 Task: Look for Waterfront Cabins in Lake Tahoe with Fireplace.
Action: Key pressed <Key.caps_lock>L<Key.caps_lock>ake<Key.space><Key.caps_lock>T<Key.caps_lock>ahoe
Screenshot: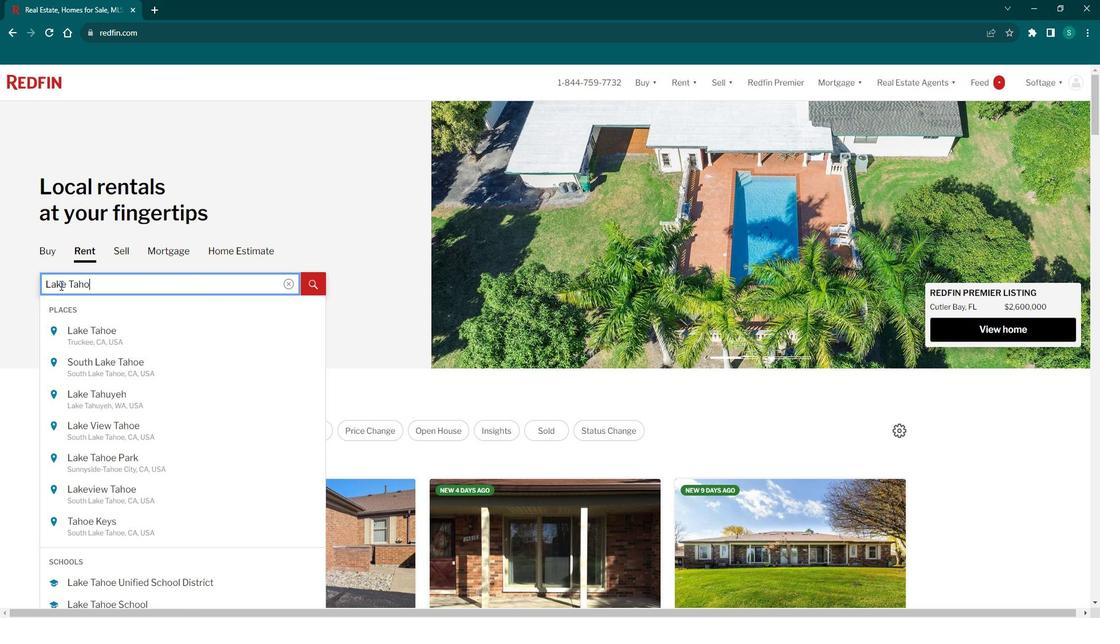 
Action: Mouse moved to (96, 344)
Screenshot: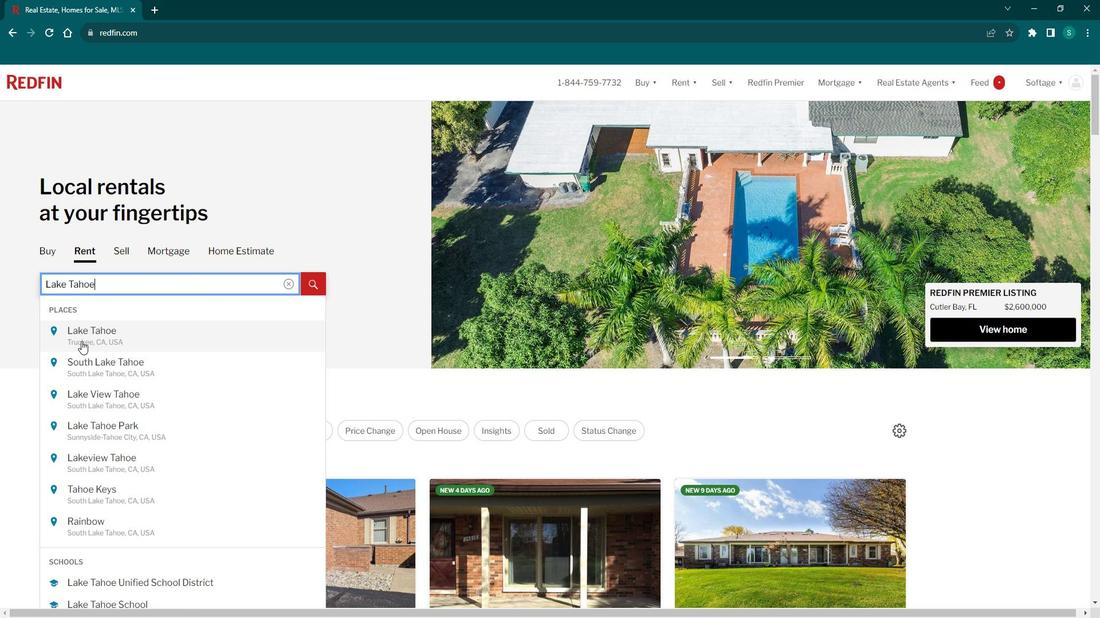 
Action: Mouse pressed left at (96, 344)
Screenshot: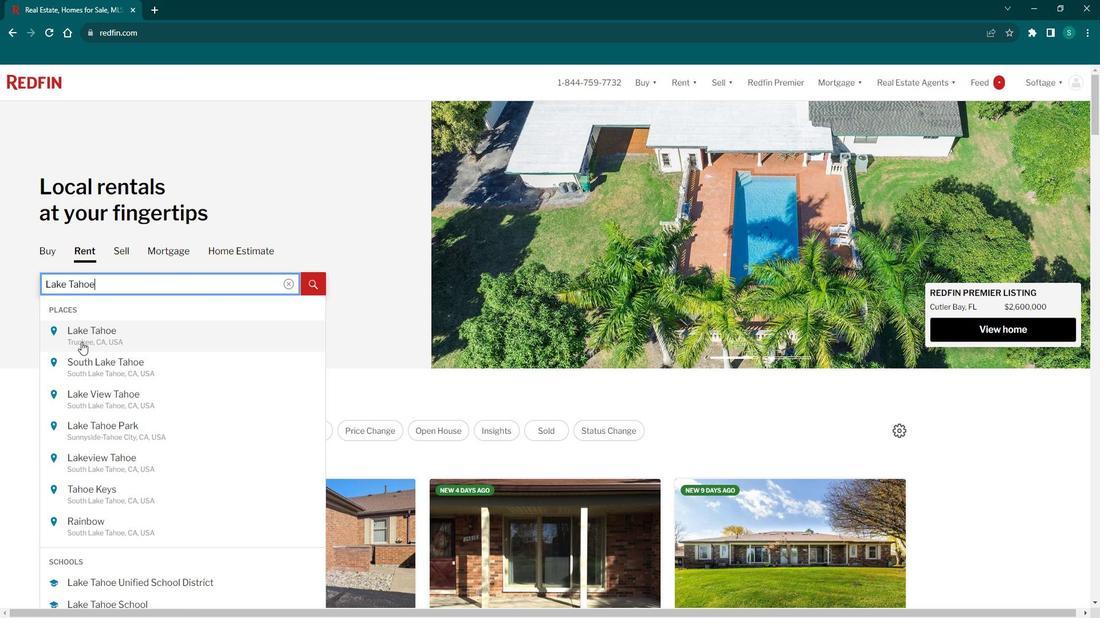 
Action: Mouse moved to (1003, 156)
Screenshot: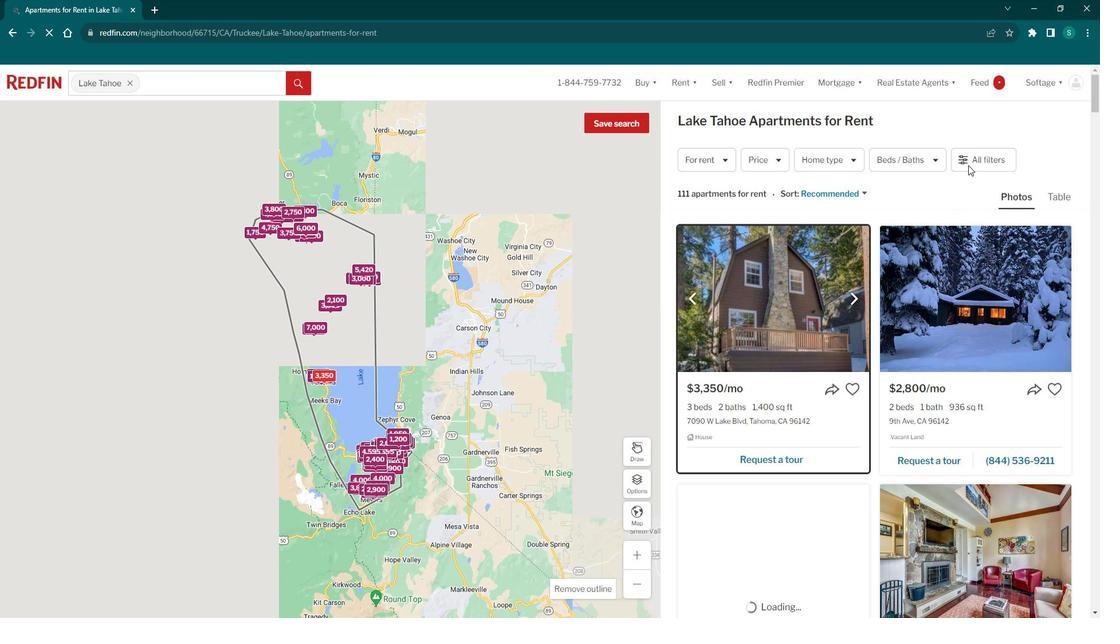 
Action: Mouse pressed left at (1003, 156)
Screenshot: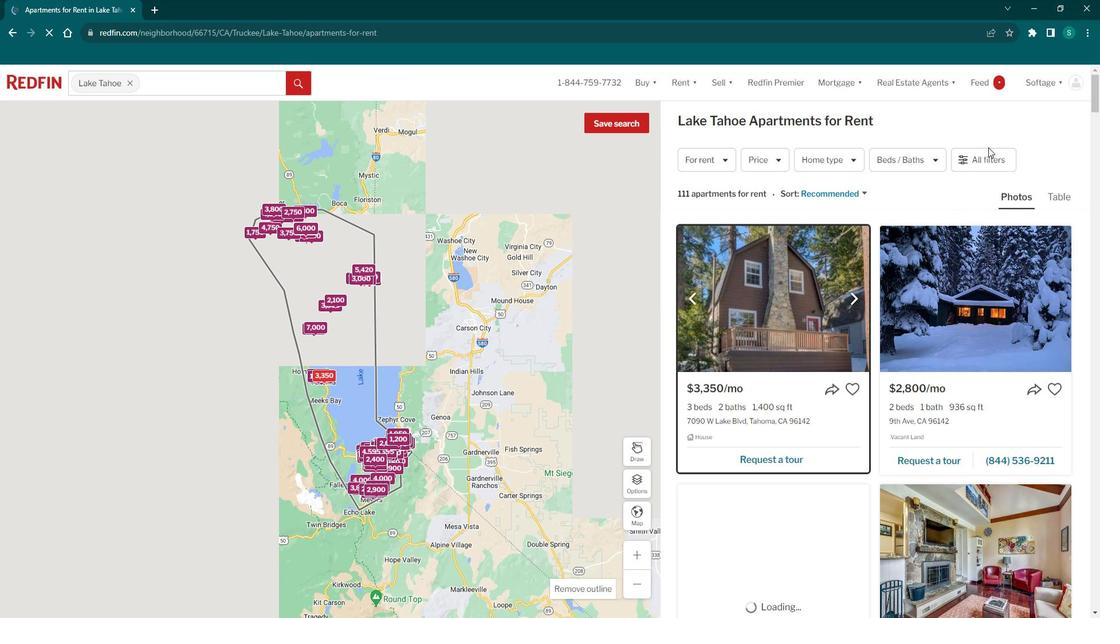 
Action: Mouse moved to (996, 164)
Screenshot: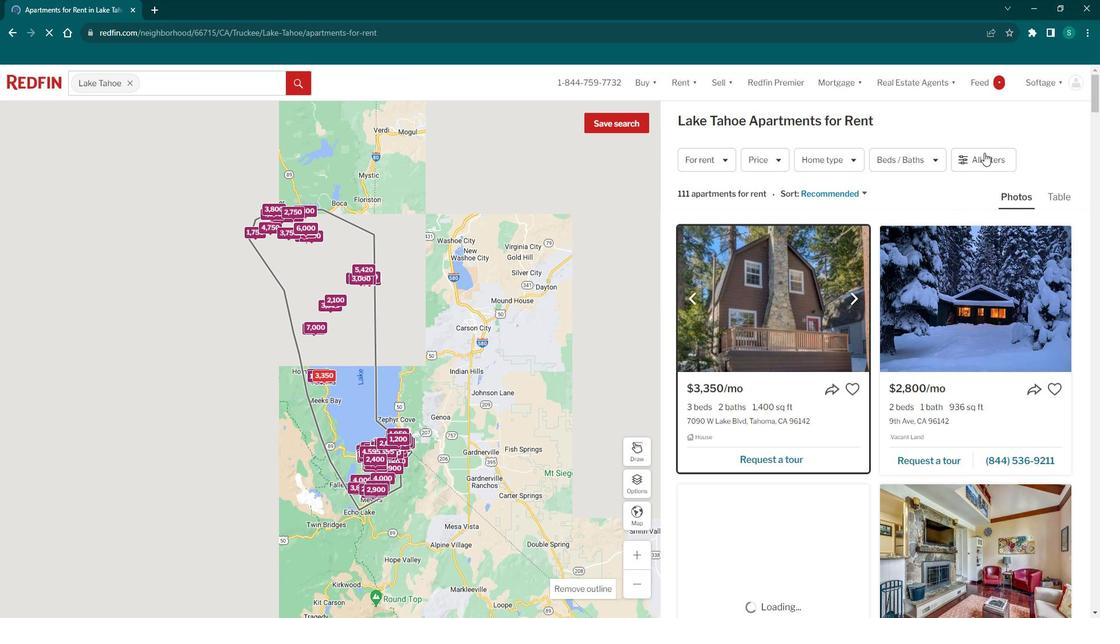 
Action: Mouse pressed left at (996, 164)
Screenshot: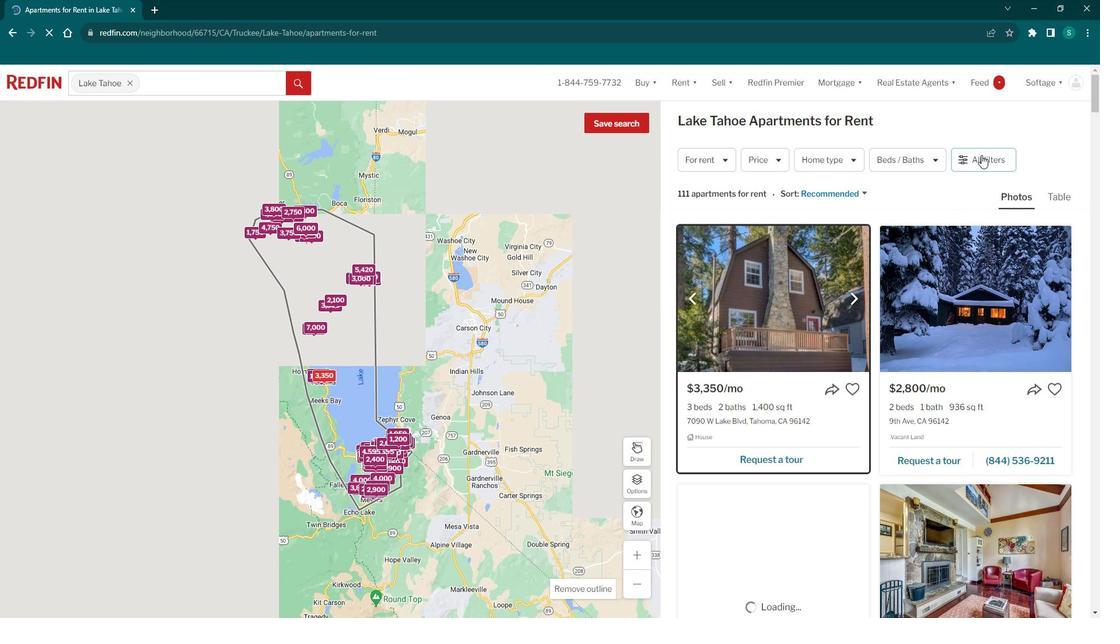 
Action: Mouse moved to (995, 169)
Screenshot: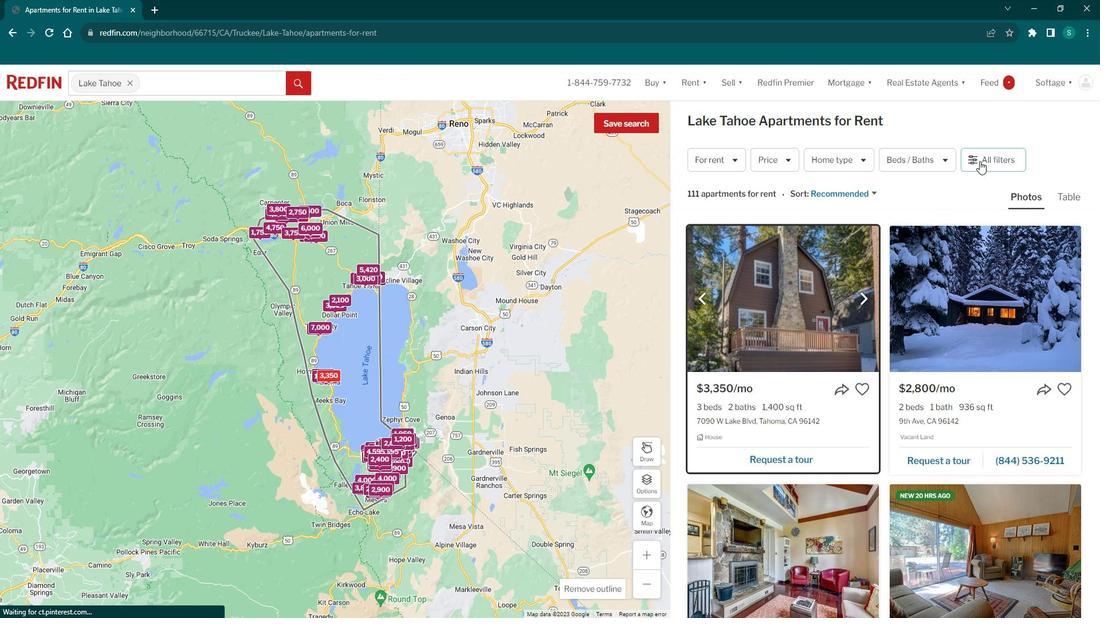 
Action: Mouse pressed left at (995, 169)
Screenshot: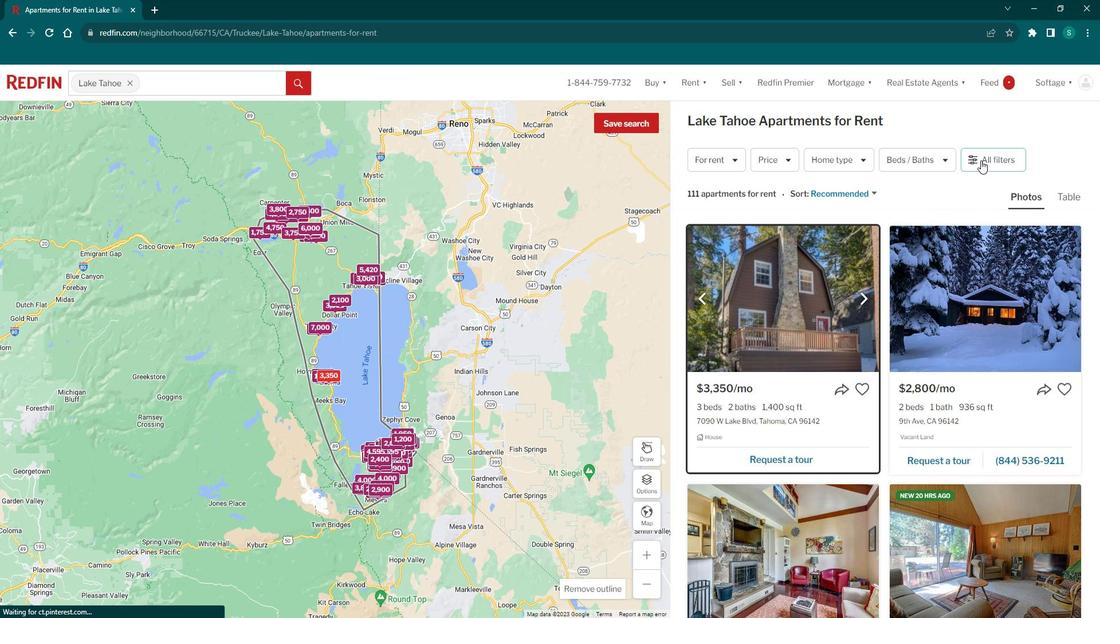 
Action: Mouse moved to (827, 379)
Screenshot: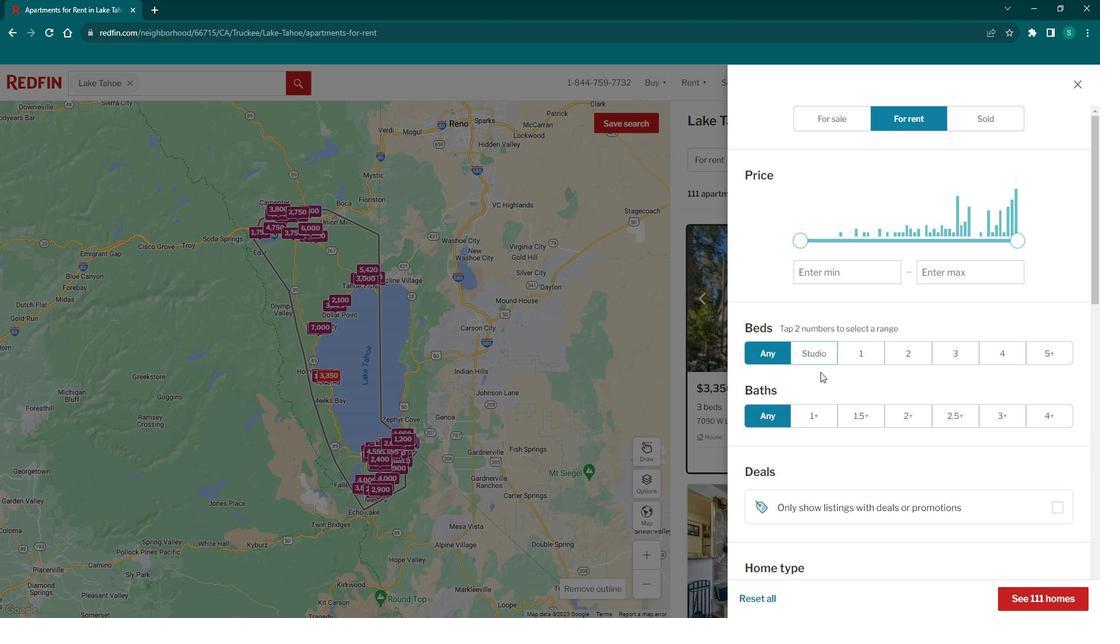 
Action: Mouse scrolled (827, 379) with delta (0, 0)
Screenshot: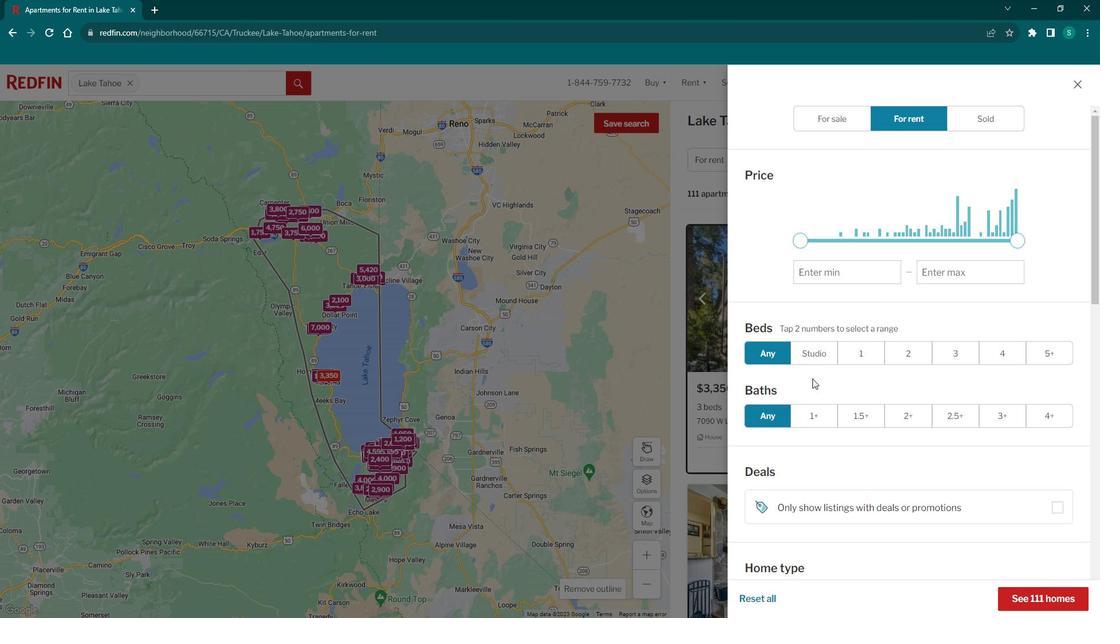 
Action: Mouse scrolled (827, 379) with delta (0, 0)
Screenshot: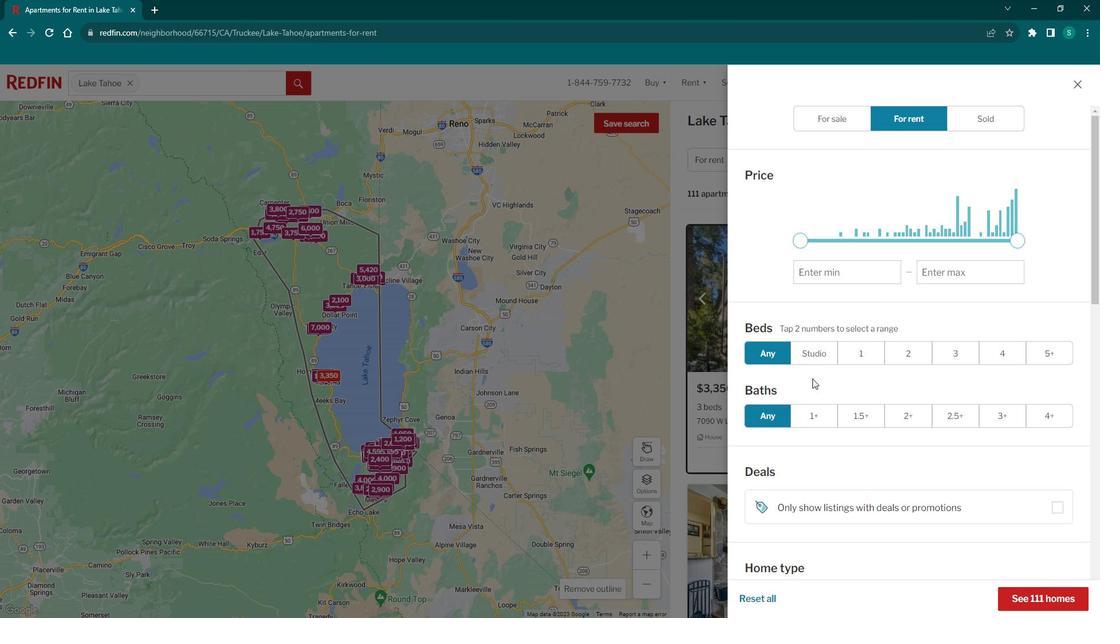 
Action: Mouse scrolled (827, 379) with delta (0, 0)
Screenshot: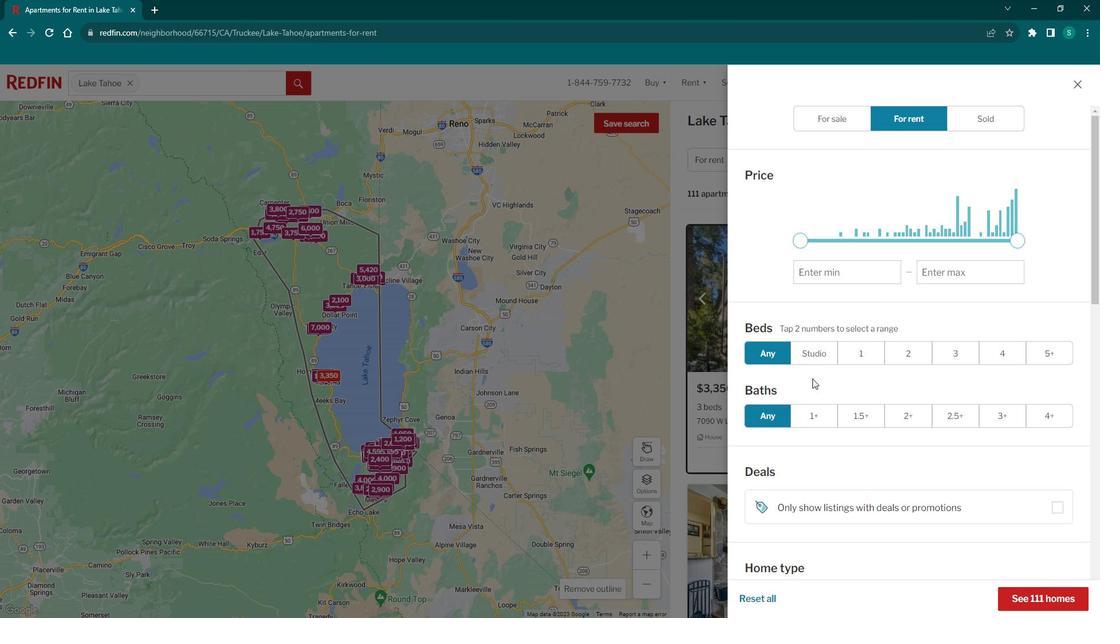 
Action: Mouse moved to (962, 426)
Screenshot: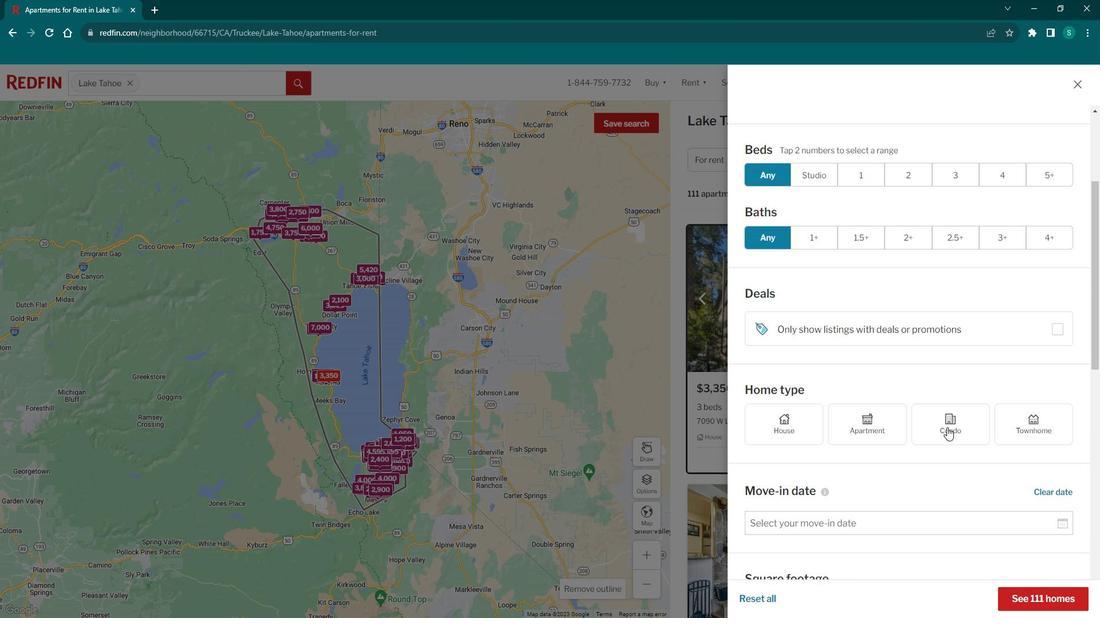
Action: Mouse pressed left at (962, 426)
Screenshot: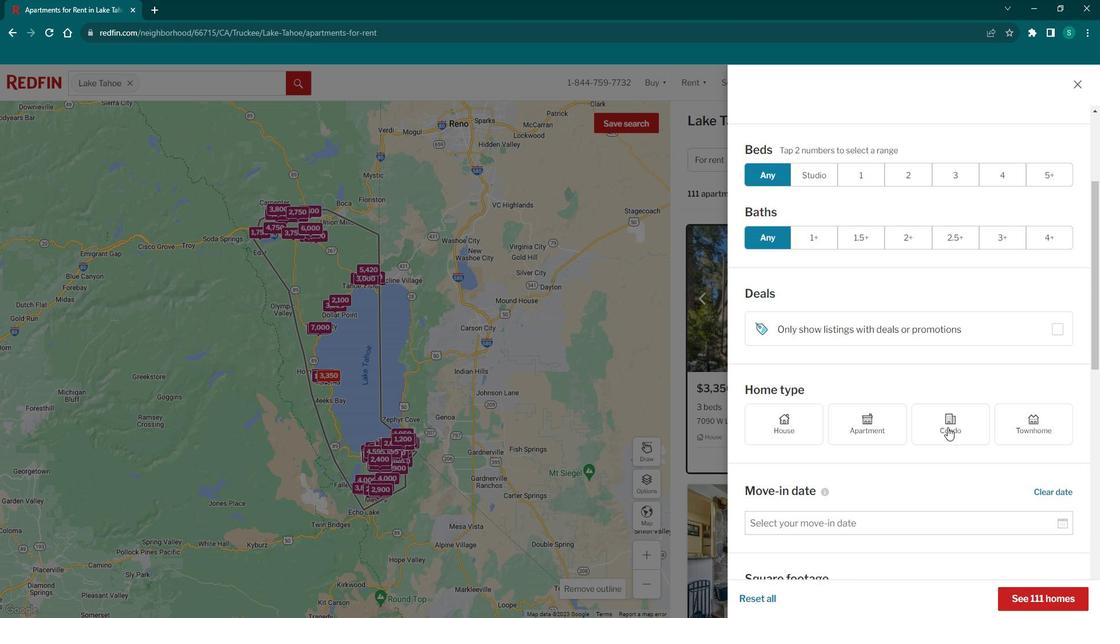 
Action: Mouse moved to (1026, 593)
Screenshot: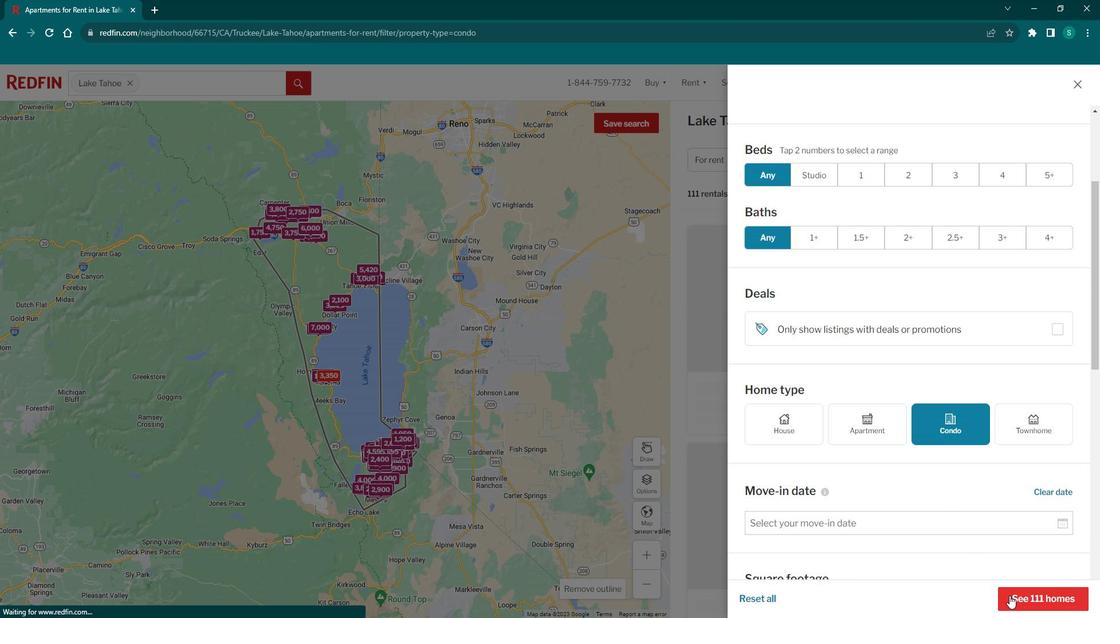 
Action: Mouse pressed left at (1026, 593)
Screenshot: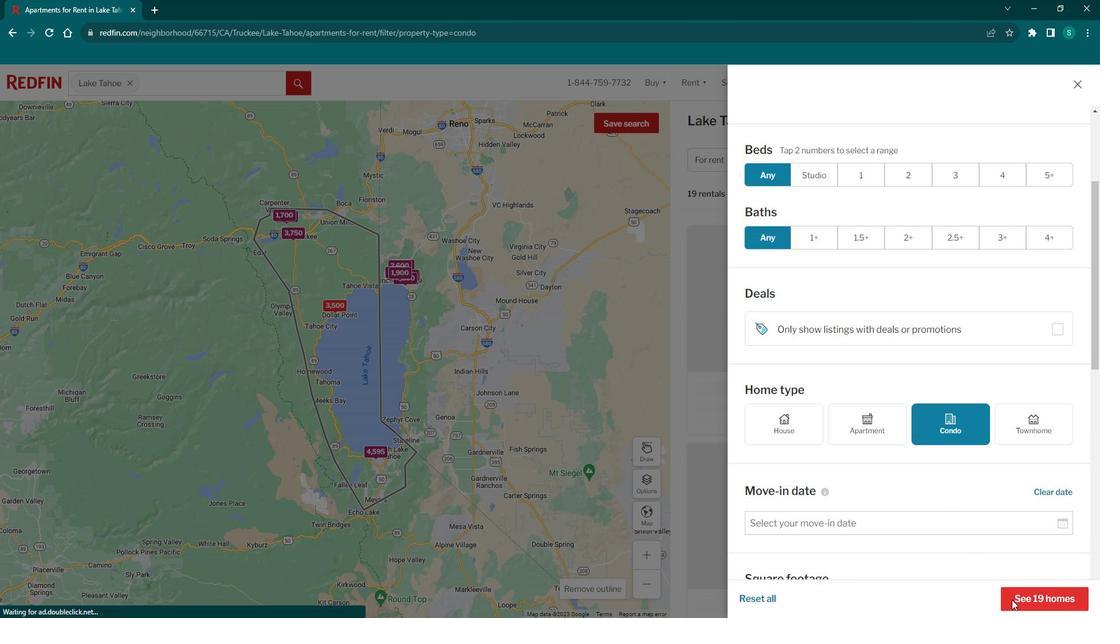 
Action: Mouse moved to (748, 361)
Screenshot: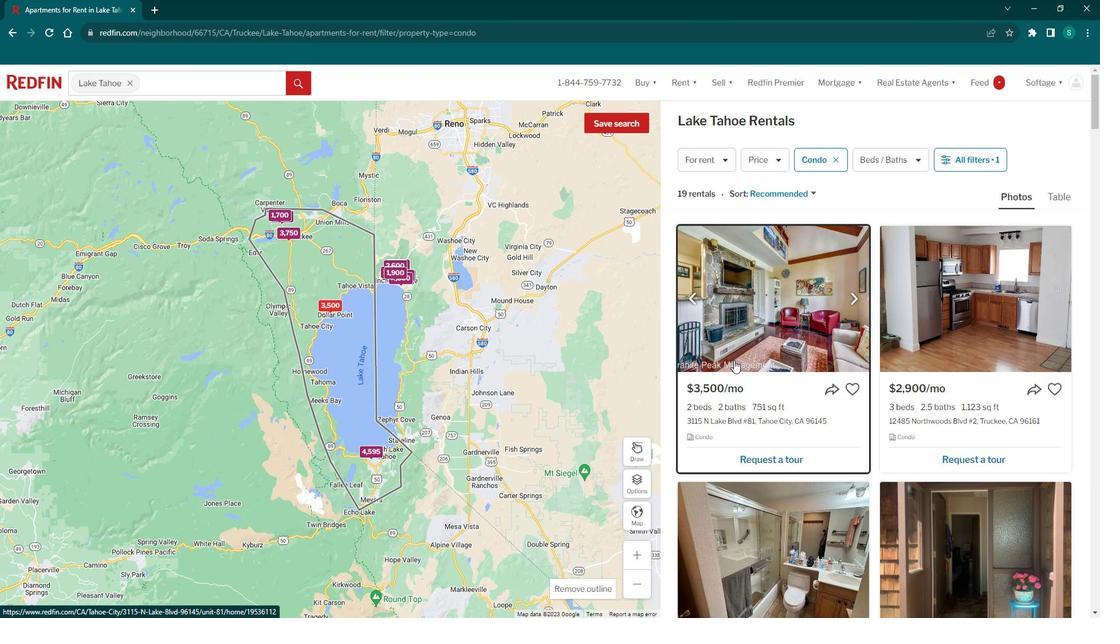 
Action: Mouse scrolled (748, 360) with delta (0, 0)
Screenshot: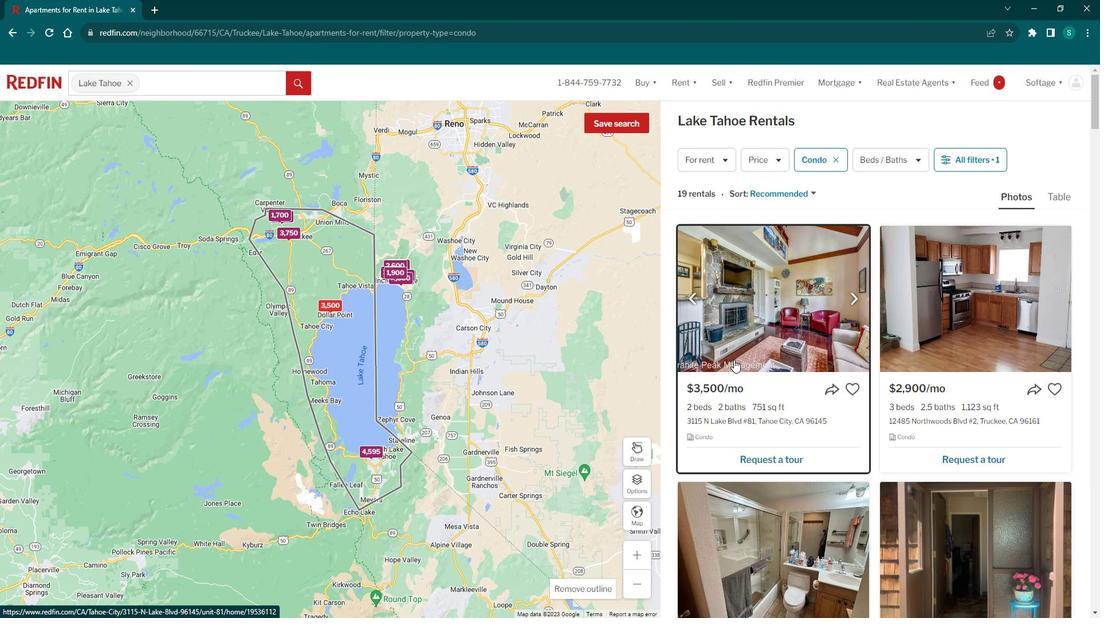 
Action: Mouse scrolled (748, 360) with delta (0, 0)
Screenshot: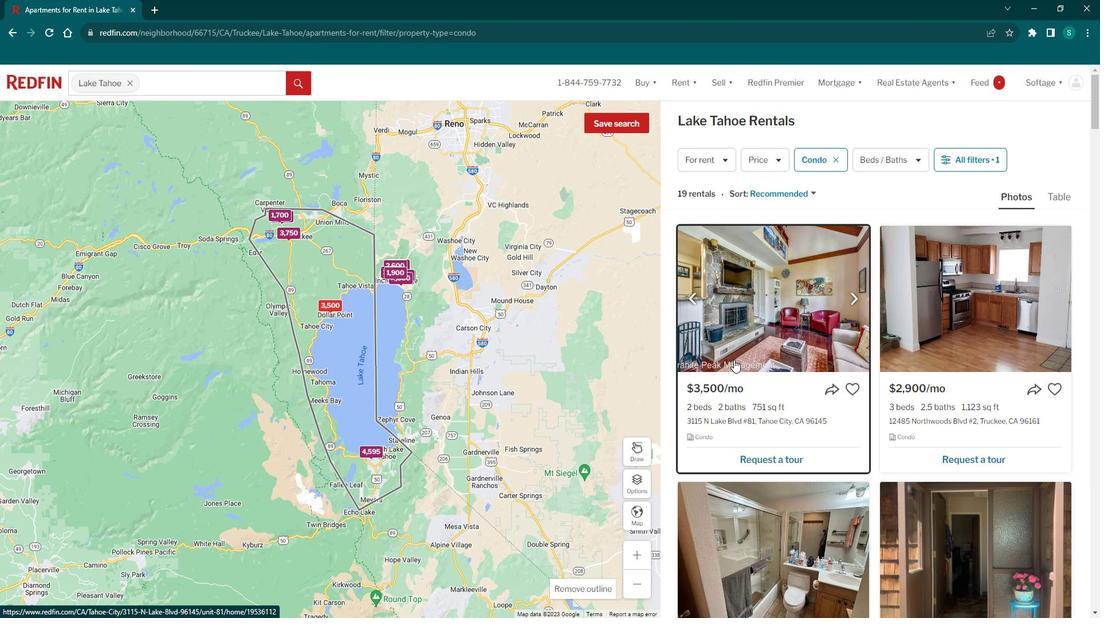 
Action: Mouse scrolled (748, 360) with delta (0, 0)
Screenshot: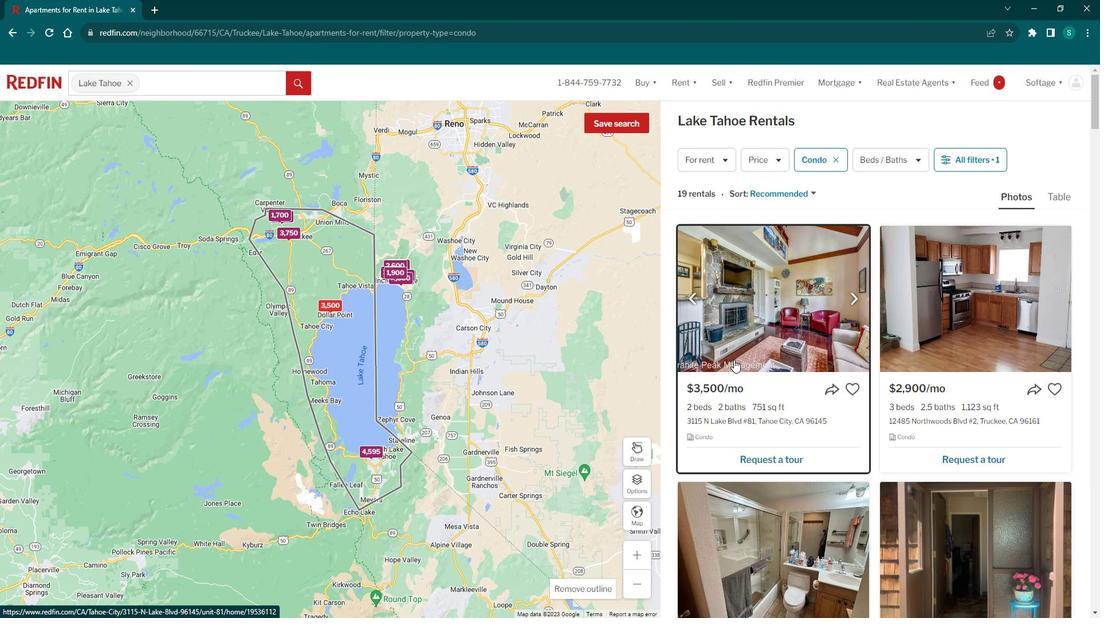 
Action: Mouse scrolled (748, 360) with delta (0, 0)
Screenshot: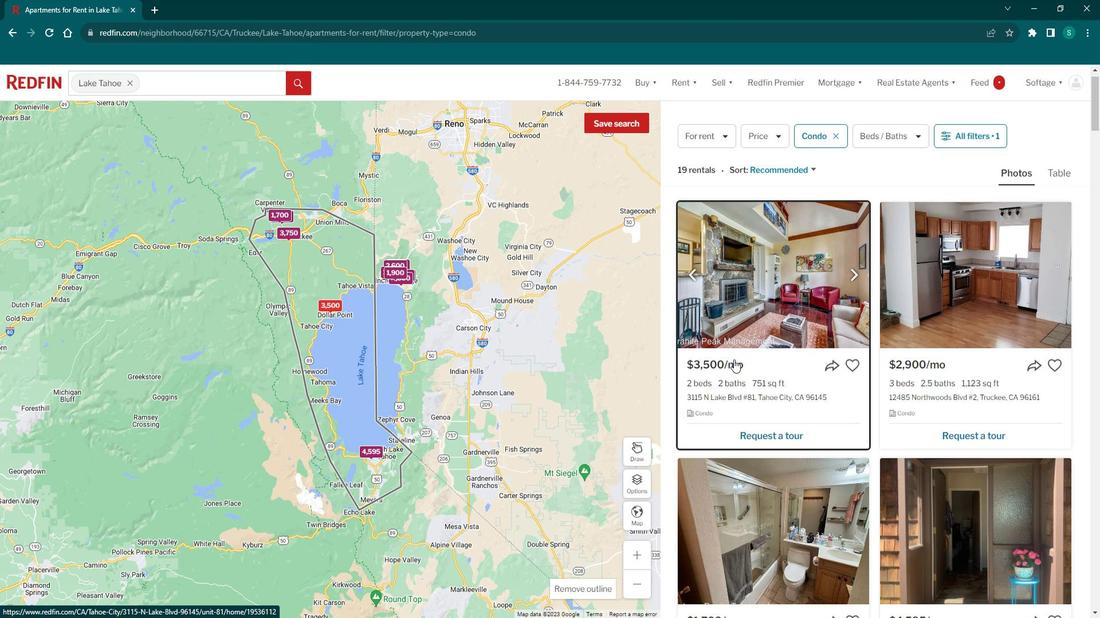 
Action: Mouse moved to (754, 348)
Screenshot: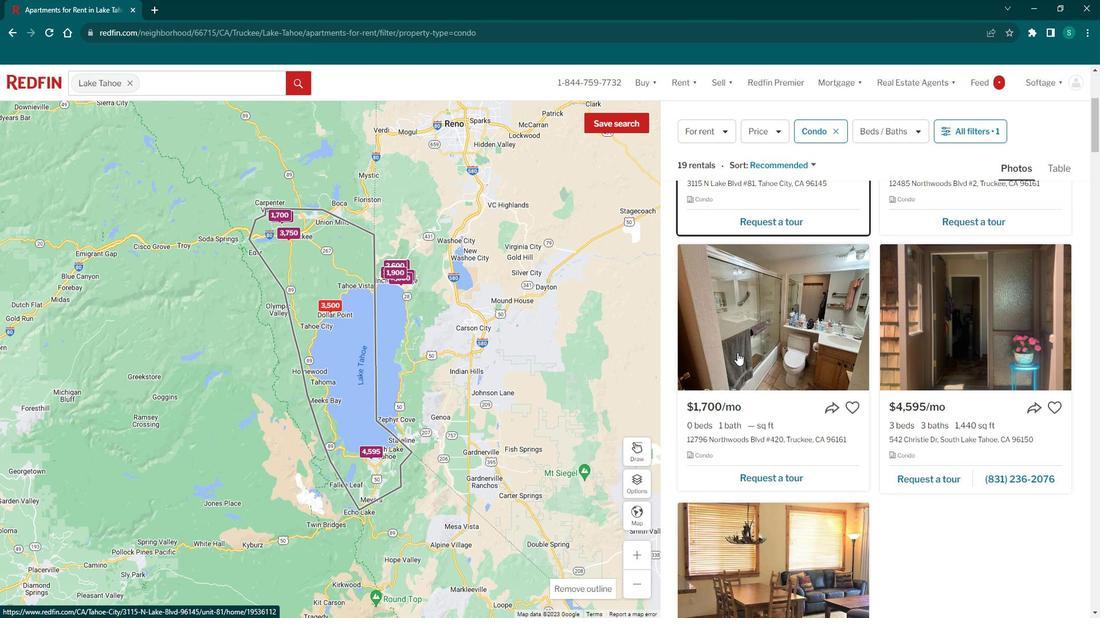 
Action: Mouse scrolled (754, 349) with delta (0, 0)
Screenshot: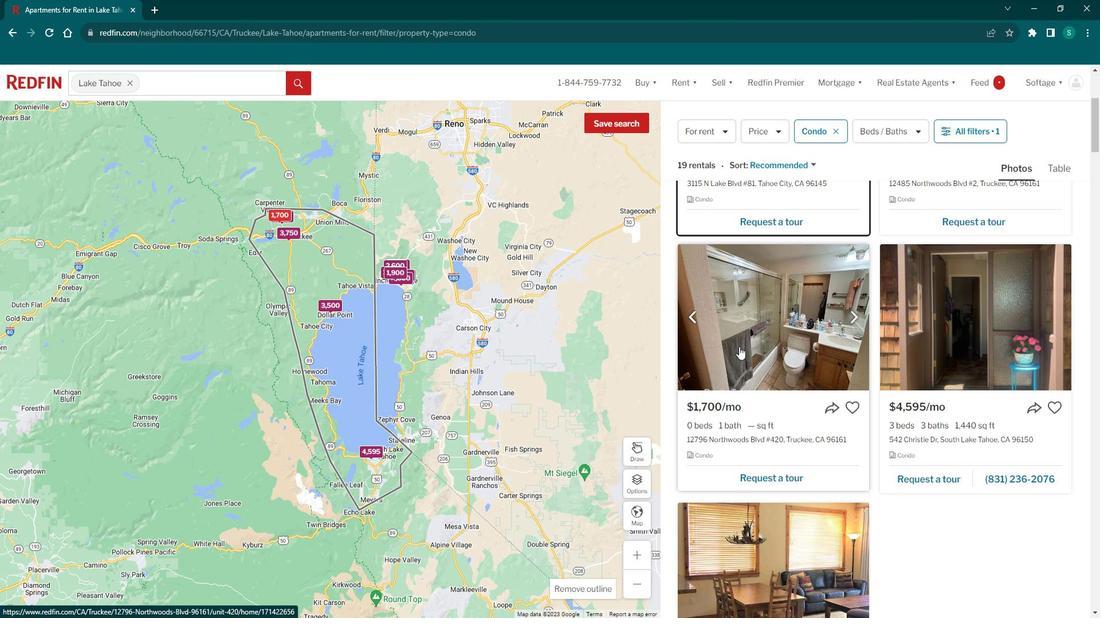 
Action: Mouse scrolled (754, 349) with delta (0, 0)
Screenshot: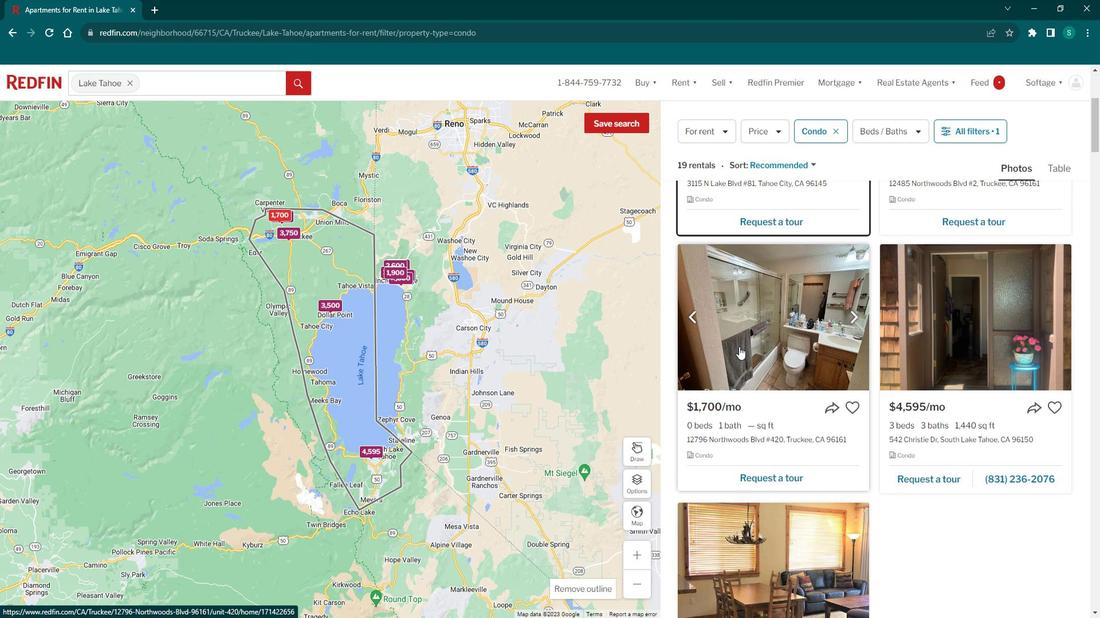 
Action: Mouse moved to (774, 288)
Screenshot: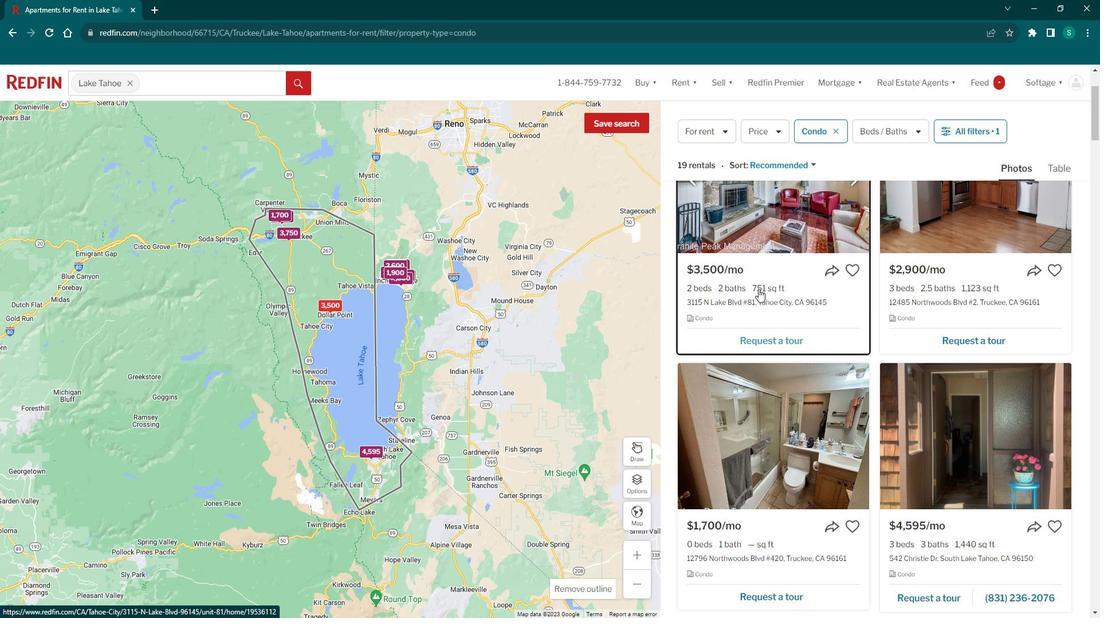 
Action: Mouse pressed left at (774, 288)
Screenshot: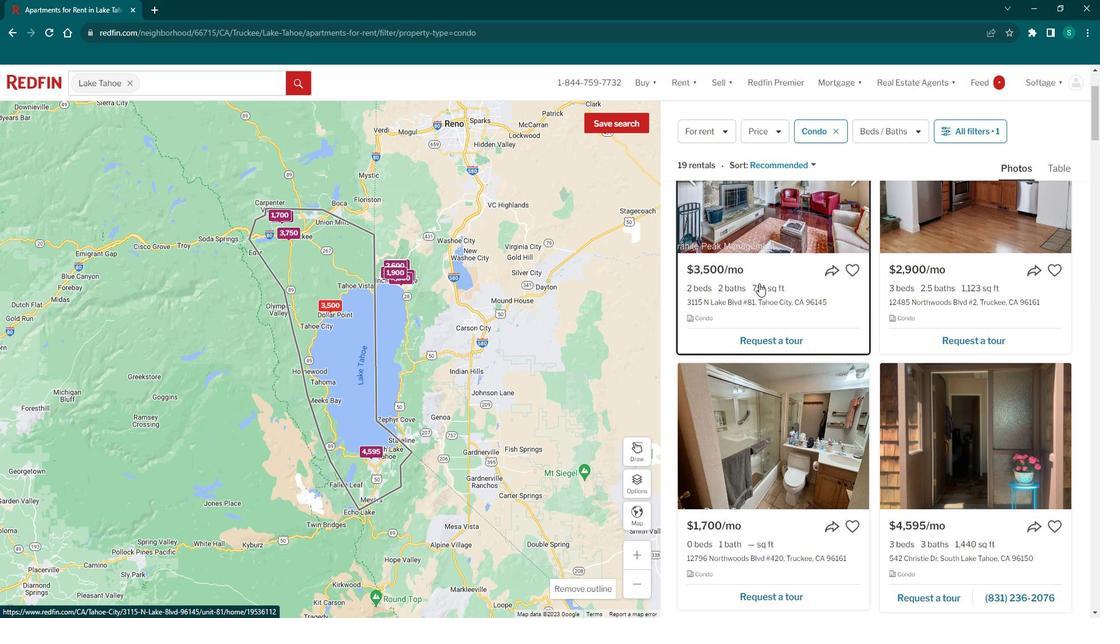 
Action: Mouse moved to (345, 386)
Screenshot: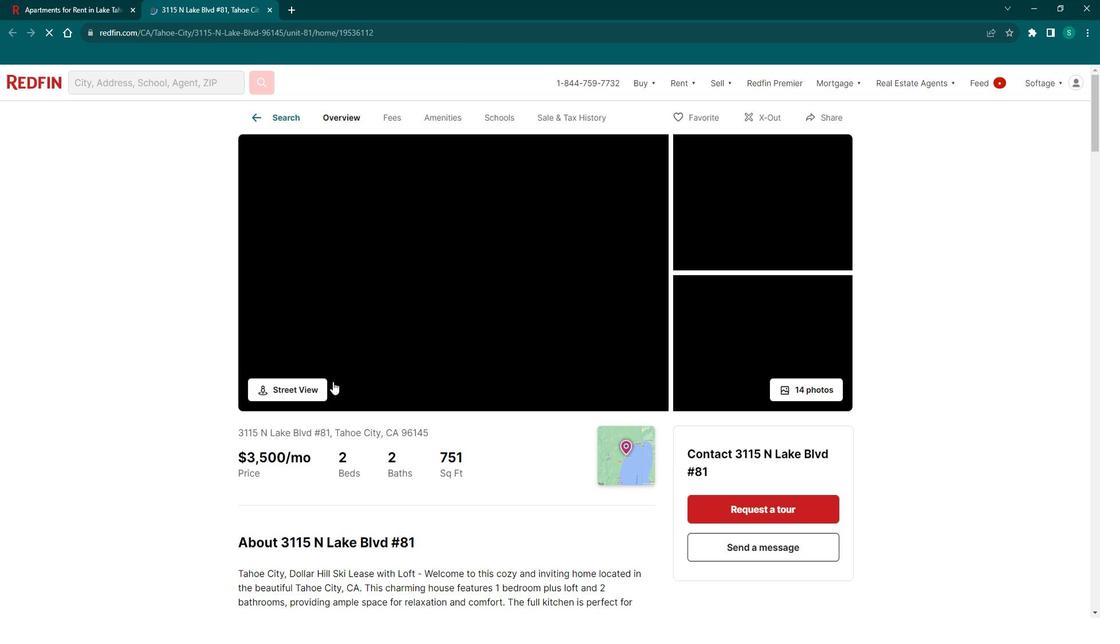
Action: Mouse scrolled (345, 385) with delta (0, 0)
Screenshot: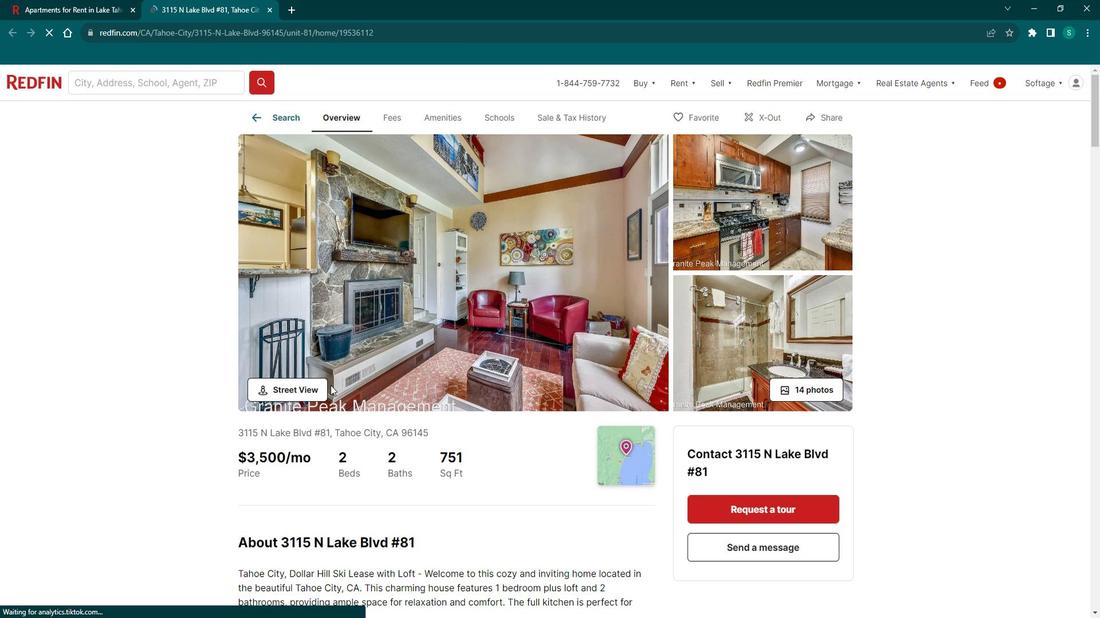 
Action: Mouse scrolled (345, 385) with delta (0, 0)
Screenshot: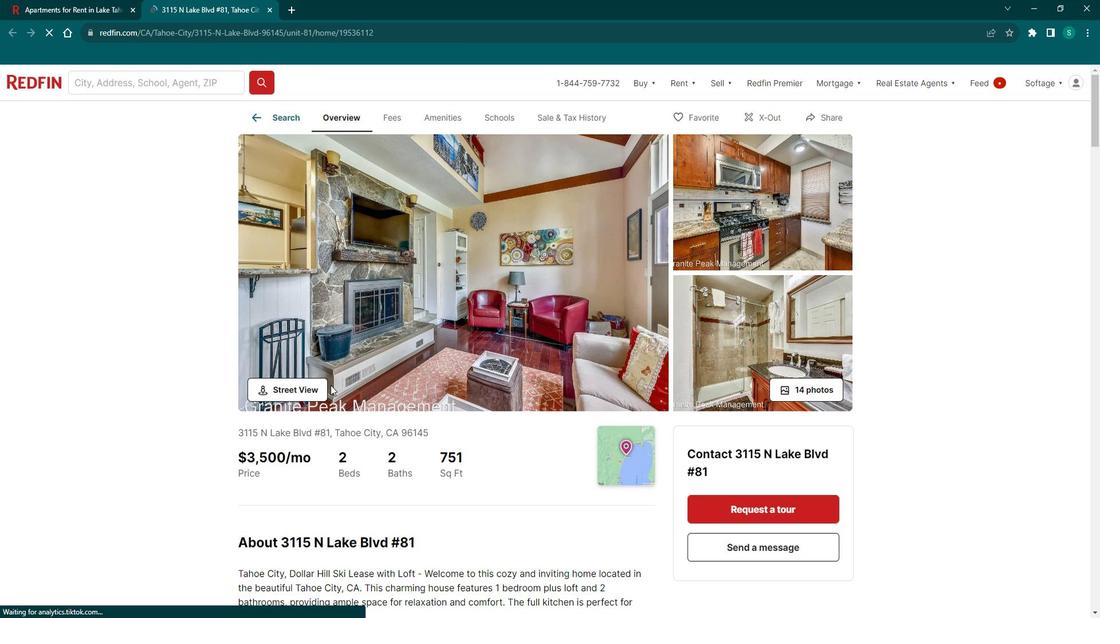 
Action: Mouse scrolled (345, 385) with delta (0, 0)
Screenshot: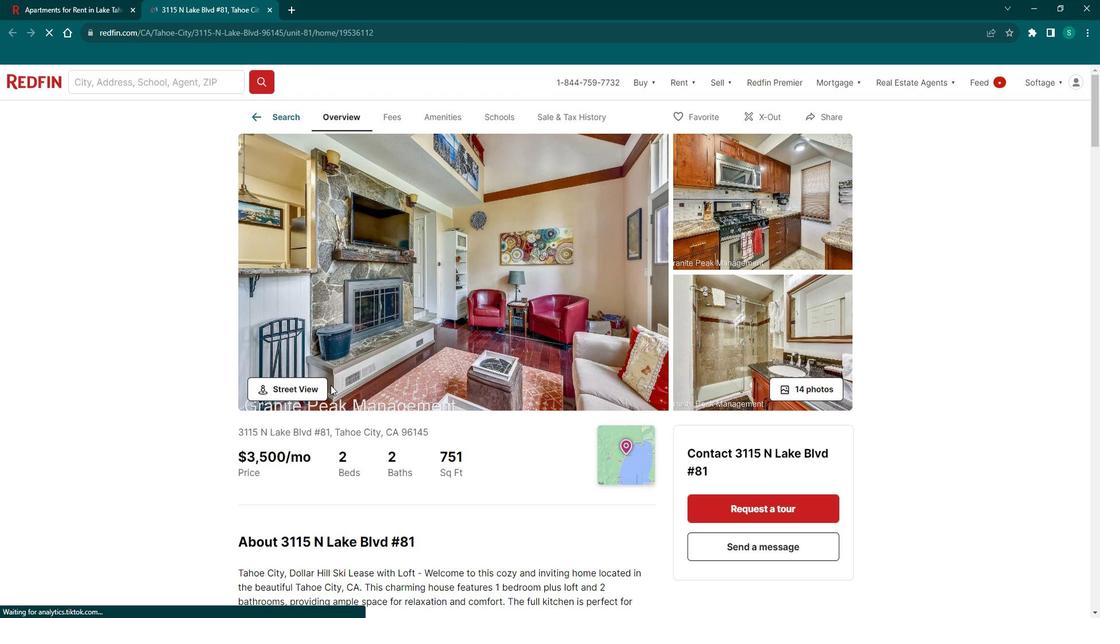 
Action: Mouse scrolled (345, 385) with delta (0, 0)
Screenshot: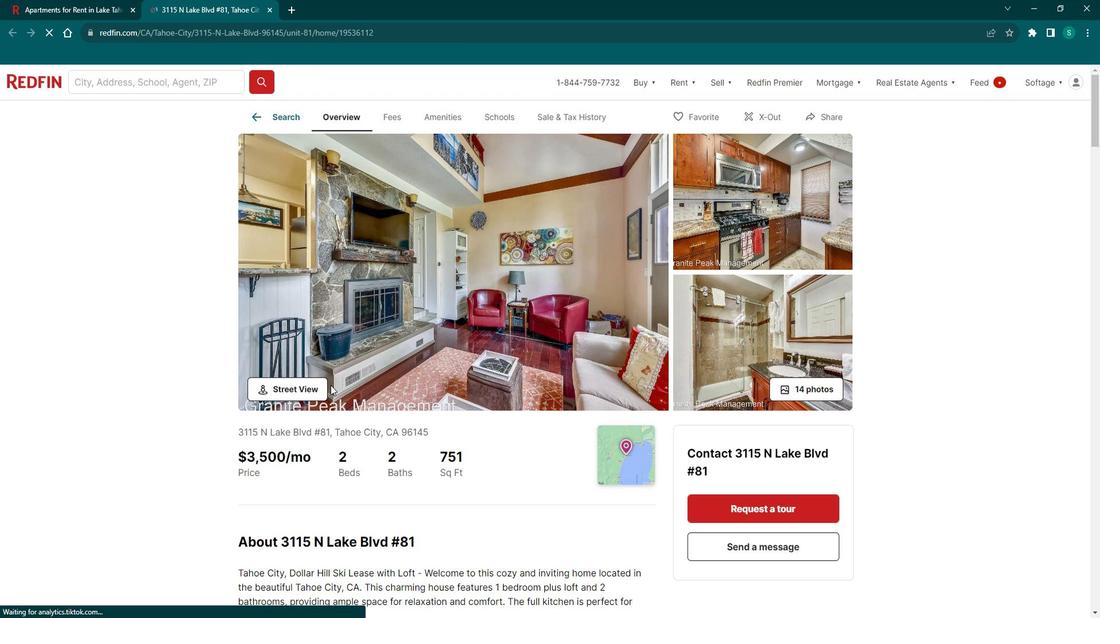 
Action: Mouse scrolled (345, 385) with delta (0, 0)
Screenshot: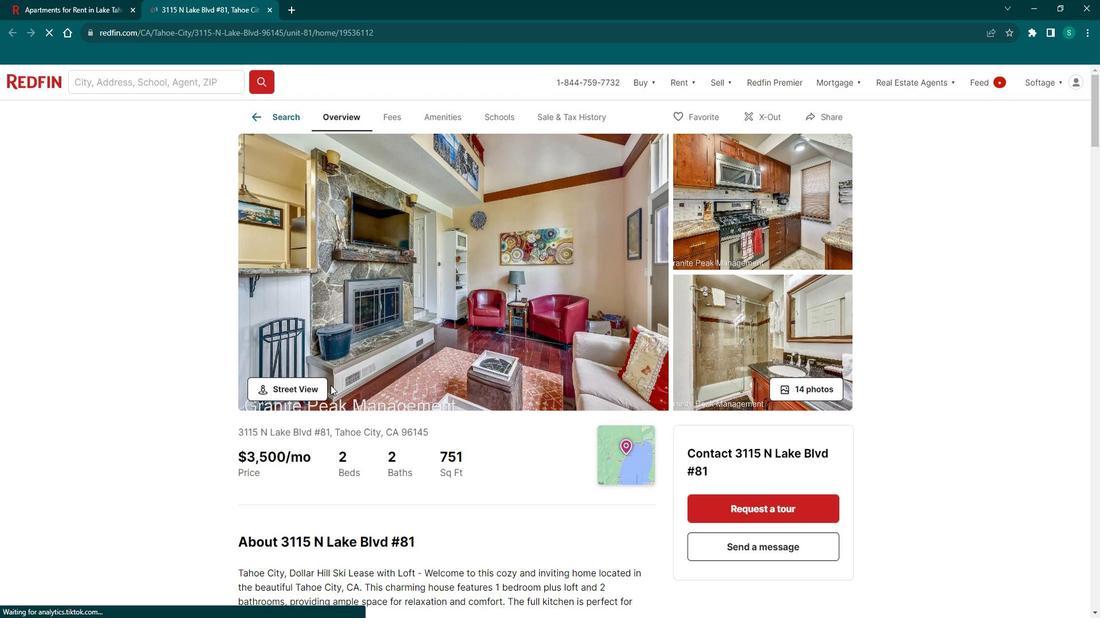 
Action: Mouse scrolled (345, 386) with delta (0, 0)
Screenshot: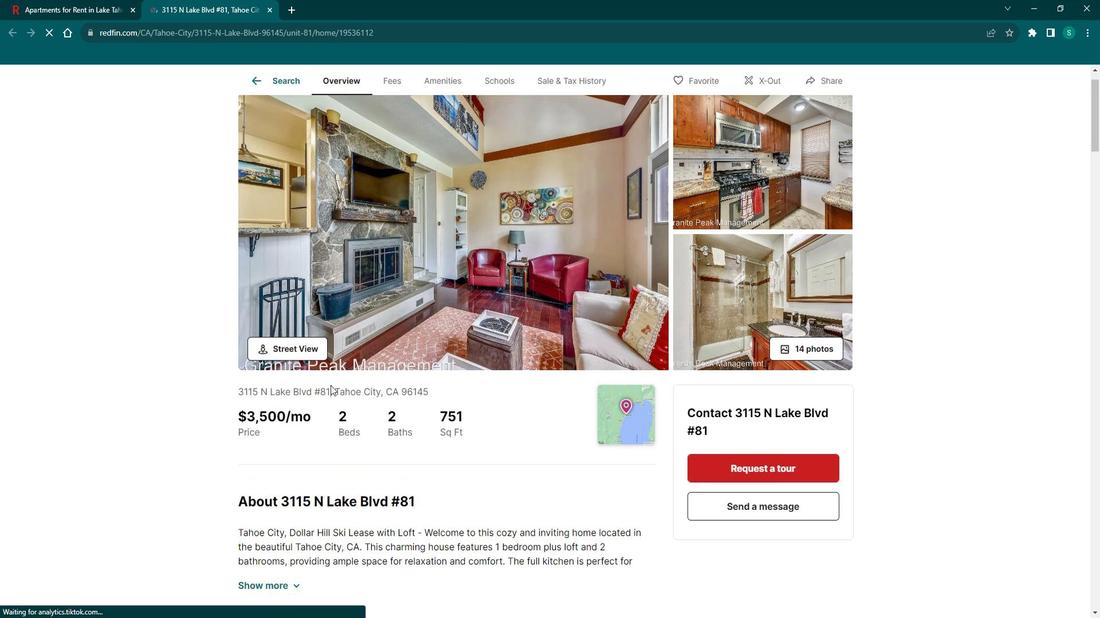
Action: Mouse moved to (281, 384)
Screenshot: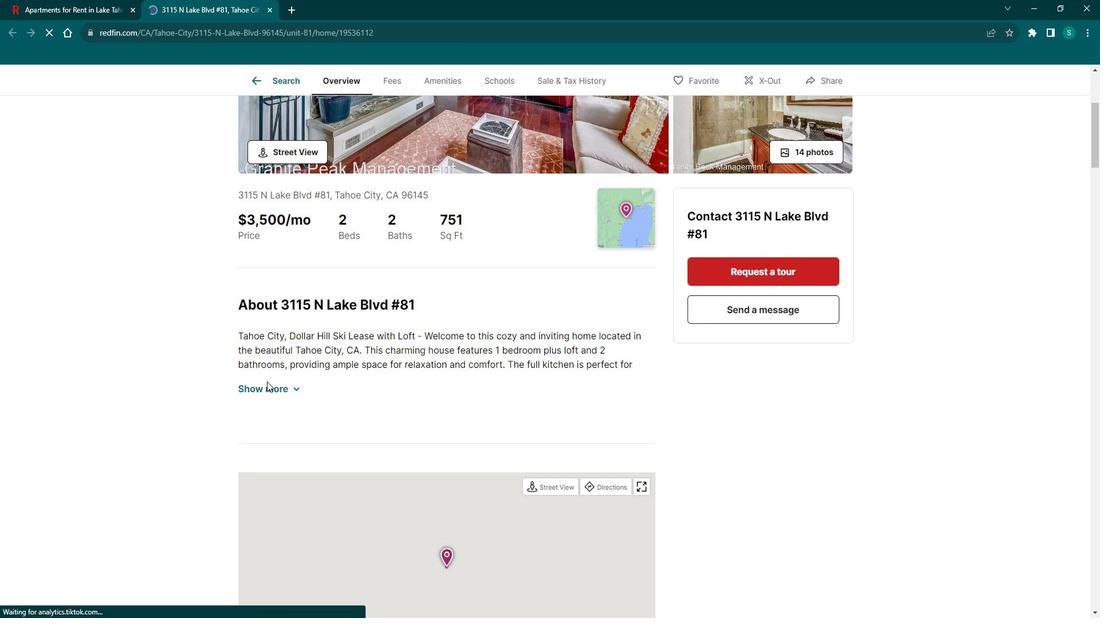 
Action: Mouse pressed left at (281, 384)
Screenshot: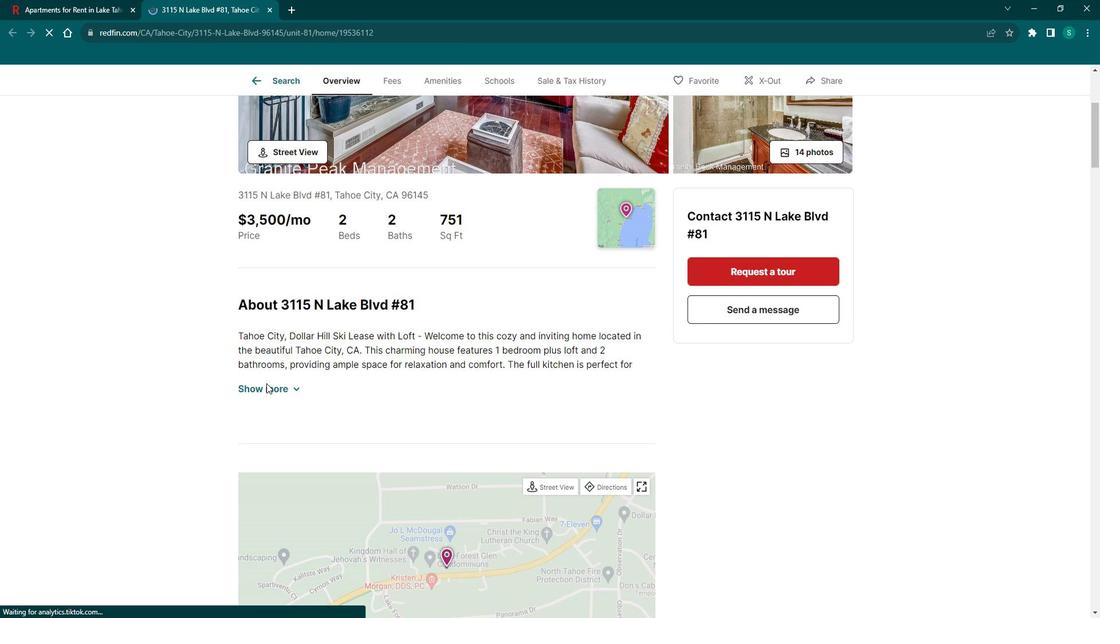 
Action: Mouse moved to (281, 385)
Screenshot: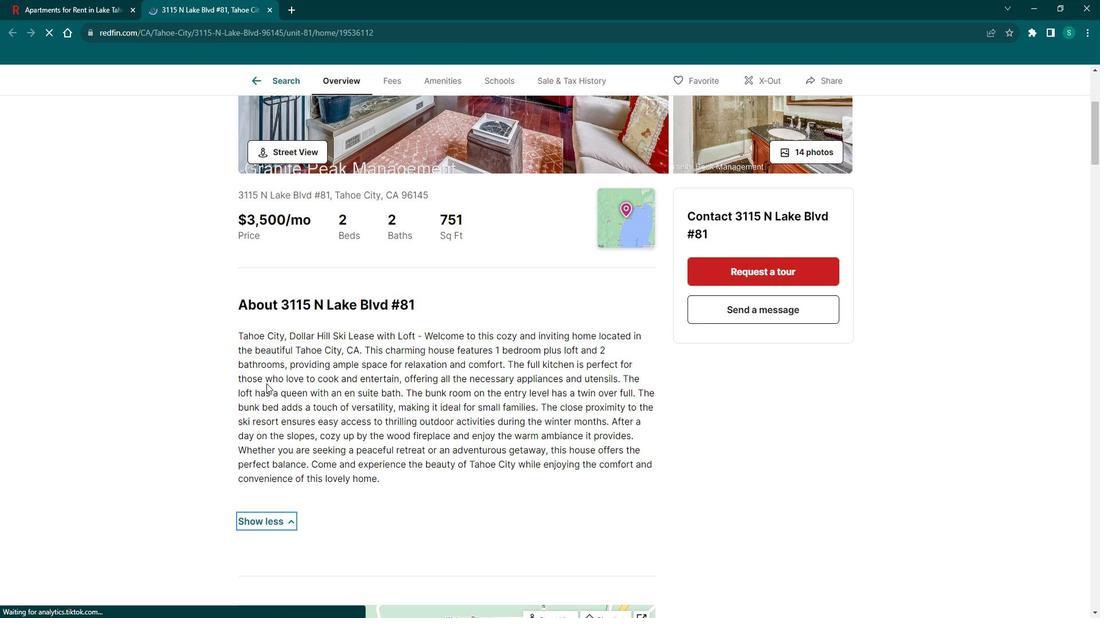 
Action: Mouse scrolled (281, 384) with delta (0, 0)
Screenshot: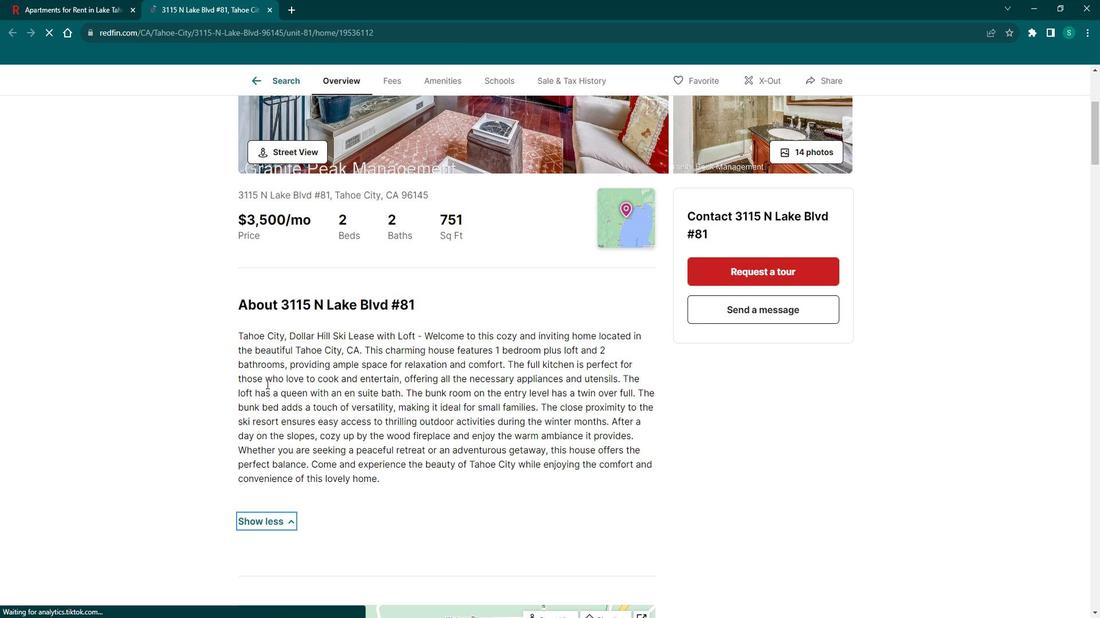 
Action: Mouse scrolled (281, 384) with delta (0, 0)
Screenshot: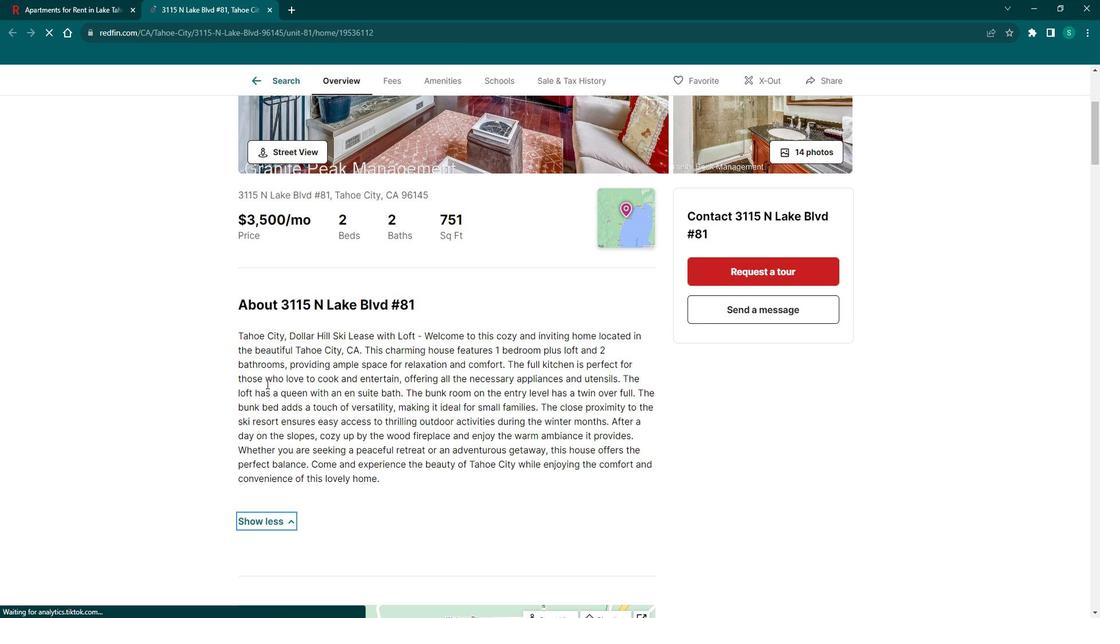 
Action: Mouse scrolled (281, 384) with delta (0, 0)
Screenshot: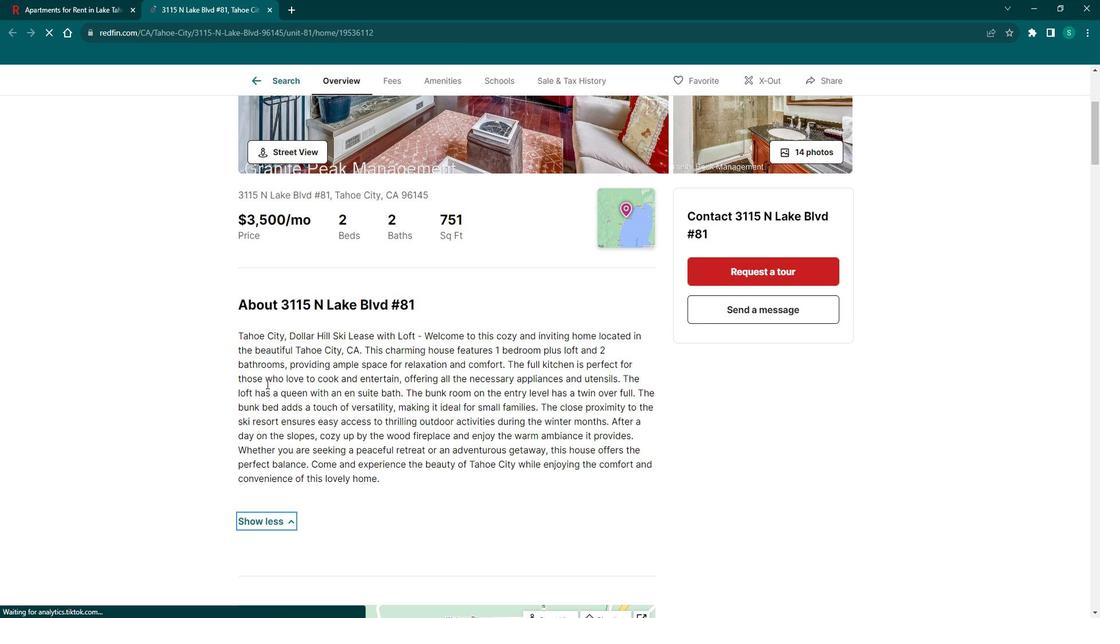 
Action: Mouse scrolled (281, 384) with delta (0, 0)
Screenshot: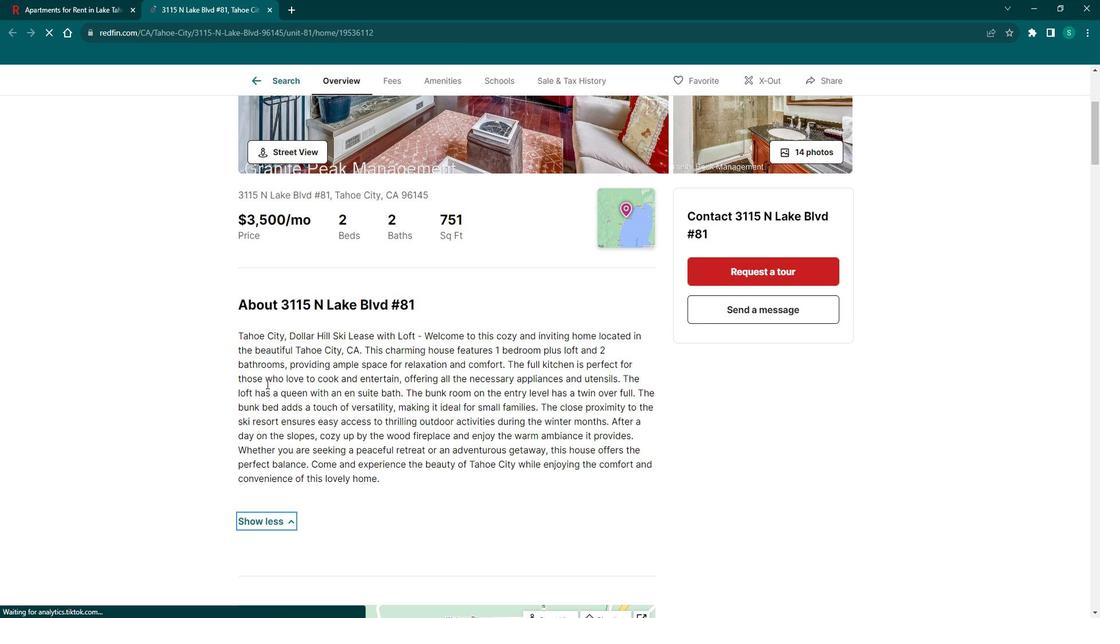 
Action: Mouse scrolled (281, 384) with delta (0, 0)
Screenshot: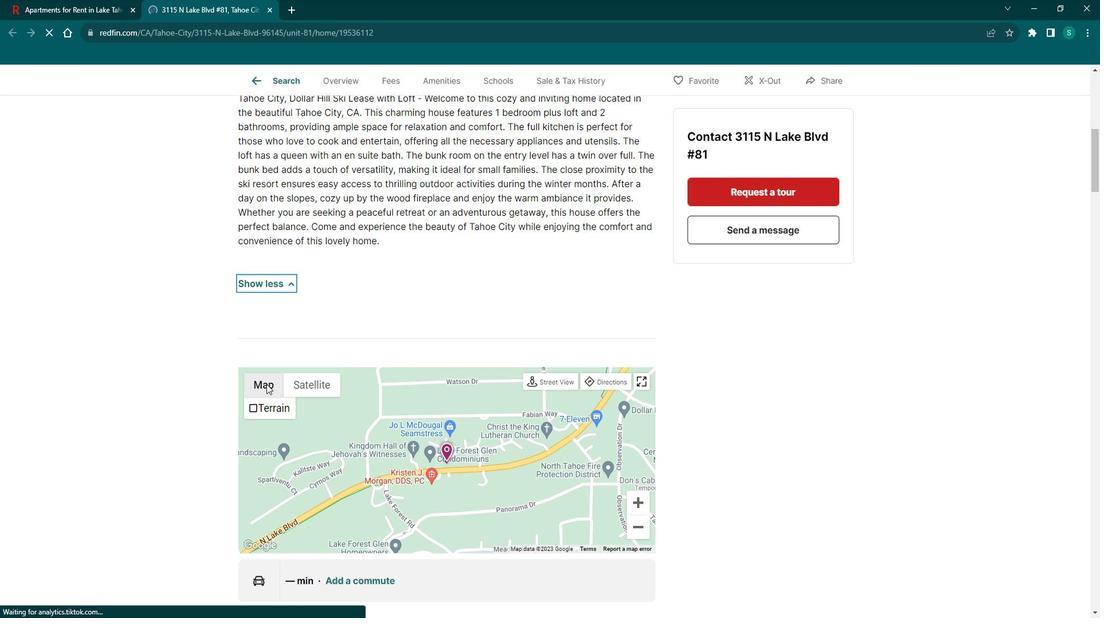 
Action: Mouse scrolled (281, 384) with delta (0, 0)
Screenshot: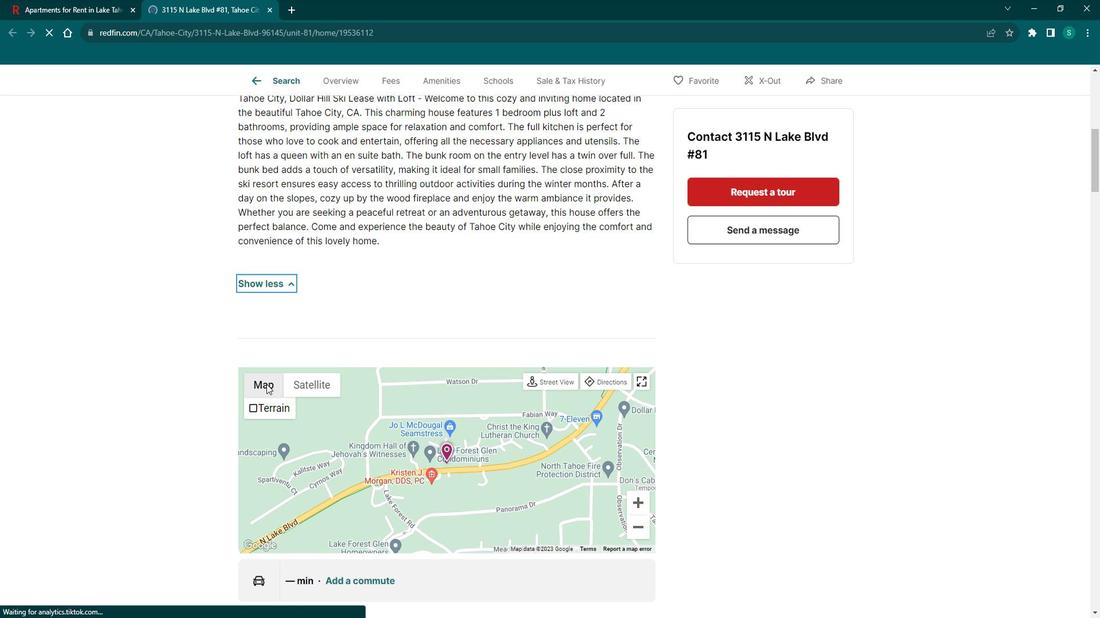
Action: Mouse scrolled (281, 384) with delta (0, 0)
Screenshot: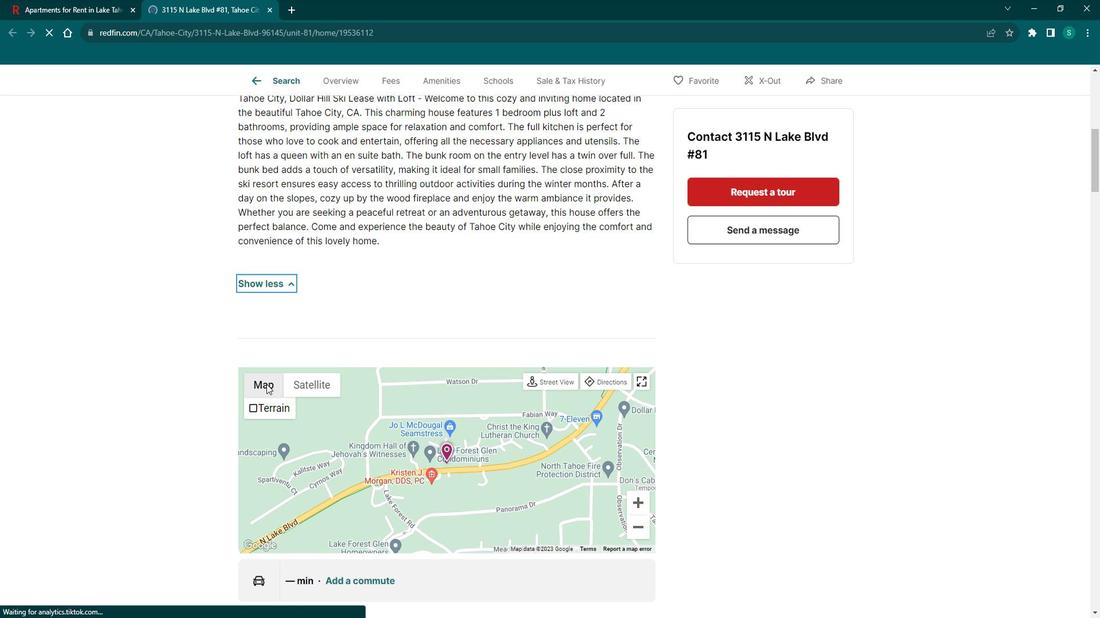 
Action: Mouse scrolled (281, 384) with delta (0, 0)
Screenshot: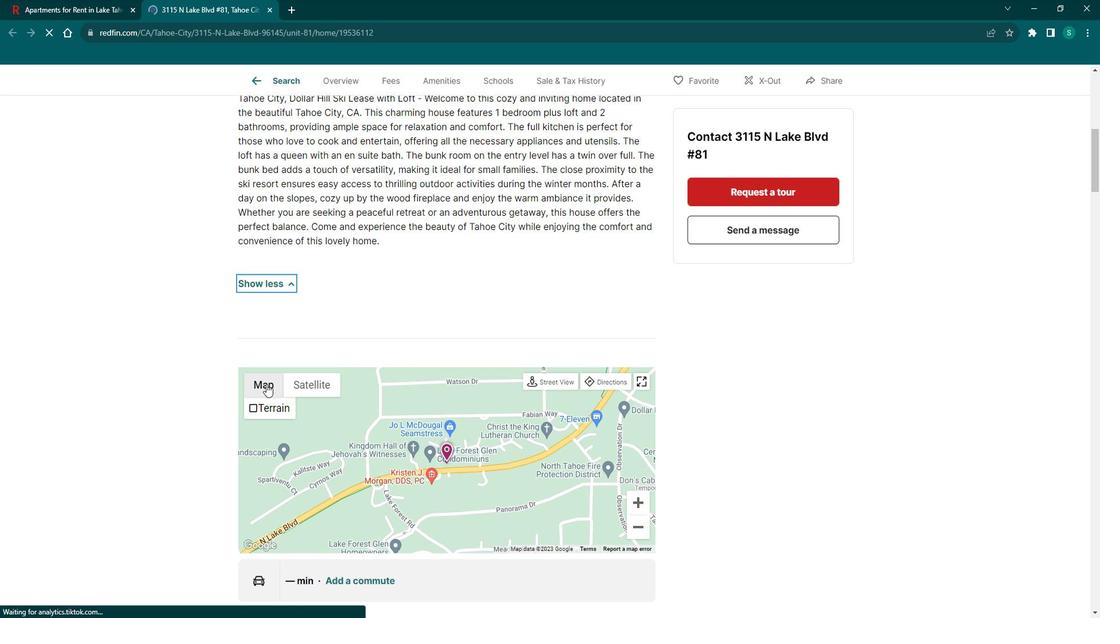 
Action: Mouse scrolled (281, 384) with delta (0, 0)
Screenshot: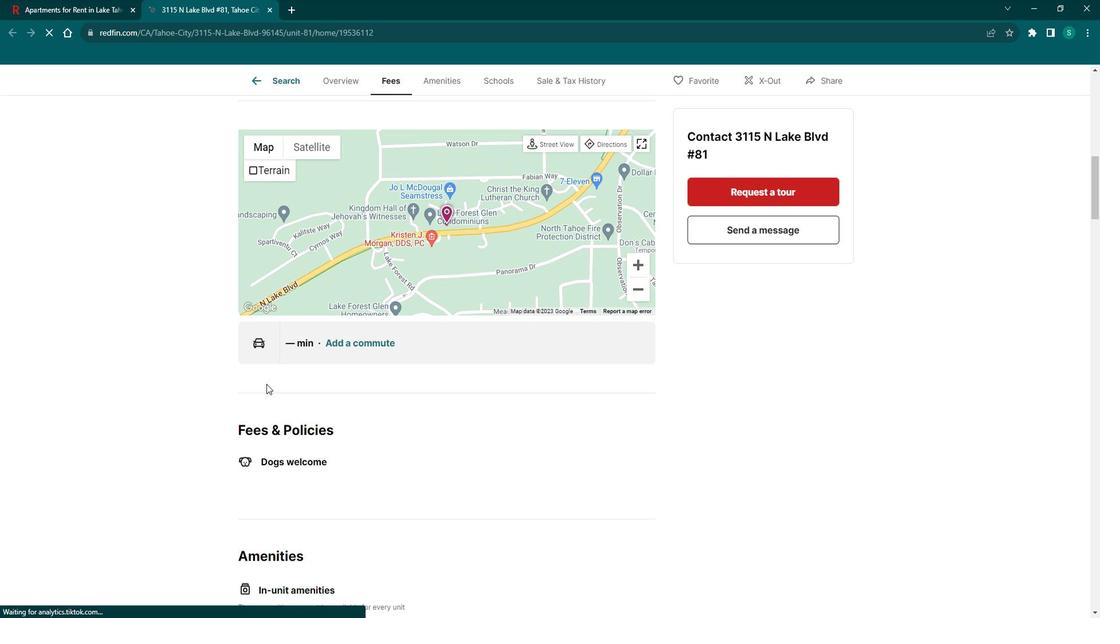 
Action: Mouse scrolled (281, 384) with delta (0, 0)
Screenshot: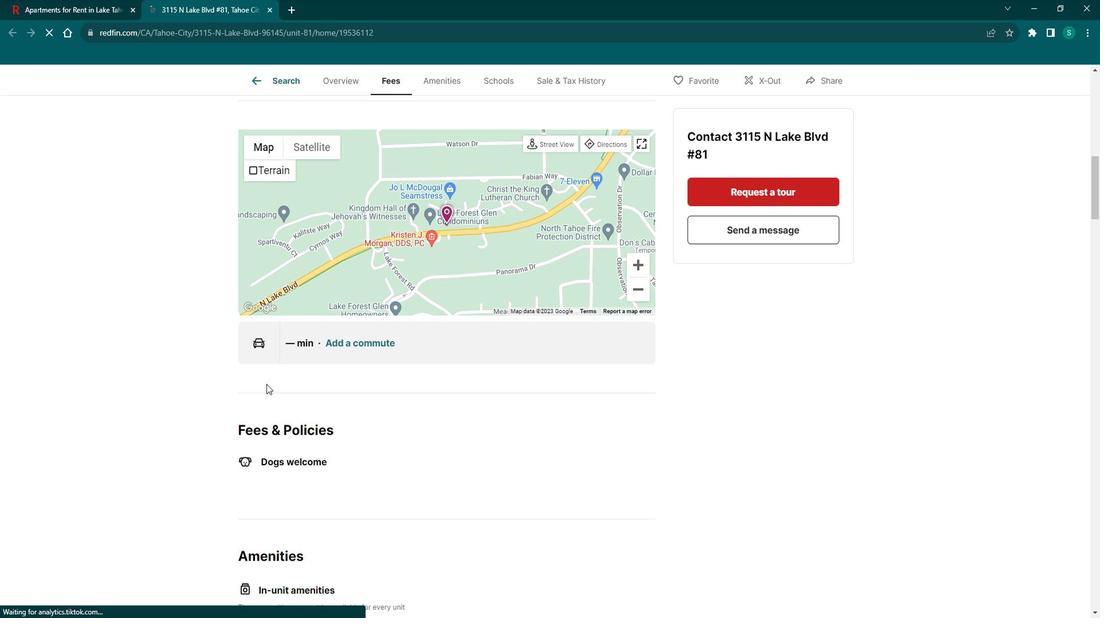 
Action: Mouse scrolled (281, 384) with delta (0, 0)
Screenshot: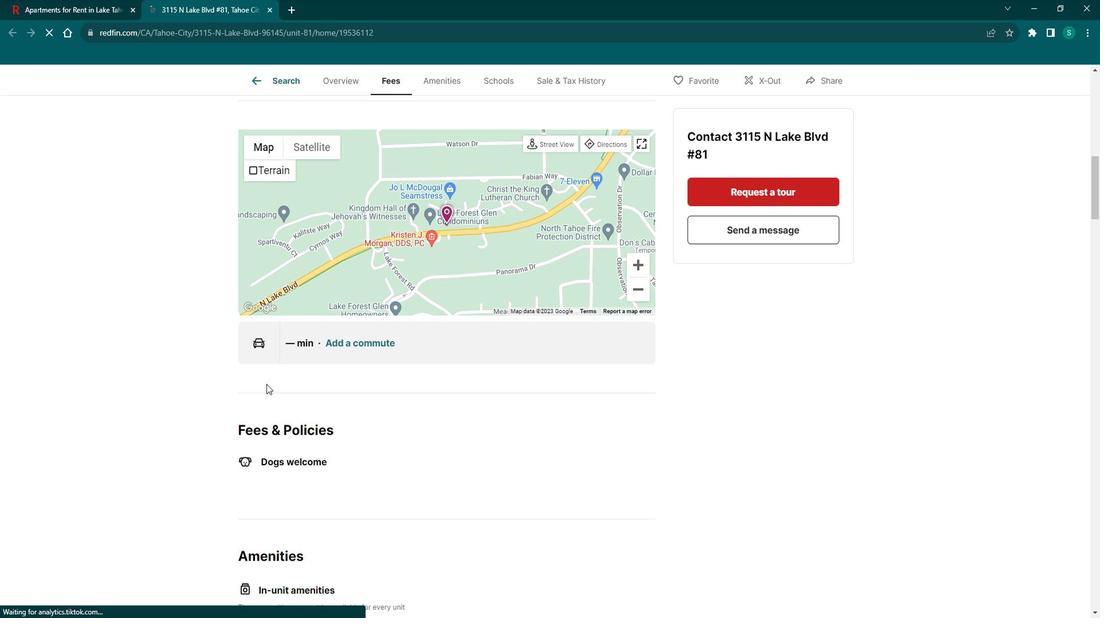 
Action: Mouse scrolled (281, 384) with delta (0, 0)
Screenshot: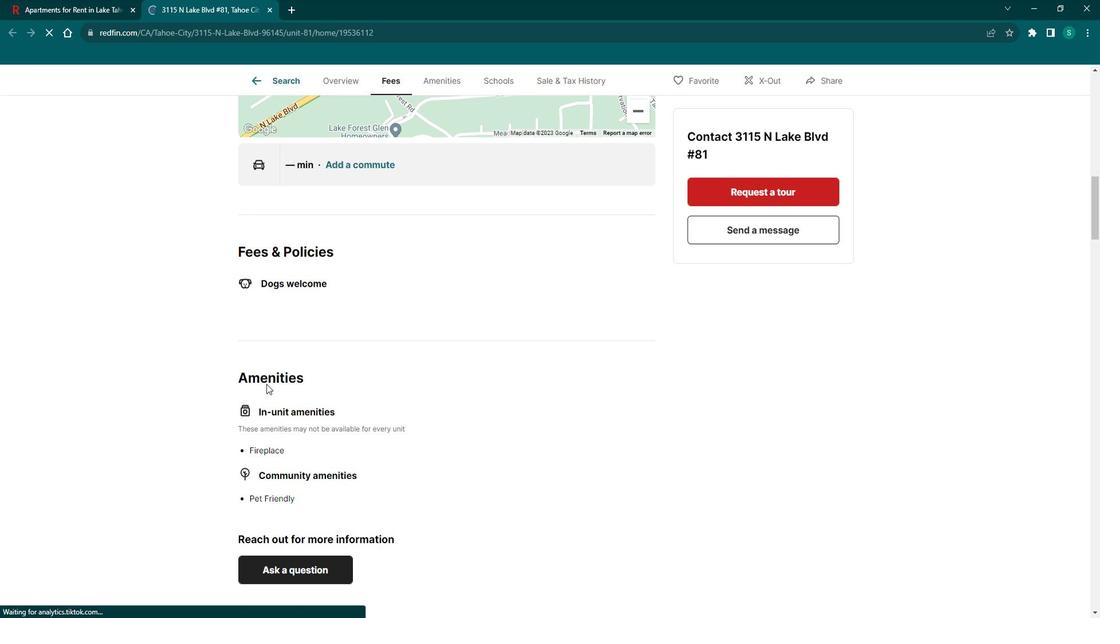 
Action: Mouse scrolled (281, 384) with delta (0, 0)
Screenshot: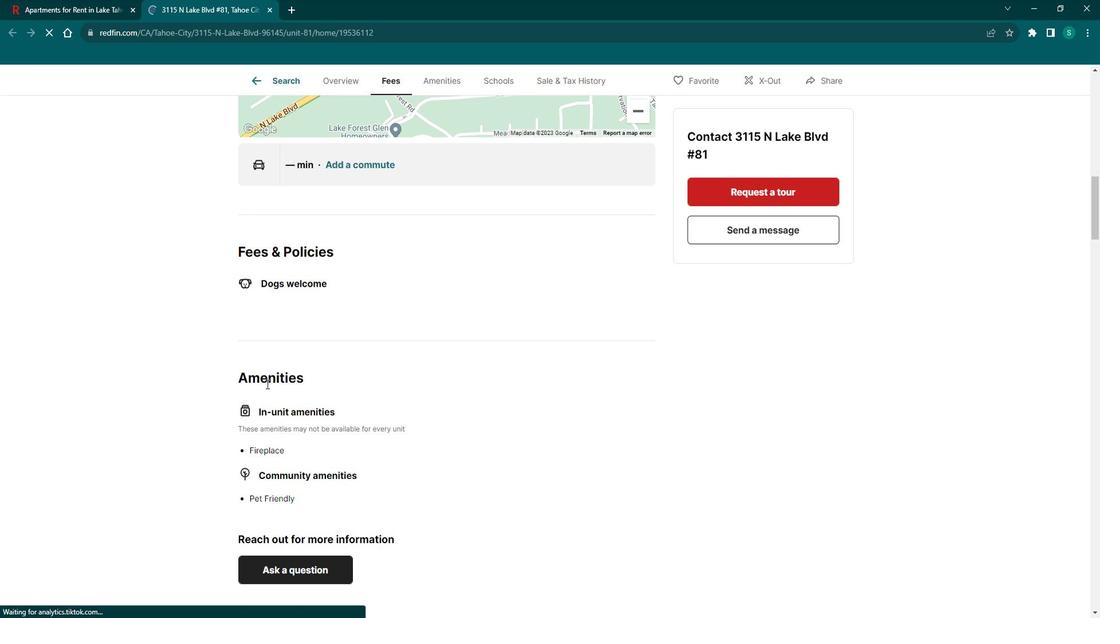 
Action: Mouse scrolled (281, 384) with delta (0, 0)
Screenshot: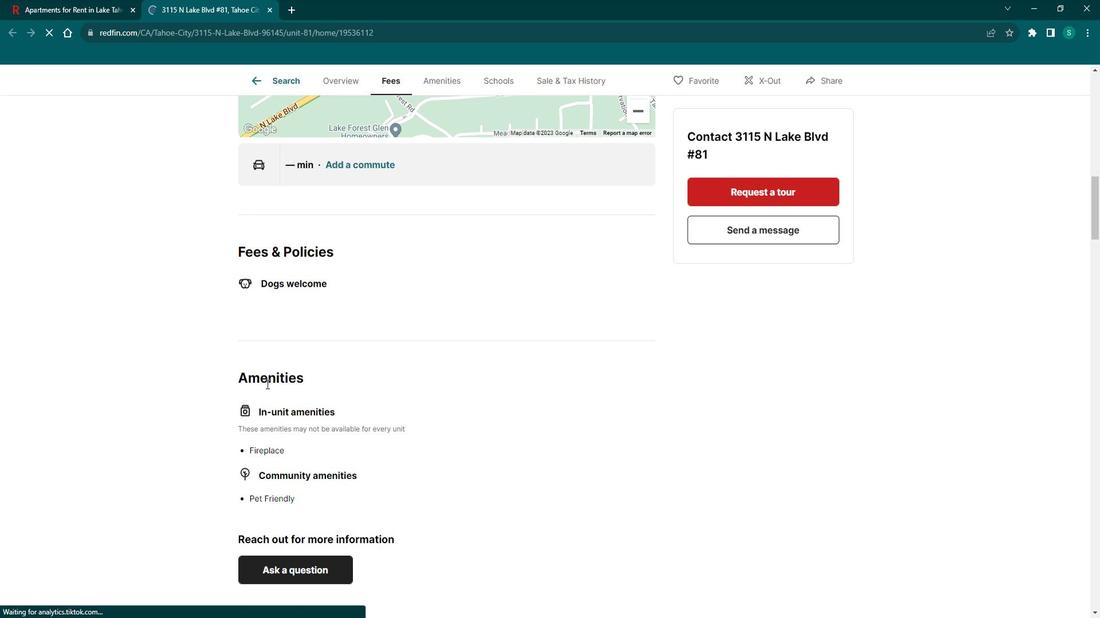 
Action: Mouse scrolled (281, 384) with delta (0, 0)
Screenshot: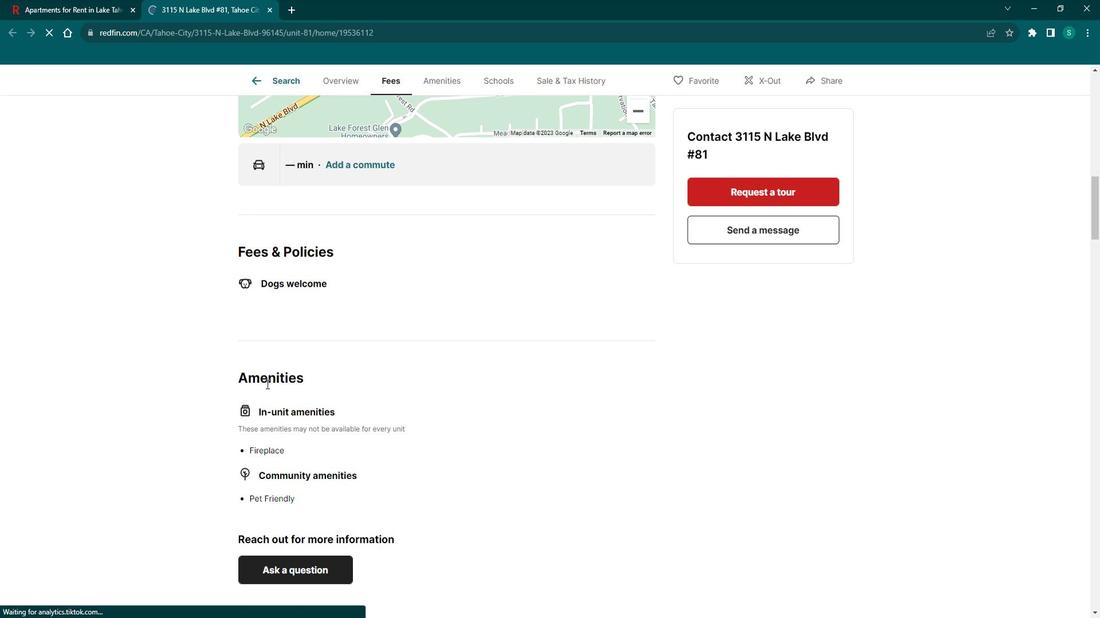 
Action: Mouse scrolled (281, 384) with delta (0, 0)
Screenshot: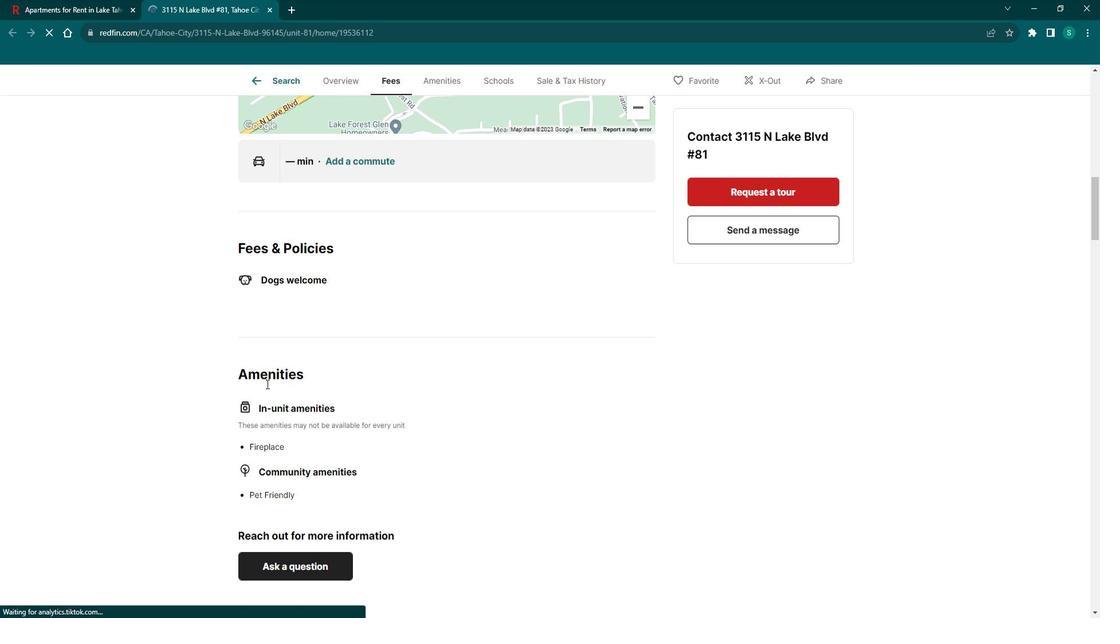 
Action: Mouse scrolled (281, 384) with delta (0, 0)
Screenshot: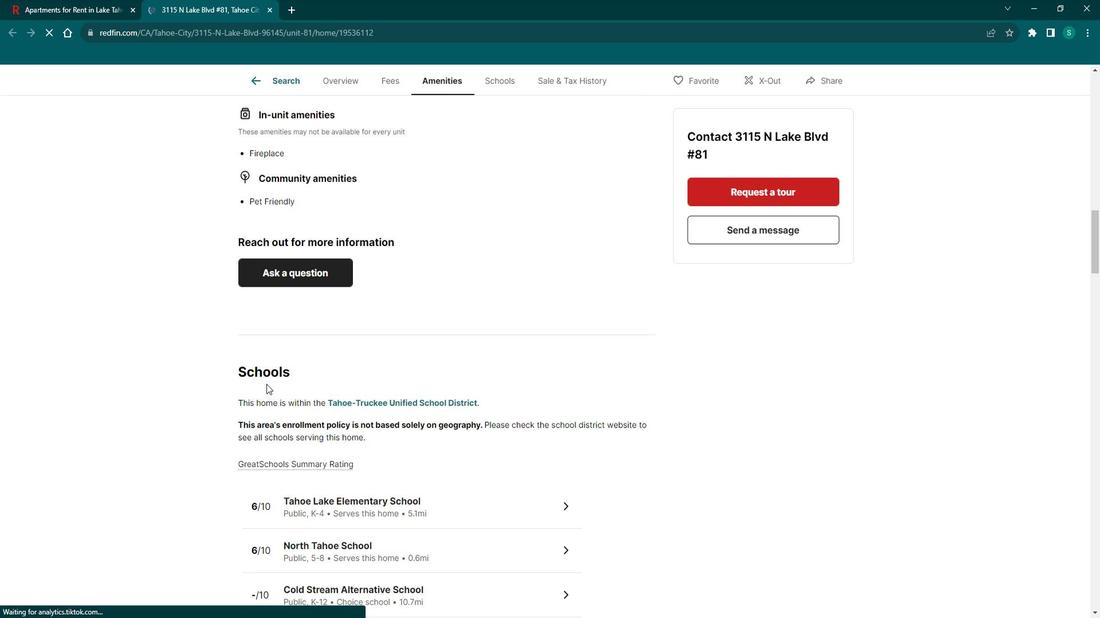 
Action: Mouse scrolled (281, 384) with delta (0, 0)
Screenshot: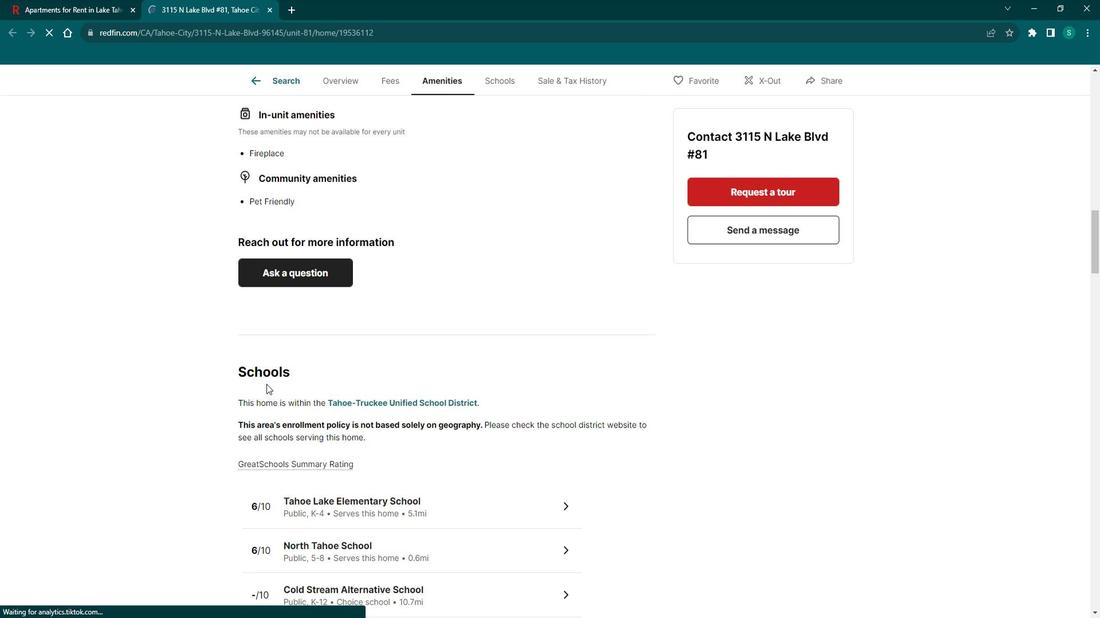 
Action: Mouse scrolled (281, 384) with delta (0, 0)
Screenshot: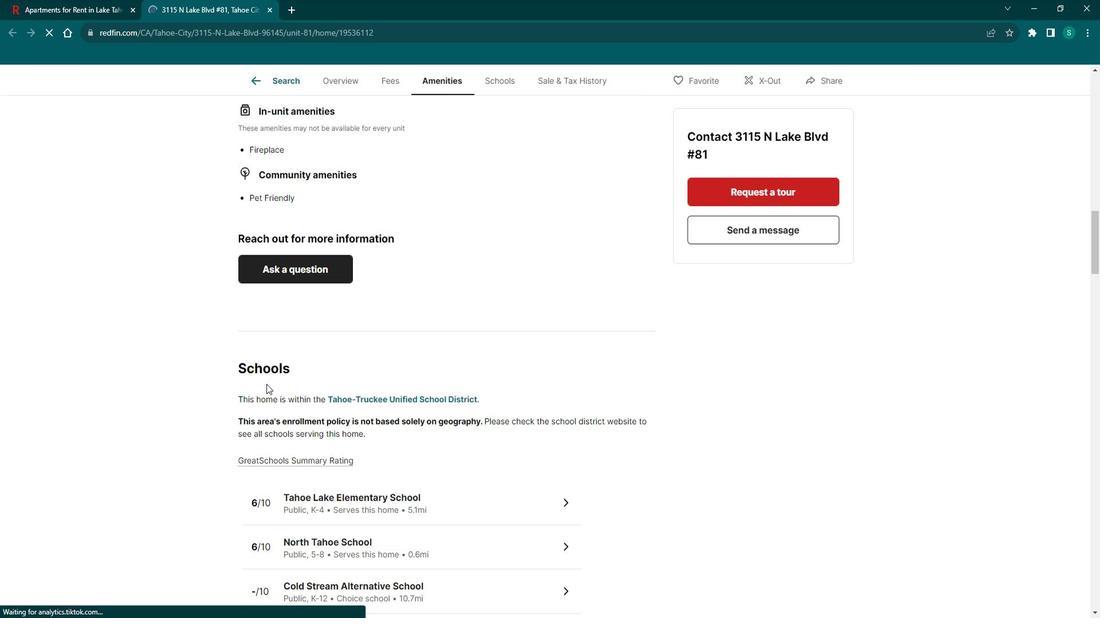 
Action: Mouse scrolled (281, 384) with delta (0, 0)
Screenshot: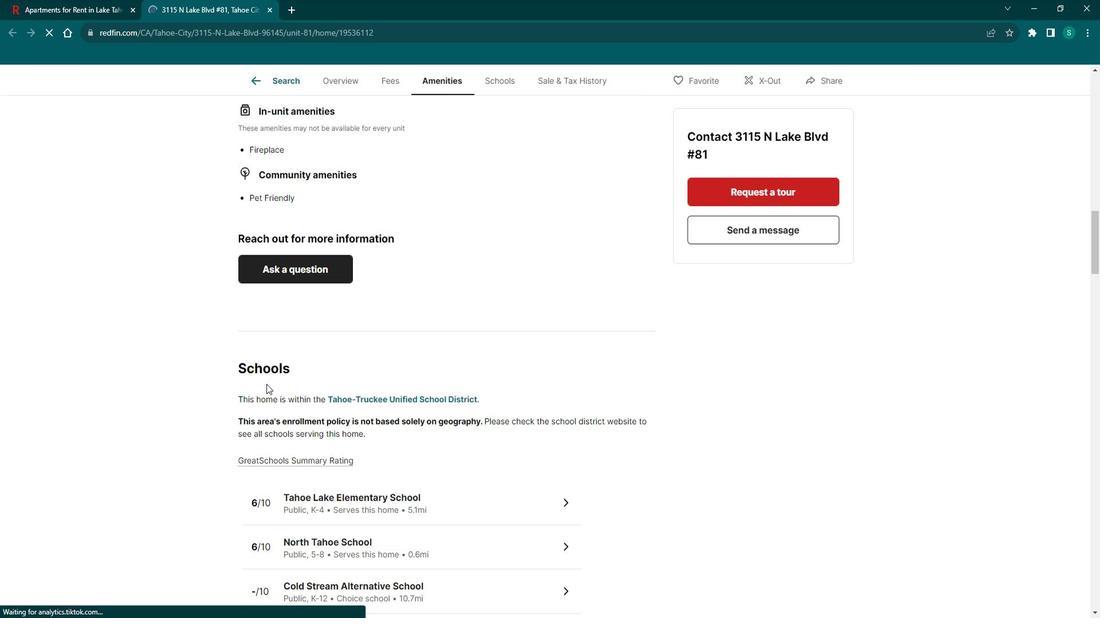 
Action: Mouse scrolled (281, 384) with delta (0, 0)
Screenshot: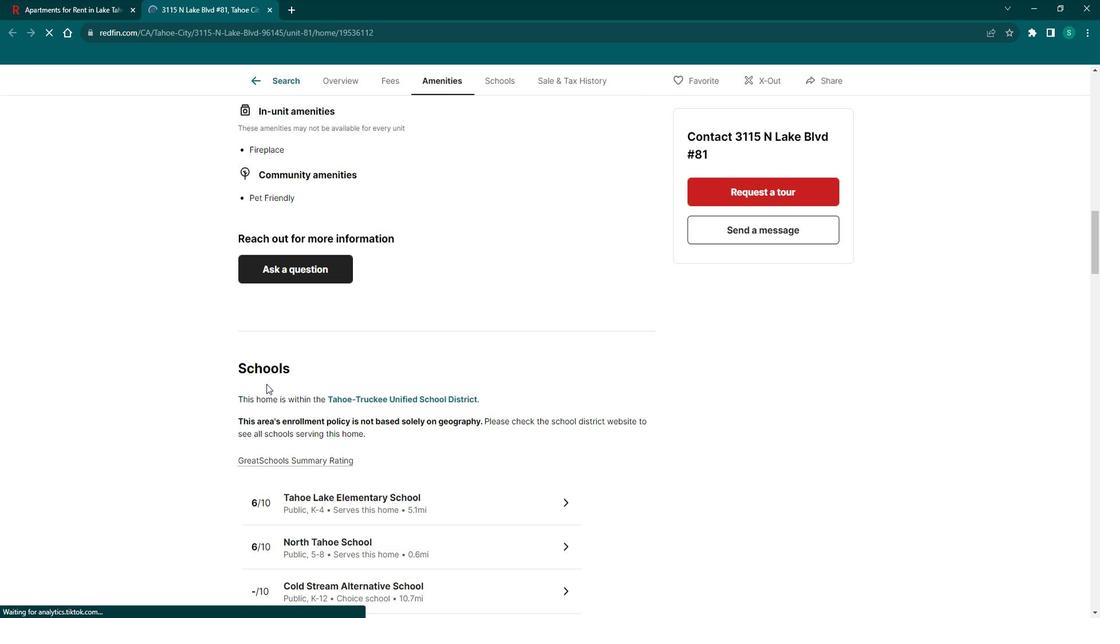 
Action: Mouse scrolled (281, 384) with delta (0, 0)
Screenshot: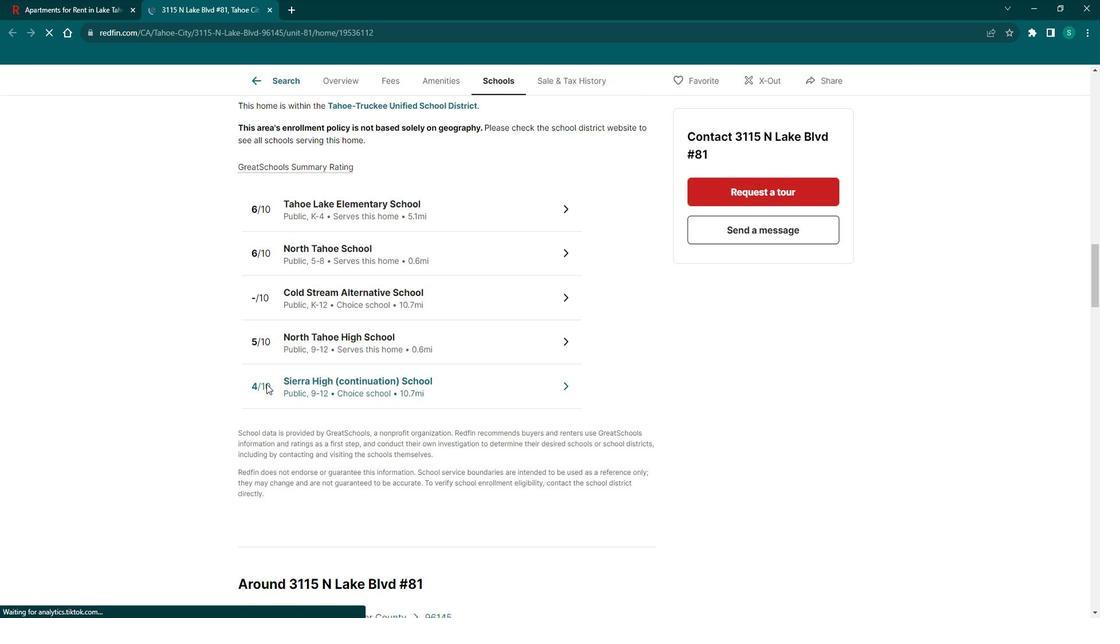 
Action: Mouse scrolled (281, 384) with delta (0, 0)
Screenshot: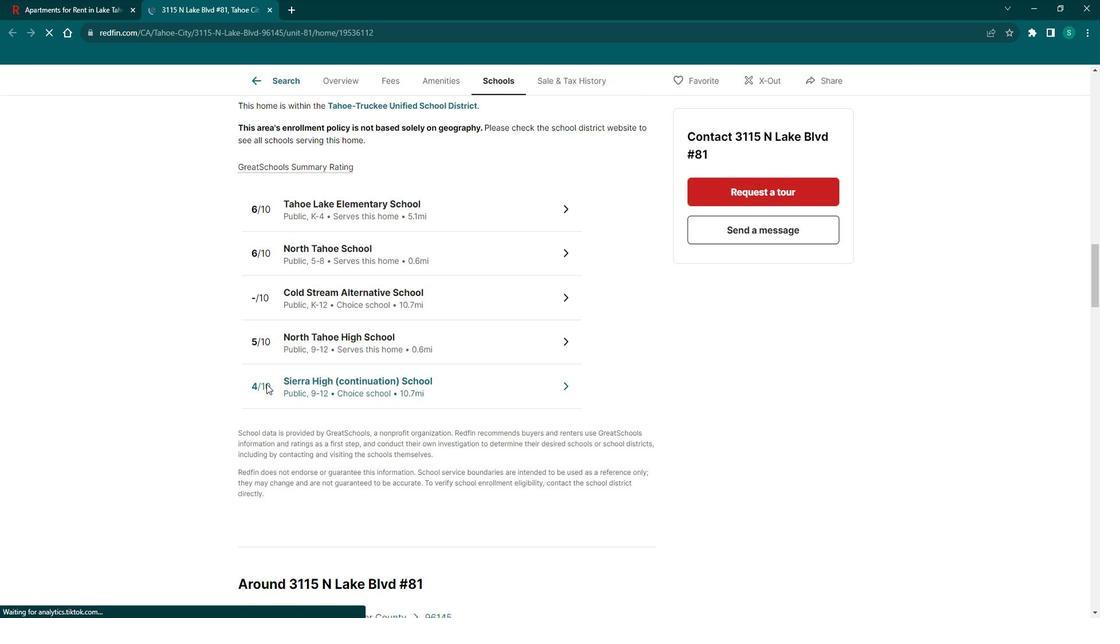 
Action: Mouse scrolled (281, 384) with delta (0, 0)
Screenshot: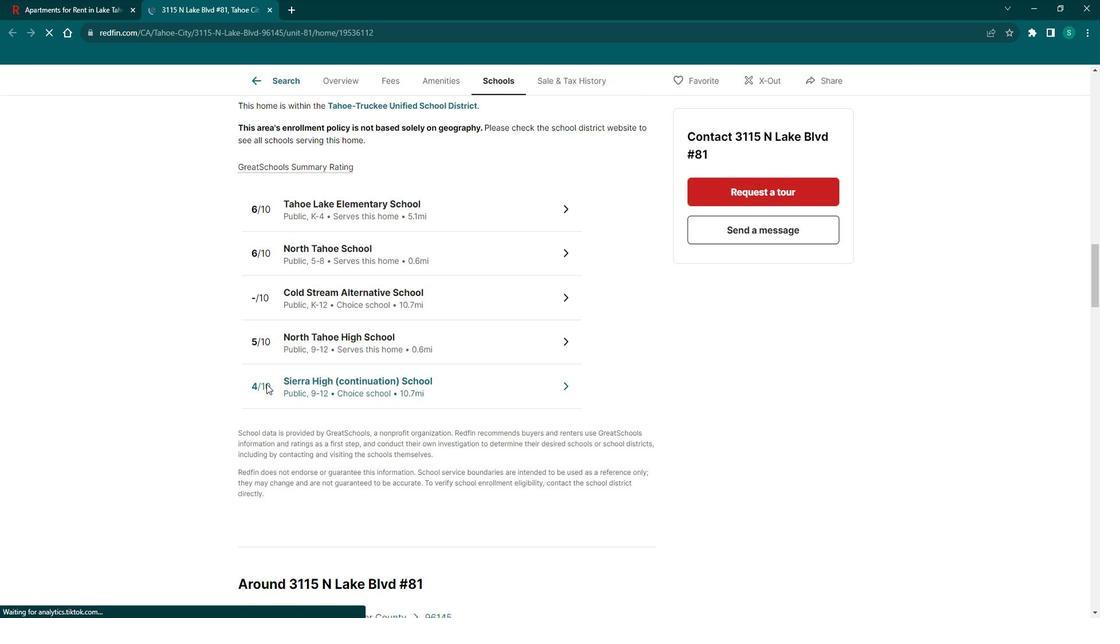 
Action: Mouse scrolled (281, 384) with delta (0, 0)
Screenshot: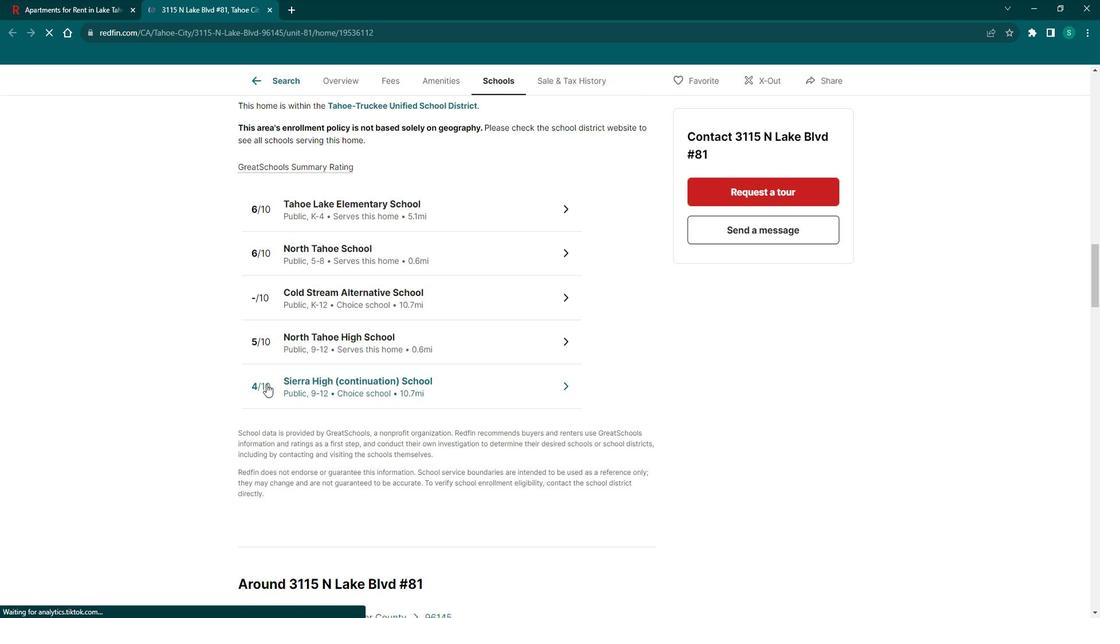 
Action: Mouse scrolled (281, 384) with delta (0, 0)
Screenshot: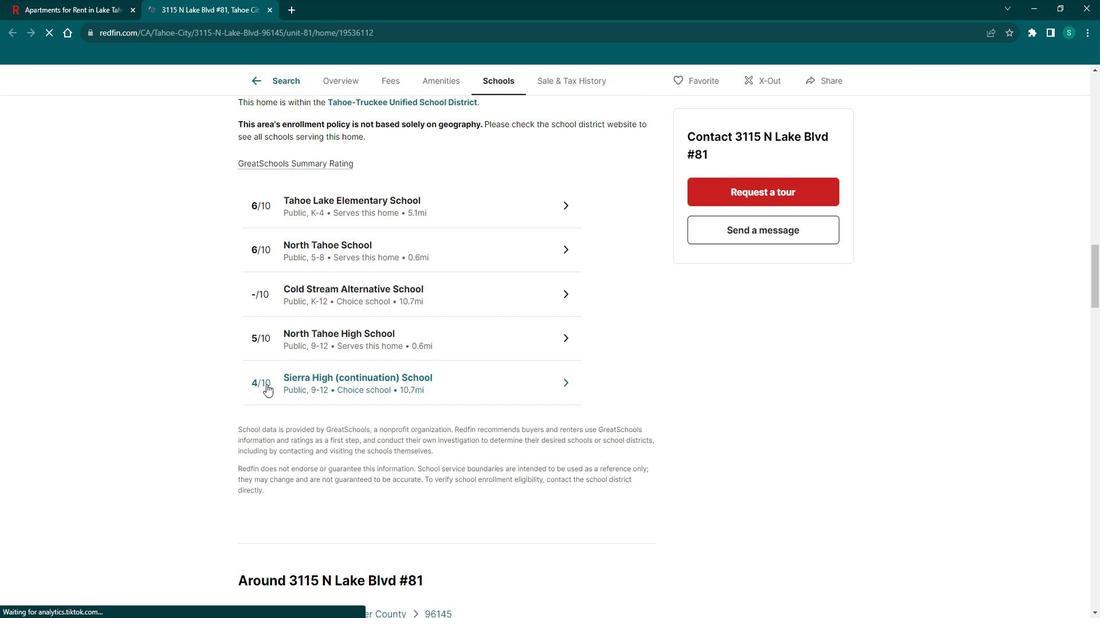 
Action: Mouse scrolled (281, 384) with delta (0, 0)
Screenshot: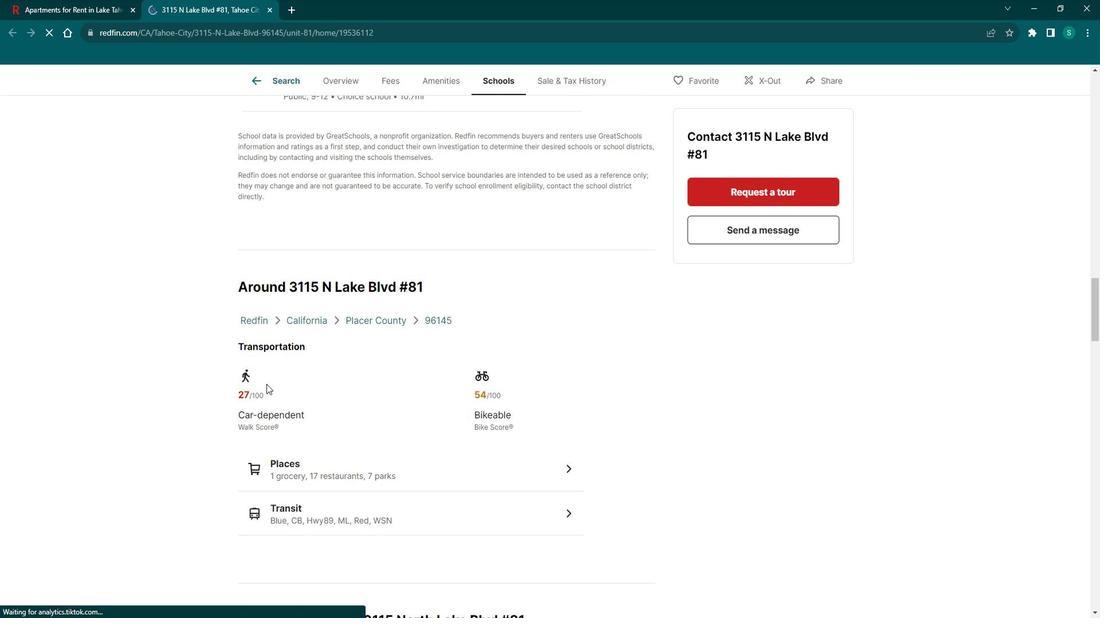 
Action: Mouse scrolled (281, 384) with delta (0, 0)
Screenshot: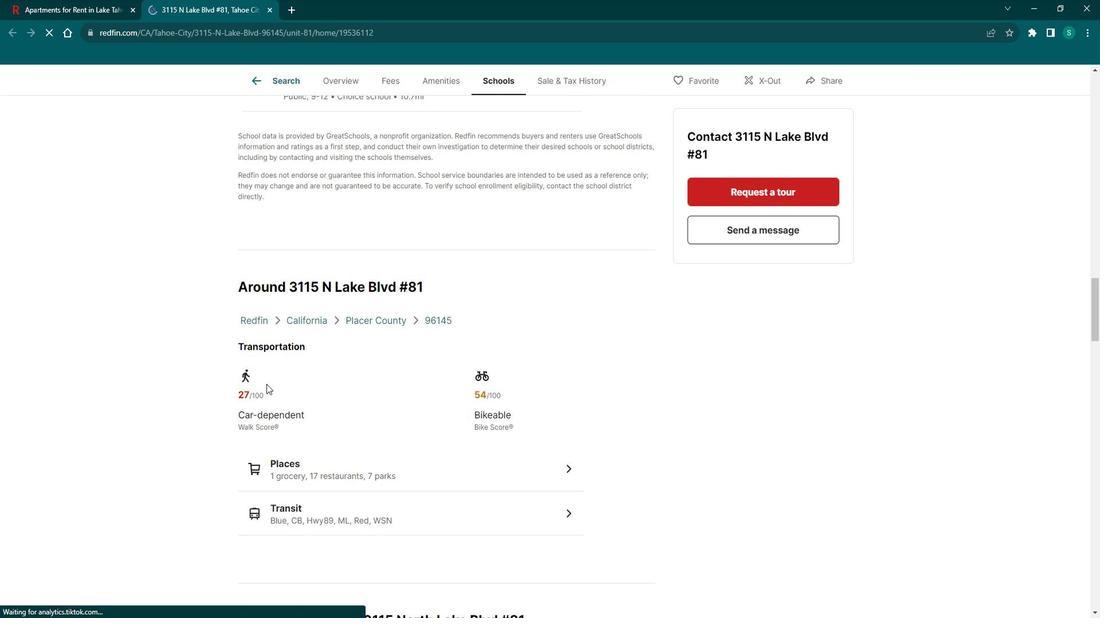 
Action: Mouse scrolled (281, 384) with delta (0, 0)
Screenshot: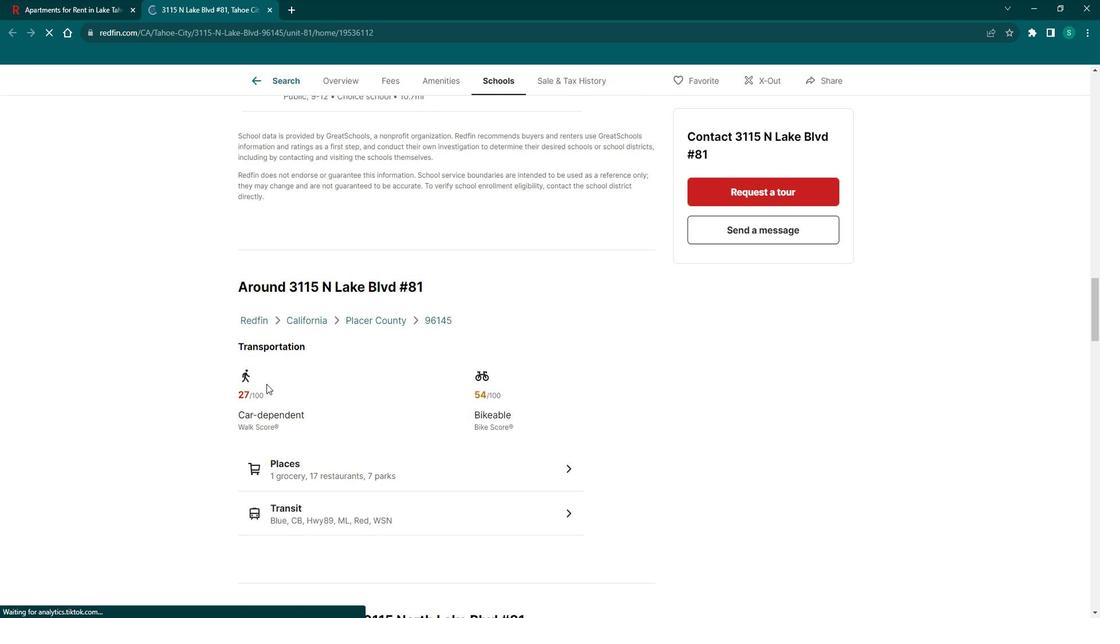 
Action: Mouse scrolled (281, 384) with delta (0, 0)
Screenshot: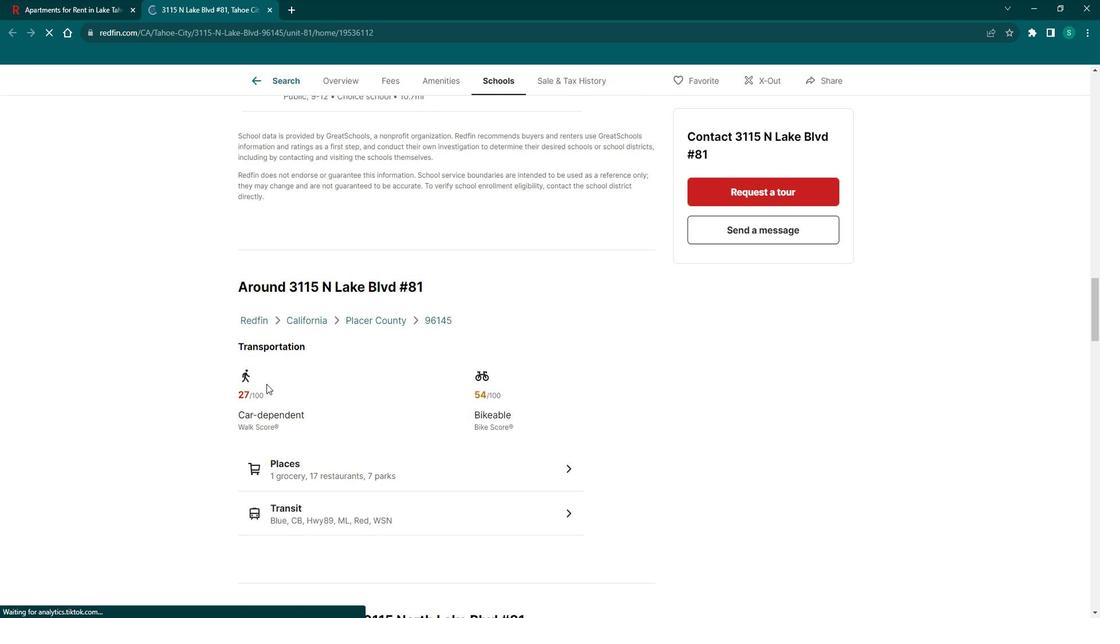 
Action: Mouse scrolled (281, 384) with delta (0, 0)
Screenshot: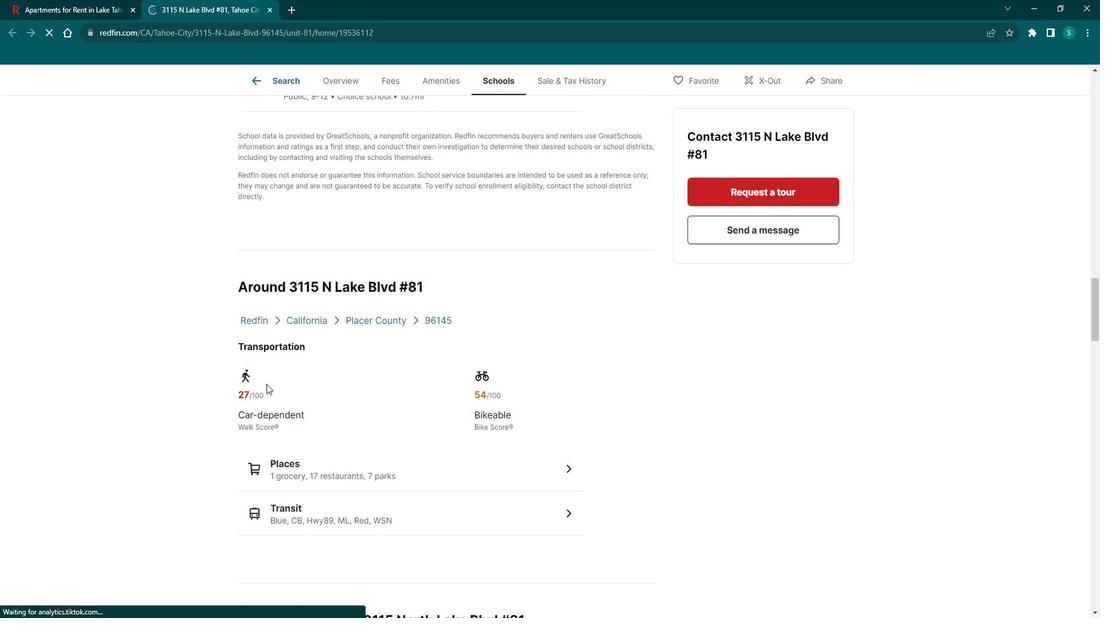
Action: Mouse moved to (281, 385)
Screenshot: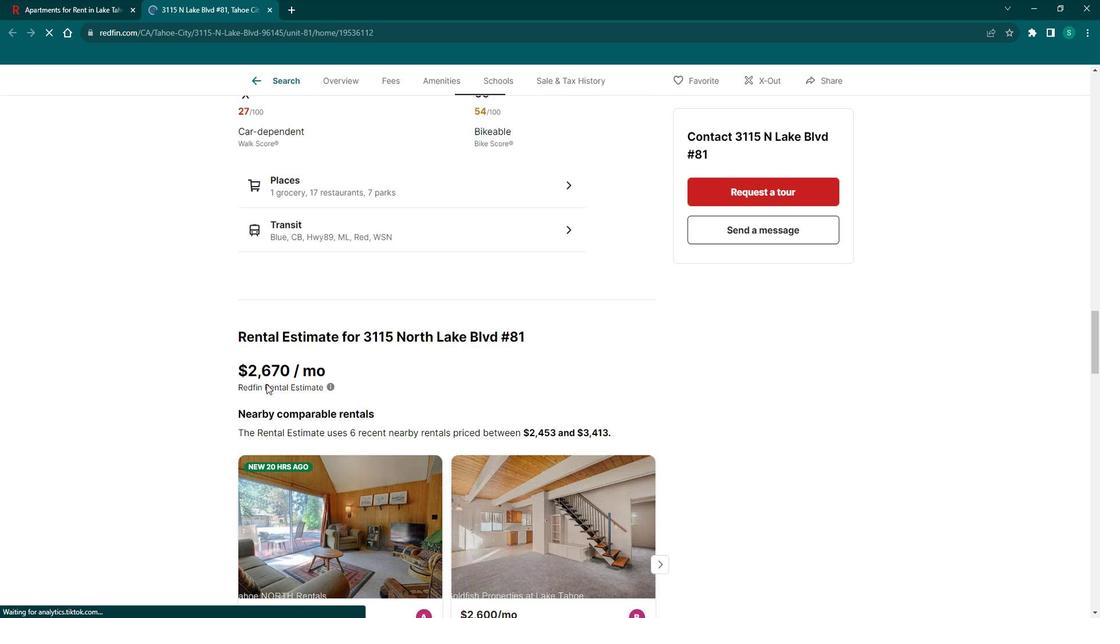 
Action: Mouse scrolled (281, 384) with delta (0, 0)
Screenshot: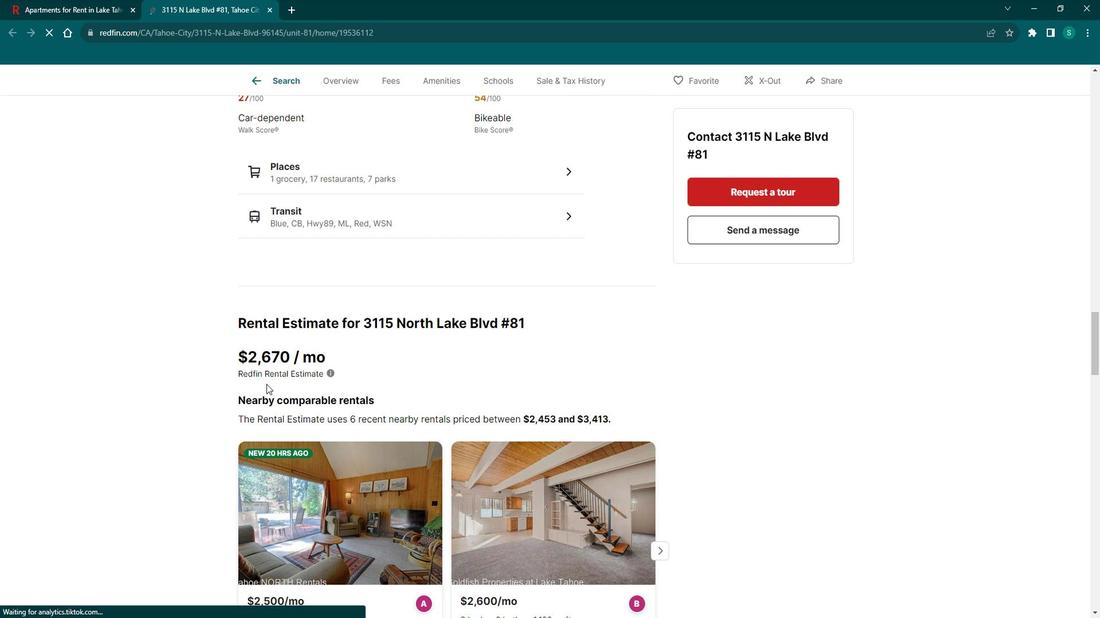 
Action: Mouse scrolled (281, 384) with delta (0, 0)
Screenshot: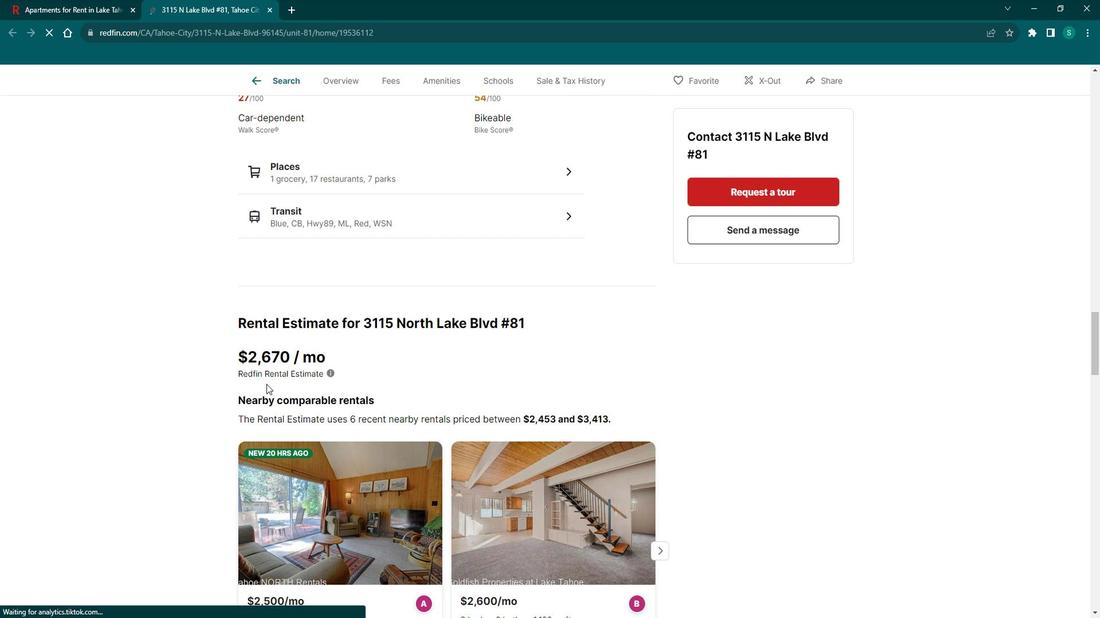 
Action: Mouse scrolled (281, 384) with delta (0, 0)
Screenshot: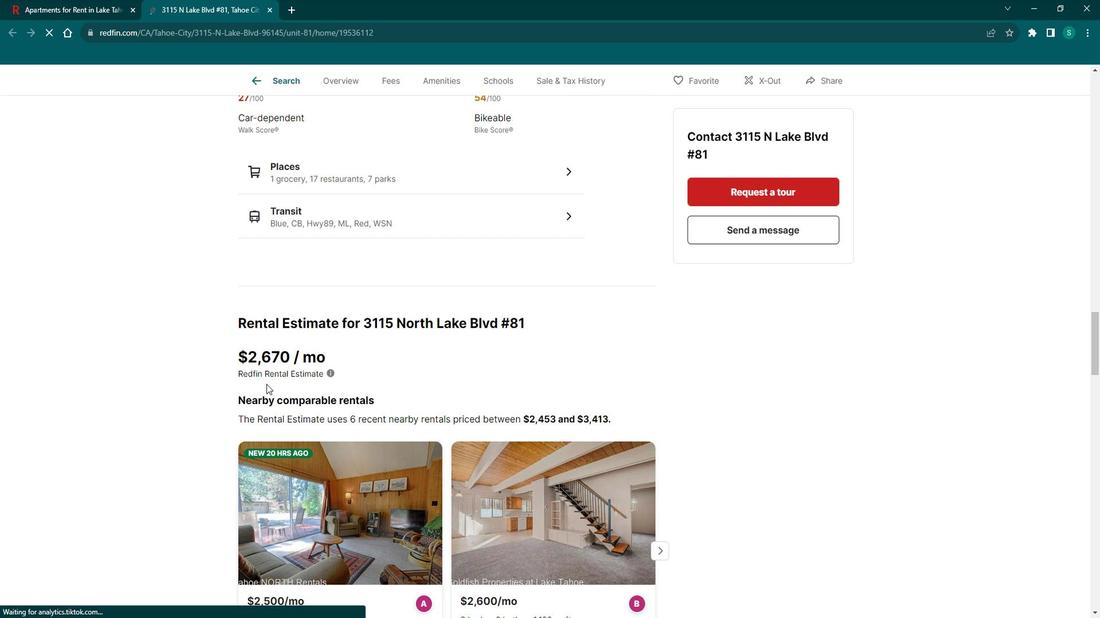 
Action: Mouse scrolled (281, 384) with delta (0, 0)
Screenshot: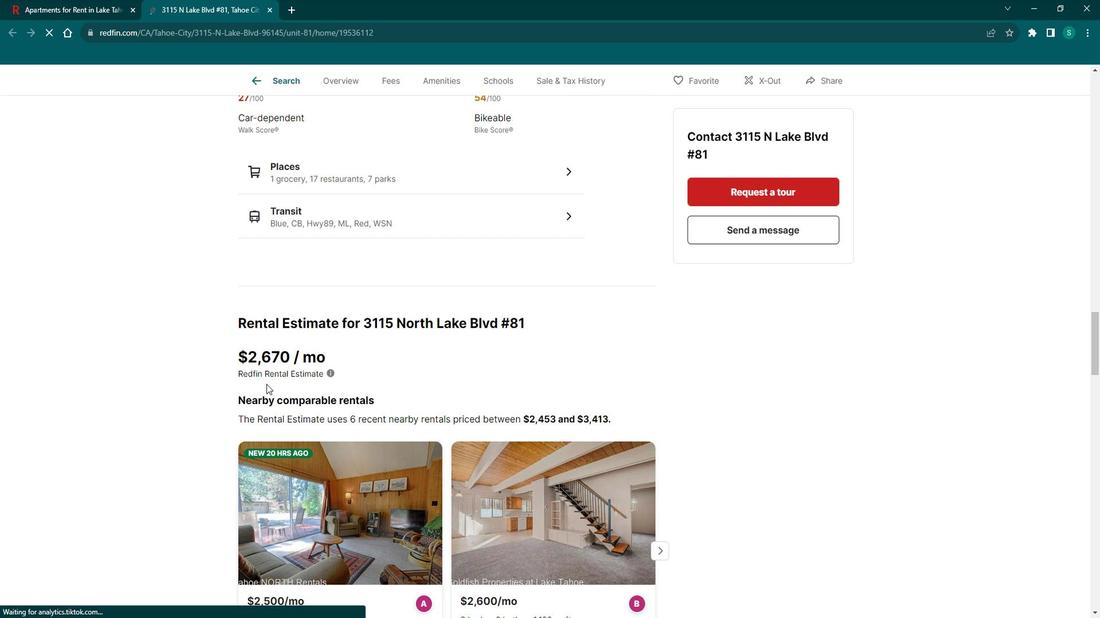 
Action: Mouse moved to (238, 178)
Screenshot: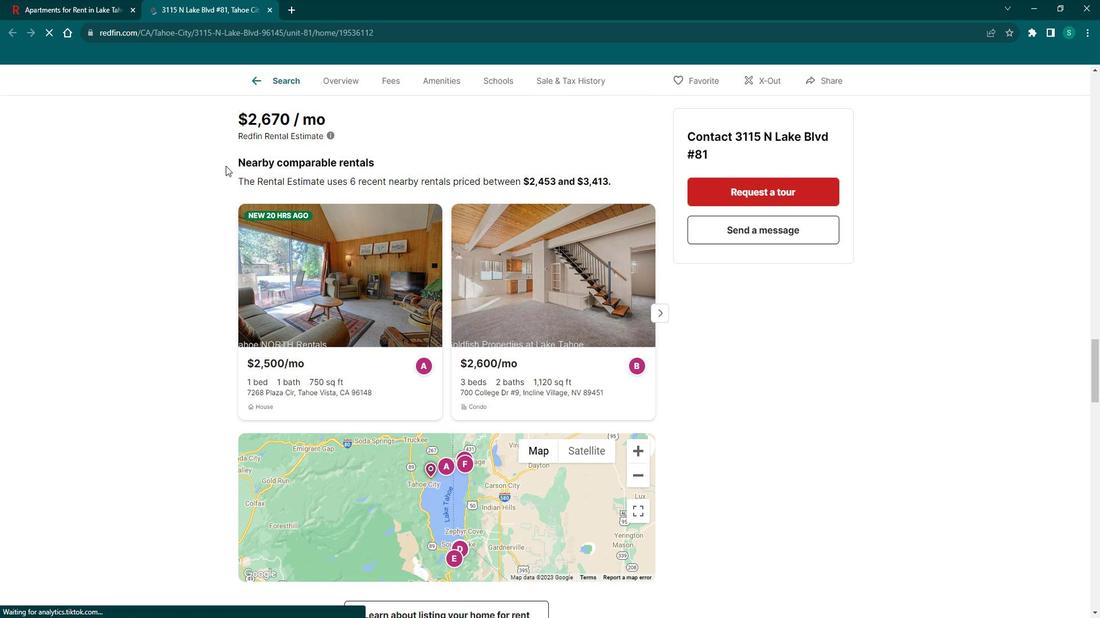 
Action: Mouse scrolled (238, 177) with delta (0, 0)
Screenshot: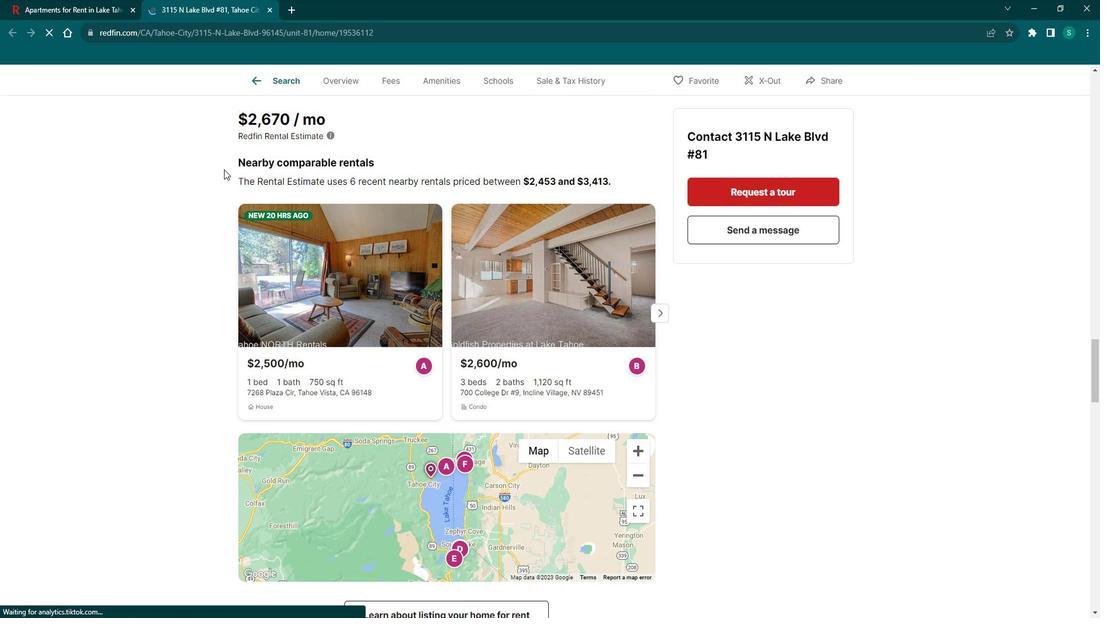 
Action: Mouse scrolled (238, 177) with delta (0, 0)
Screenshot: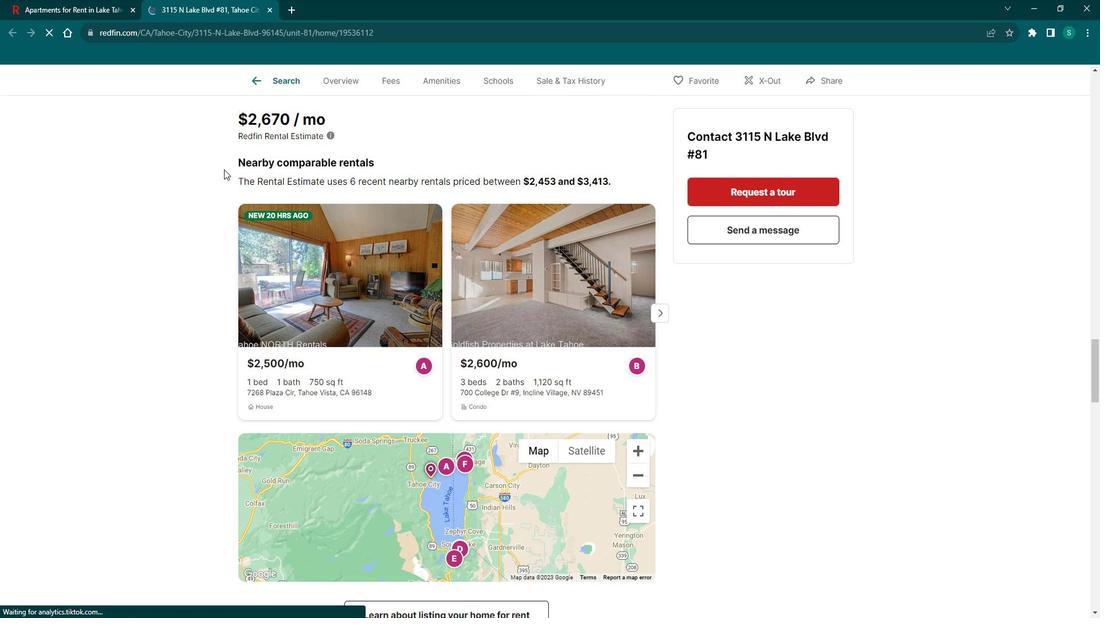 
Action: Mouse scrolled (238, 177) with delta (0, 0)
Screenshot: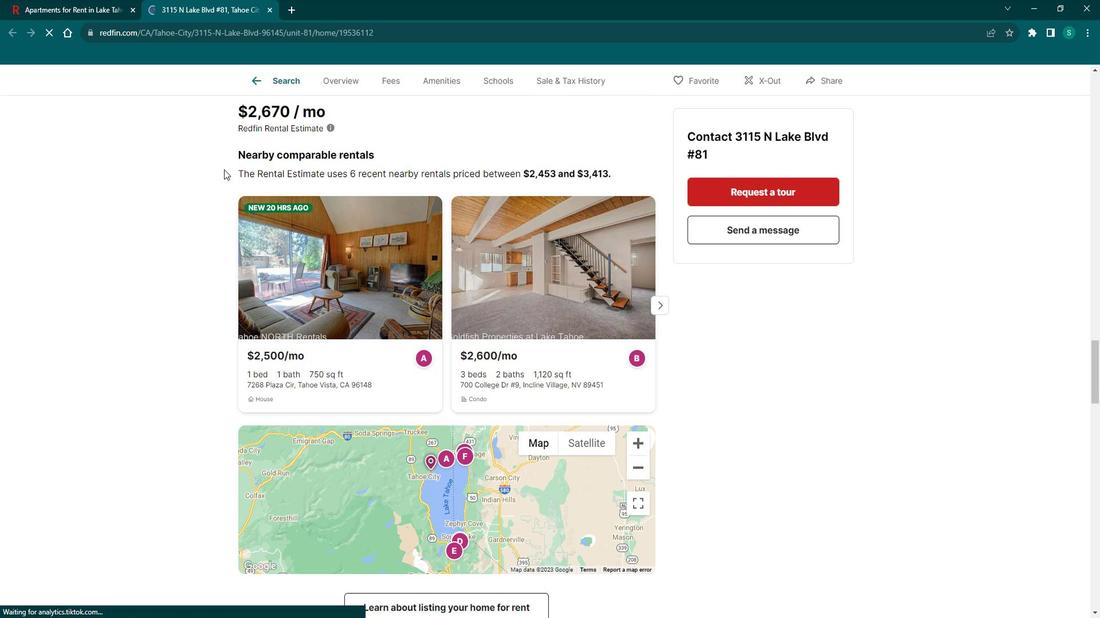 
Action: Mouse moved to (239, 177)
Screenshot: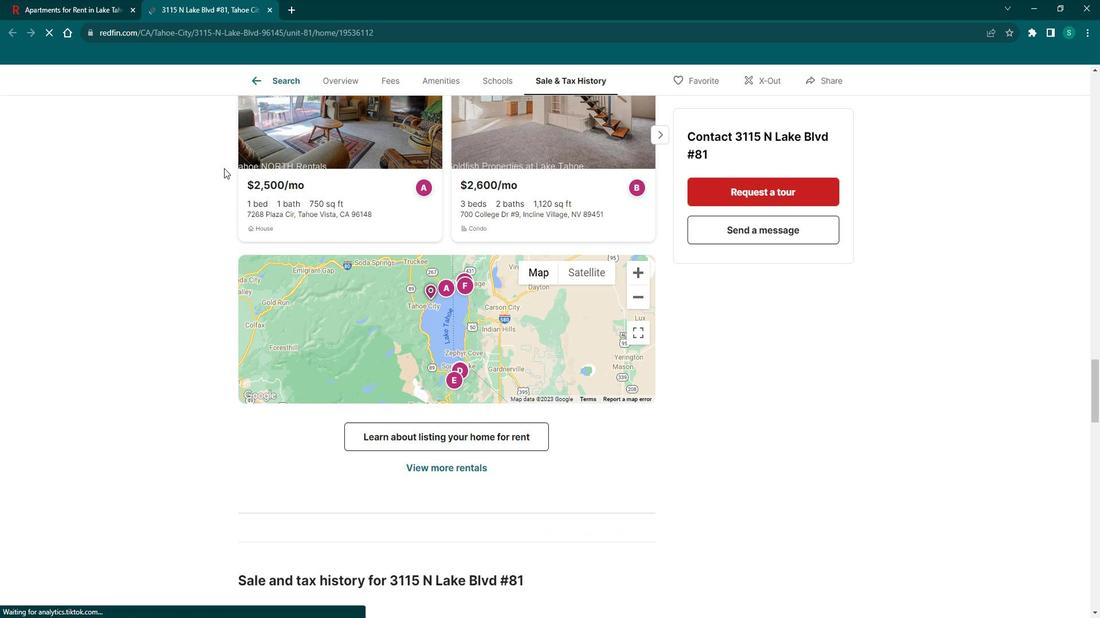 
Action: Mouse scrolled (239, 176) with delta (0, 0)
Screenshot: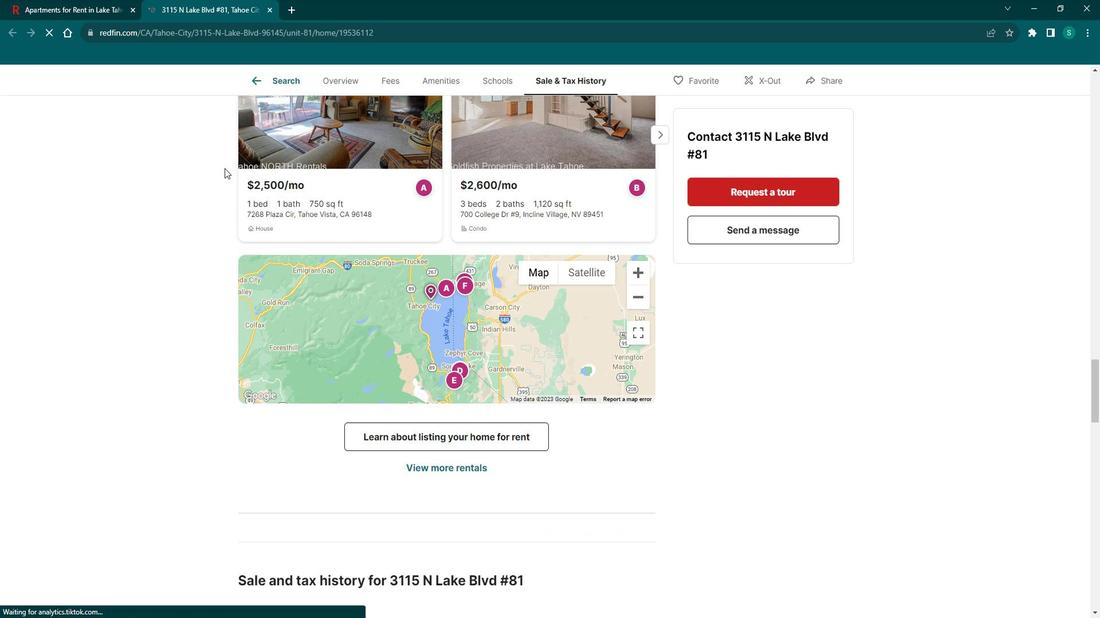 
Action: Mouse scrolled (239, 176) with delta (0, 0)
Screenshot: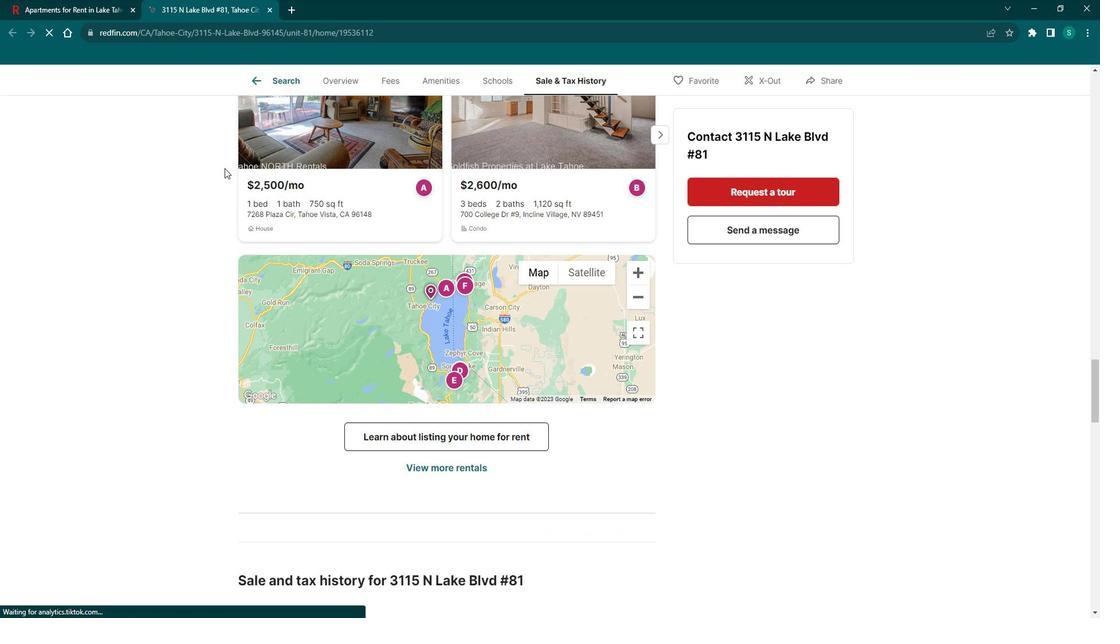 
Action: Mouse scrolled (239, 176) with delta (0, 0)
Screenshot: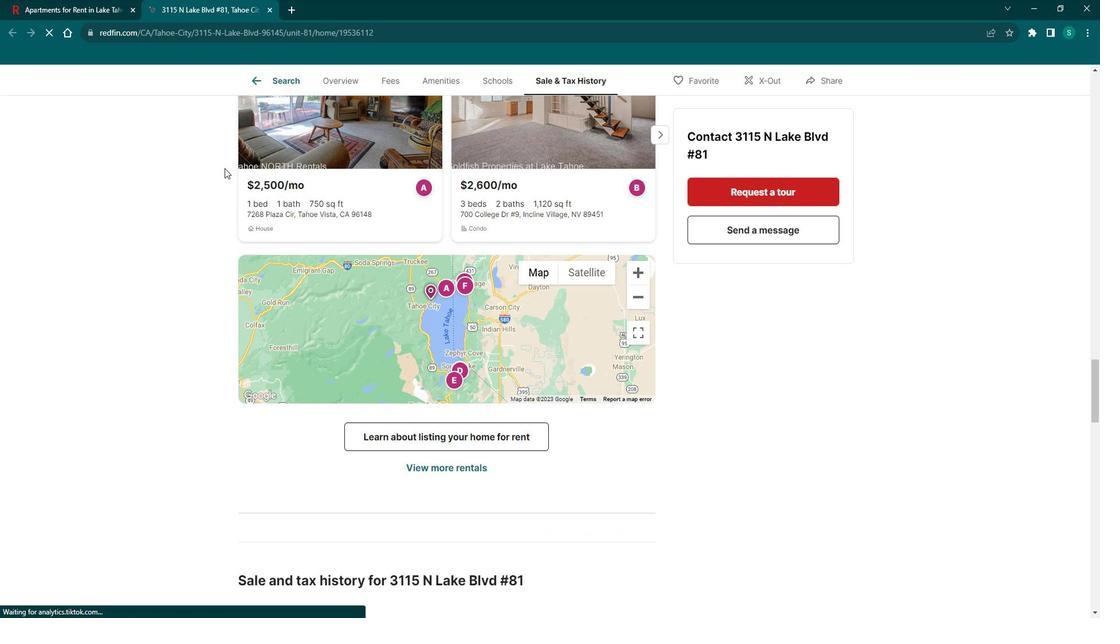 
Action: Mouse scrolled (239, 176) with delta (0, 0)
Screenshot: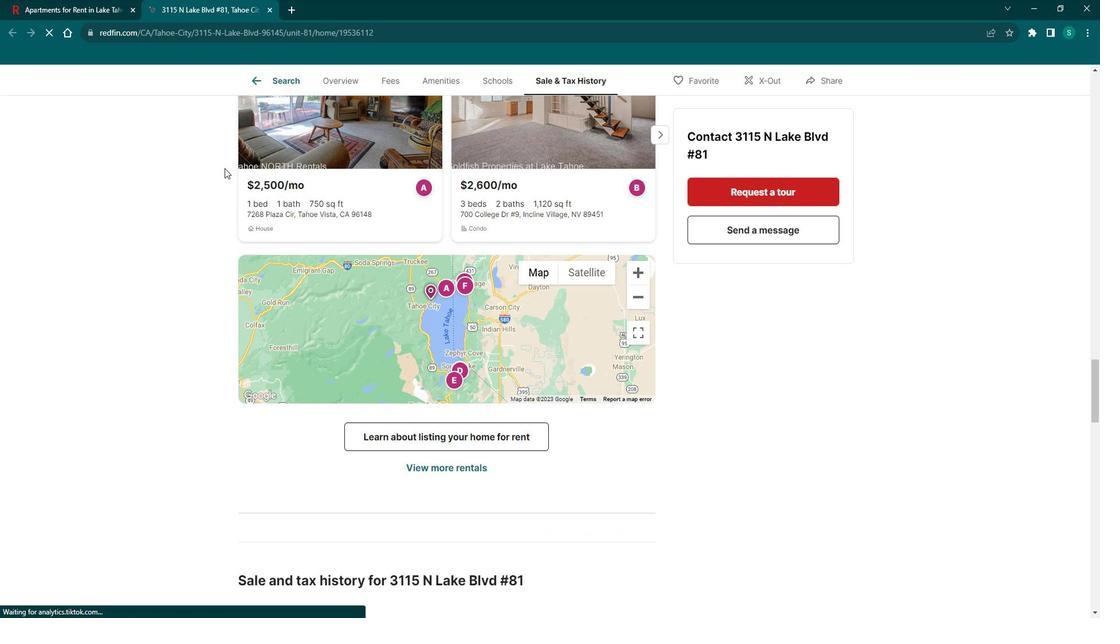 
Action: Mouse scrolled (239, 176) with delta (0, 0)
Screenshot: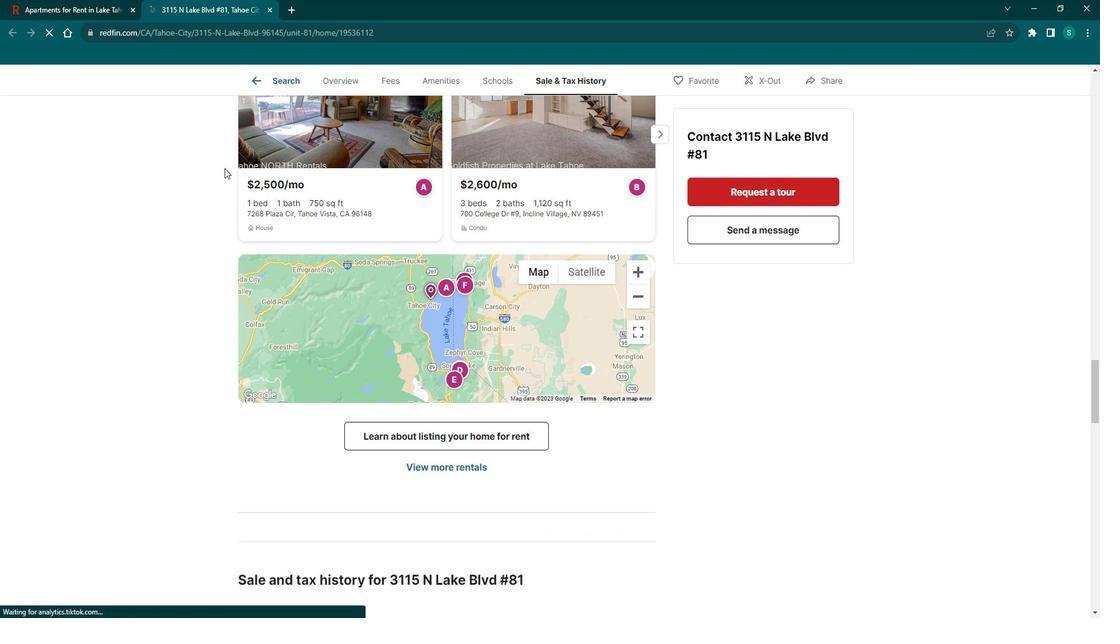 
Action: Mouse scrolled (239, 176) with delta (0, 0)
Screenshot: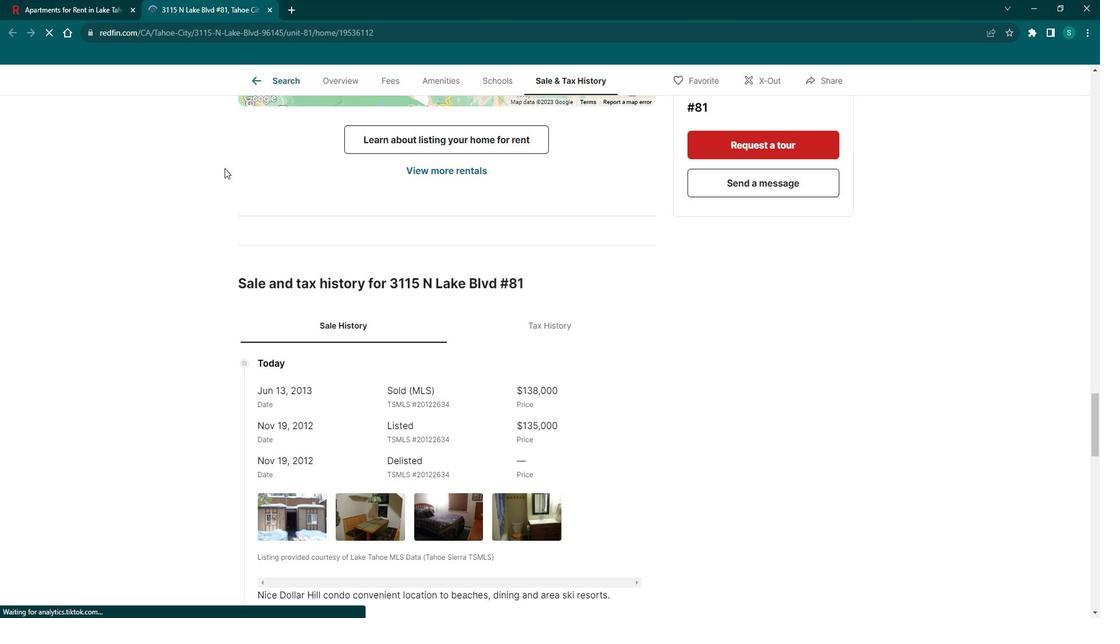 
Action: Mouse scrolled (239, 176) with delta (0, 0)
Screenshot: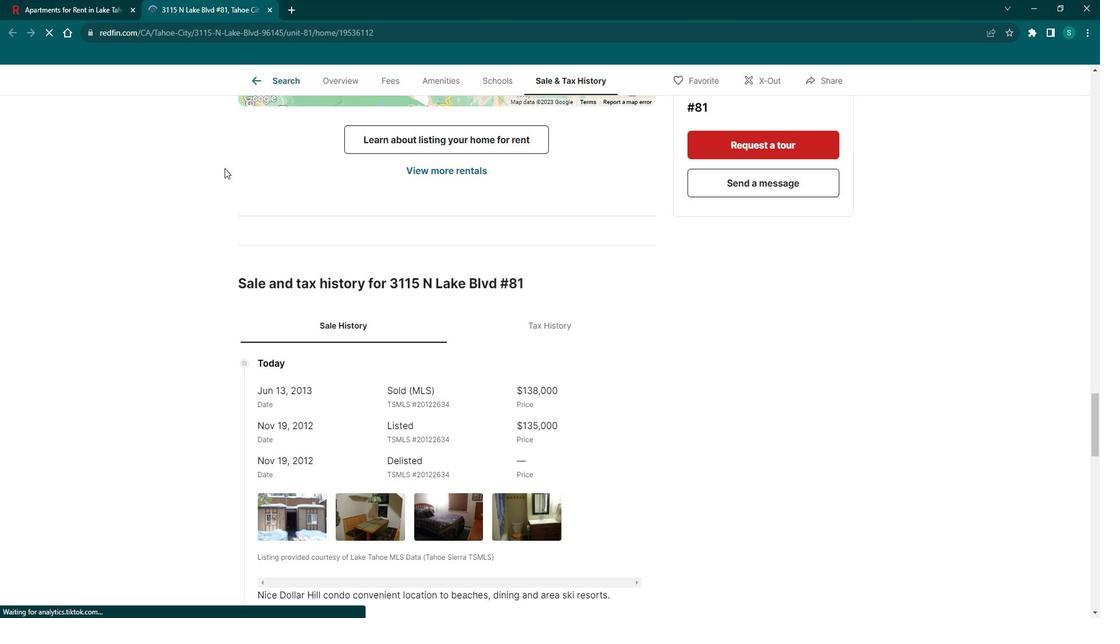
Action: Mouse scrolled (239, 176) with delta (0, 0)
Screenshot: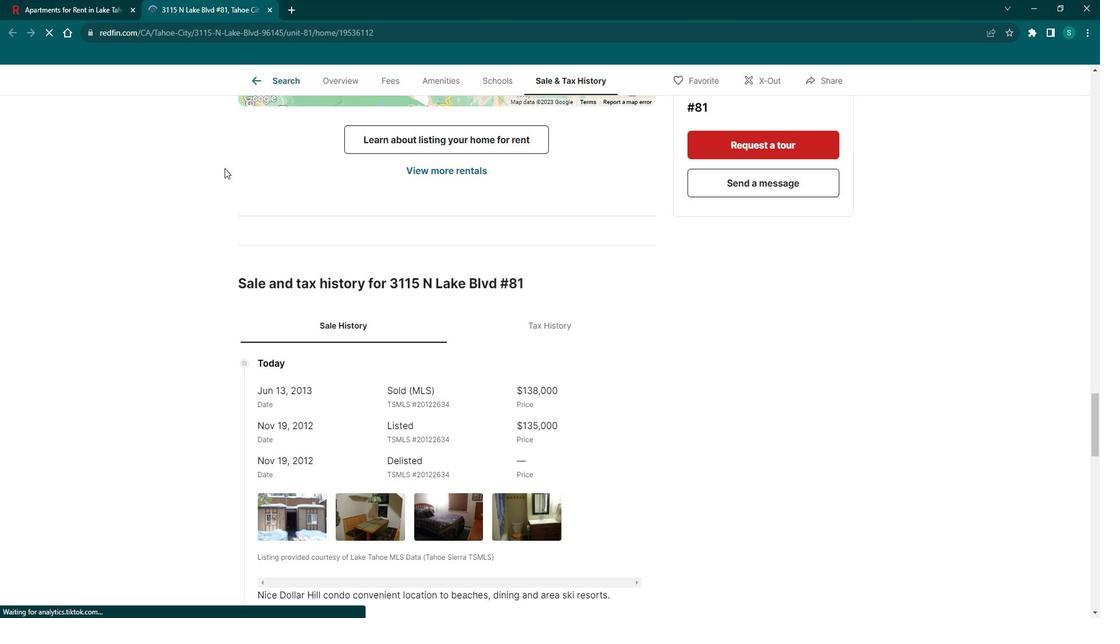 
Action: Mouse scrolled (239, 176) with delta (0, 0)
Screenshot: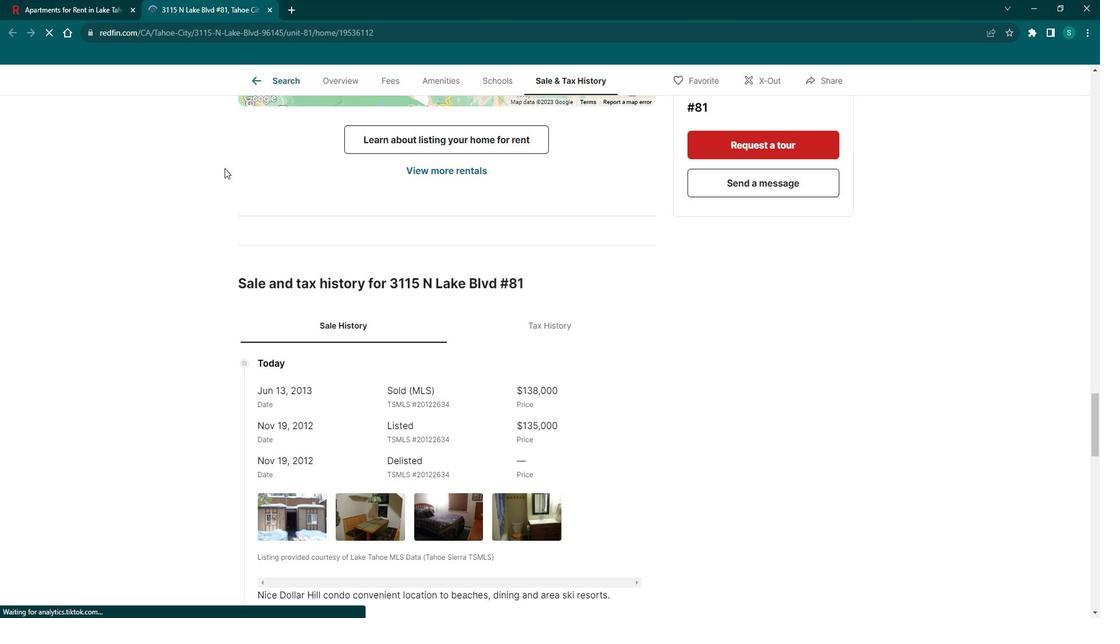 
Action: Mouse scrolled (239, 176) with delta (0, 0)
Screenshot: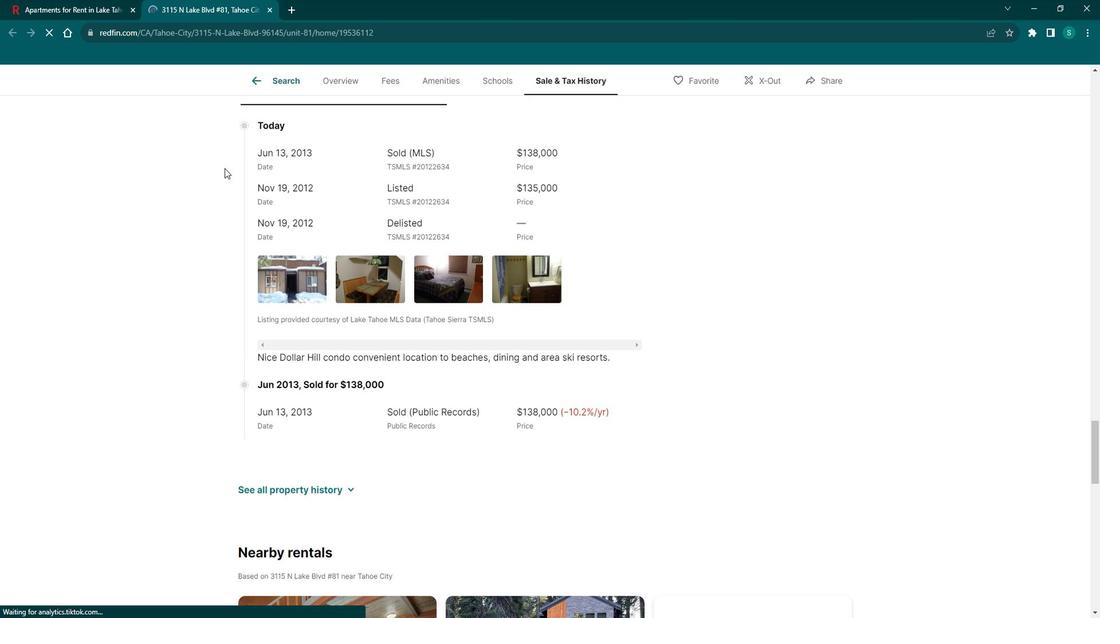 
Action: Mouse scrolled (239, 176) with delta (0, 0)
Screenshot: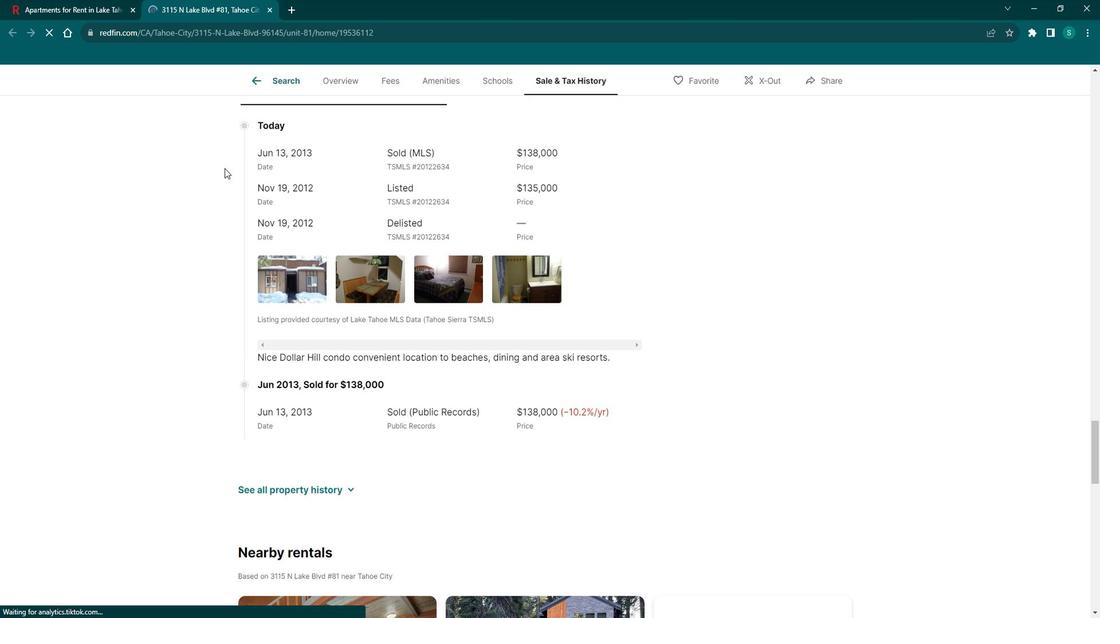
Action: Mouse scrolled (239, 176) with delta (0, 0)
Screenshot: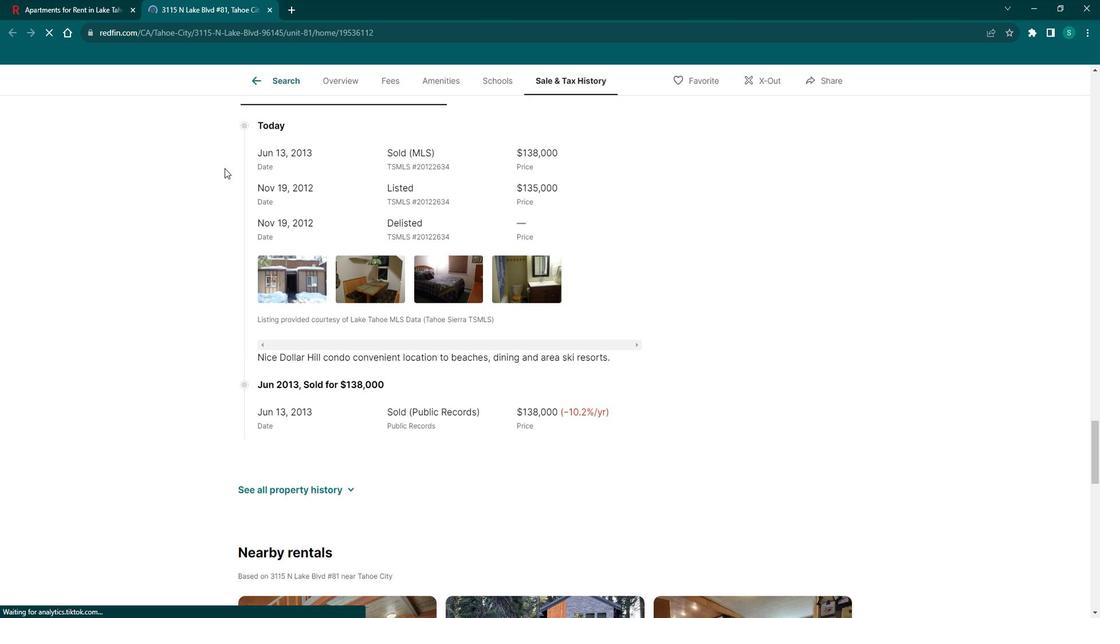
Action: Mouse scrolled (239, 176) with delta (0, 0)
Screenshot: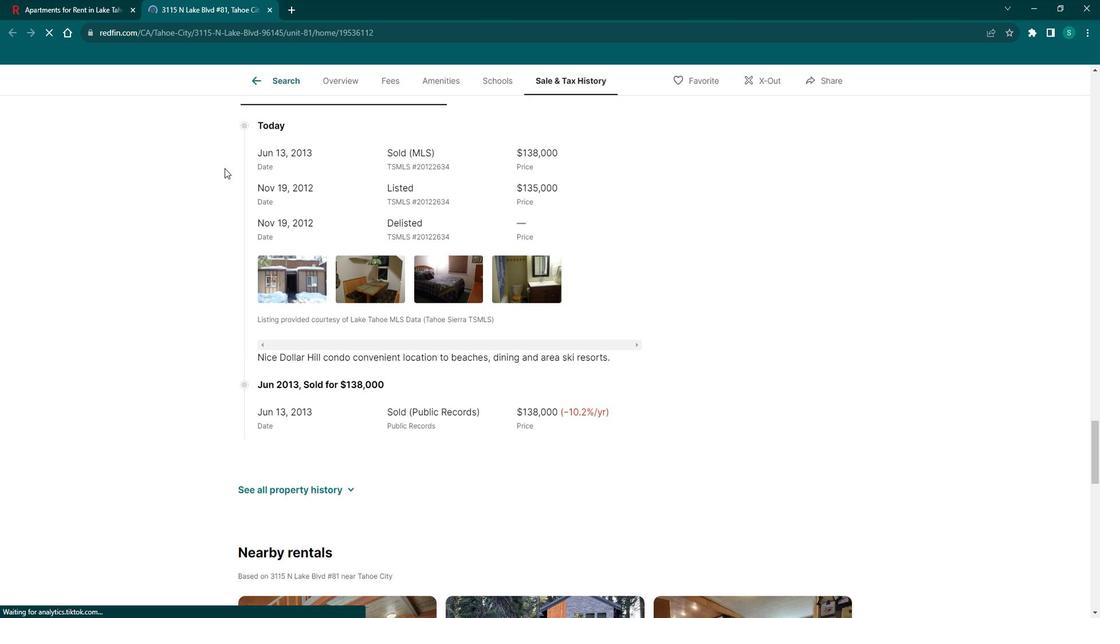 
Action: Mouse scrolled (239, 176) with delta (0, 0)
Screenshot: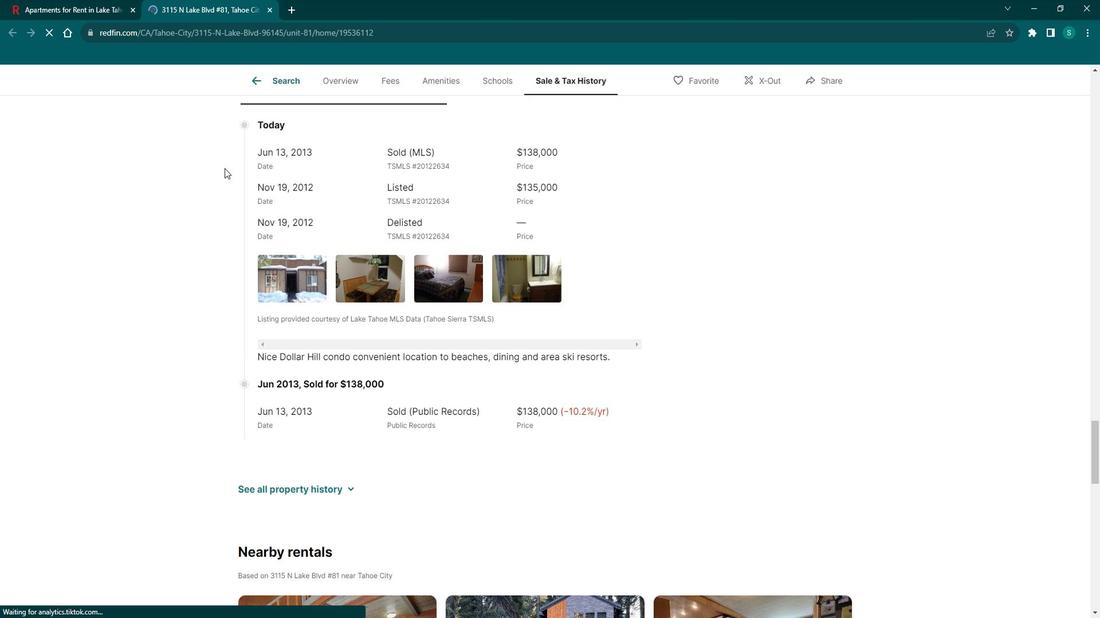 
Action: Mouse scrolled (239, 176) with delta (0, 0)
Screenshot: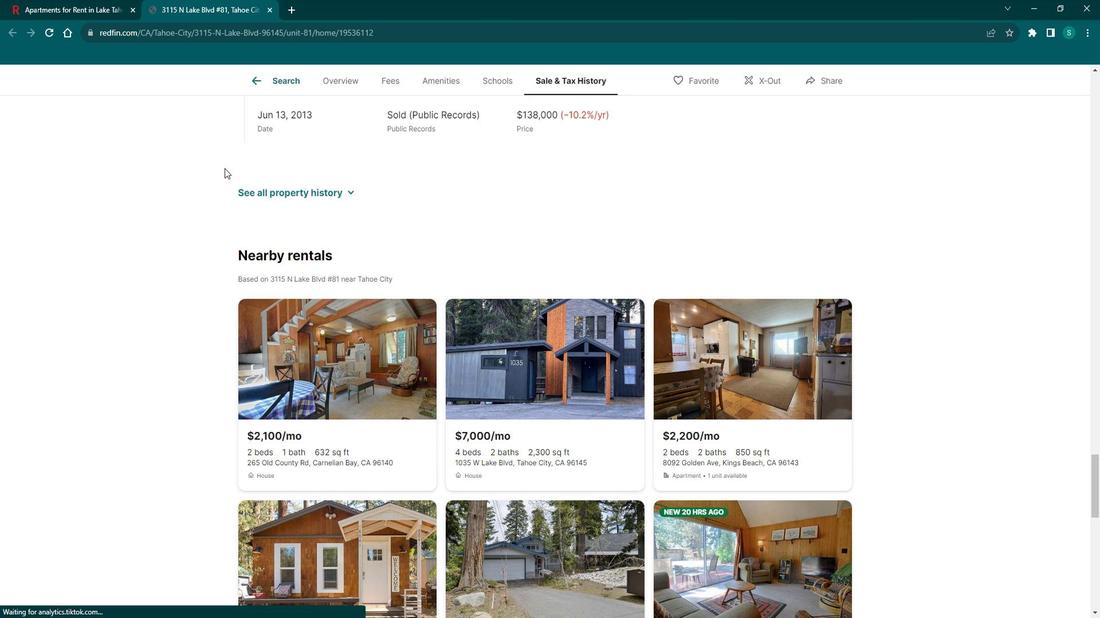 
Action: Mouse scrolled (239, 176) with delta (0, 0)
Screenshot: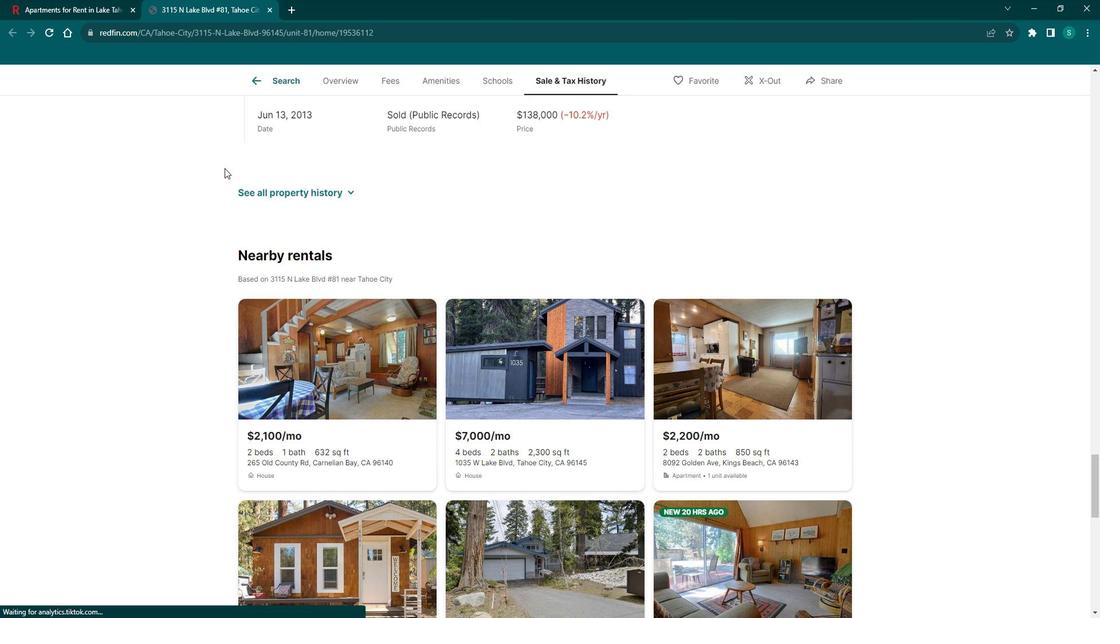 
Action: Mouse scrolled (239, 176) with delta (0, 0)
Screenshot: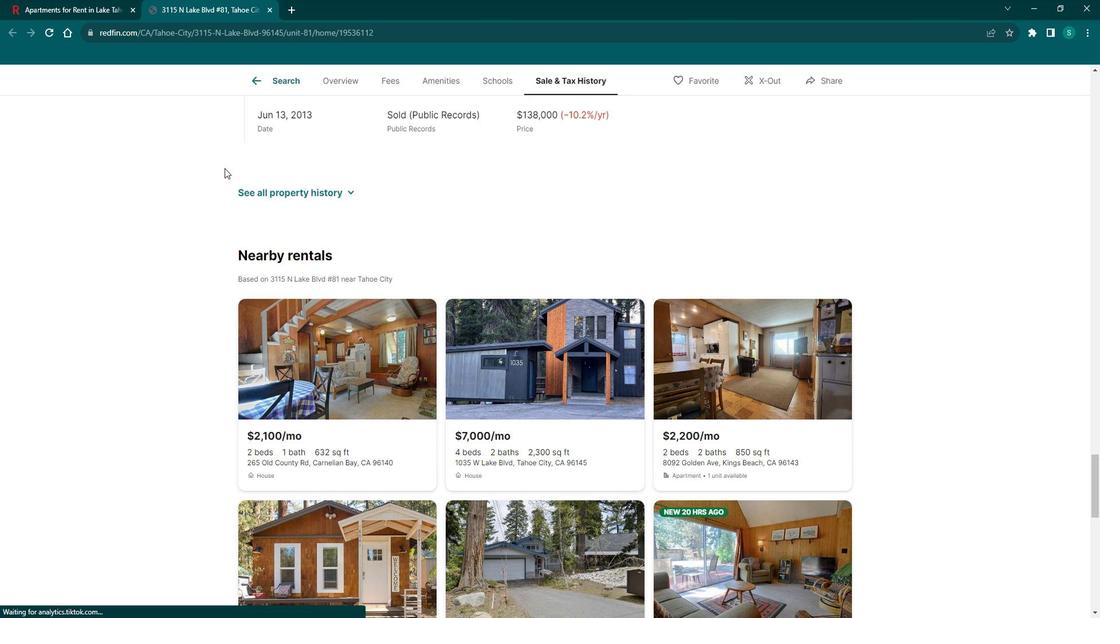 
Action: Mouse scrolled (239, 176) with delta (0, 0)
Screenshot: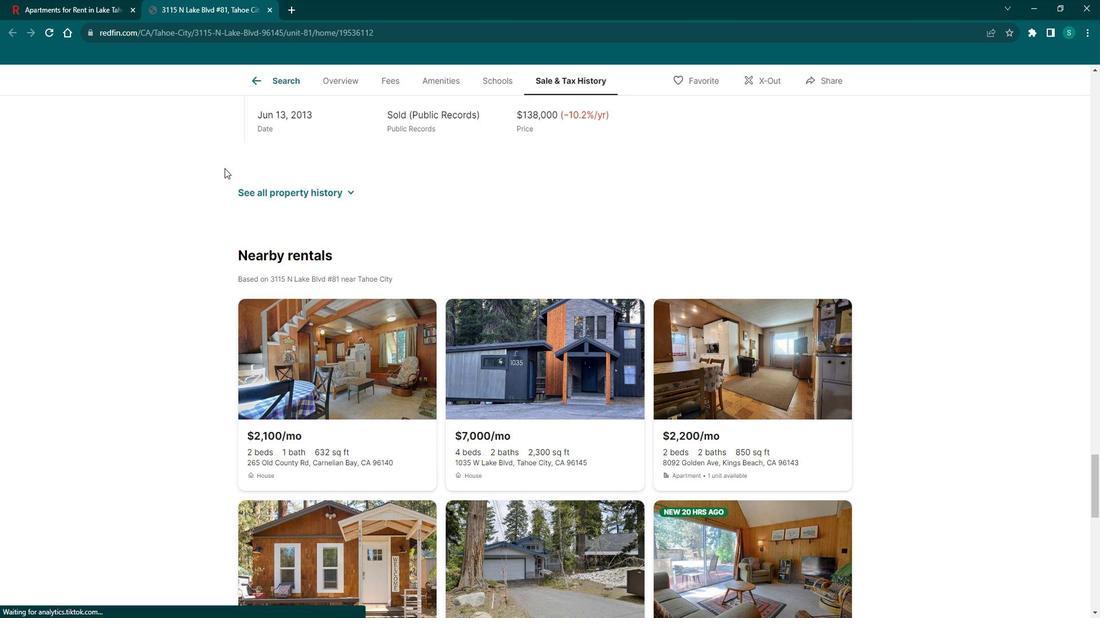 
Action: Mouse moved to (297, 90)
Screenshot: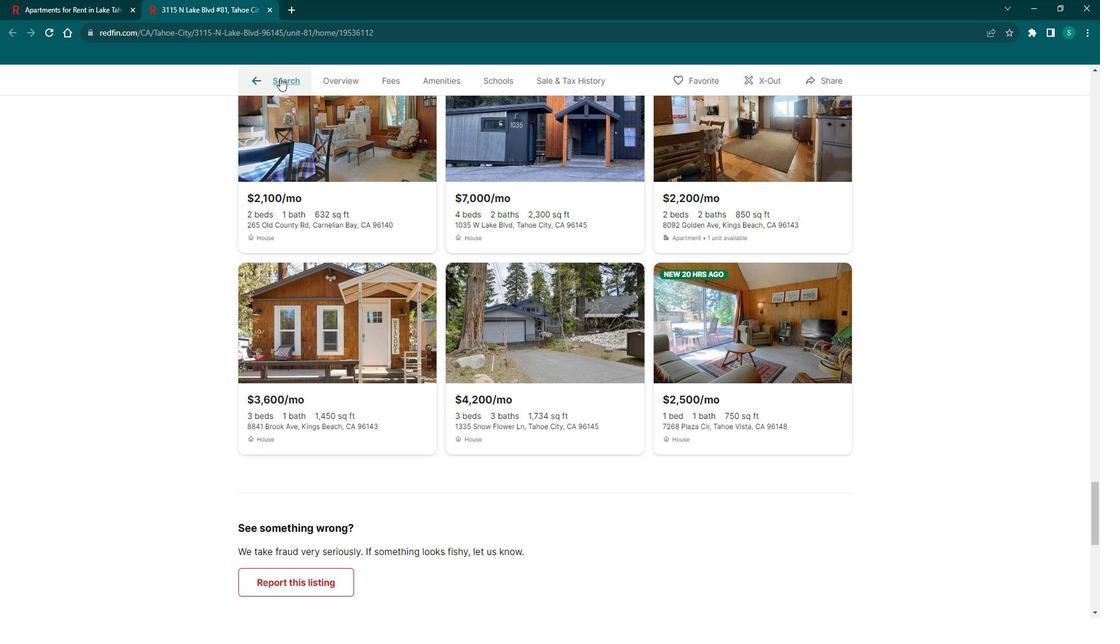 
Action: Mouse pressed left at (297, 90)
Screenshot: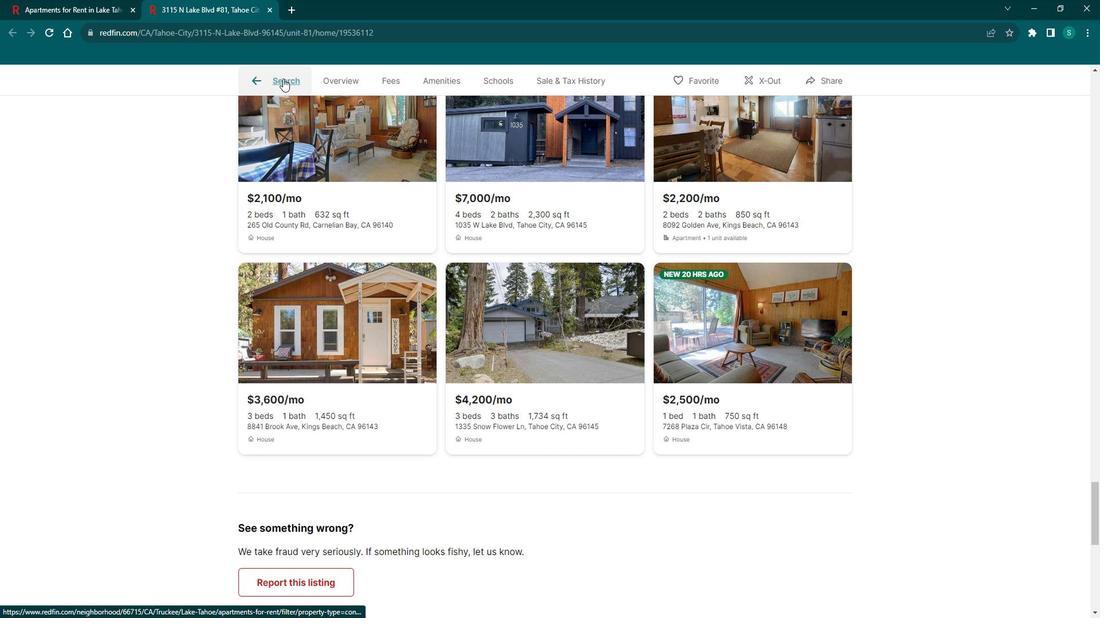 
Action: Mouse moved to (831, 373)
Screenshot: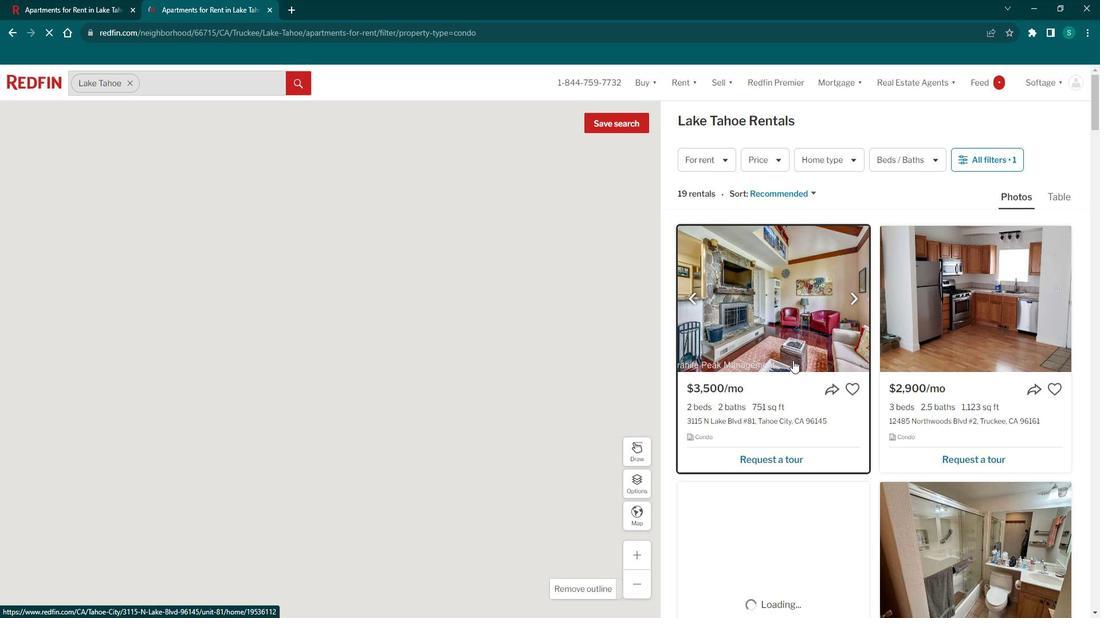 
Action: Mouse scrolled (831, 372) with delta (0, 0)
Screenshot: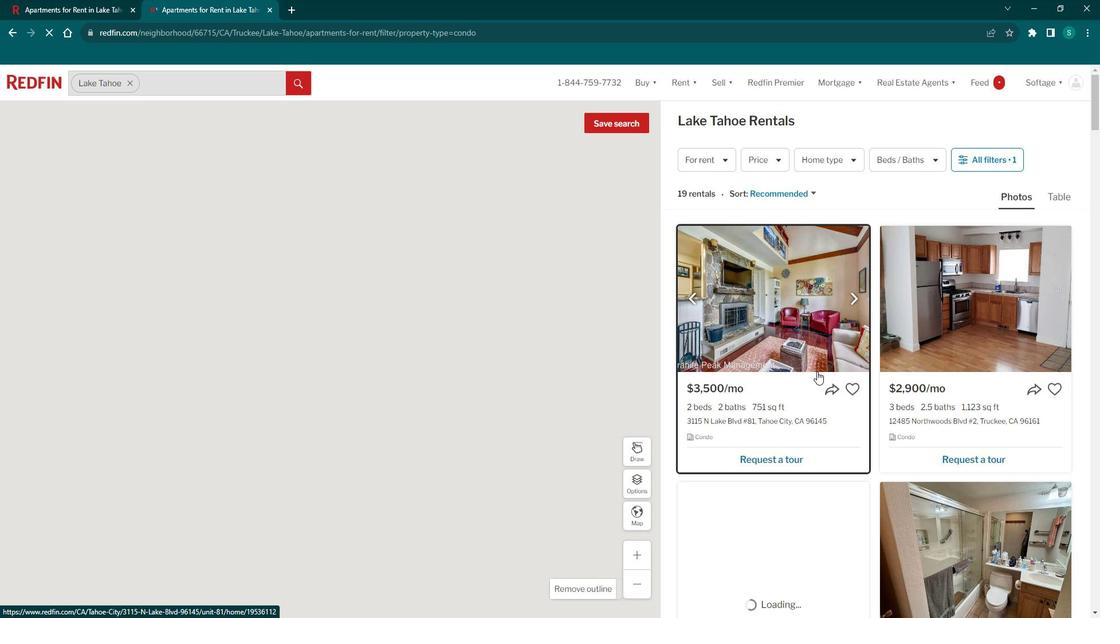 
Action: Mouse scrolled (831, 372) with delta (0, 0)
Screenshot: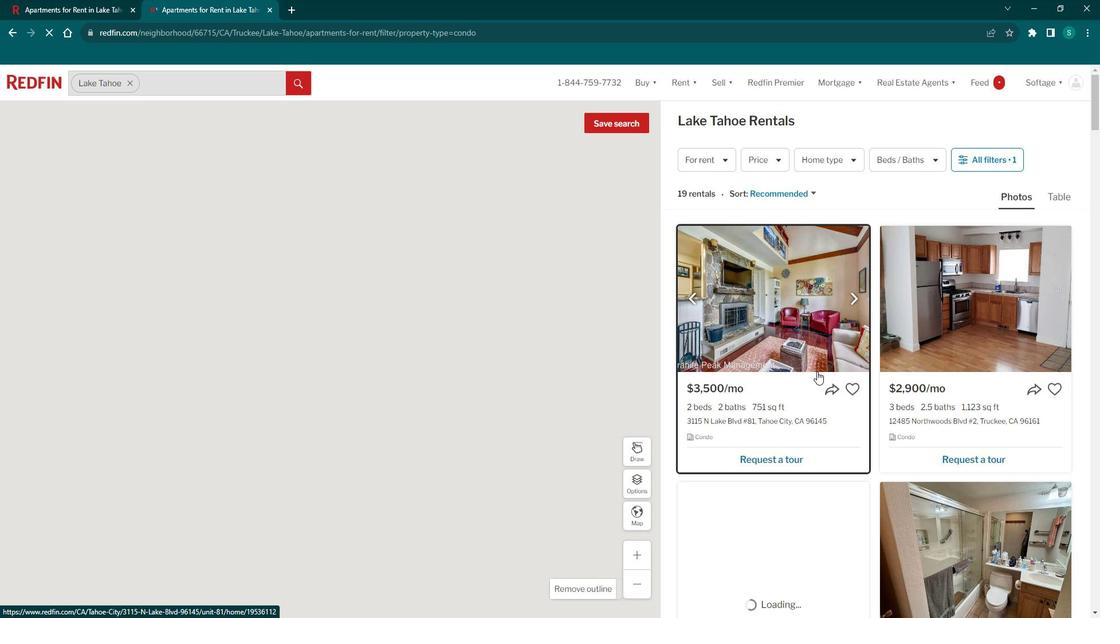 
Action: Mouse scrolled (831, 372) with delta (0, 0)
Screenshot: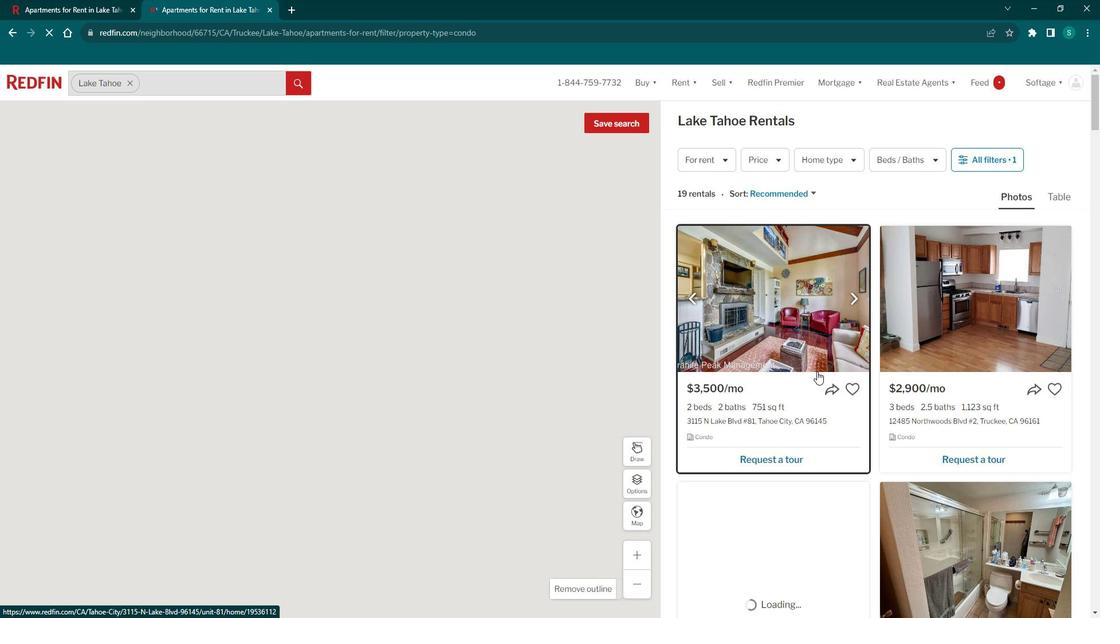 
Action: Mouse scrolled (831, 372) with delta (0, 0)
Screenshot: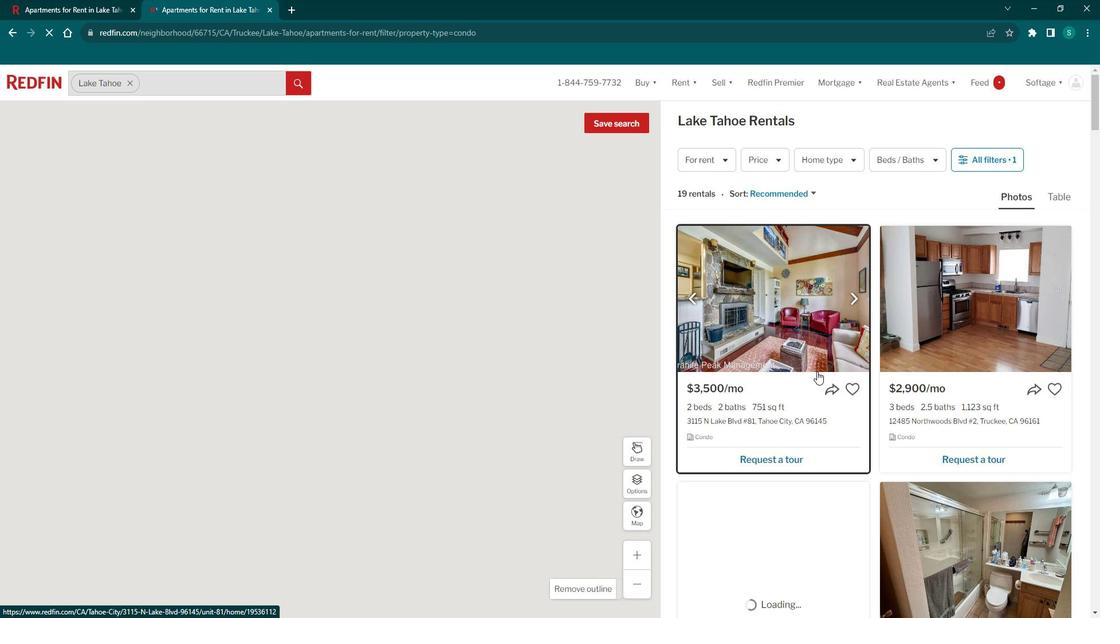 
Action: Mouse scrolled (831, 372) with delta (0, 0)
Screenshot: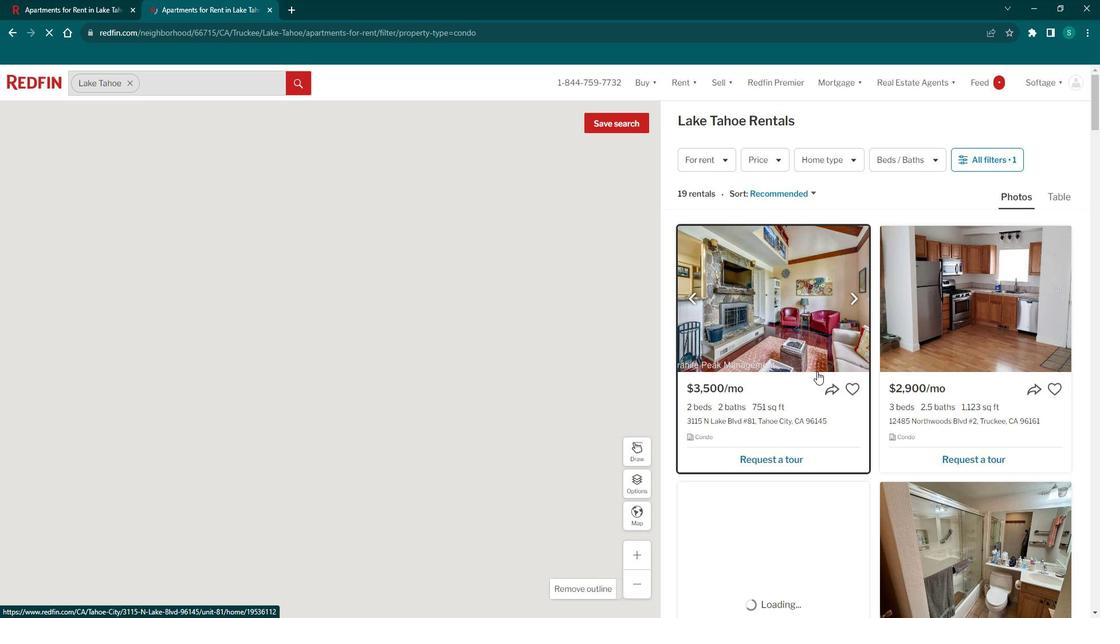 
Action: Mouse scrolled (831, 372) with delta (0, 0)
Screenshot: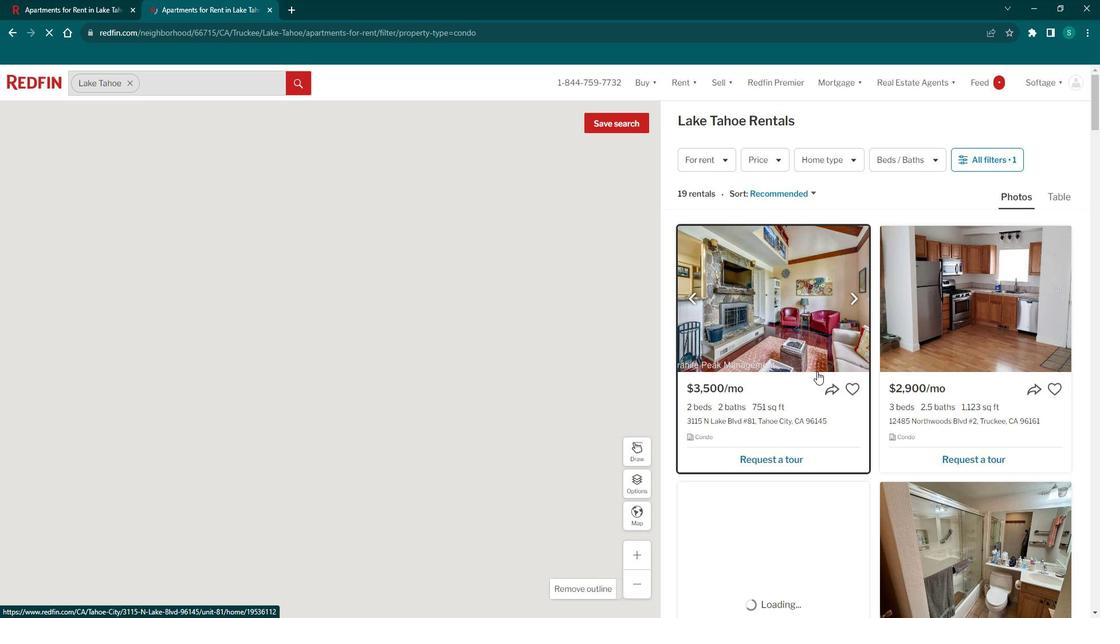 
Action: Mouse moved to (763, 406)
Screenshot: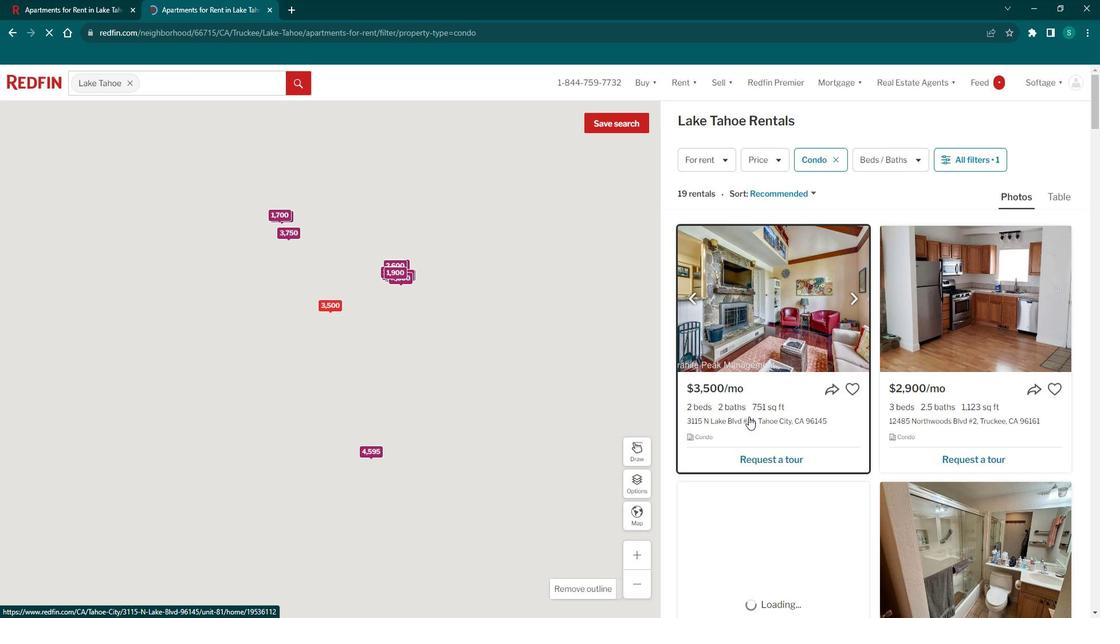 
Action: Mouse scrolled (763, 406) with delta (0, 0)
Screenshot: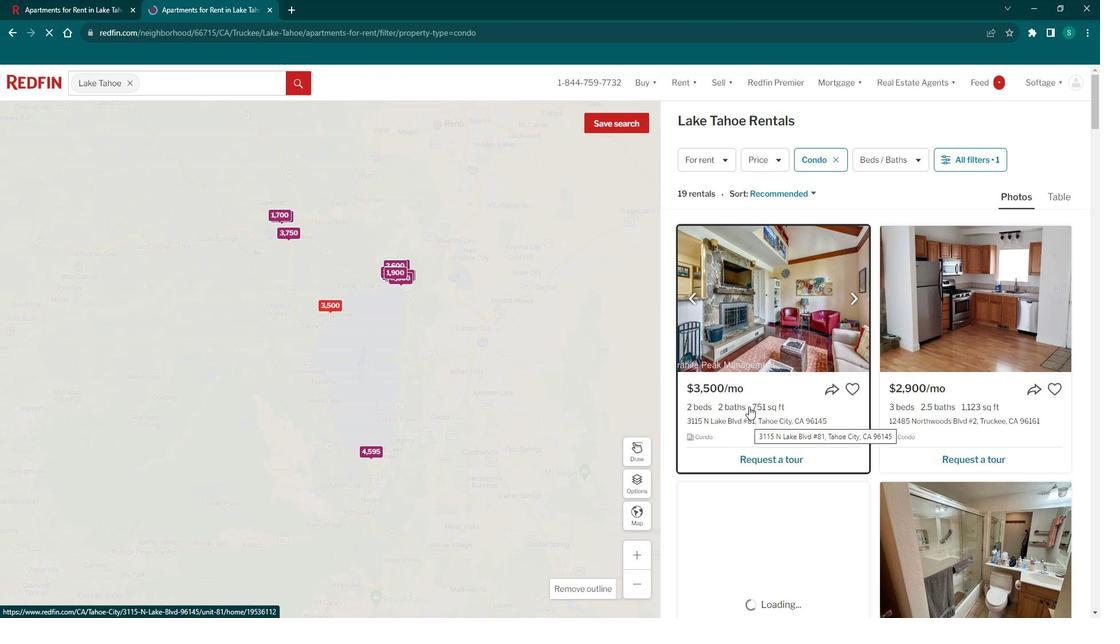 
Action: Mouse scrolled (763, 406) with delta (0, 0)
Screenshot: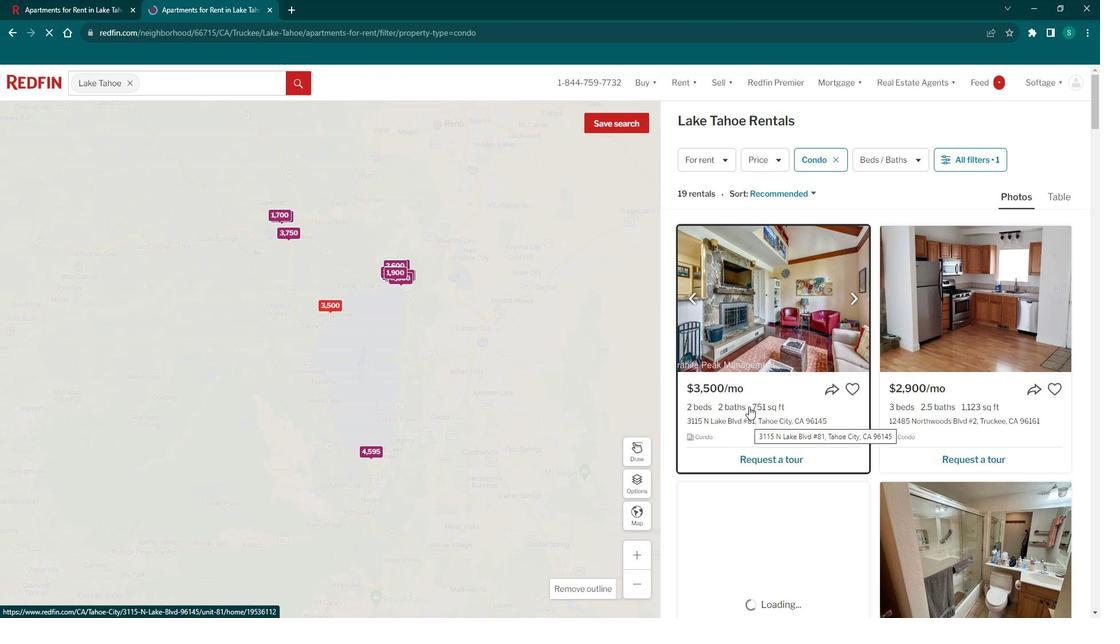 
Action: Mouse scrolled (763, 406) with delta (0, 0)
Screenshot: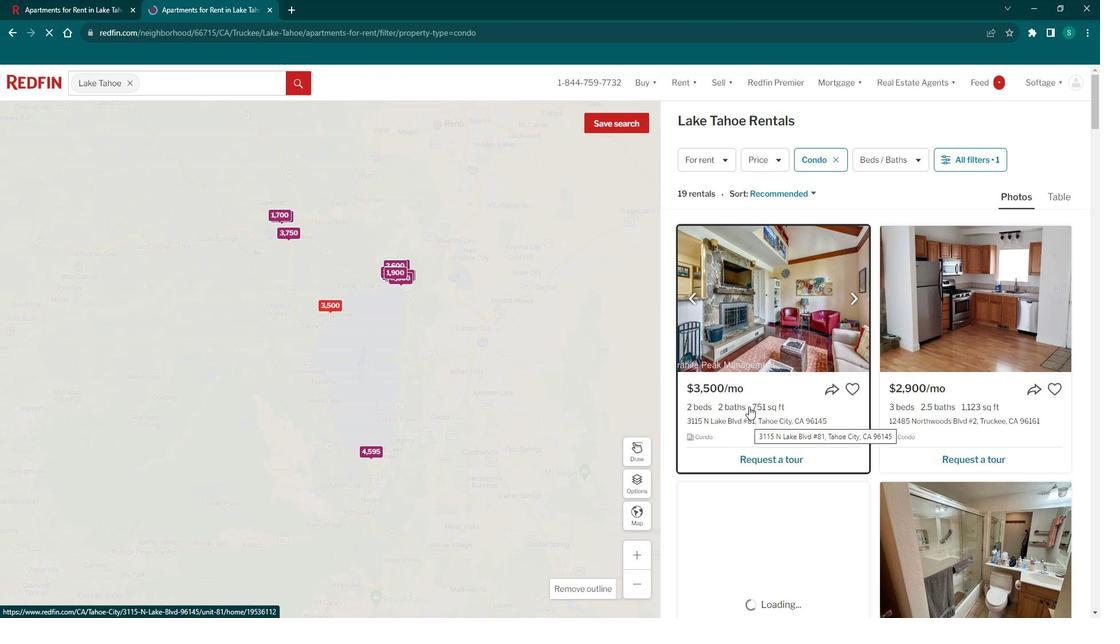 
Action: Mouse scrolled (763, 406) with delta (0, 0)
Screenshot: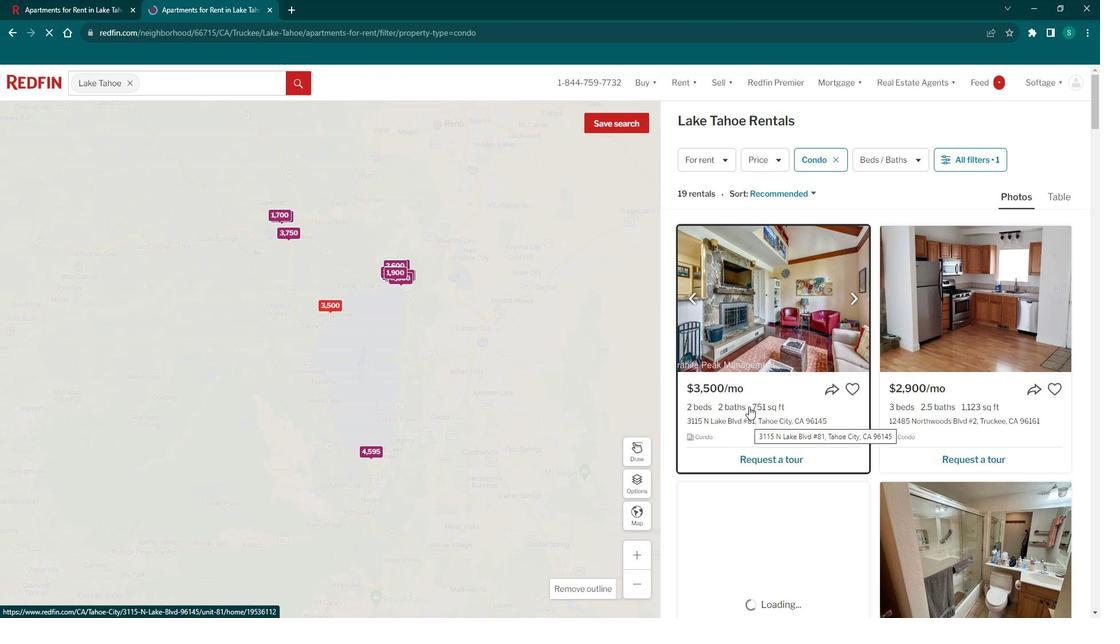 
Action: Mouse scrolled (763, 406) with delta (0, 0)
Screenshot: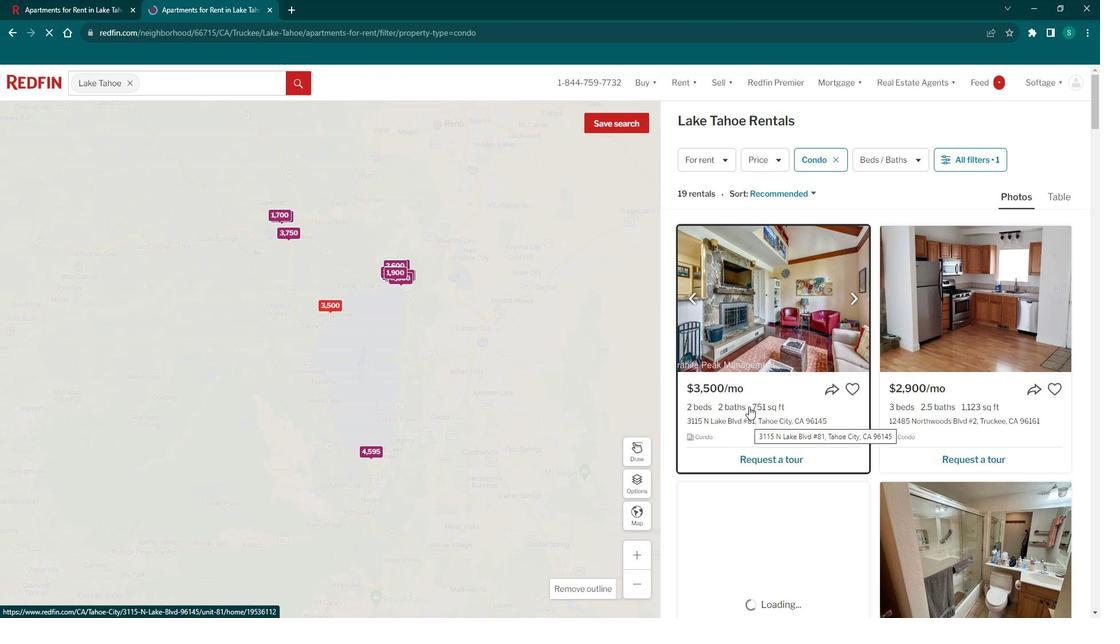 
Action: Mouse moved to (725, 464)
Screenshot: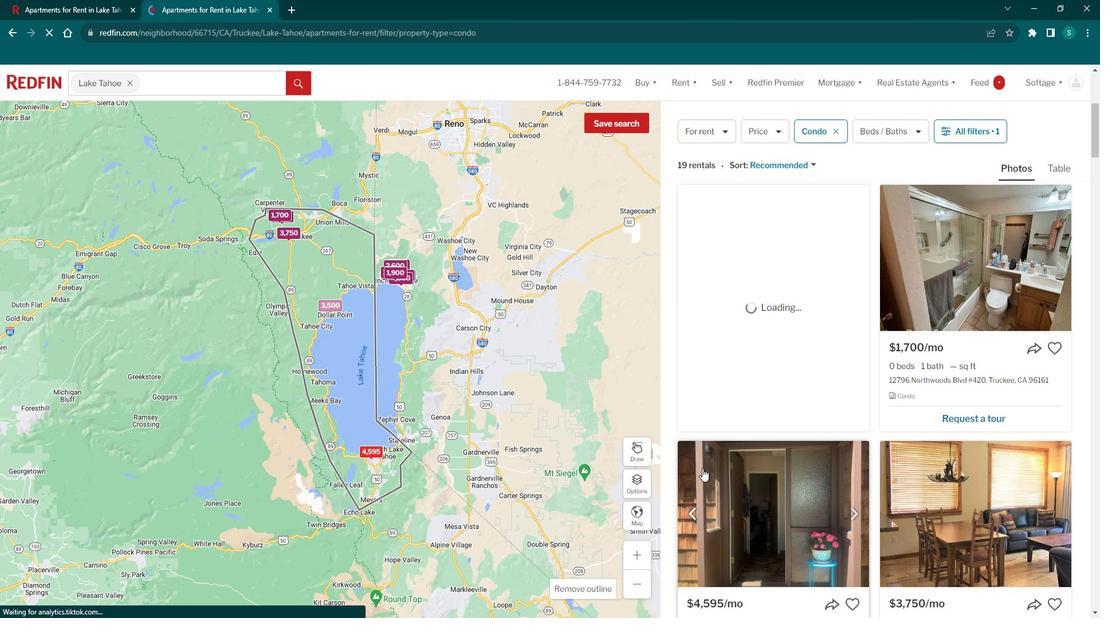 
Action: Mouse pressed left at (725, 464)
Screenshot: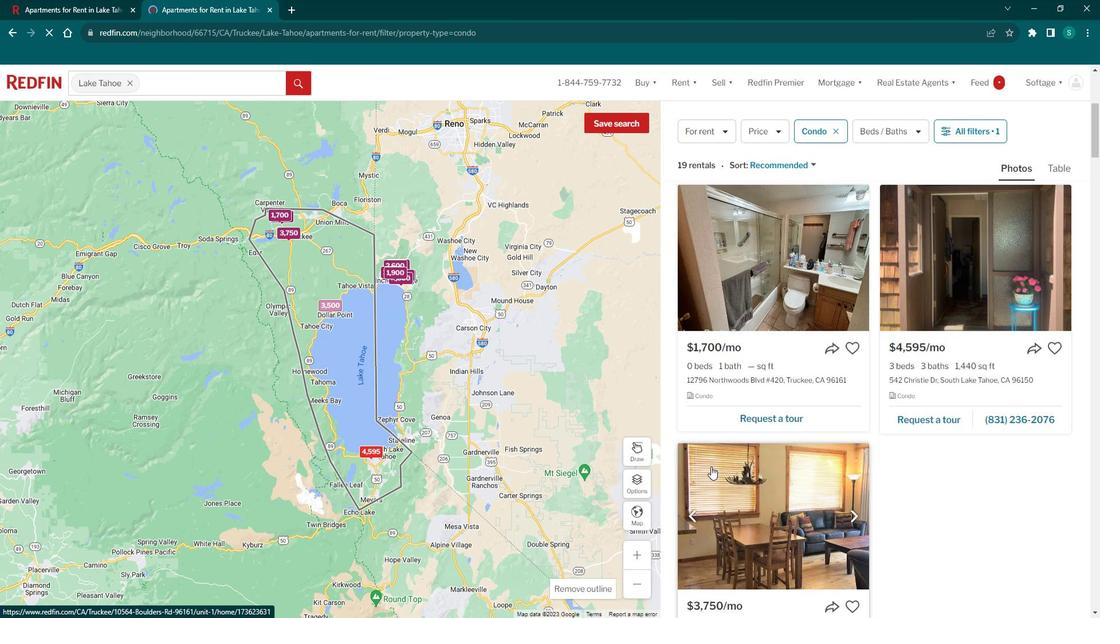 
Action: Mouse moved to (415, 364)
Screenshot: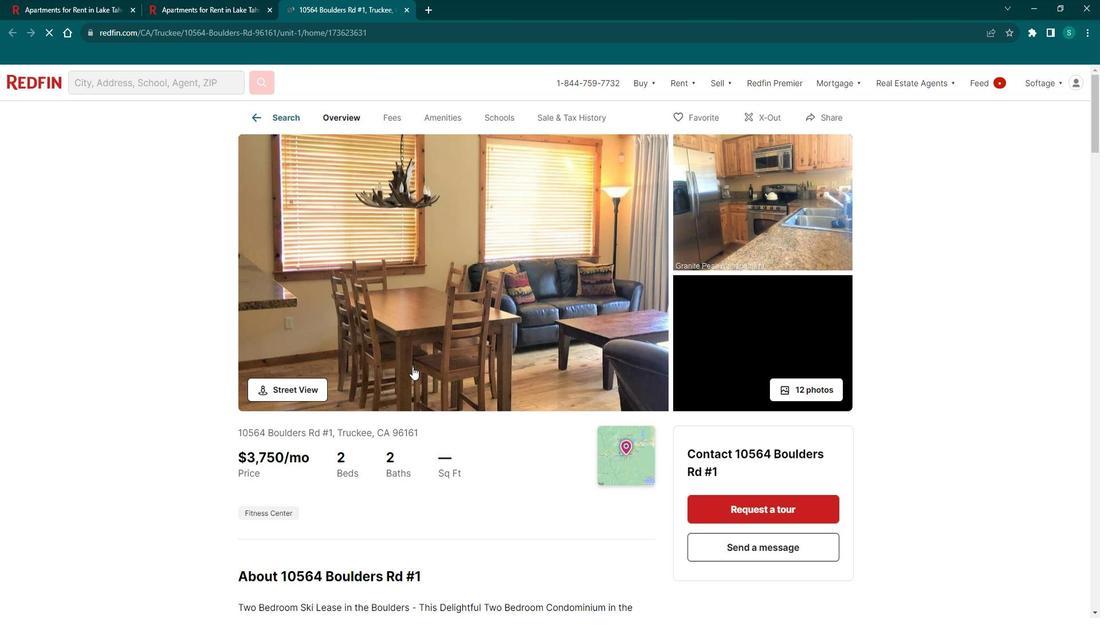 
Action: Mouse scrolled (415, 364) with delta (0, 0)
Screenshot: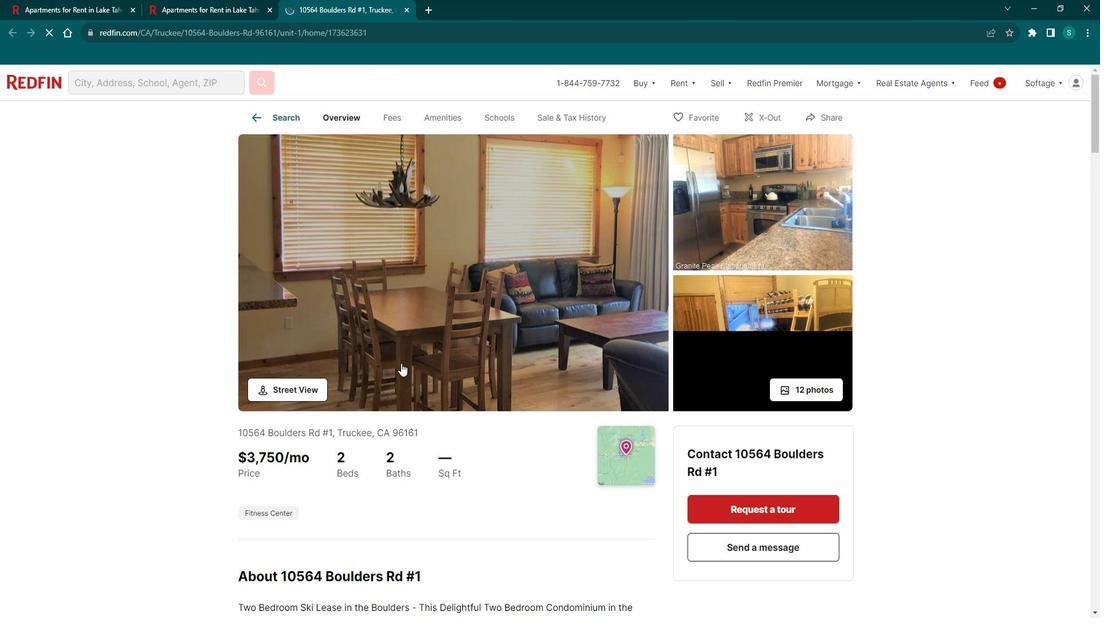 
Action: Mouse scrolled (415, 364) with delta (0, 0)
Screenshot: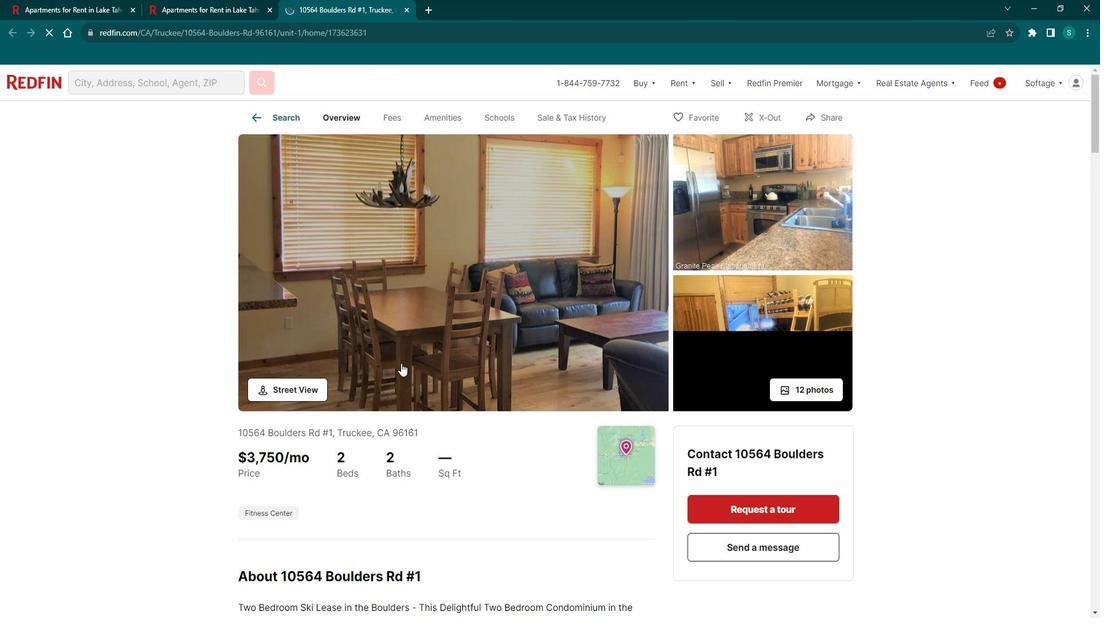 
Action: Mouse scrolled (415, 364) with delta (0, 0)
Screenshot: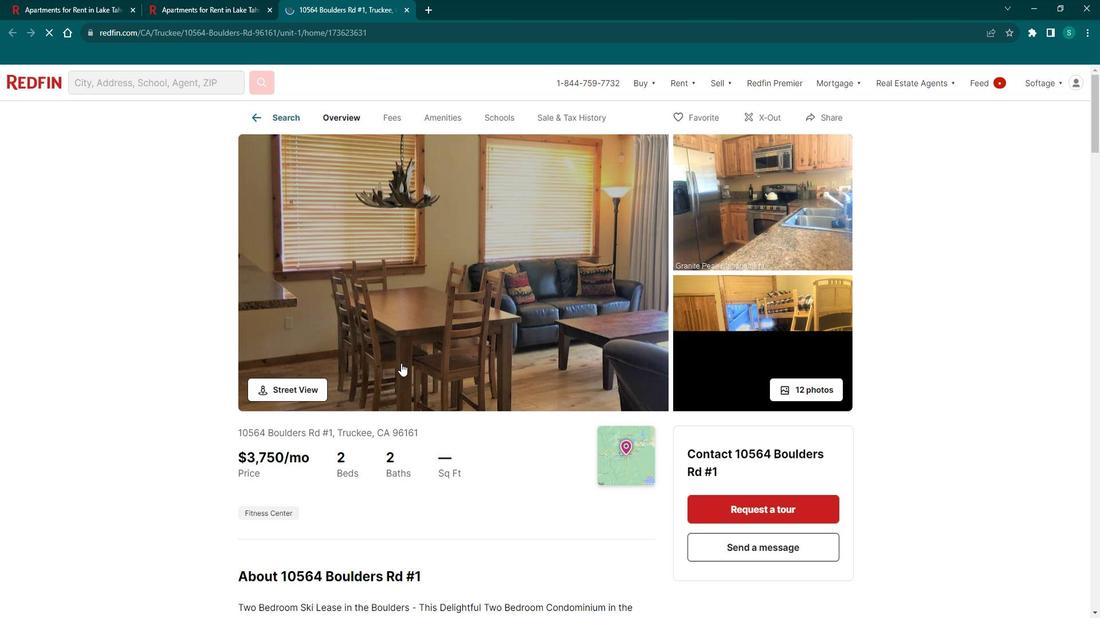 
Action: Mouse scrolled (415, 364) with delta (0, 0)
Screenshot: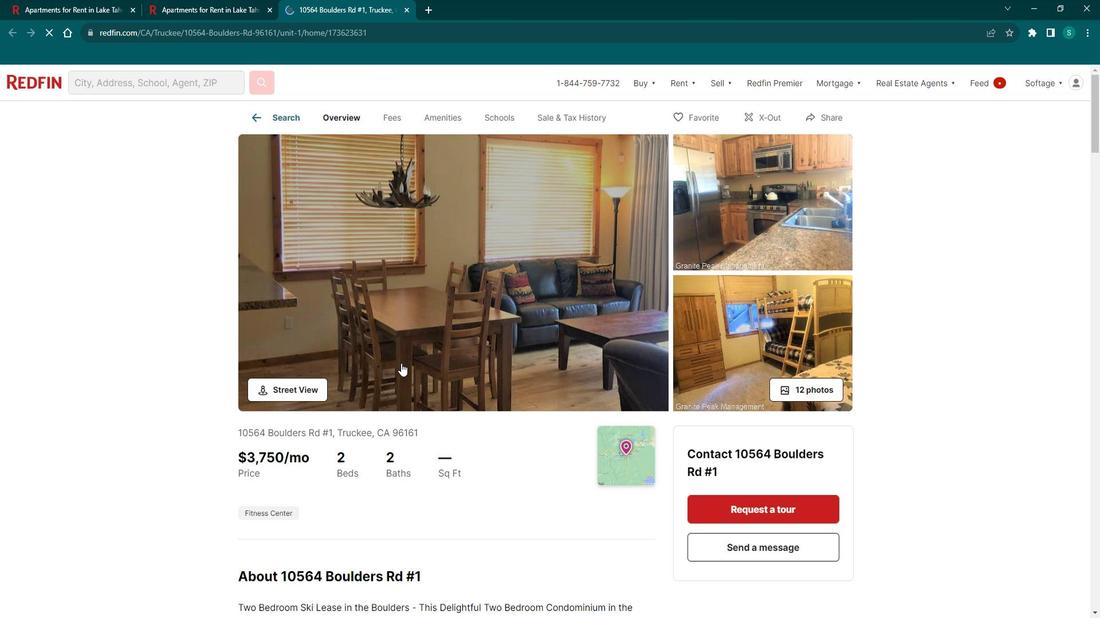 
Action: Mouse scrolled (415, 364) with delta (0, 0)
Screenshot: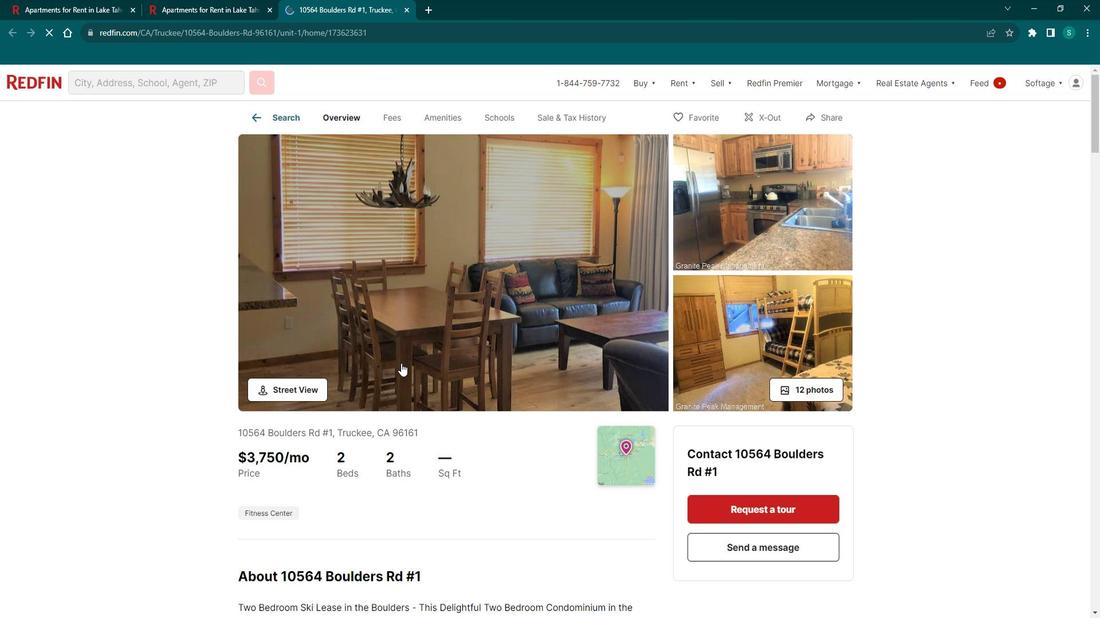 
Action: Mouse scrolled (415, 364) with delta (0, 0)
Screenshot: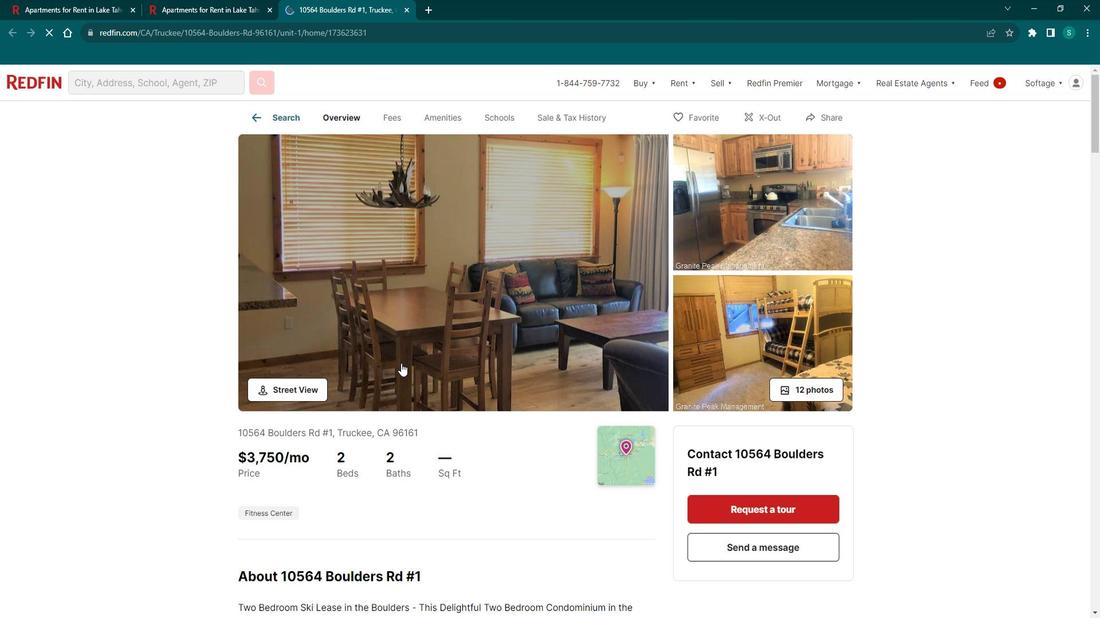 
Action: Mouse moved to (295, 302)
Screenshot: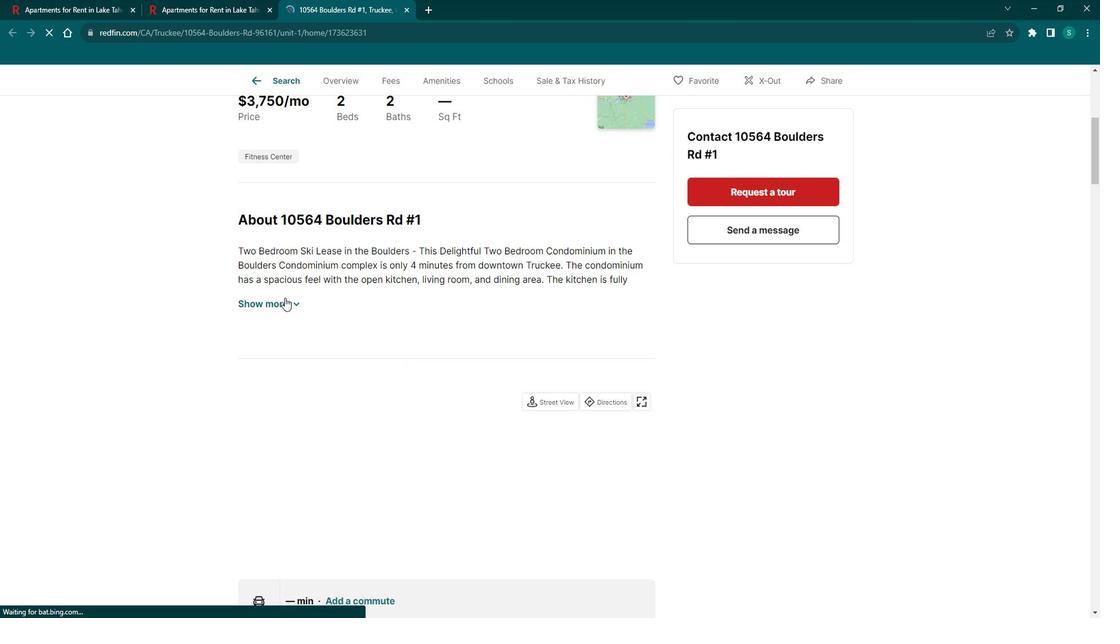 
Action: Mouse pressed left at (295, 302)
Screenshot: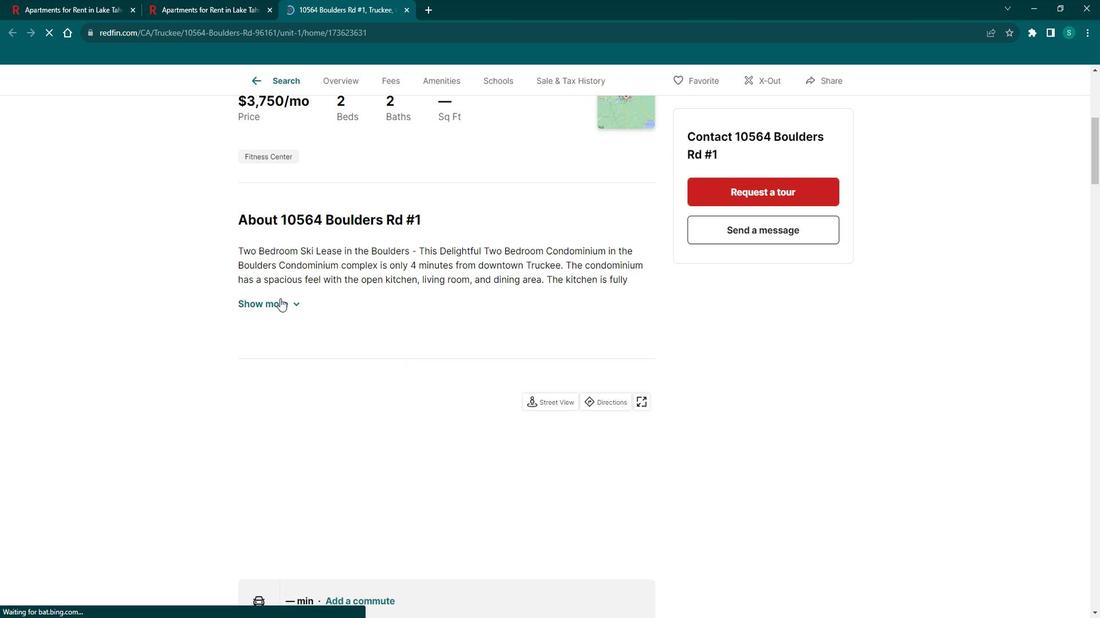 
Action: Mouse moved to (347, 308)
Screenshot: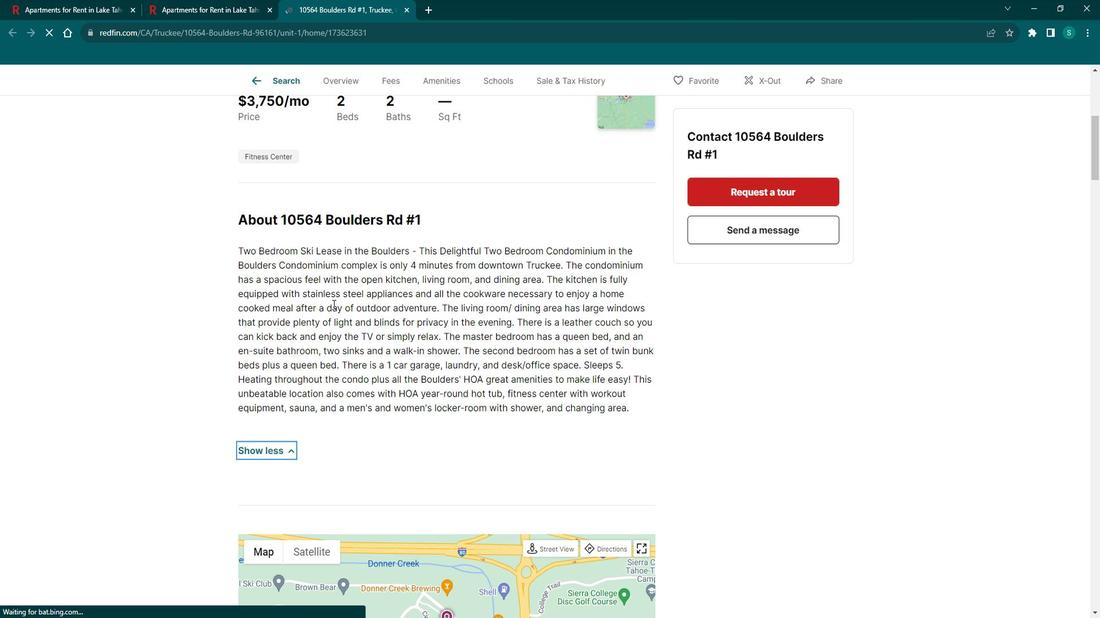 
Action: Mouse scrolled (347, 307) with delta (0, 0)
Screenshot: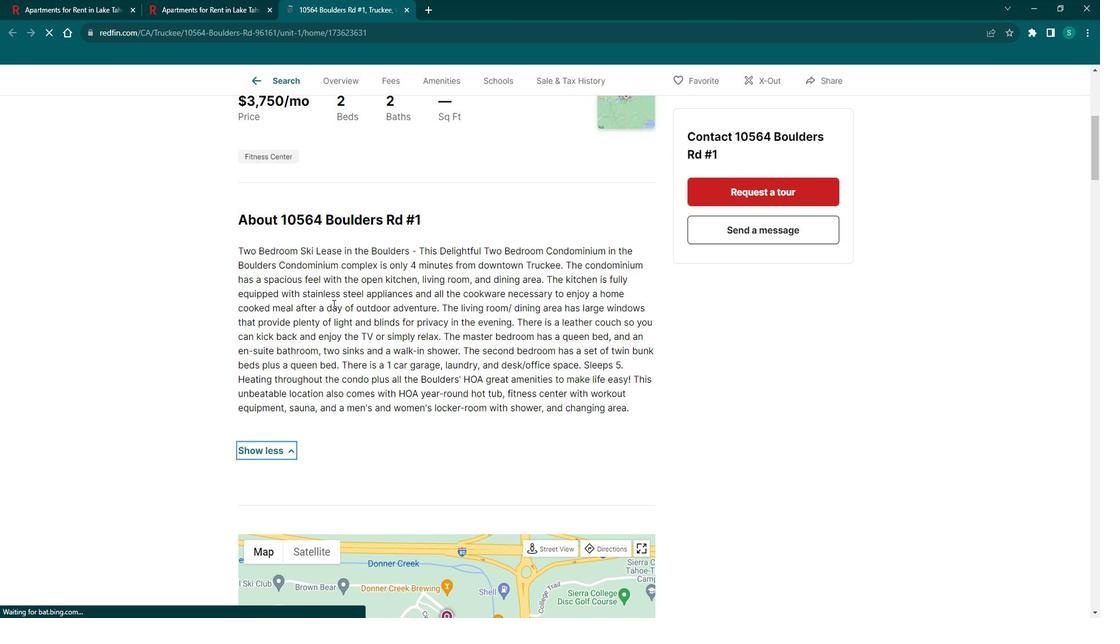 
Action: Mouse scrolled (347, 307) with delta (0, 0)
Screenshot: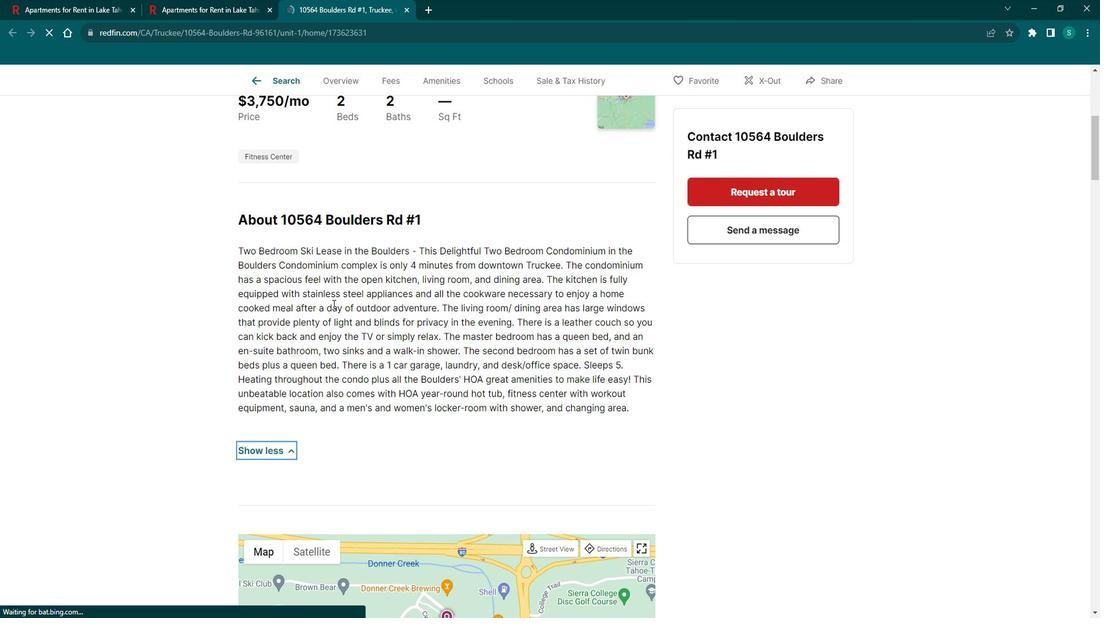 
Action: Mouse scrolled (347, 307) with delta (0, 0)
Screenshot: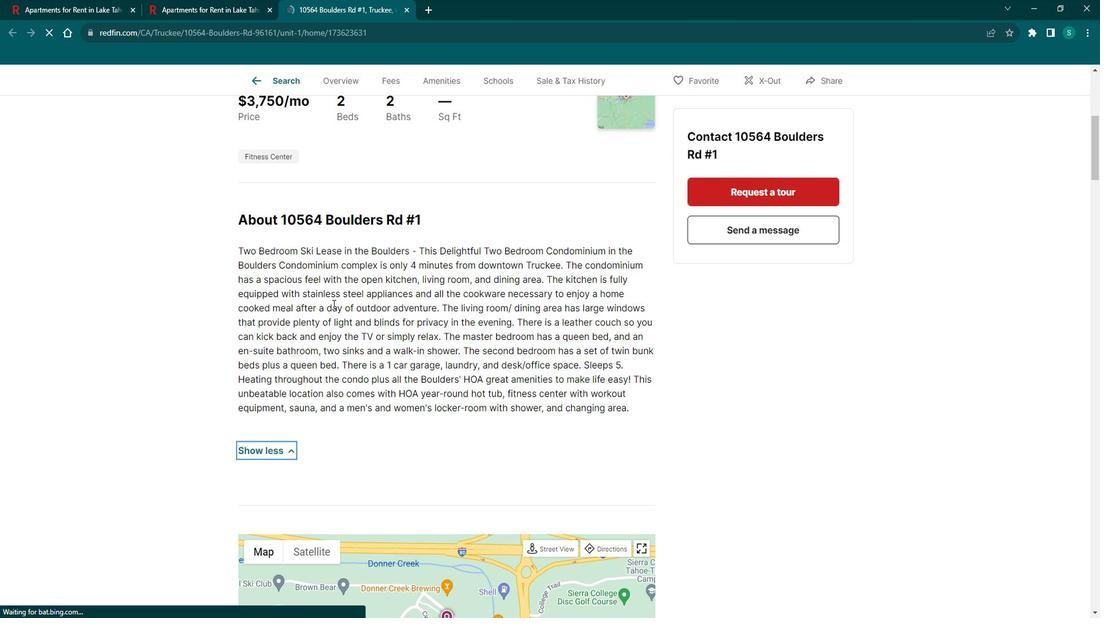 
Action: Mouse scrolled (347, 307) with delta (0, 0)
Screenshot: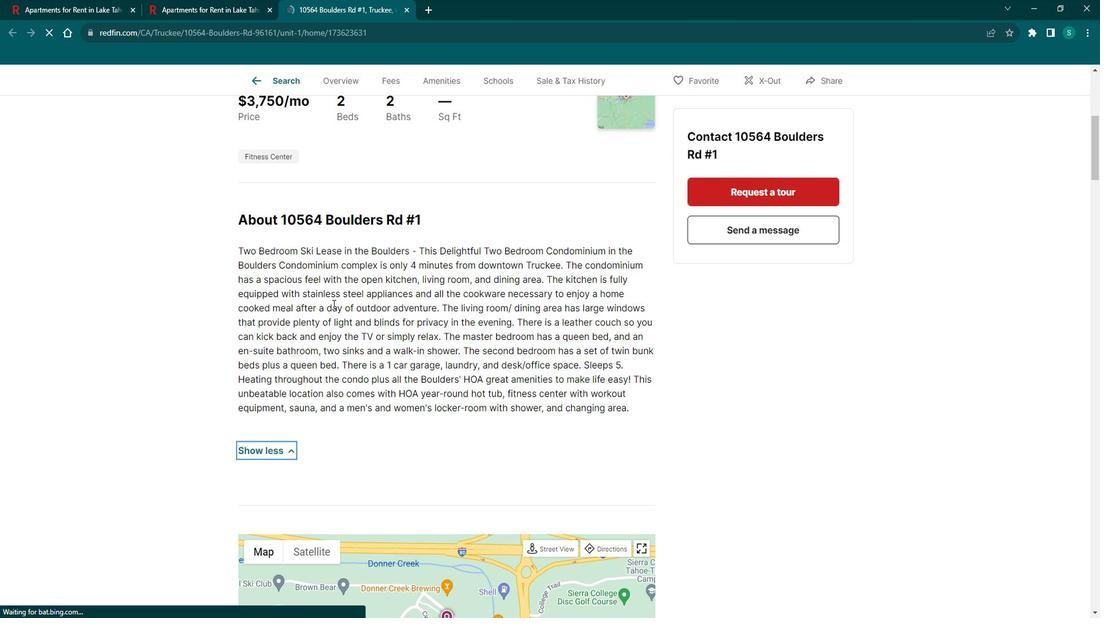 
Action: Mouse scrolled (347, 307) with delta (0, 0)
Screenshot: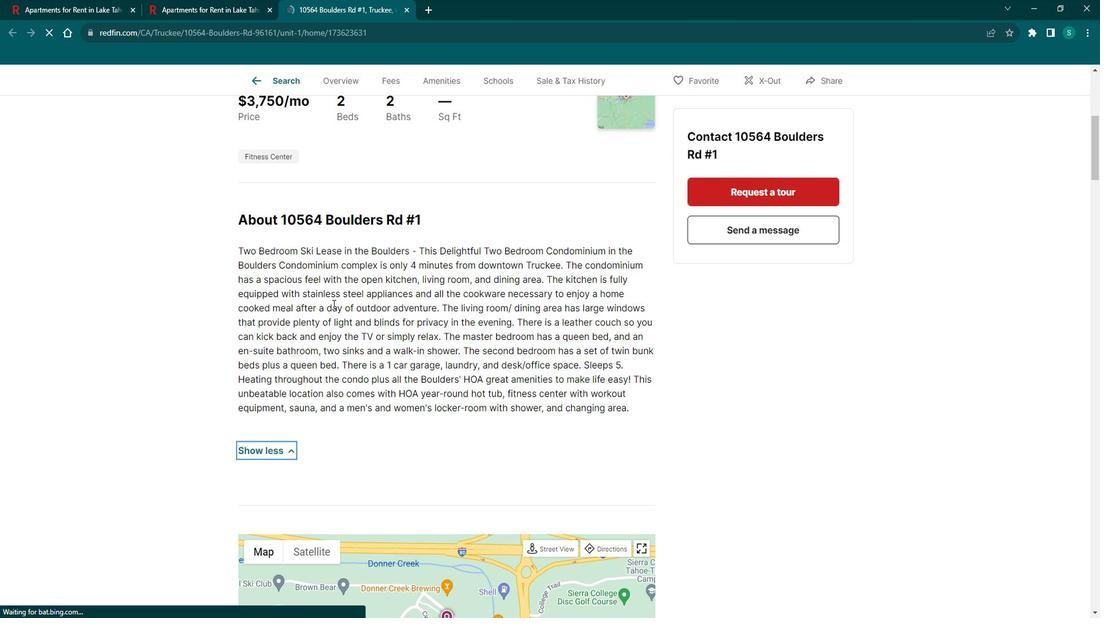 
Action: Mouse scrolled (347, 307) with delta (0, 0)
Screenshot: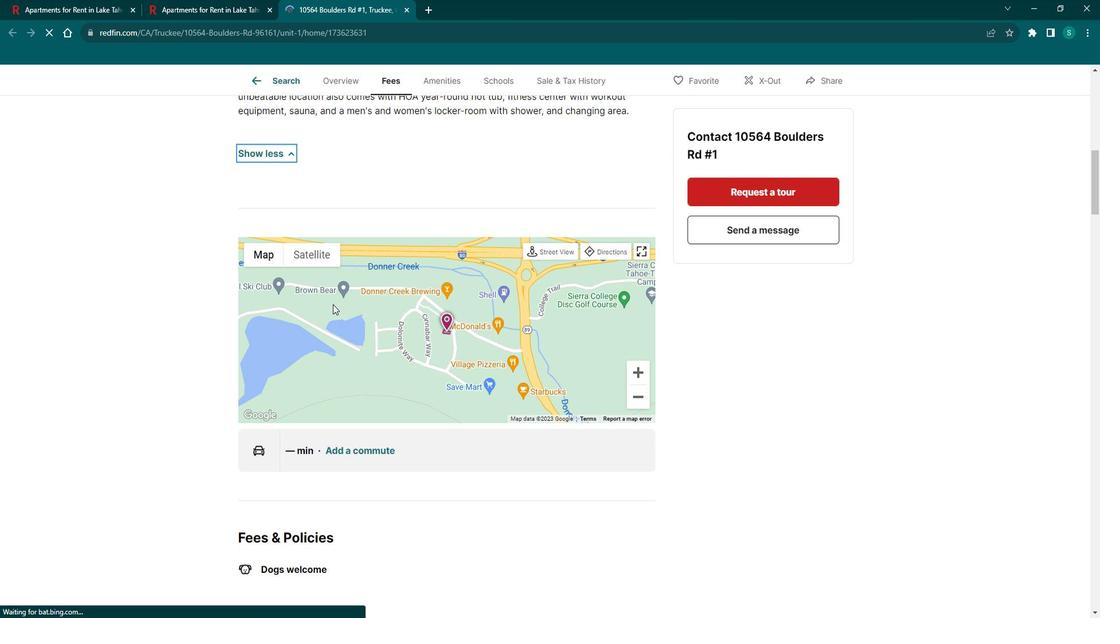 
Action: Mouse scrolled (347, 307) with delta (0, 0)
Screenshot: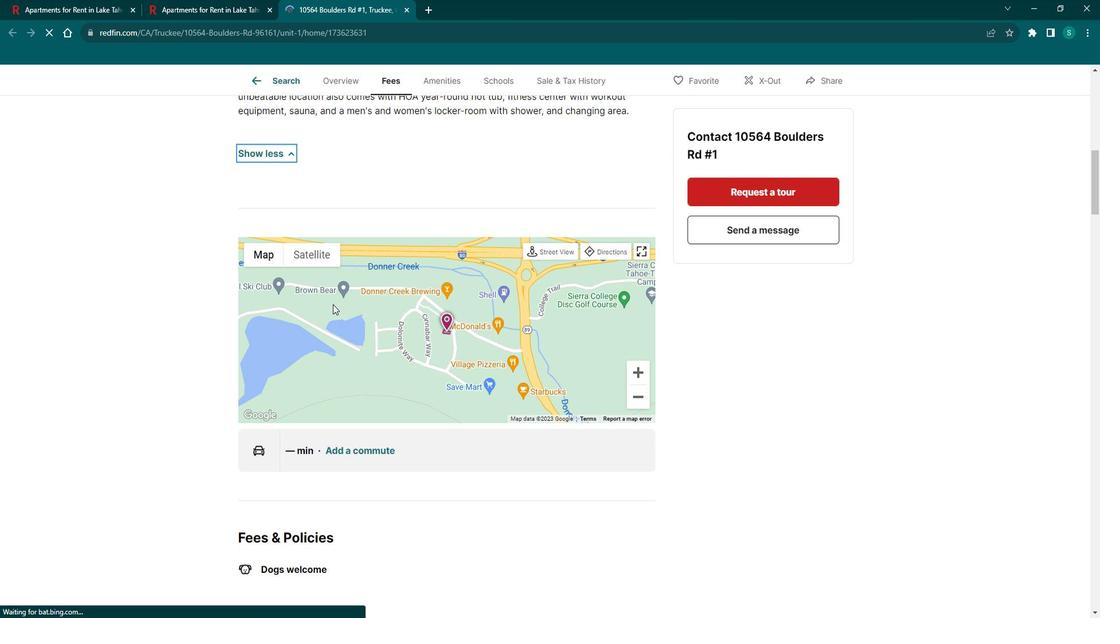 
Action: Mouse scrolled (347, 307) with delta (0, 0)
Screenshot: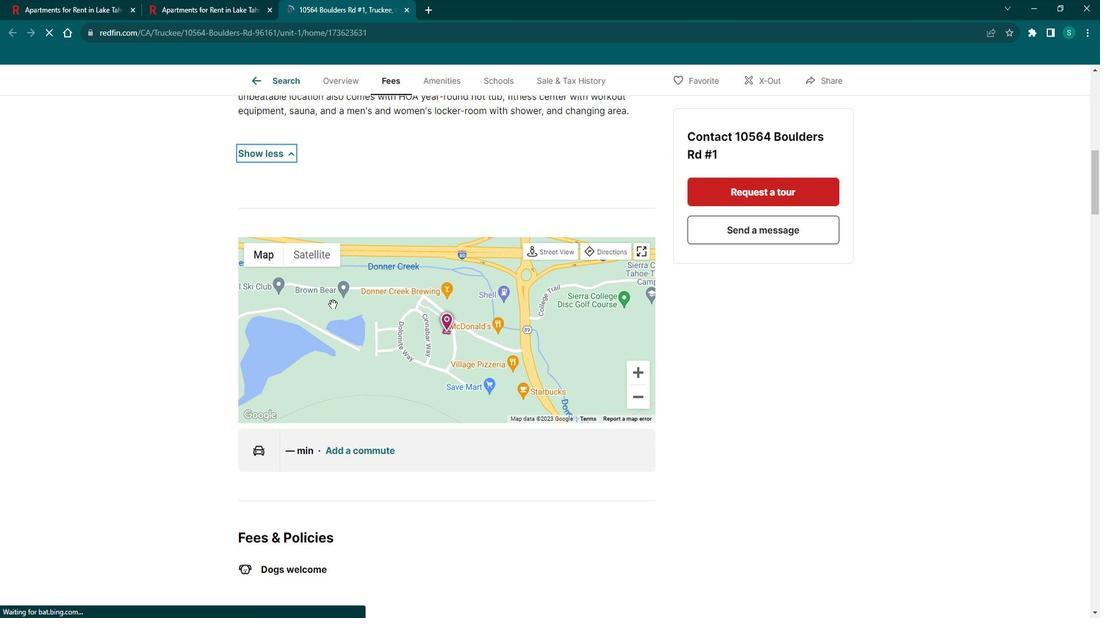 
Action: Mouse scrolled (347, 307) with delta (0, 0)
Screenshot: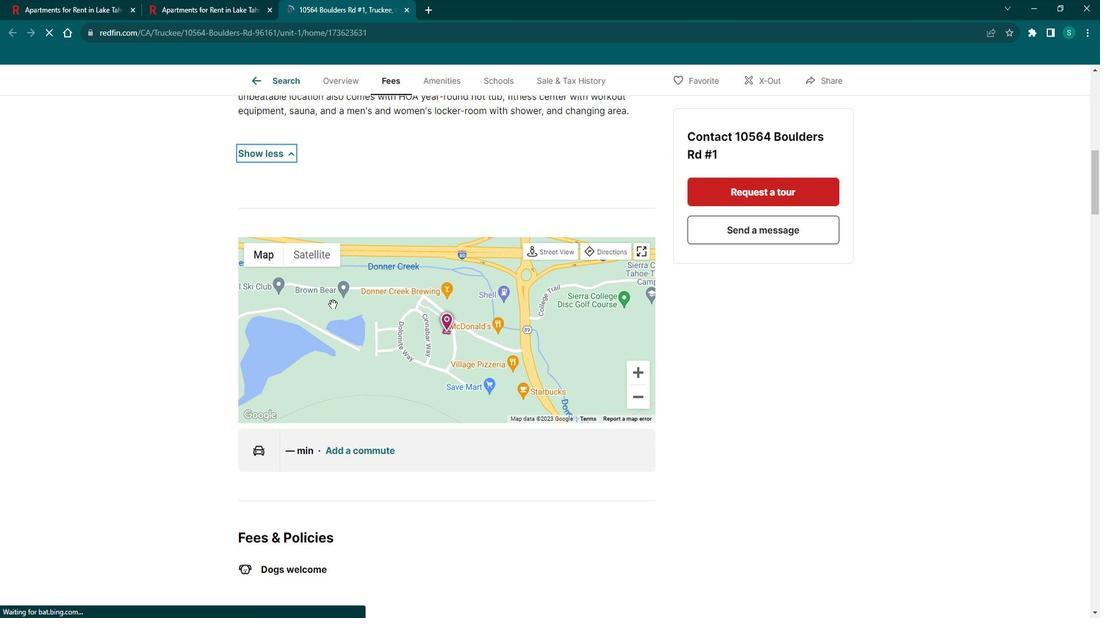 
Action: Mouse scrolled (347, 307) with delta (0, 0)
Screenshot: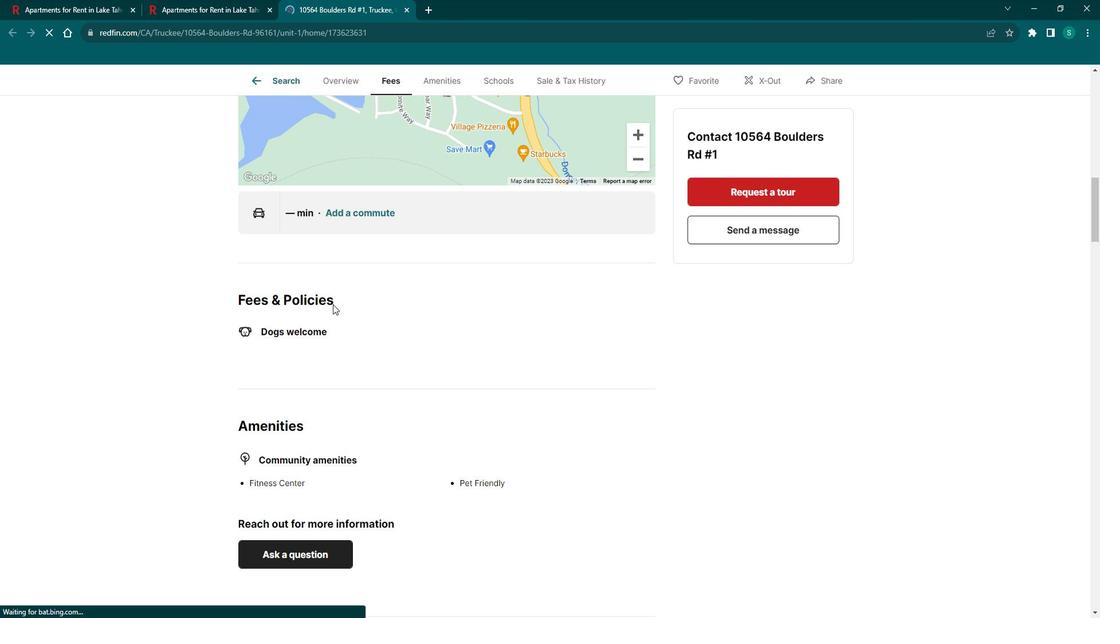 
Action: Mouse scrolled (347, 307) with delta (0, 0)
Screenshot: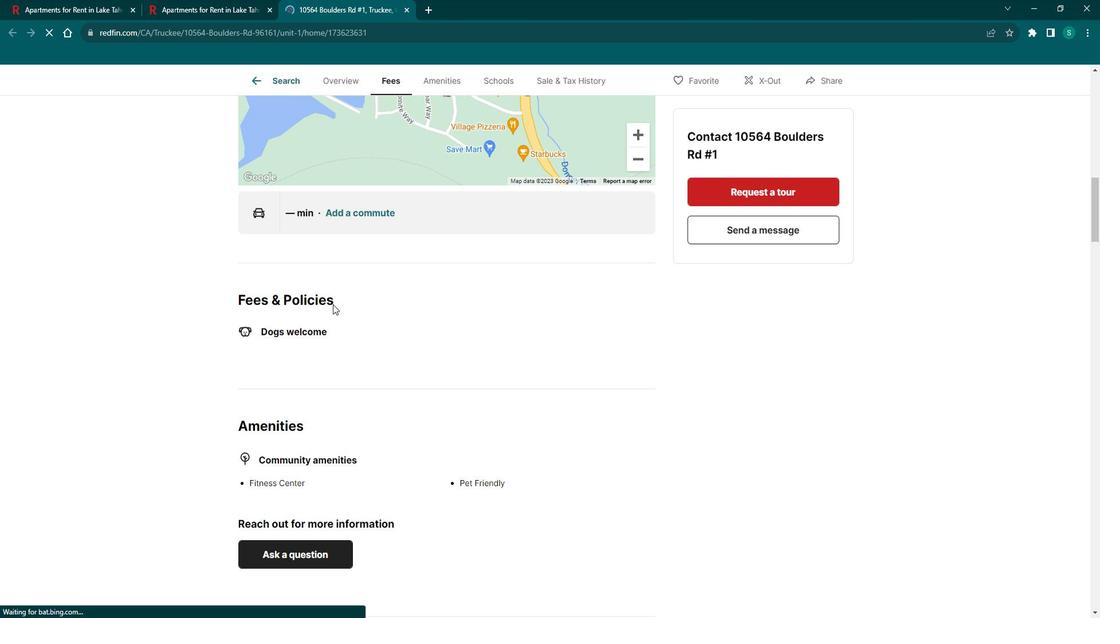 
Action: Mouse scrolled (347, 307) with delta (0, 0)
Screenshot: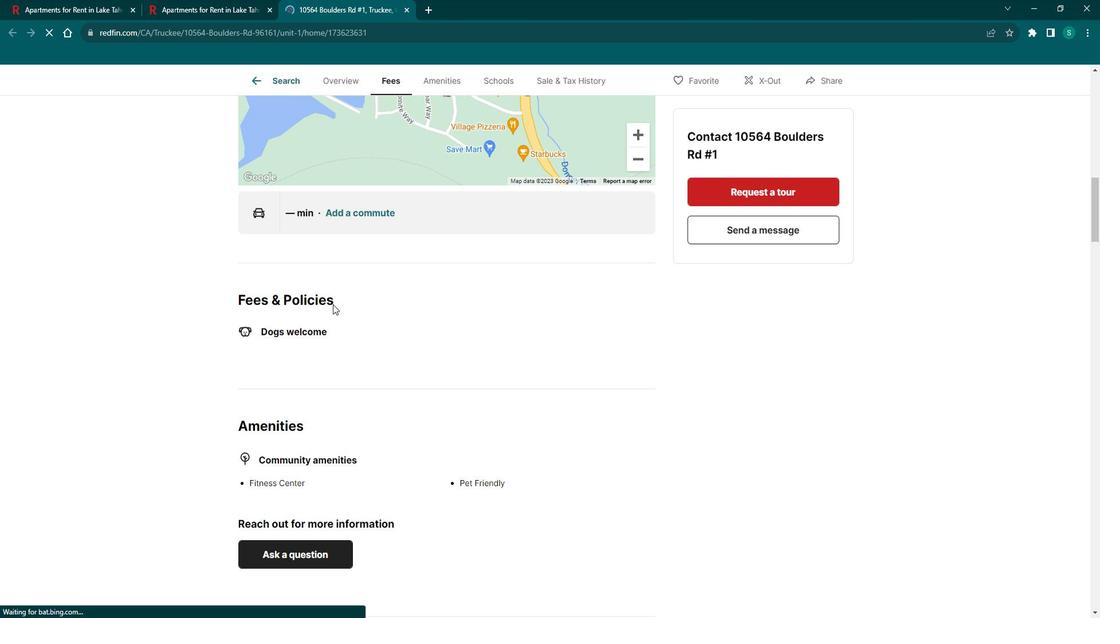 
Action: Mouse scrolled (347, 307) with delta (0, 0)
Screenshot: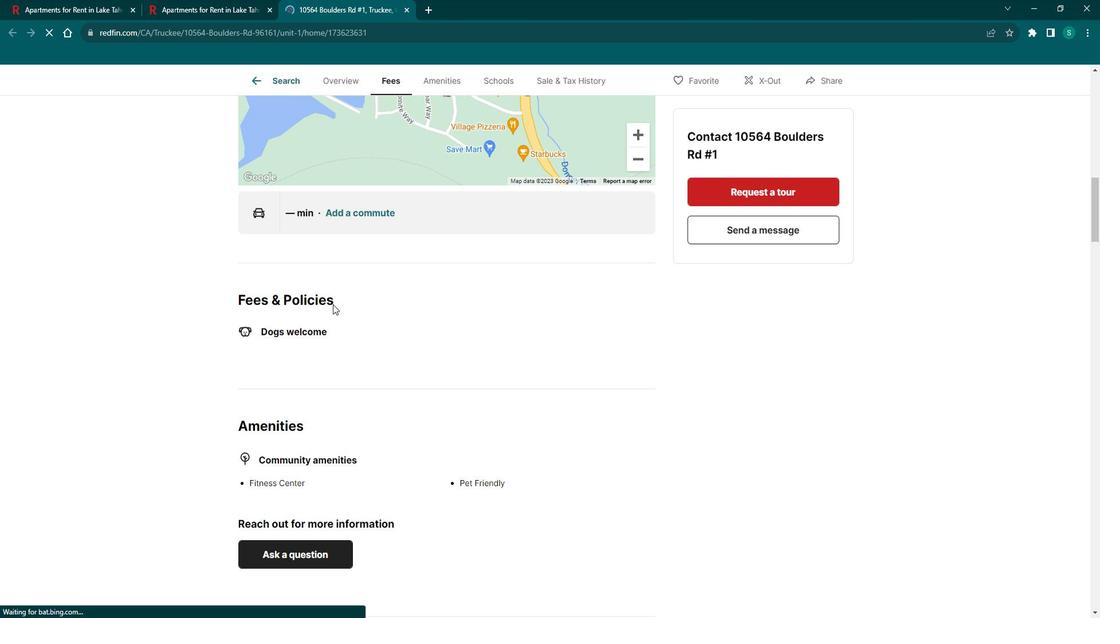 
Action: Mouse scrolled (347, 307) with delta (0, 0)
Screenshot: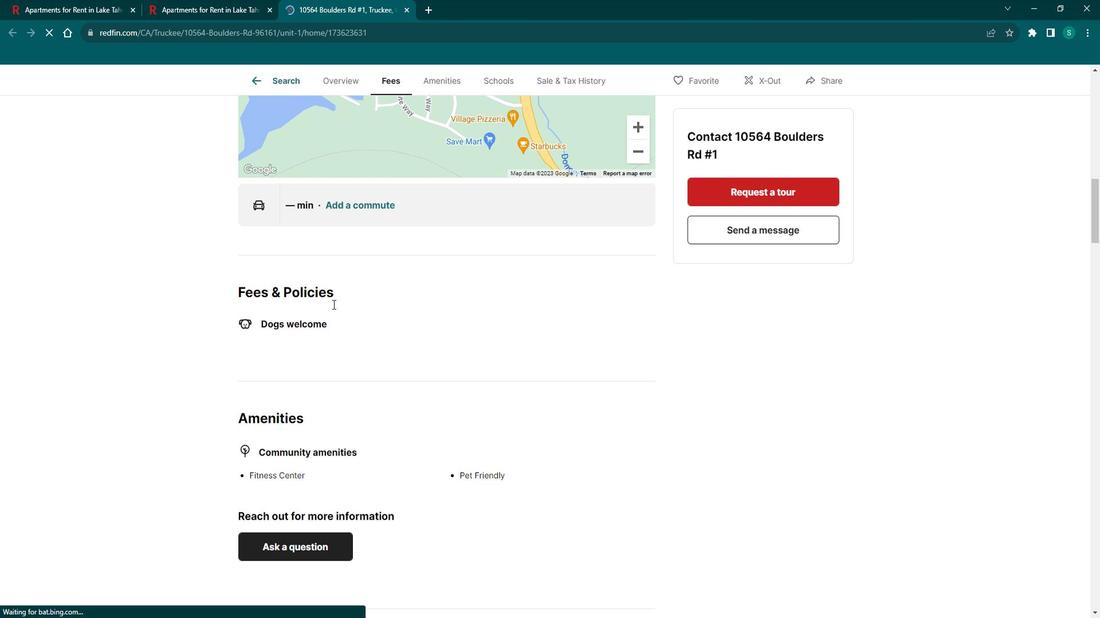 
Action: Mouse scrolled (347, 307) with delta (0, 0)
Screenshot: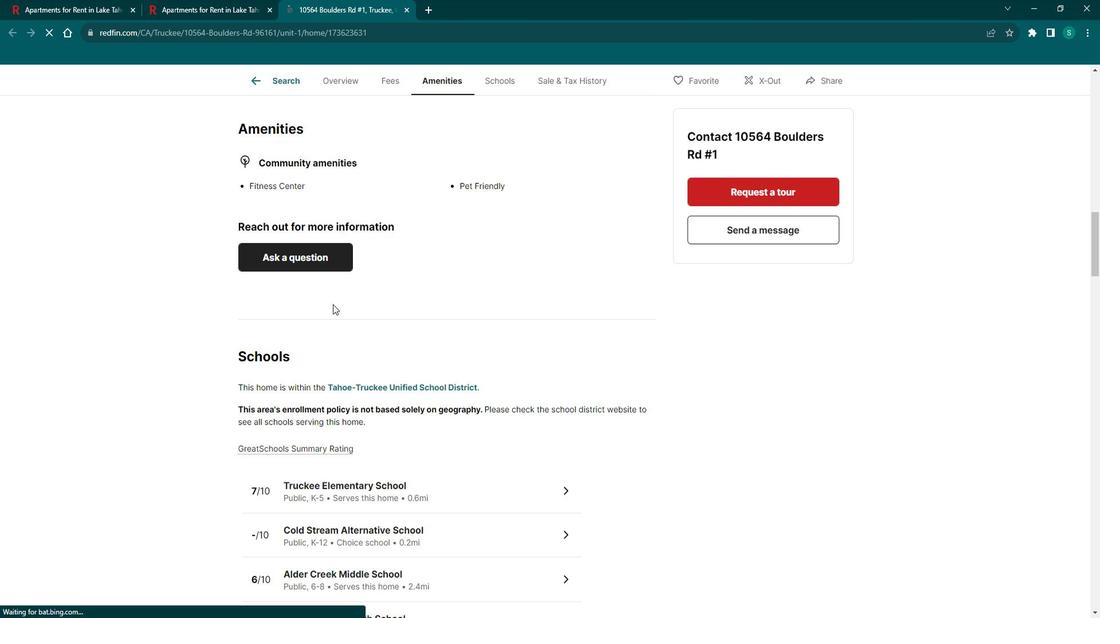 
Action: Mouse scrolled (347, 307) with delta (0, 0)
Screenshot: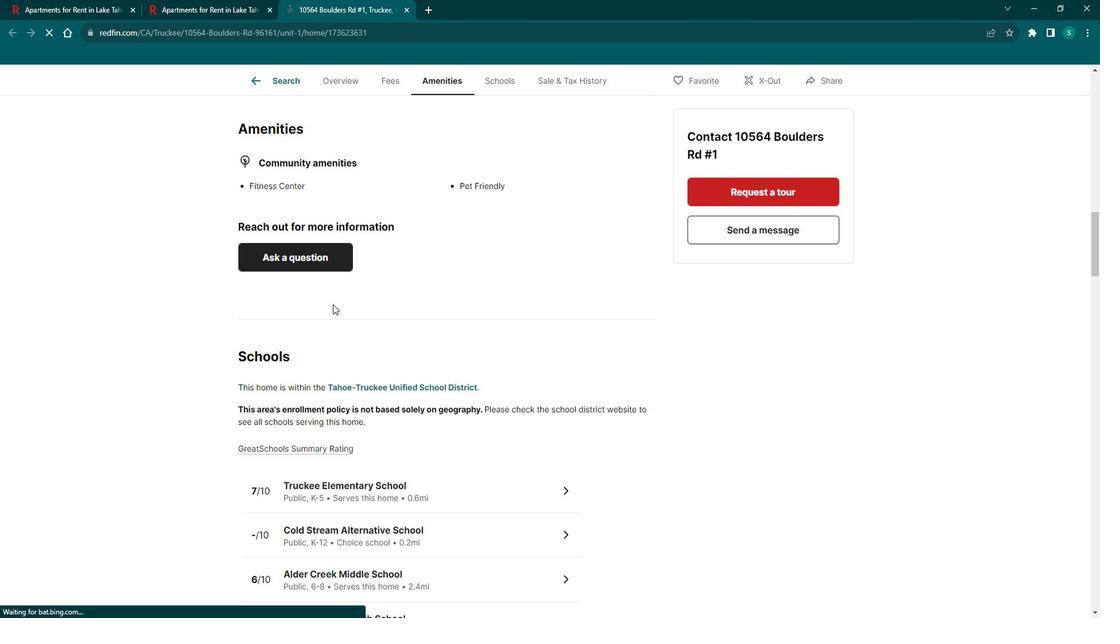 
Action: Mouse scrolled (347, 307) with delta (0, 0)
Screenshot: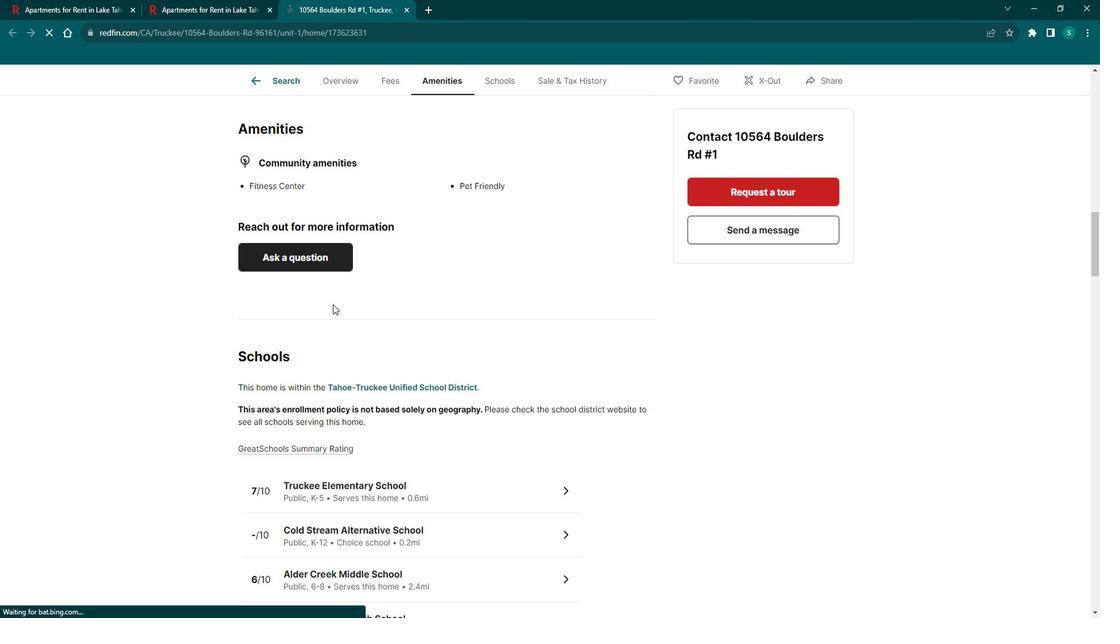 
Action: Mouse scrolled (347, 307) with delta (0, 0)
Screenshot: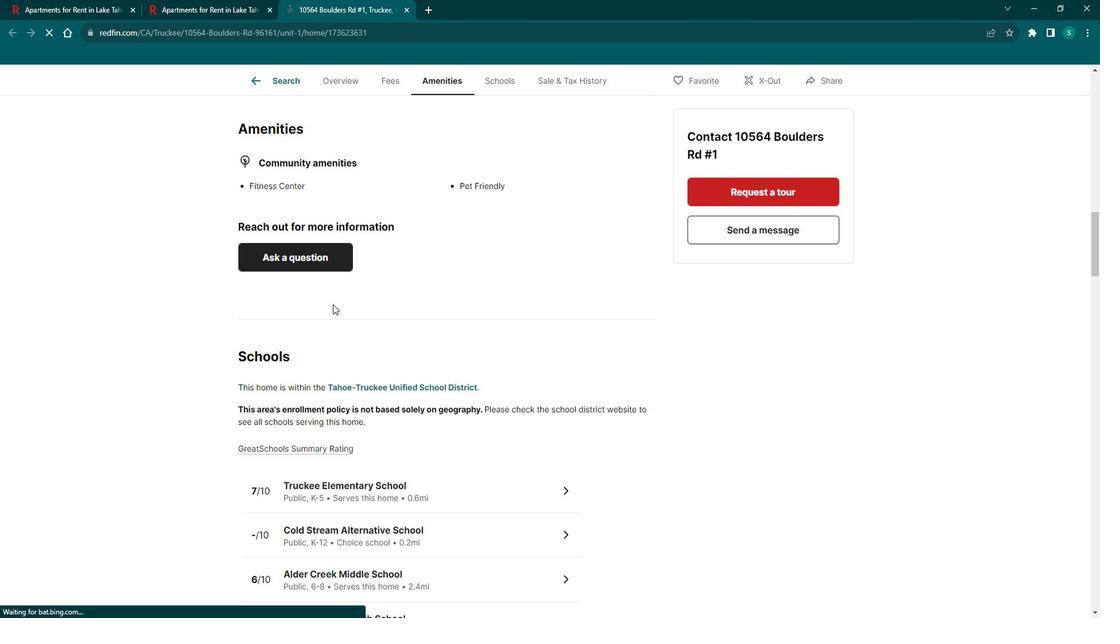 
Action: Mouse scrolled (347, 307) with delta (0, 0)
Screenshot: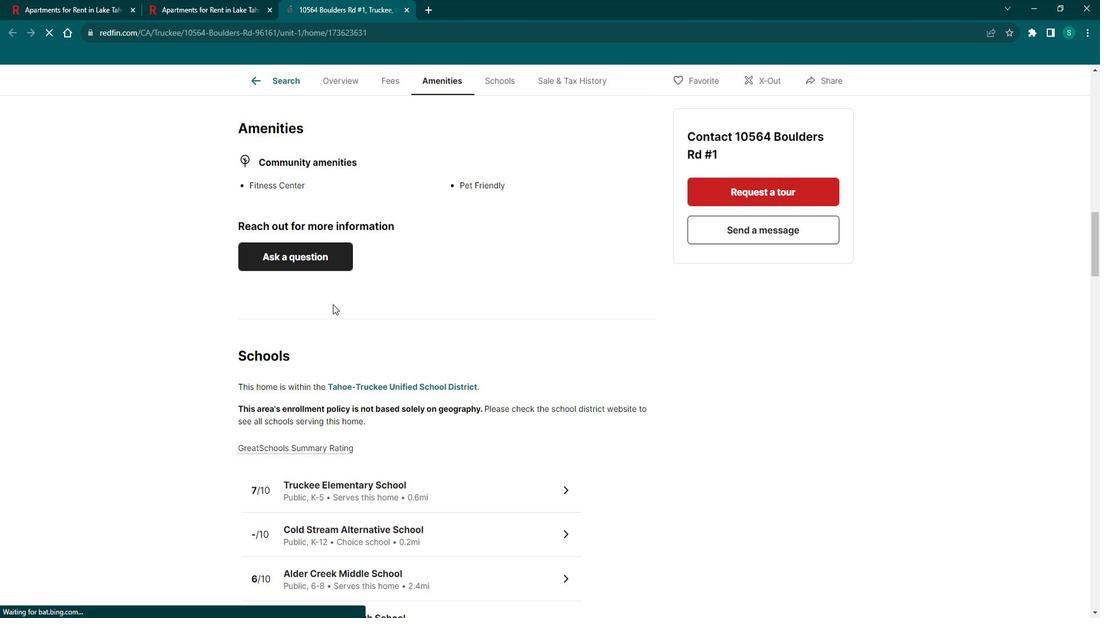 
Action: Mouse scrolled (347, 307) with delta (0, 0)
Screenshot: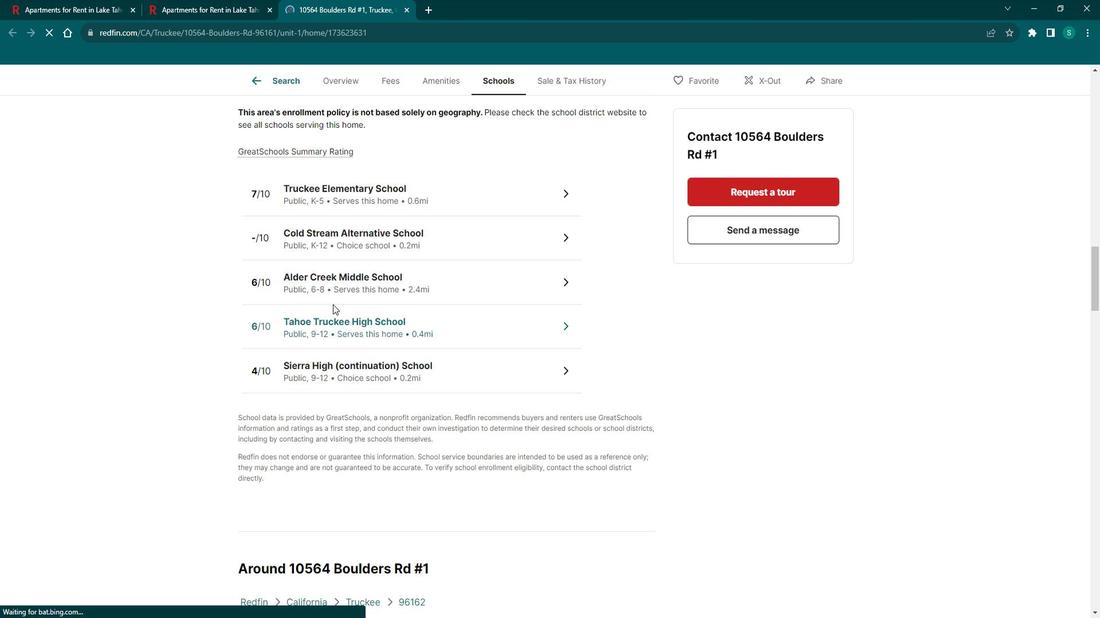 
Action: Mouse scrolled (347, 307) with delta (0, 0)
Screenshot: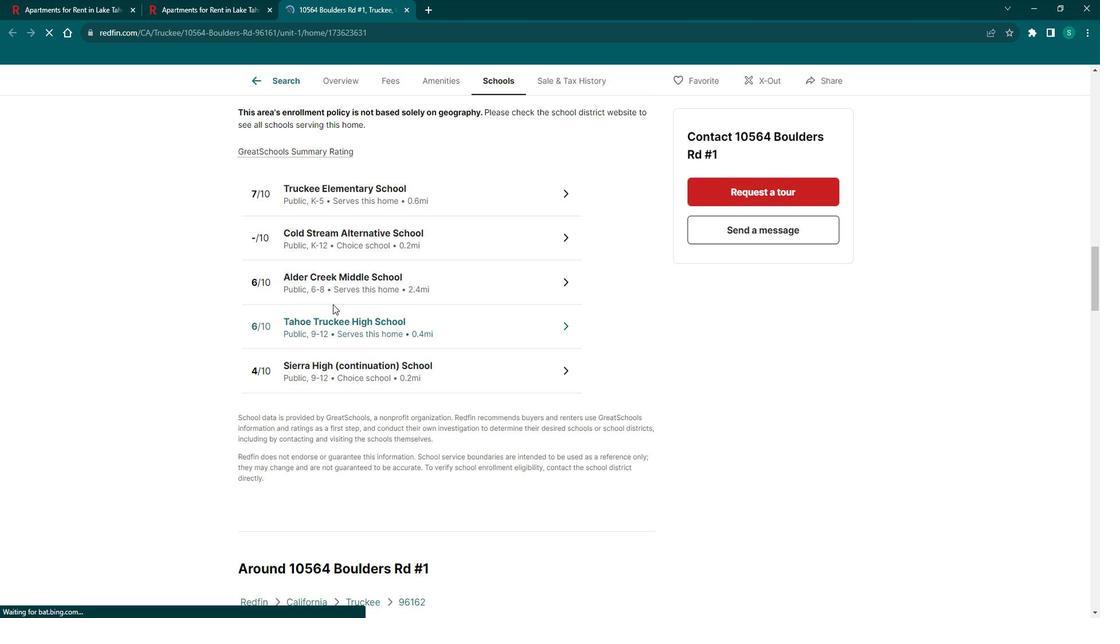 
Action: Mouse scrolled (347, 307) with delta (0, 0)
Screenshot: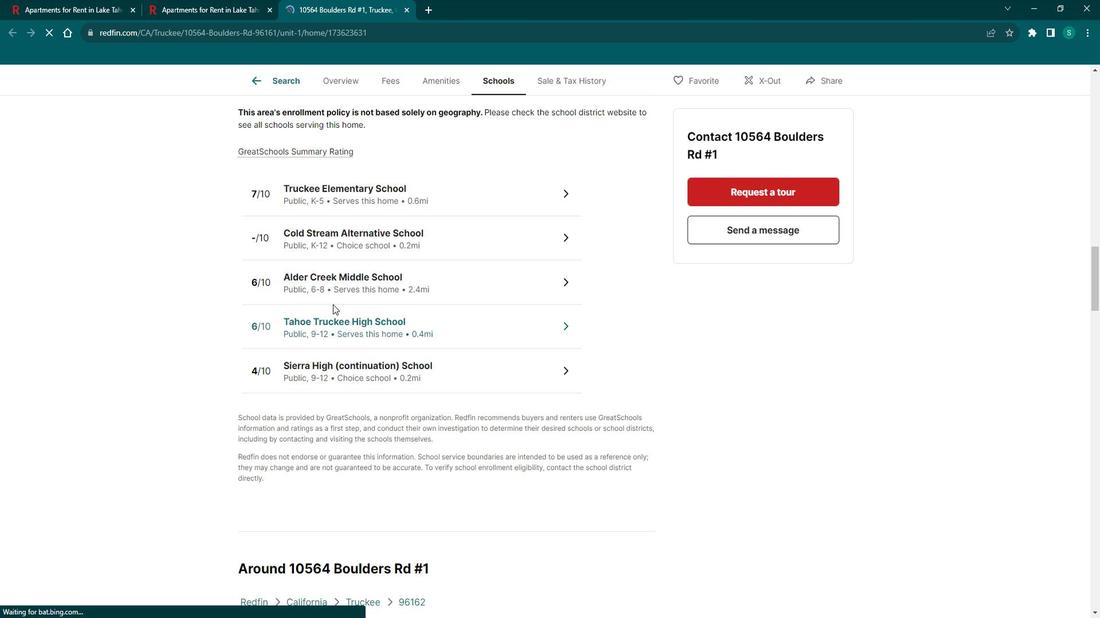 
Action: Mouse scrolled (347, 307) with delta (0, 0)
Screenshot: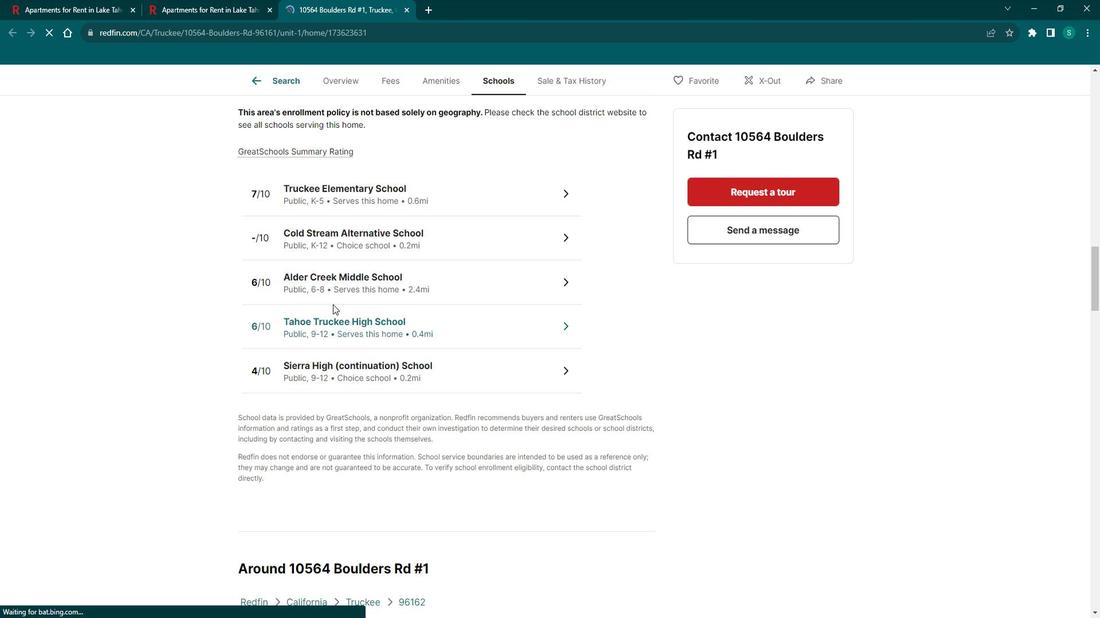 
Action: Mouse scrolled (347, 307) with delta (0, 0)
Screenshot: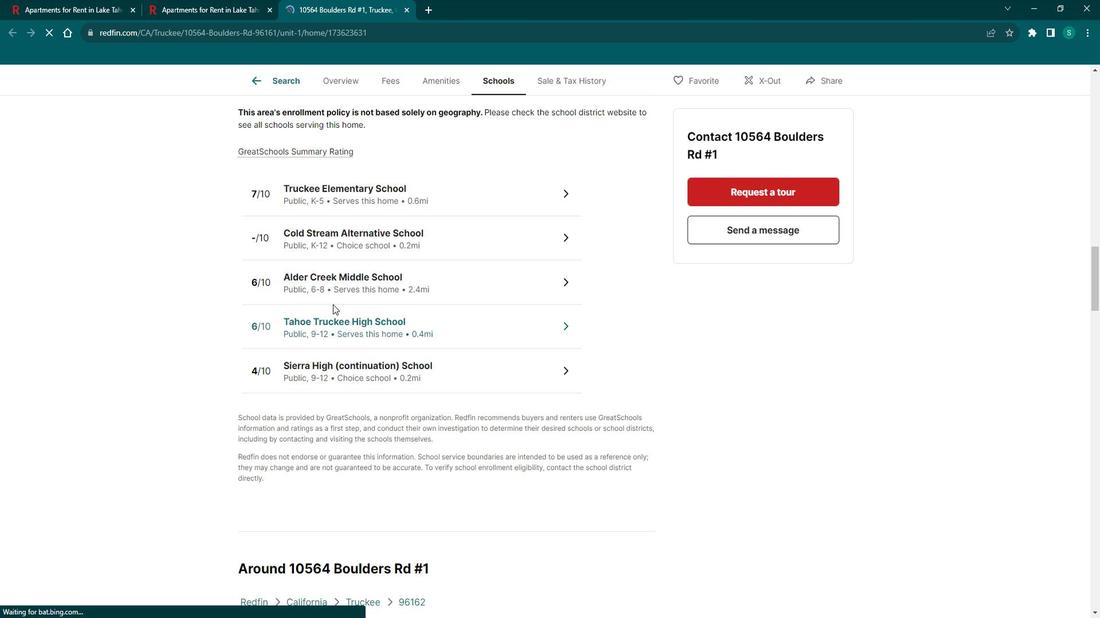 
Action: Mouse scrolled (347, 307) with delta (0, 0)
Screenshot: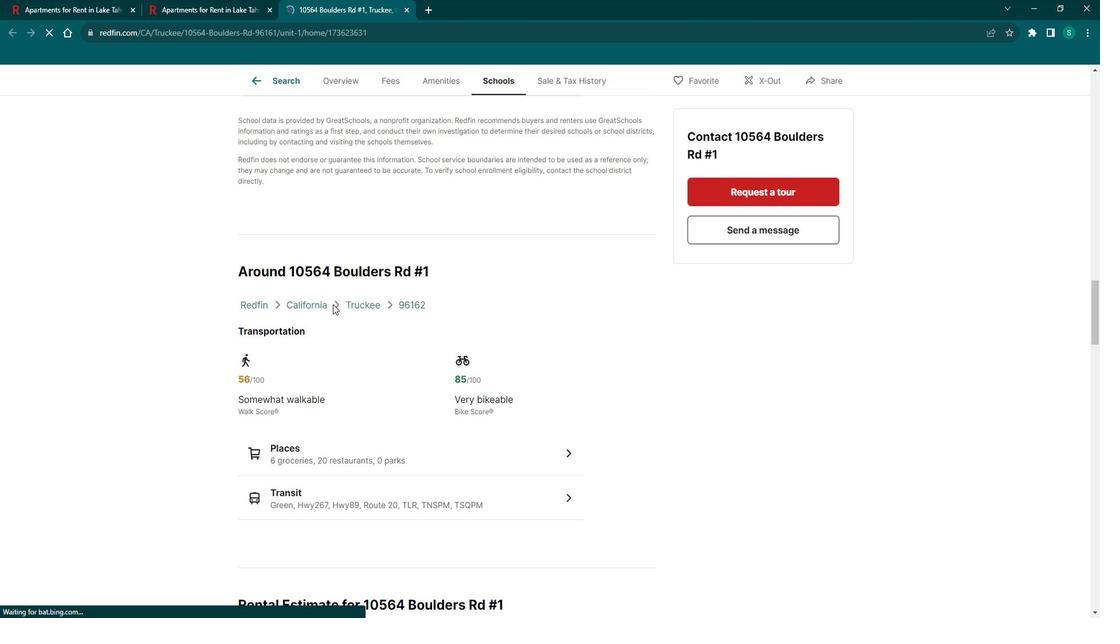 
Action: Mouse scrolled (347, 307) with delta (0, 0)
Screenshot: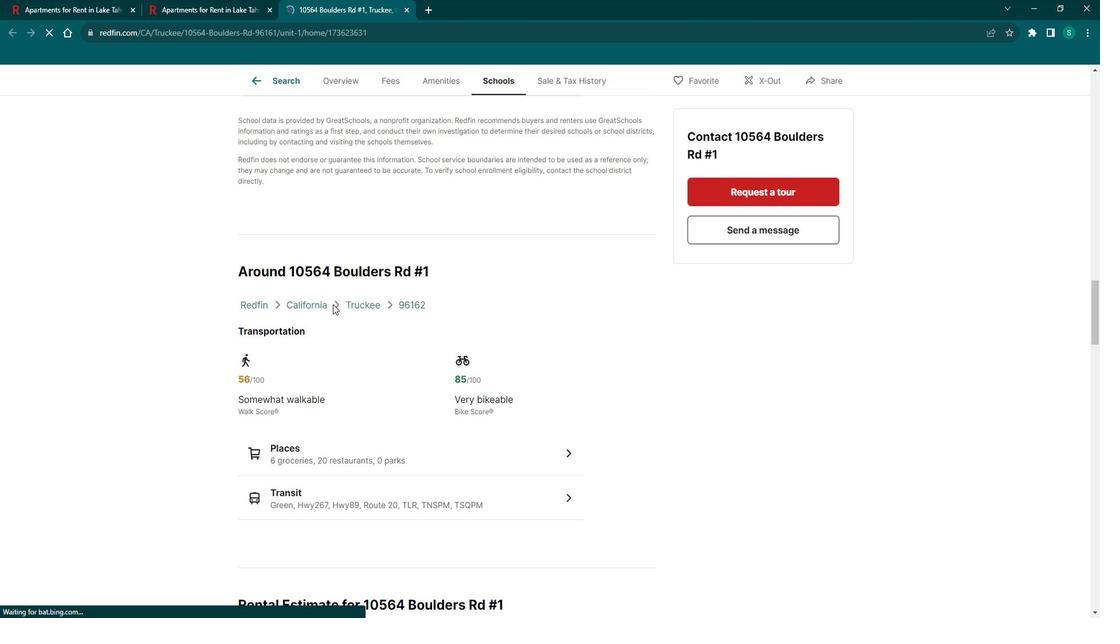
Action: Mouse scrolled (347, 307) with delta (0, 0)
Screenshot: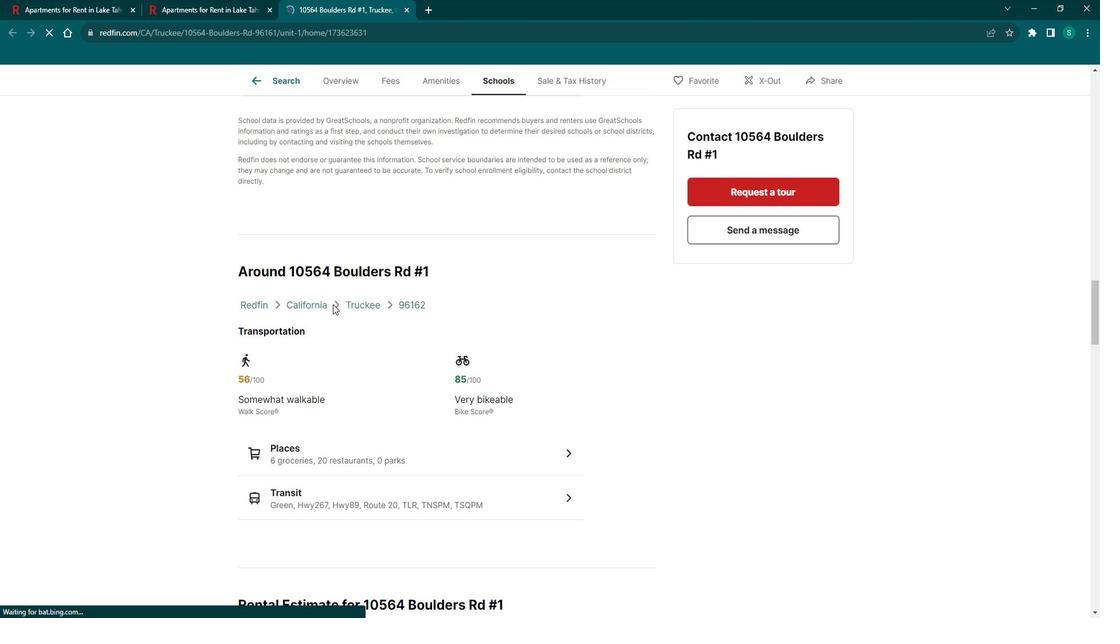 
Action: Mouse scrolled (347, 307) with delta (0, 0)
Screenshot: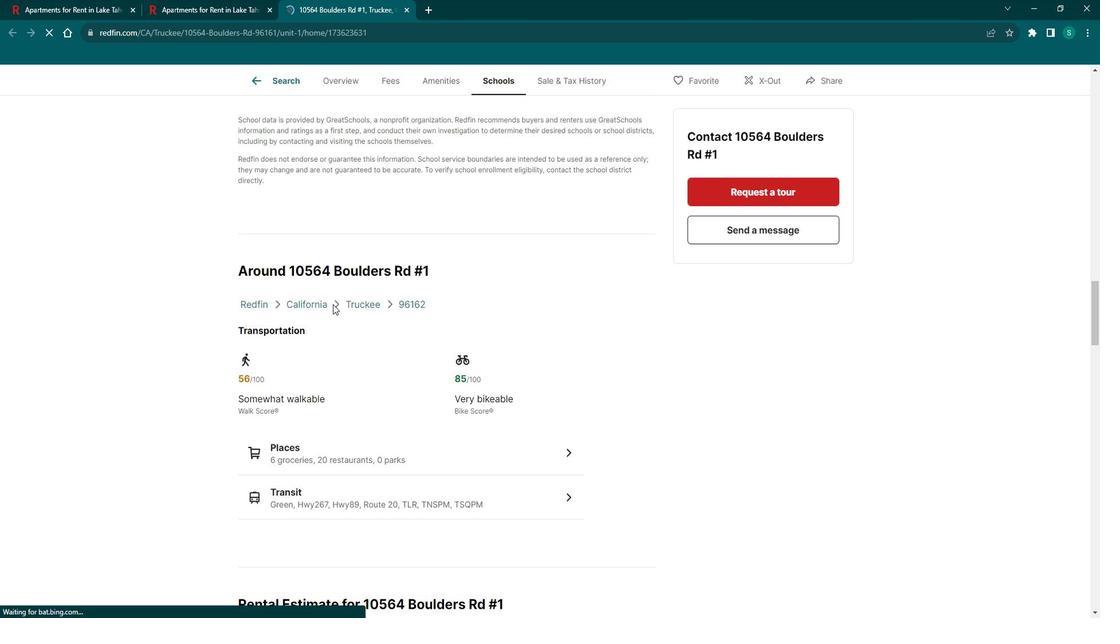 
Action: Mouse scrolled (347, 307) with delta (0, 0)
Screenshot: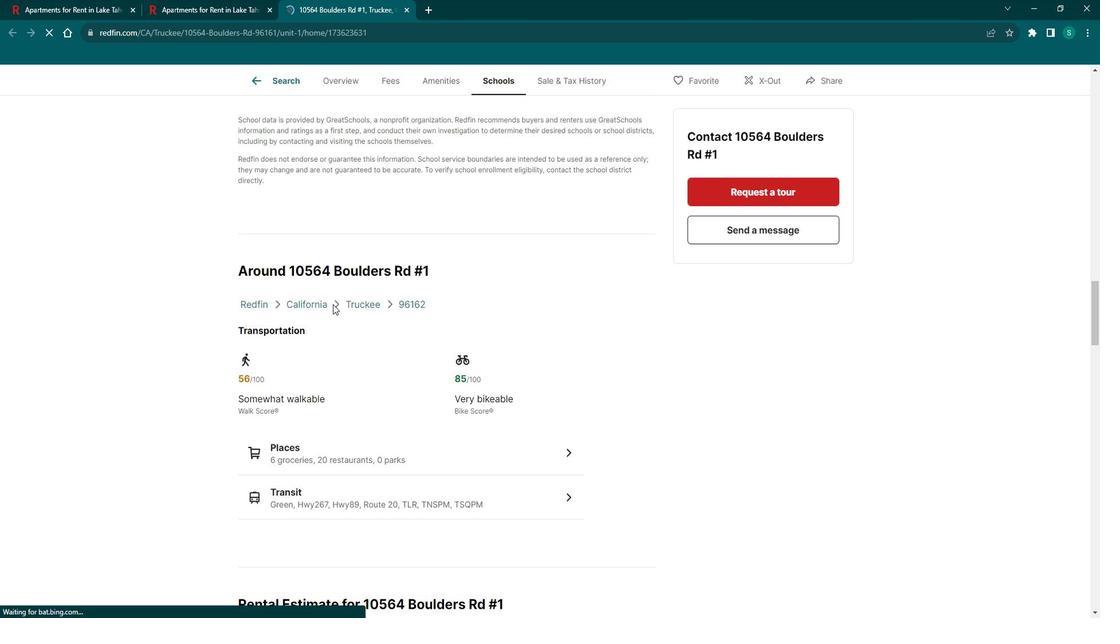
Action: Mouse scrolled (347, 307) with delta (0, 0)
Screenshot: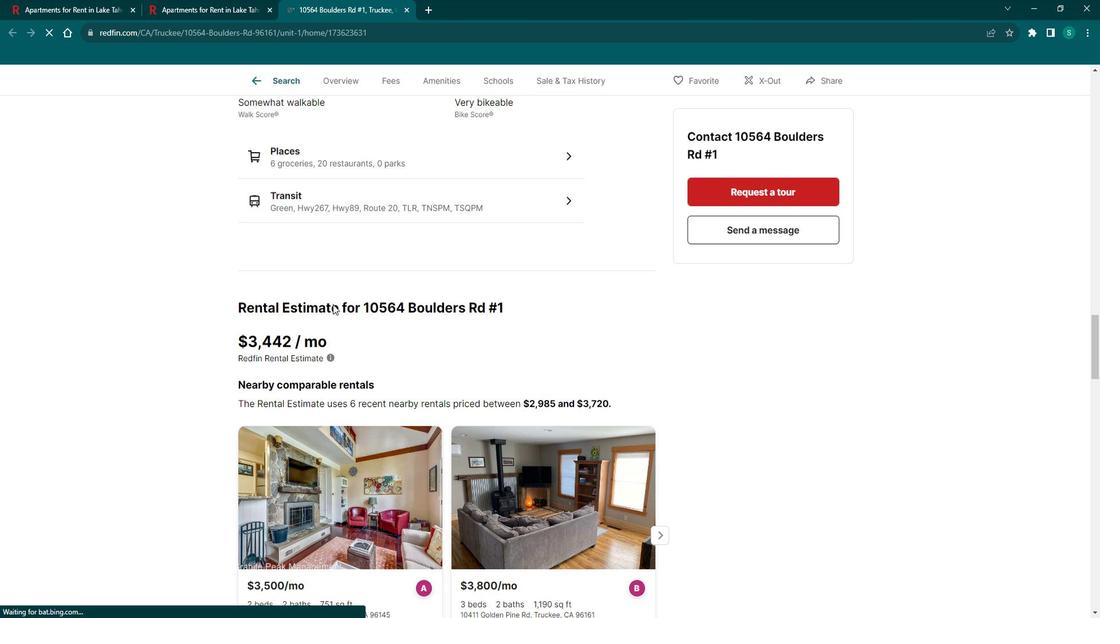 
Action: Mouse scrolled (347, 307) with delta (0, 0)
Screenshot: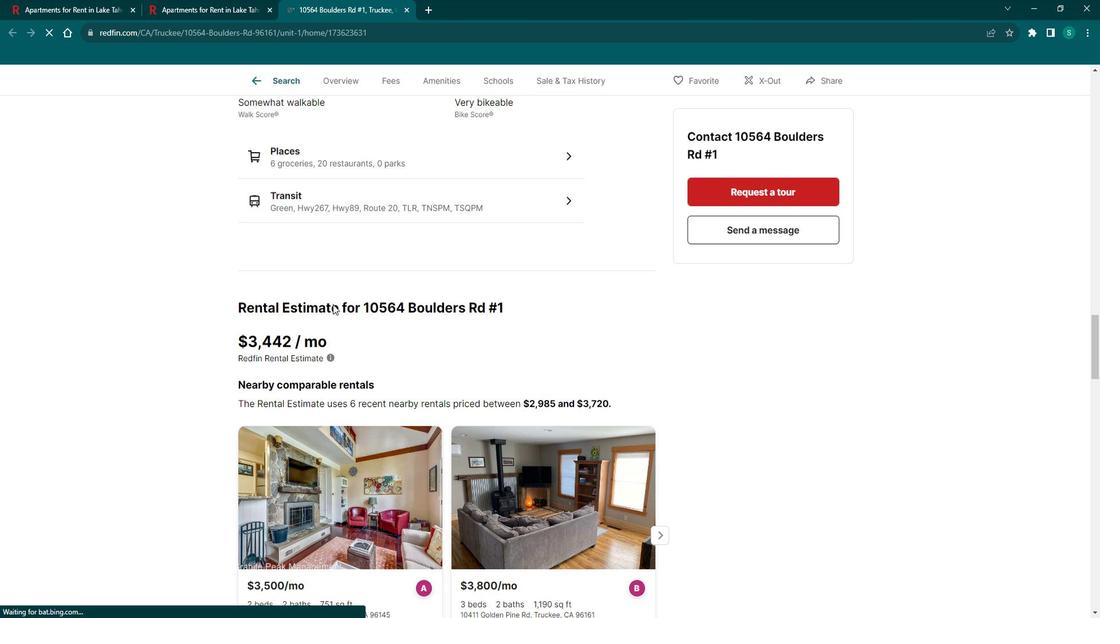
Action: Mouse scrolled (347, 307) with delta (0, 0)
Screenshot: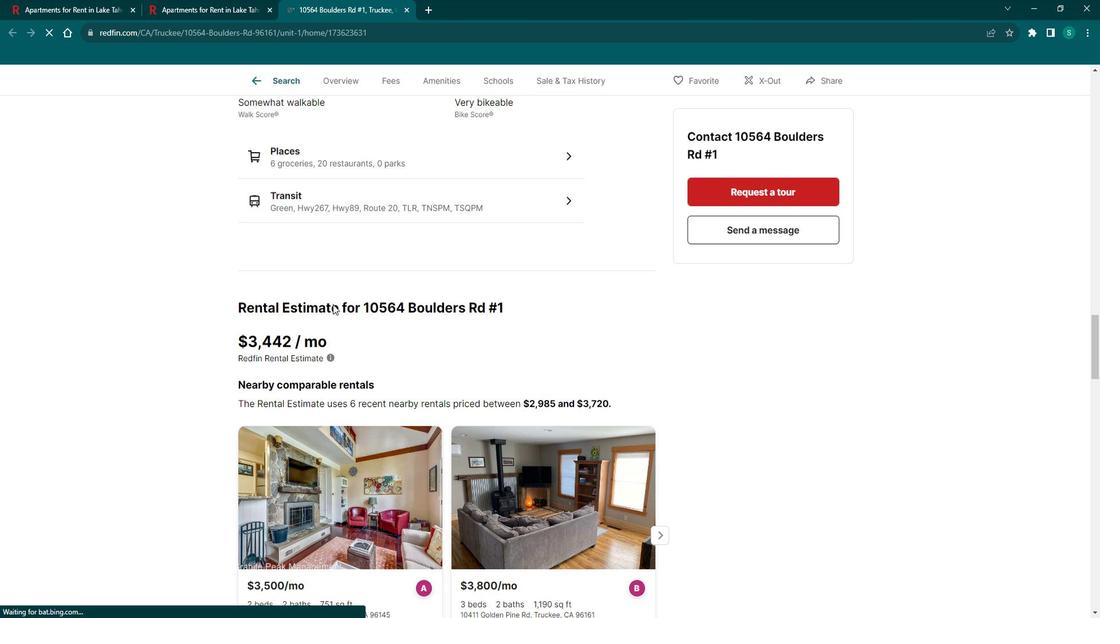 
Action: Mouse scrolled (347, 307) with delta (0, 0)
Screenshot: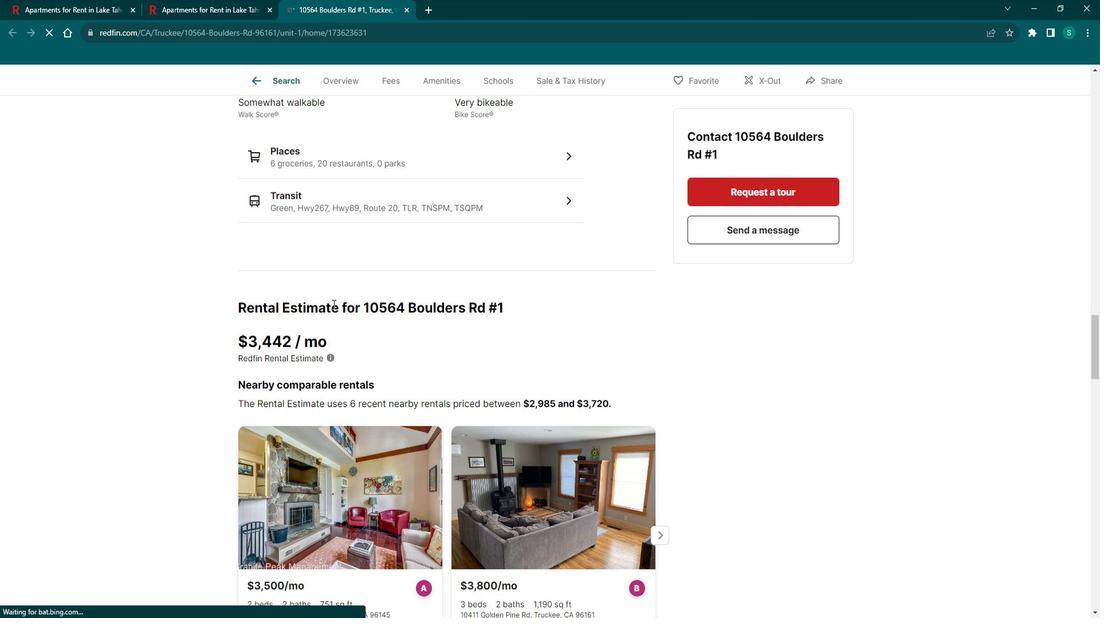 
Action: Mouse scrolled (347, 307) with delta (0, 0)
Screenshot: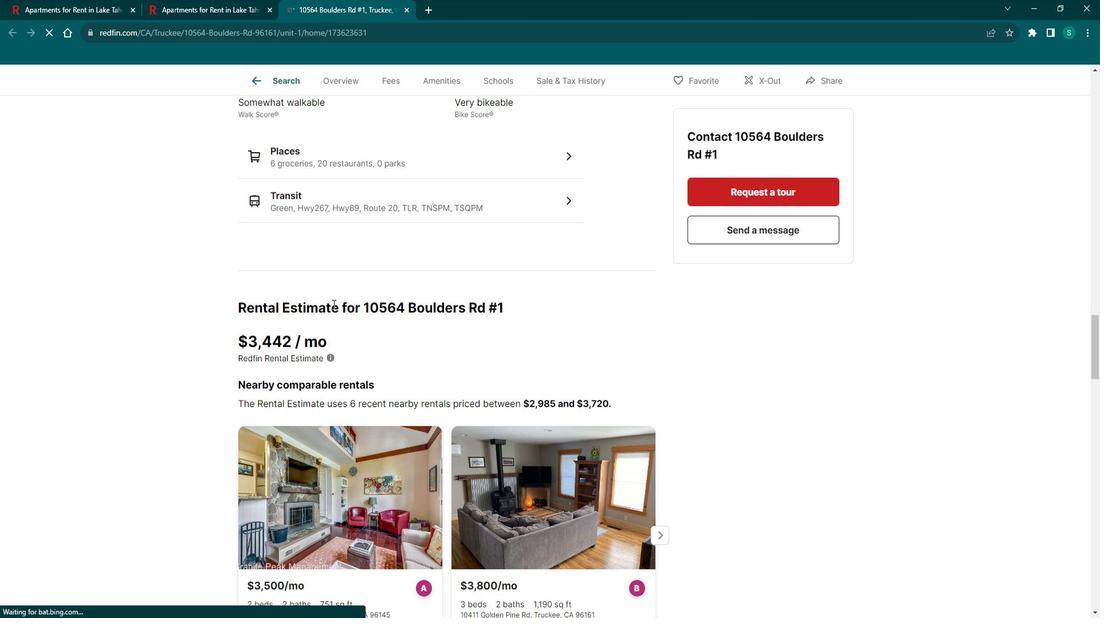 
Action: Mouse scrolled (347, 307) with delta (0, 0)
Screenshot: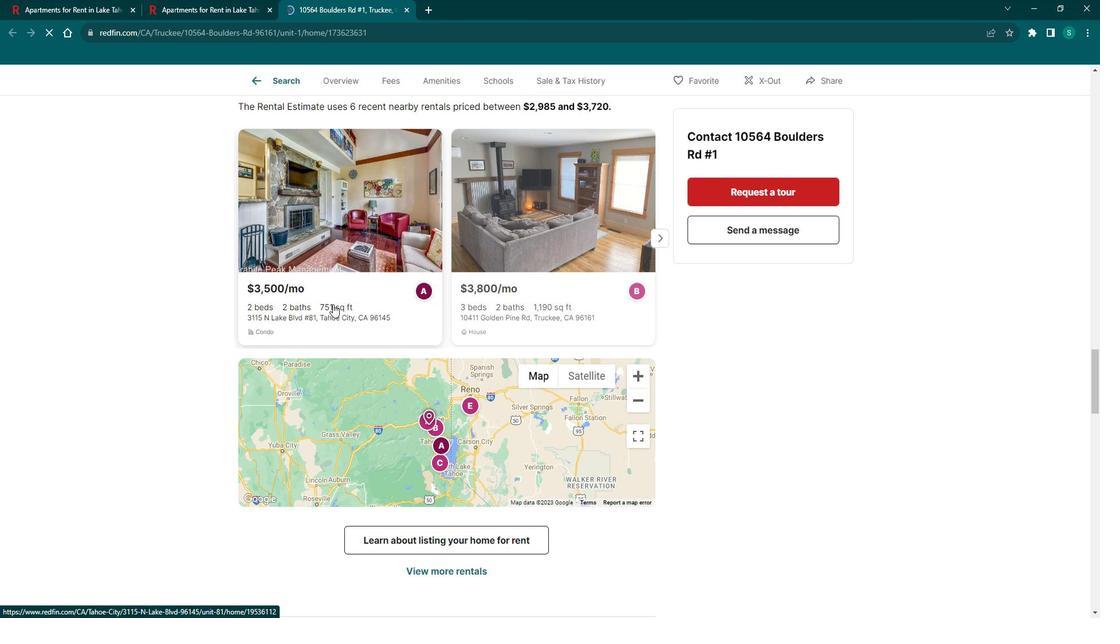 
Action: Mouse scrolled (347, 307) with delta (0, 0)
Screenshot: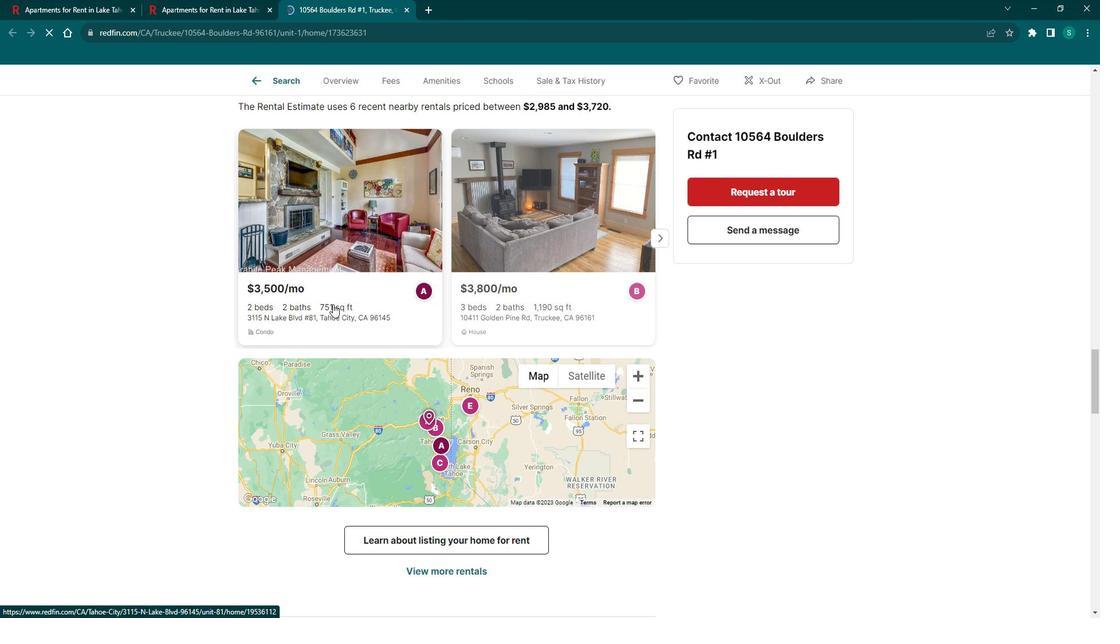 
Action: Mouse scrolled (347, 307) with delta (0, 0)
Screenshot: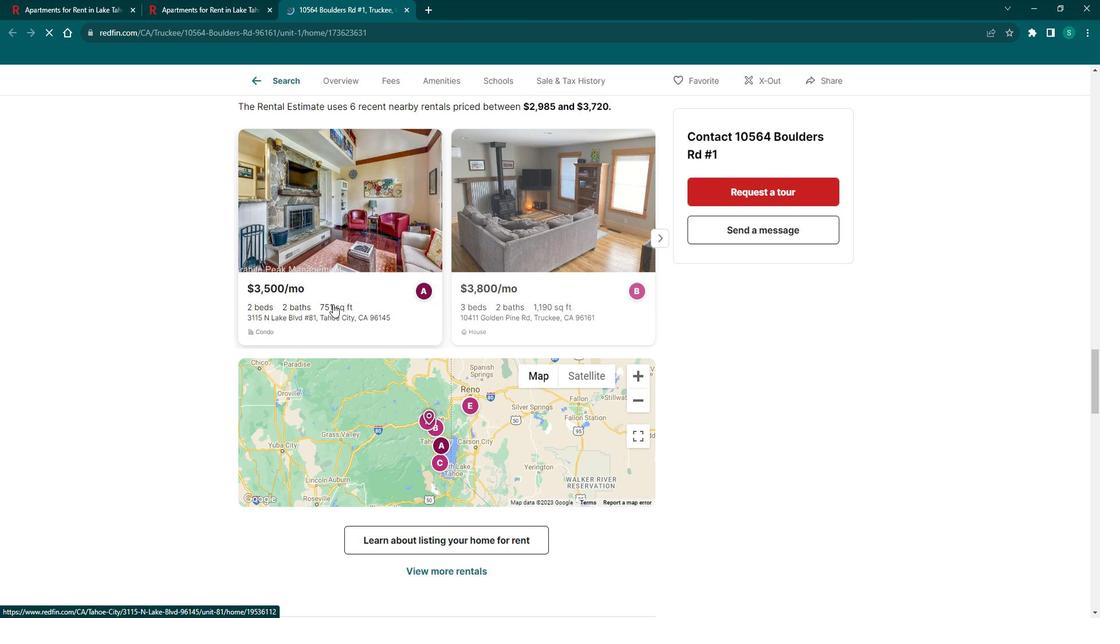
Action: Mouse scrolled (347, 307) with delta (0, 0)
Screenshot: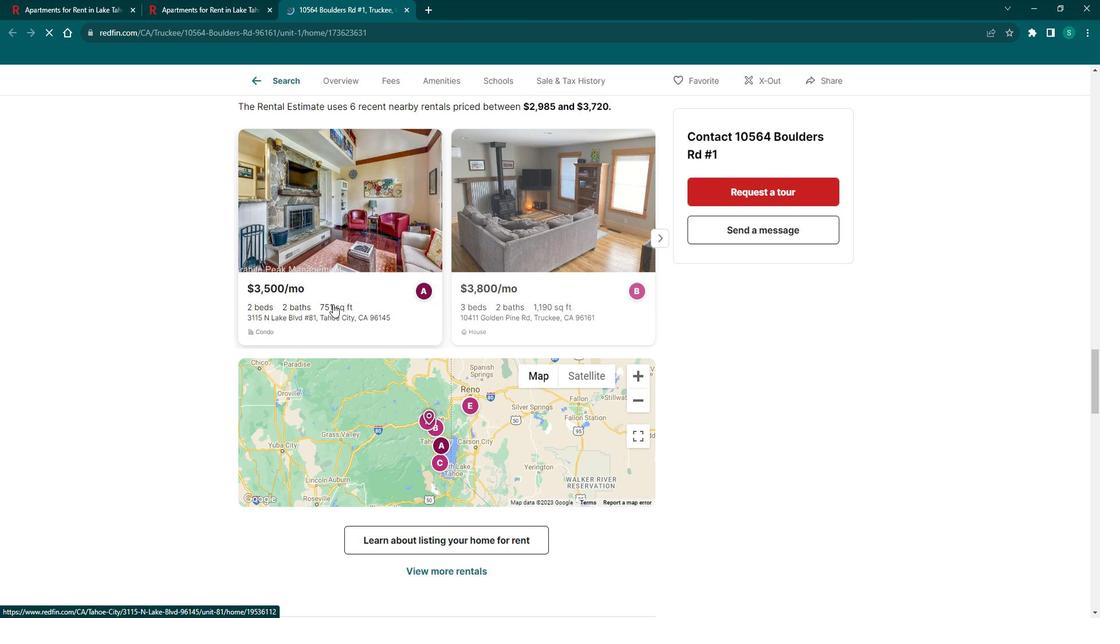
Action: Mouse scrolled (347, 307) with delta (0, 0)
Screenshot: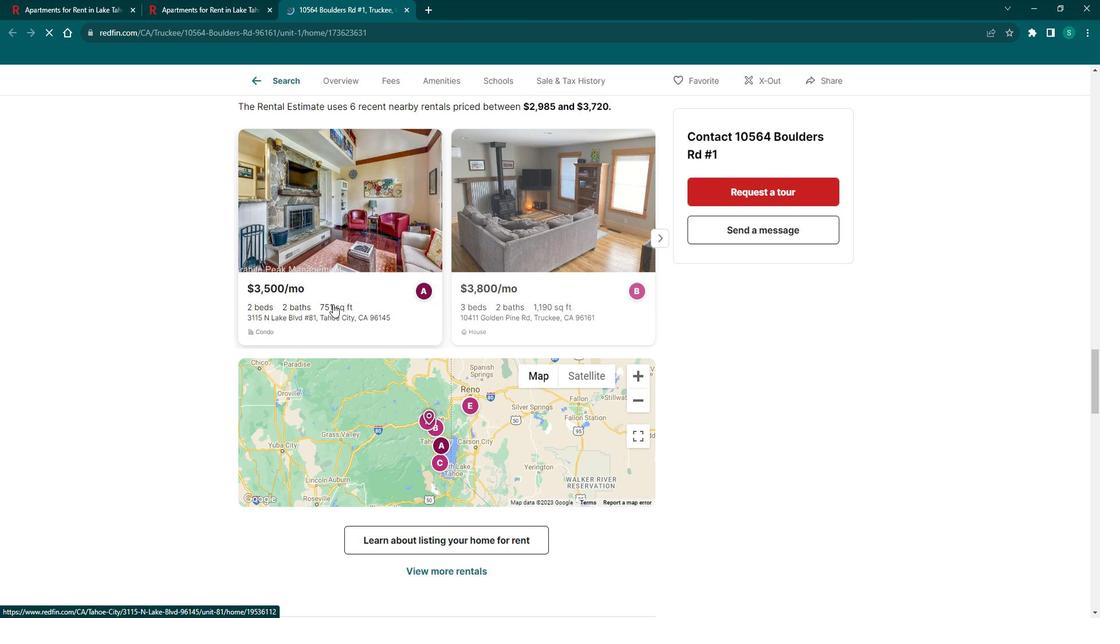 
Action: Mouse scrolled (347, 307) with delta (0, 0)
Screenshot: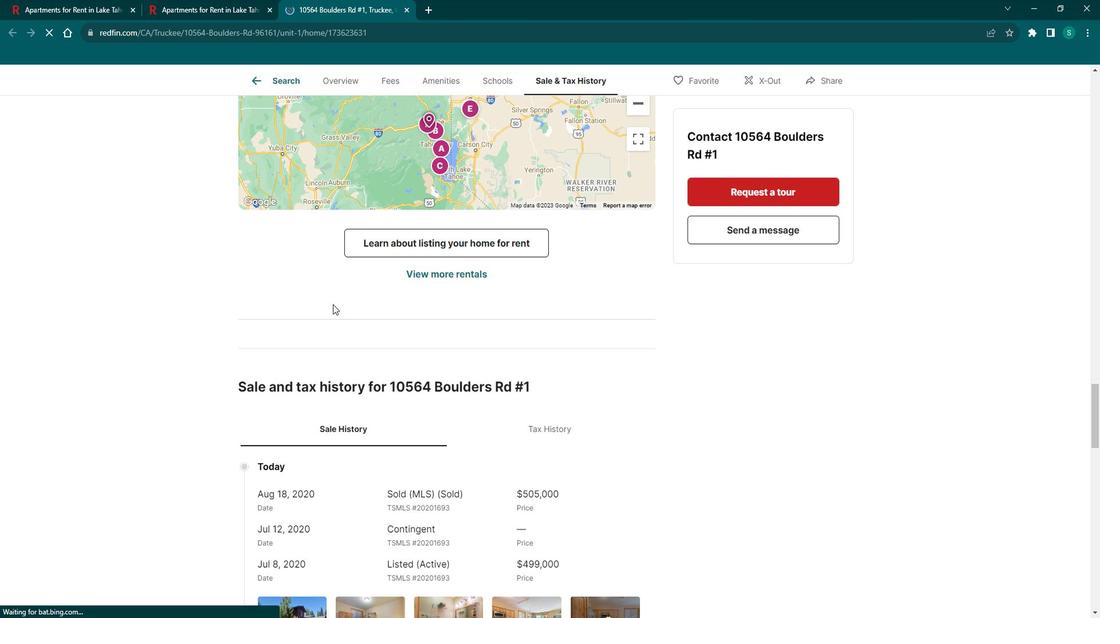 
Action: Mouse scrolled (347, 307) with delta (0, 0)
Screenshot: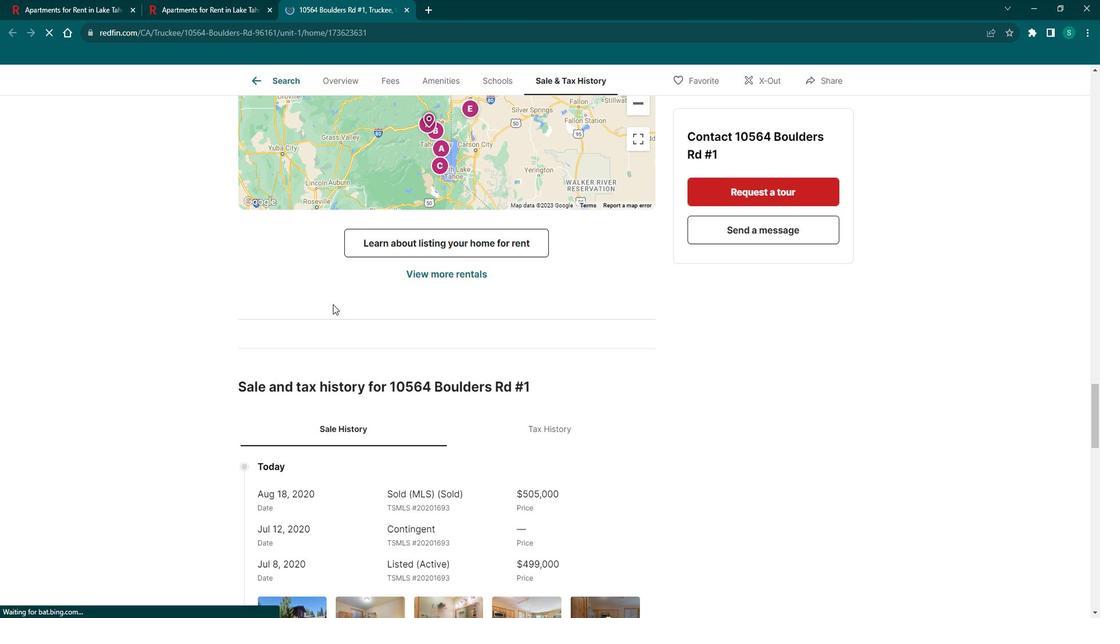 
Action: Mouse scrolled (347, 307) with delta (0, 0)
Screenshot: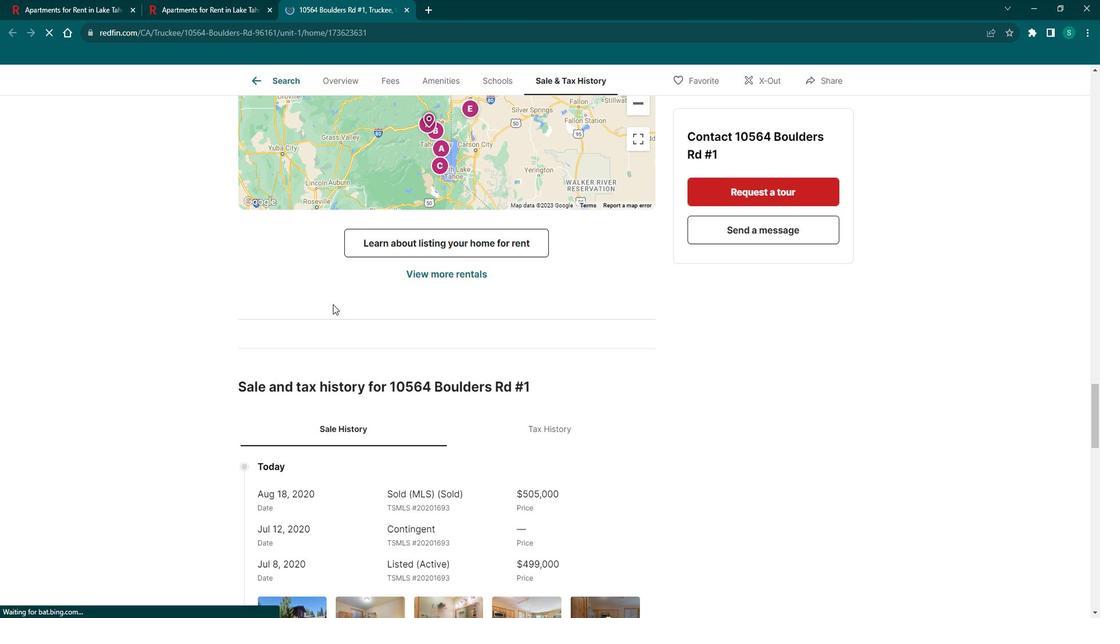 
Action: Mouse scrolled (347, 307) with delta (0, 0)
Screenshot: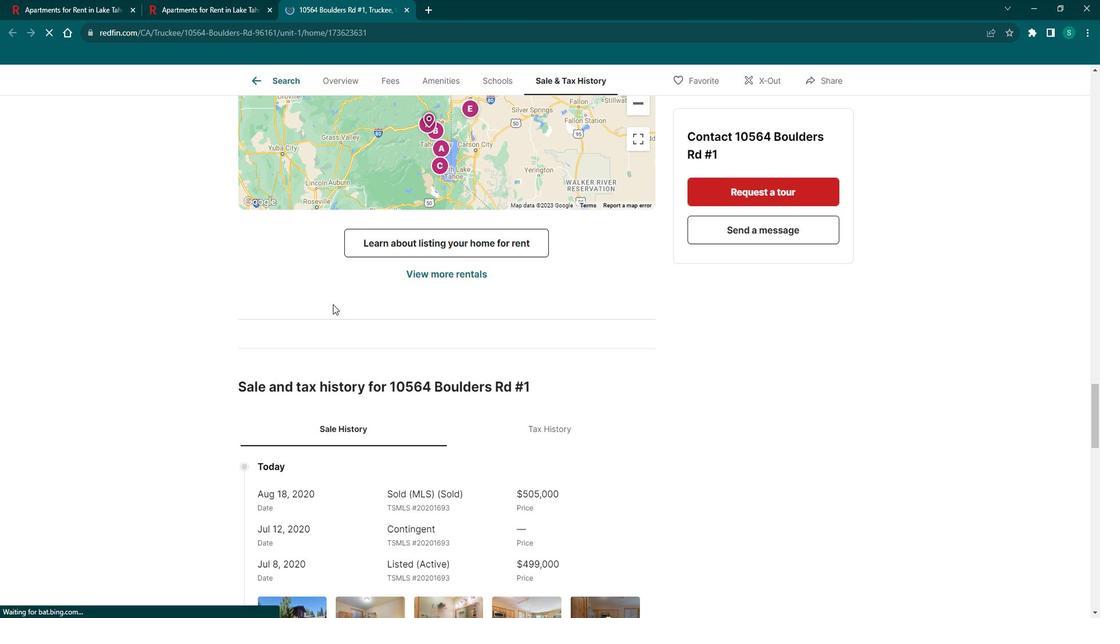 
Action: Mouse scrolled (347, 307) with delta (0, 0)
Screenshot: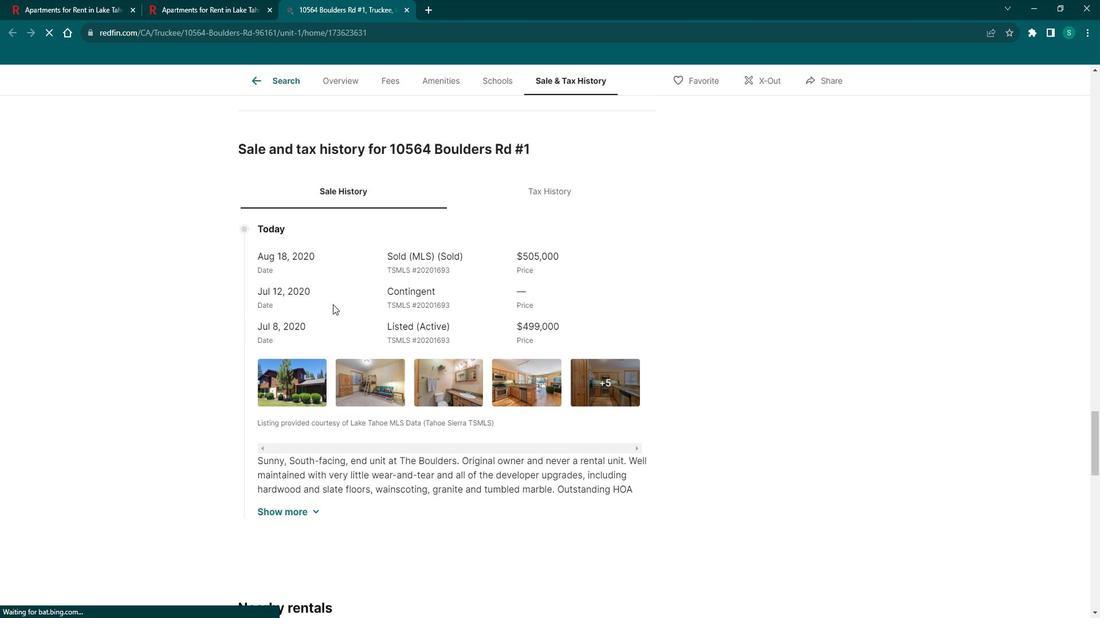 
Action: Mouse scrolled (347, 307) with delta (0, 0)
Screenshot: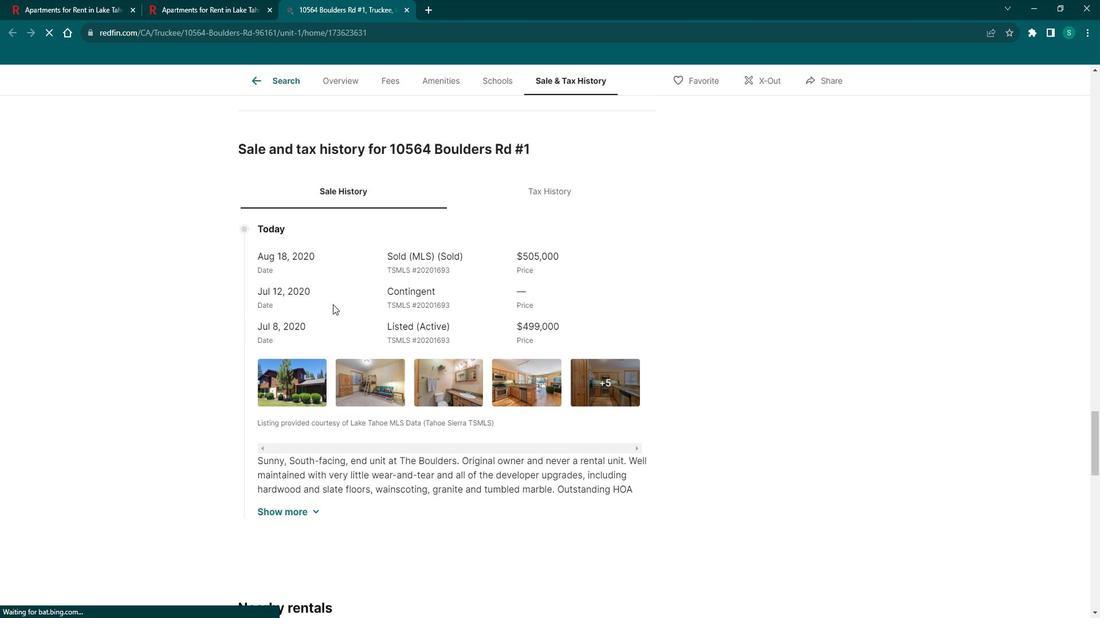 
Action: Mouse scrolled (347, 307) with delta (0, 0)
Screenshot: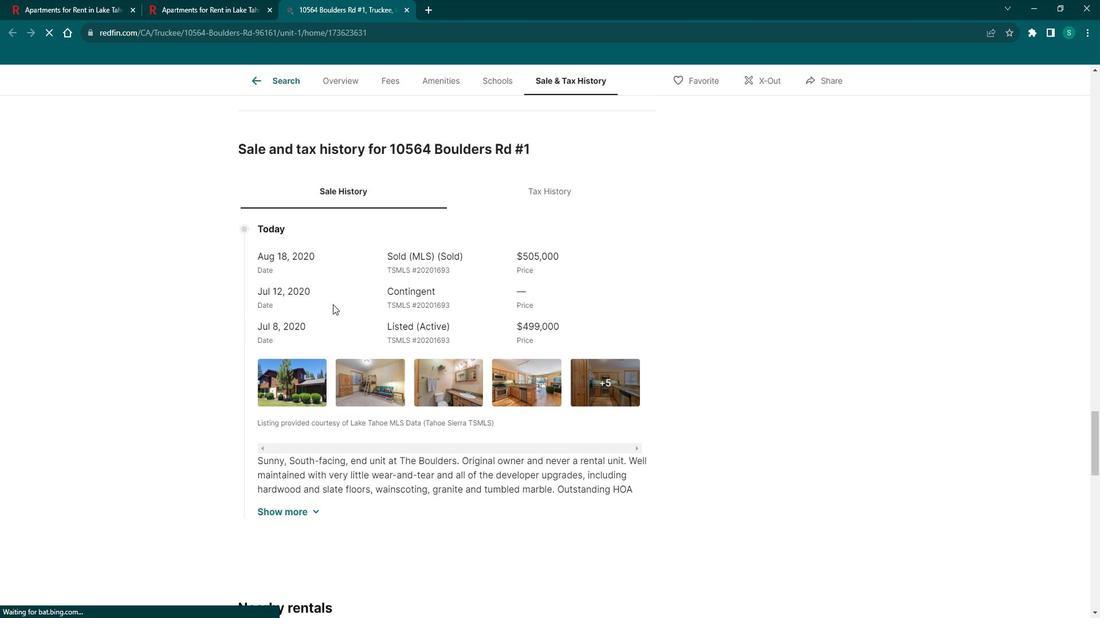 
Action: Mouse scrolled (347, 307) with delta (0, 0)
Screenshot: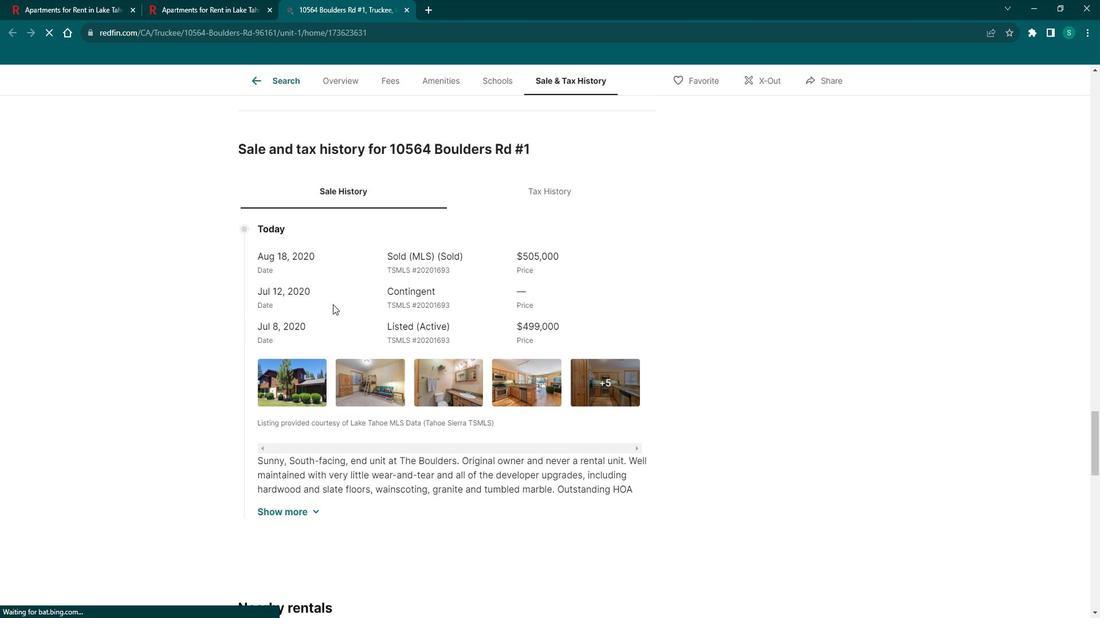 
Action: Mouse scrolled (347, 307) with delta (0, 0)
Screenshot: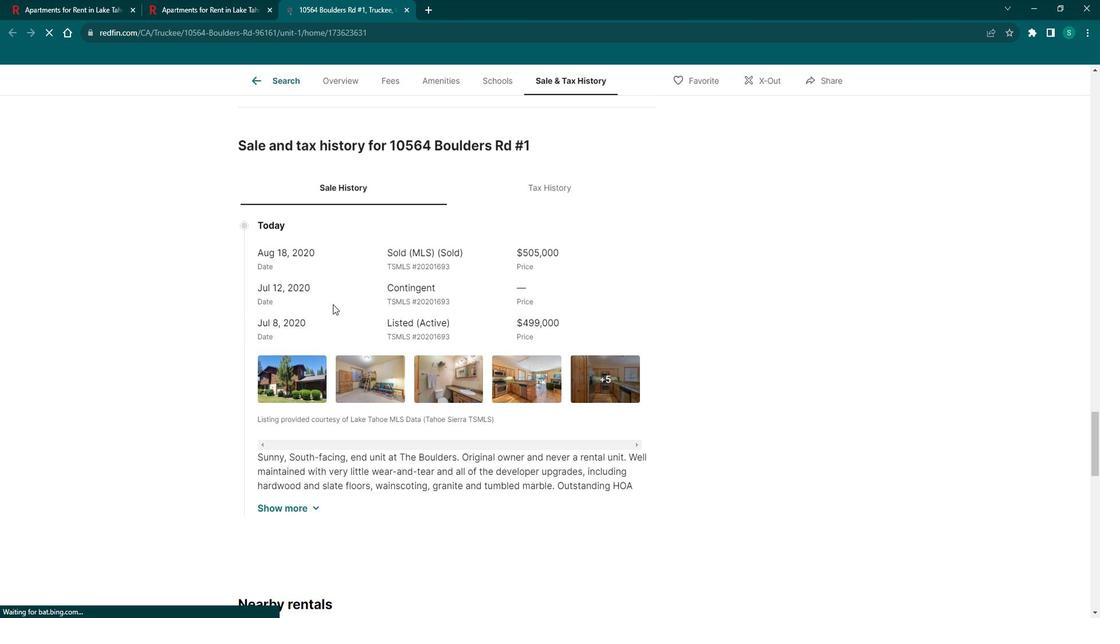 
Action: Mouse moved to (322, 221)
Screenshot: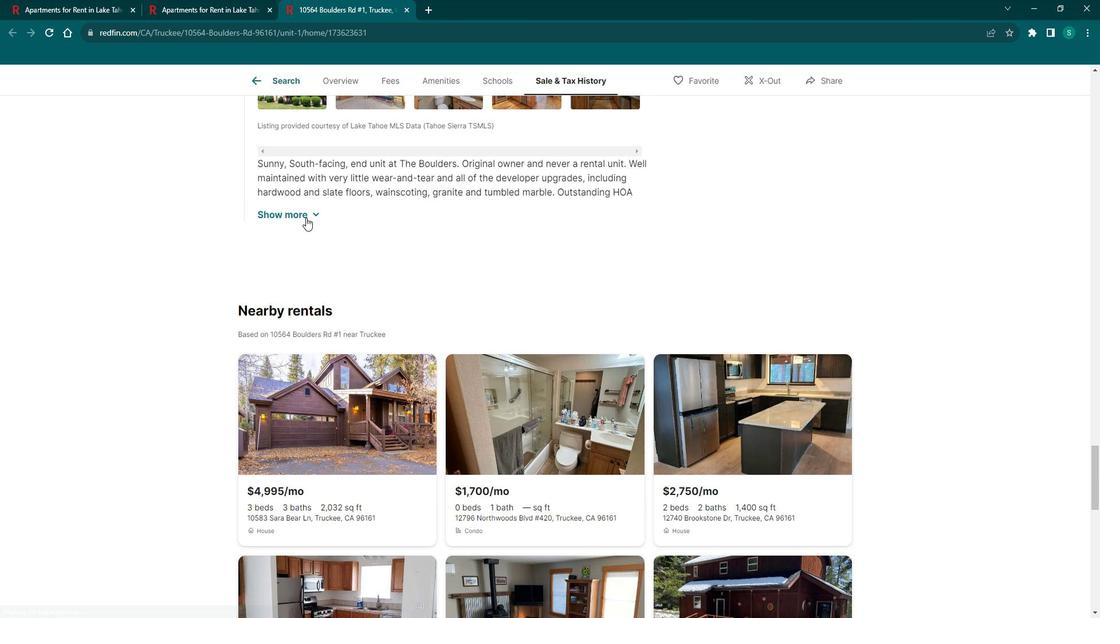 
Action: Mouse pressed left at (322, 221)
Screenshot: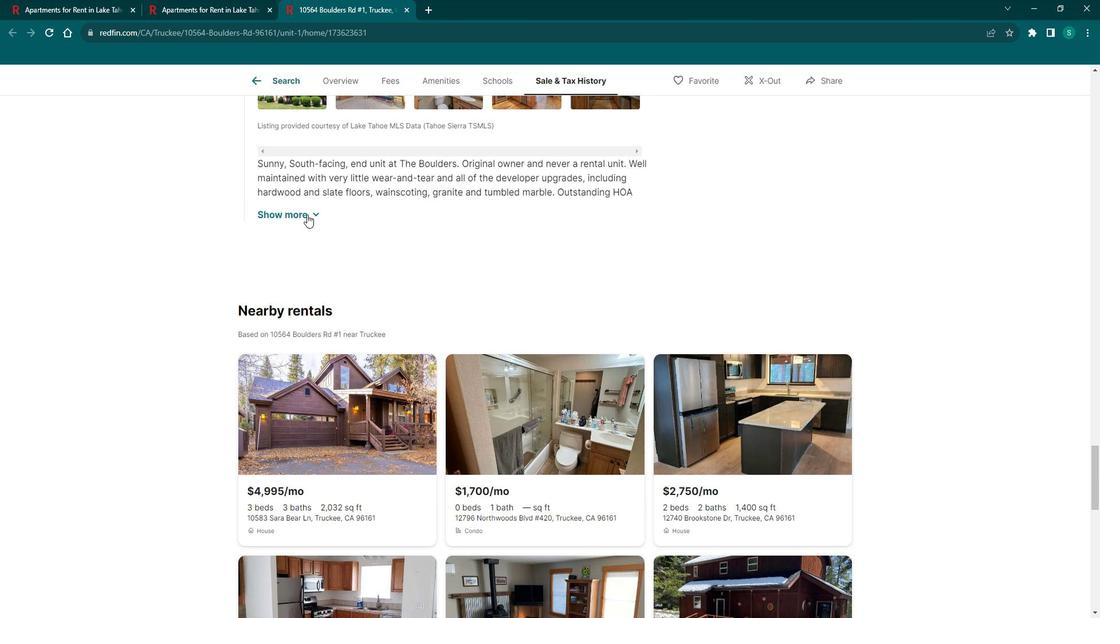 
Action: Mouse moved to (318, 287)
Screenshot: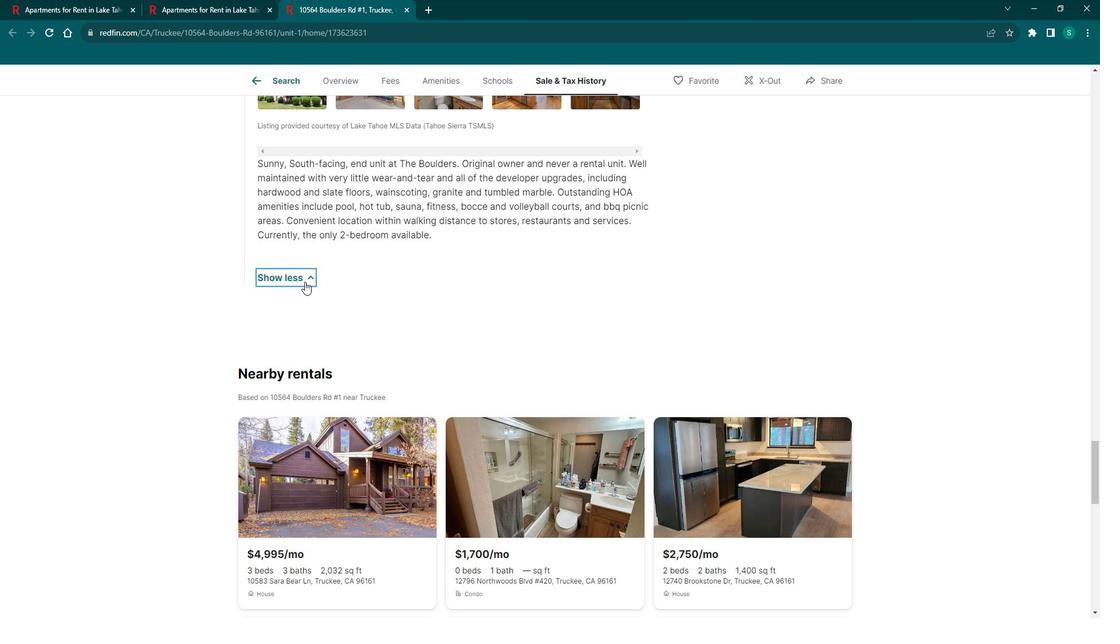 
Action: Mouse scrolled (318, 287) with delta (0, 0)
Screenshot: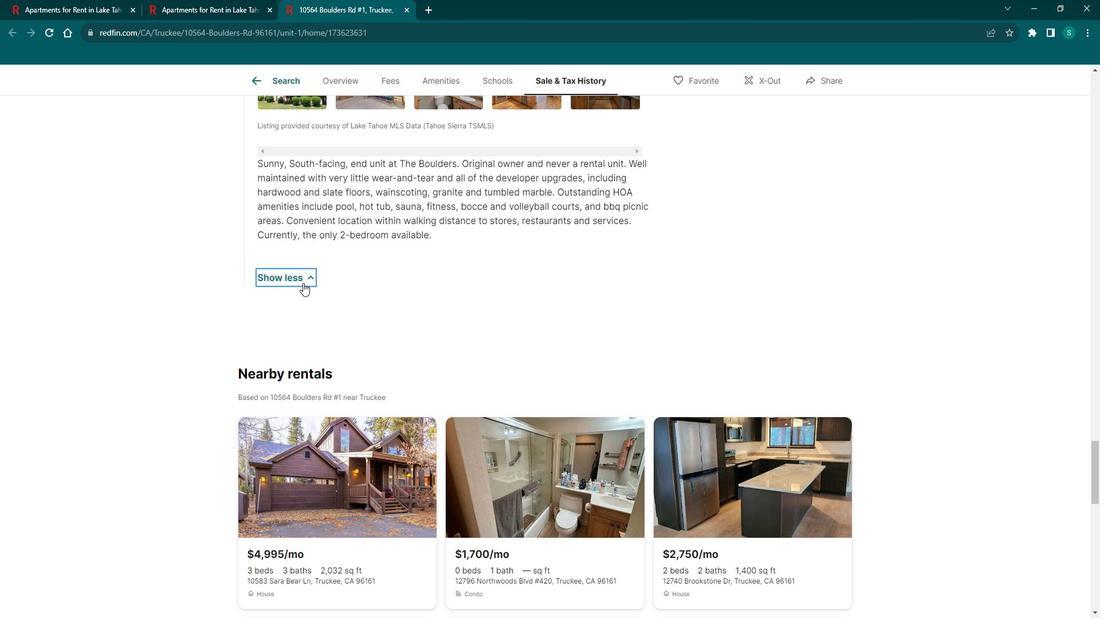 
Action: Mouse scrolled (318, 287) with delta (0, 0)
Screenshot: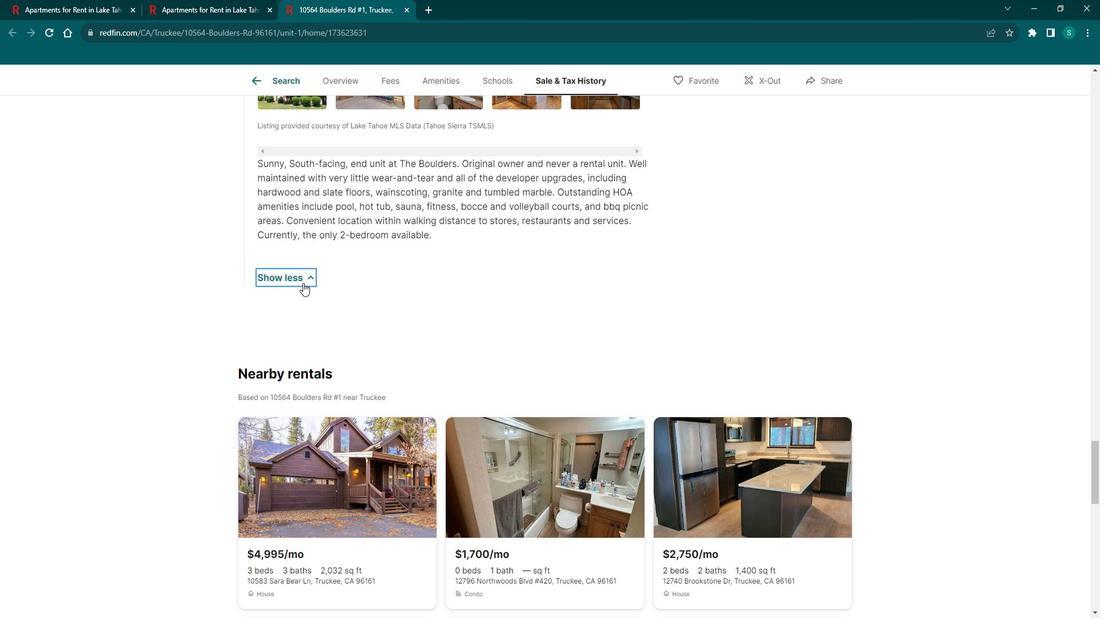 
Action: Mouse scrolled (318, 287) with delta (0, 0)
Screenshot: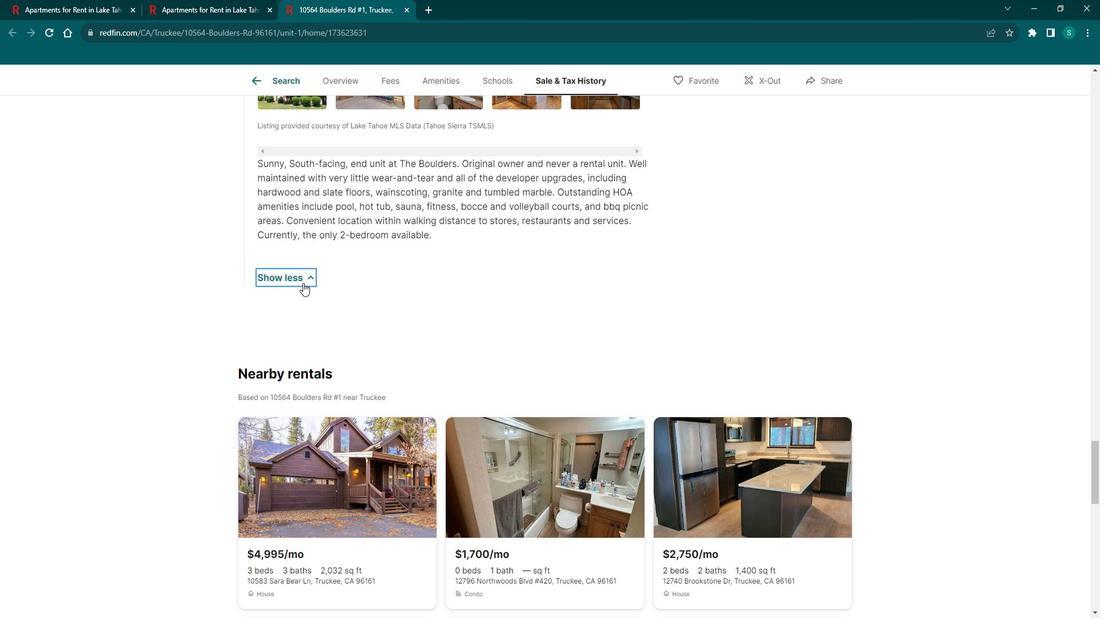 
Action: Mouse scrolled (318, 287) with delta (0, 0)
Screenshot: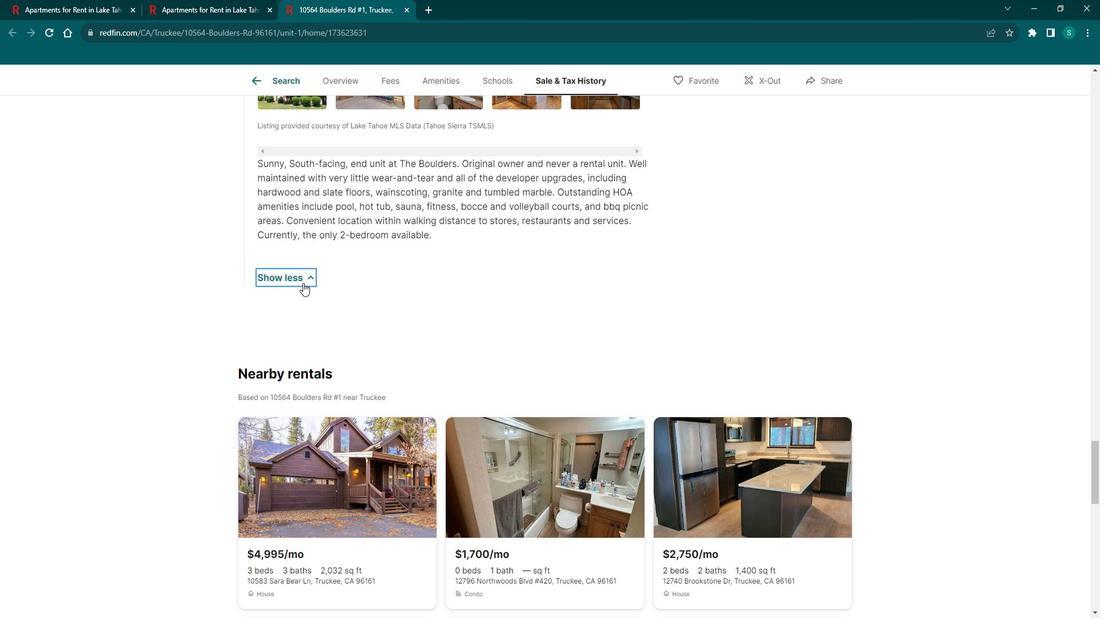 
Action: Mouse scrolled (318, 287) with delta (0, 0)
Screenshot: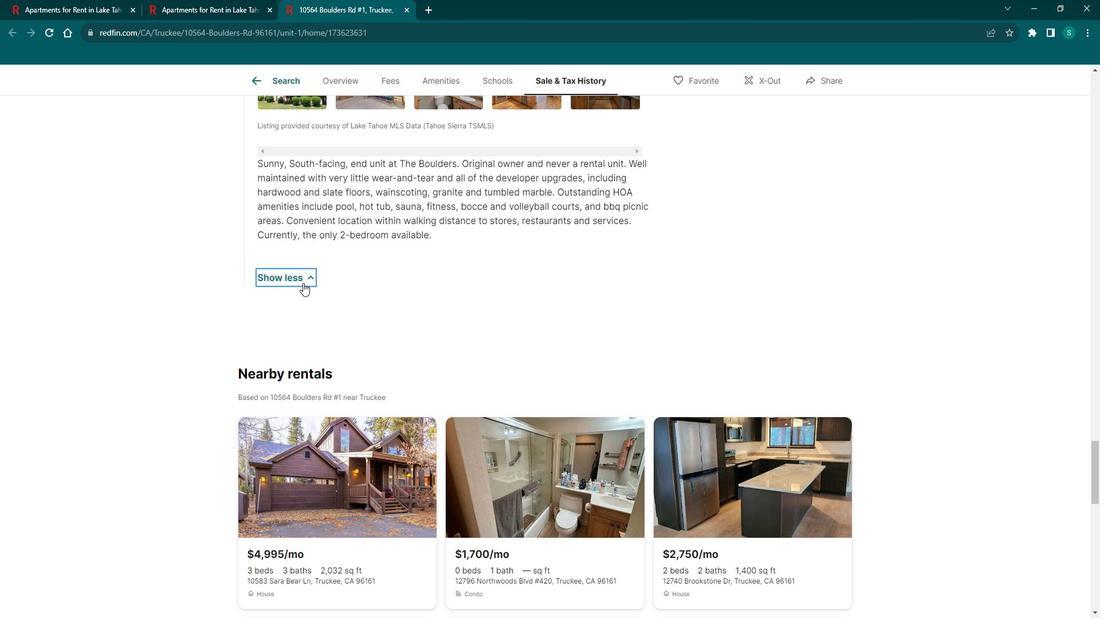 
Action: Mouse scrolled (318, 287) with delta (0, 0)
Screenshot: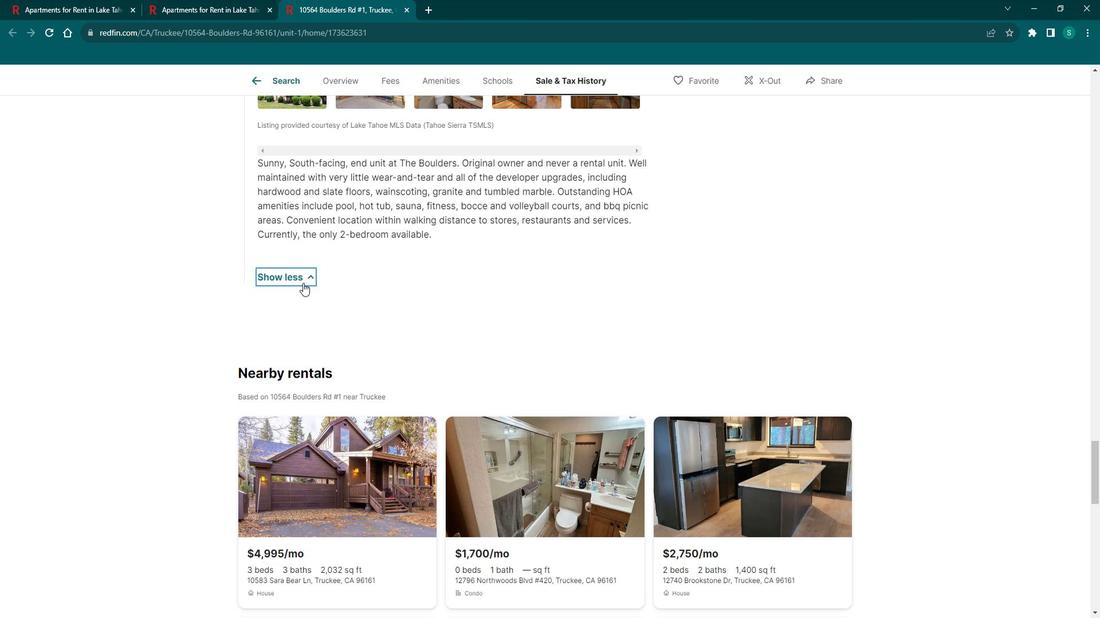 
Action: Mouse moved to (284, 95)
Screenshot: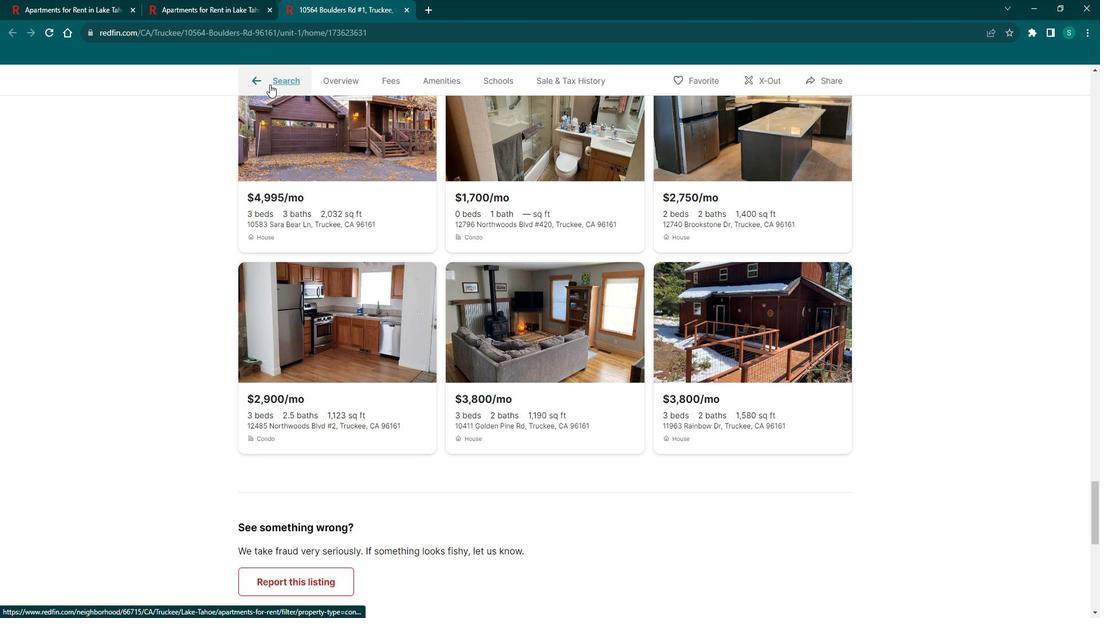 
Action: Mouse pressed left at (284, 95)
Screenshot: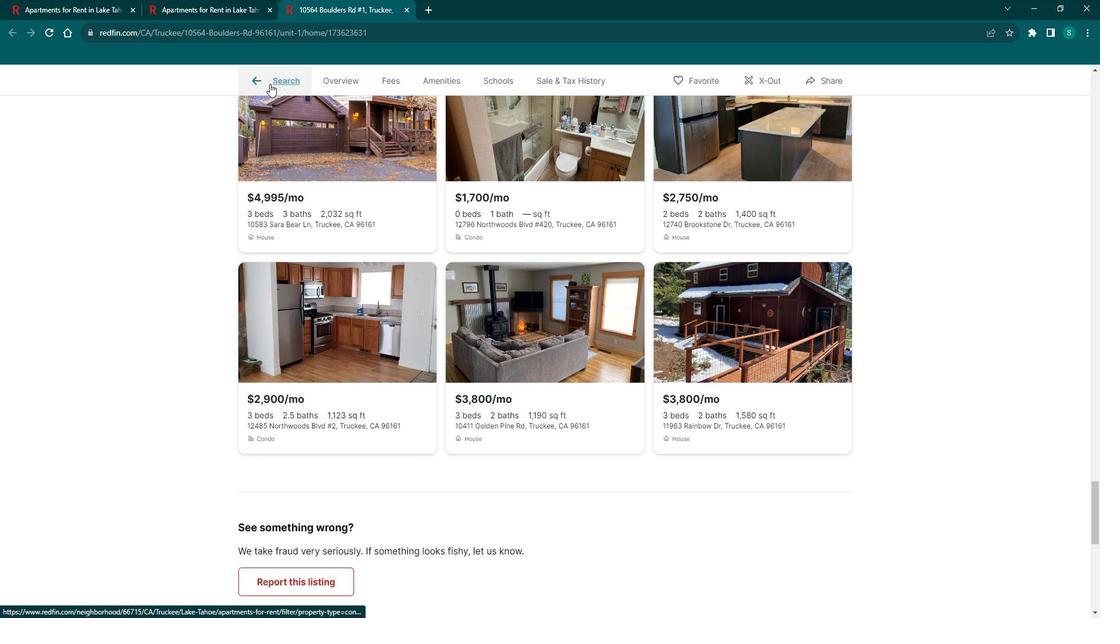 
Action: Mouse moved to (809, 382)
Screenshot: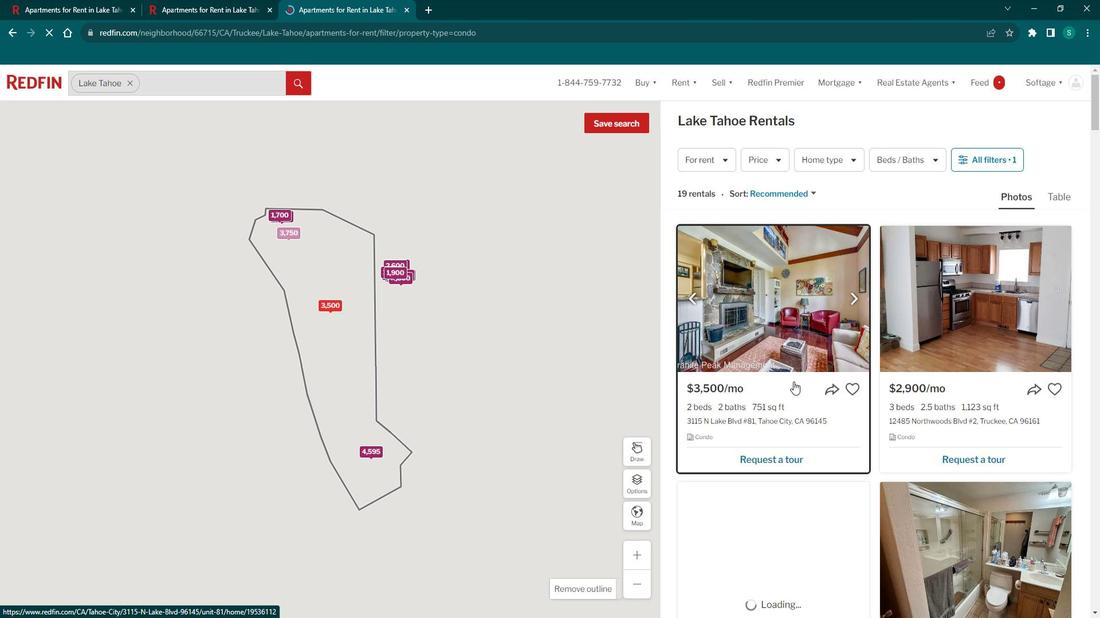 
Action: Mouse scrolled (809, 382) with delta (0, 0)
Screenshot: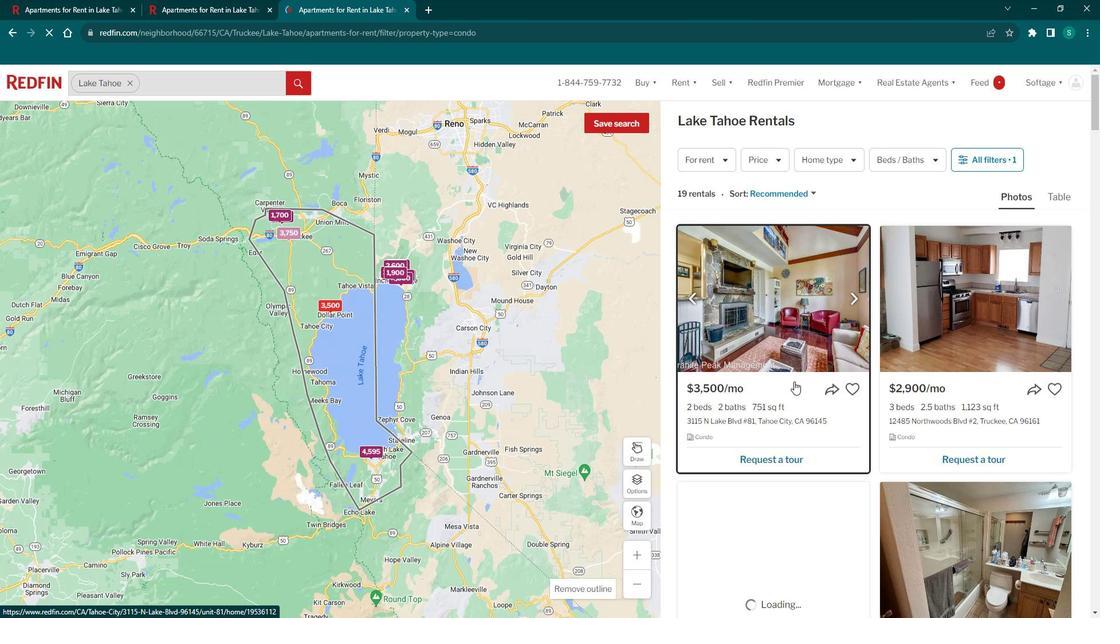 
Action: Mouse scrolled (809, 382) with delta (0, 0)
Screenshot: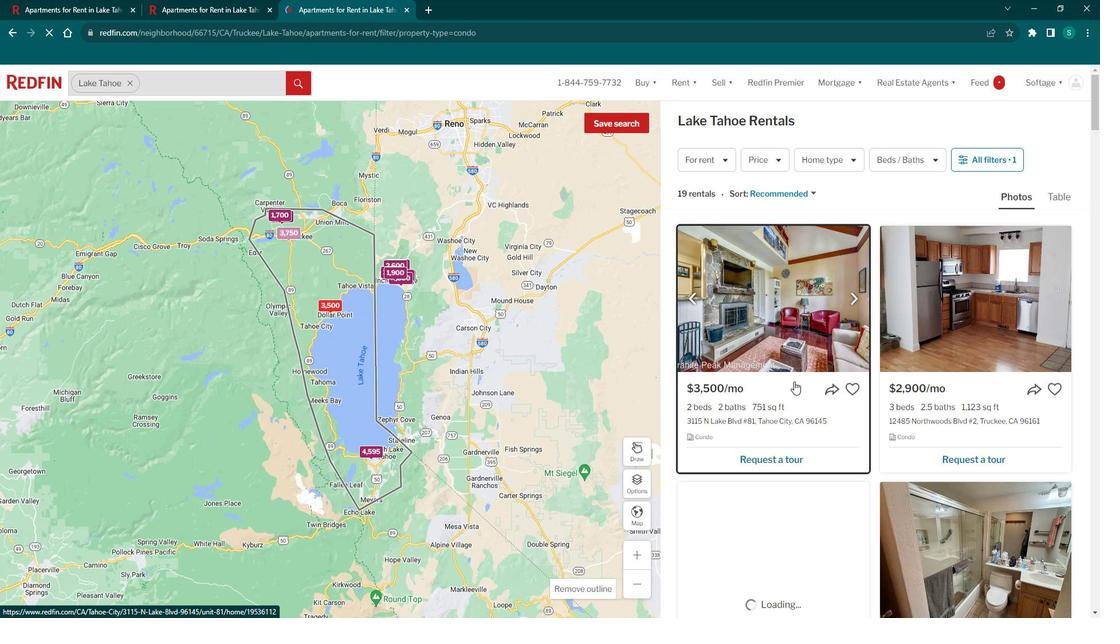 
Action: Mouse moved to (809, 383)
Screenshot: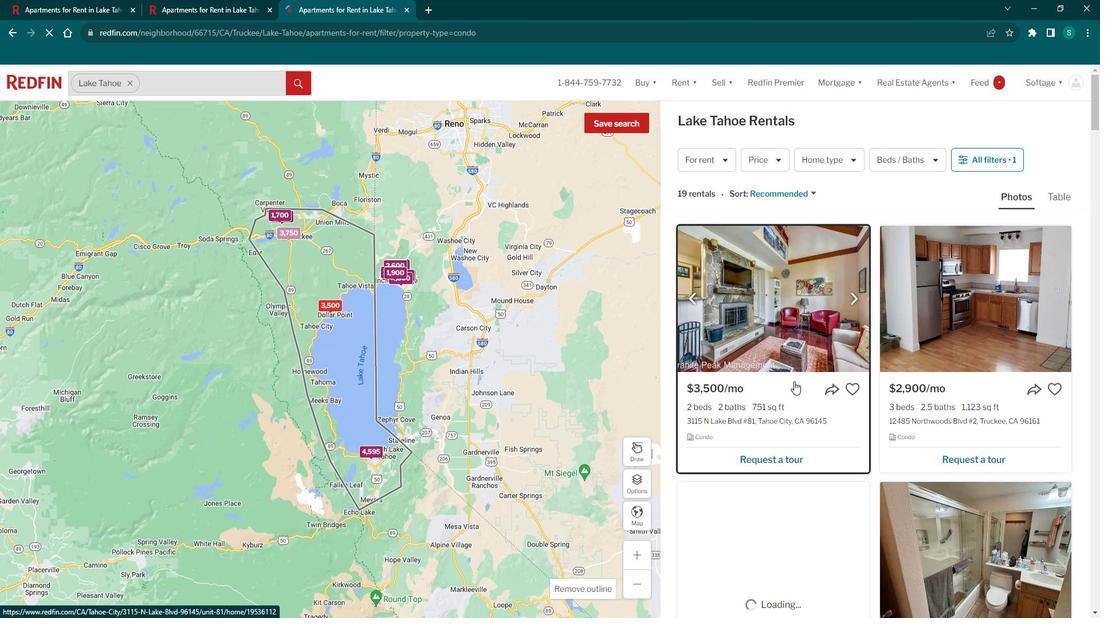 
Action: Mouse scrolled (809, 382) with delta (0, 0)
Screenshot: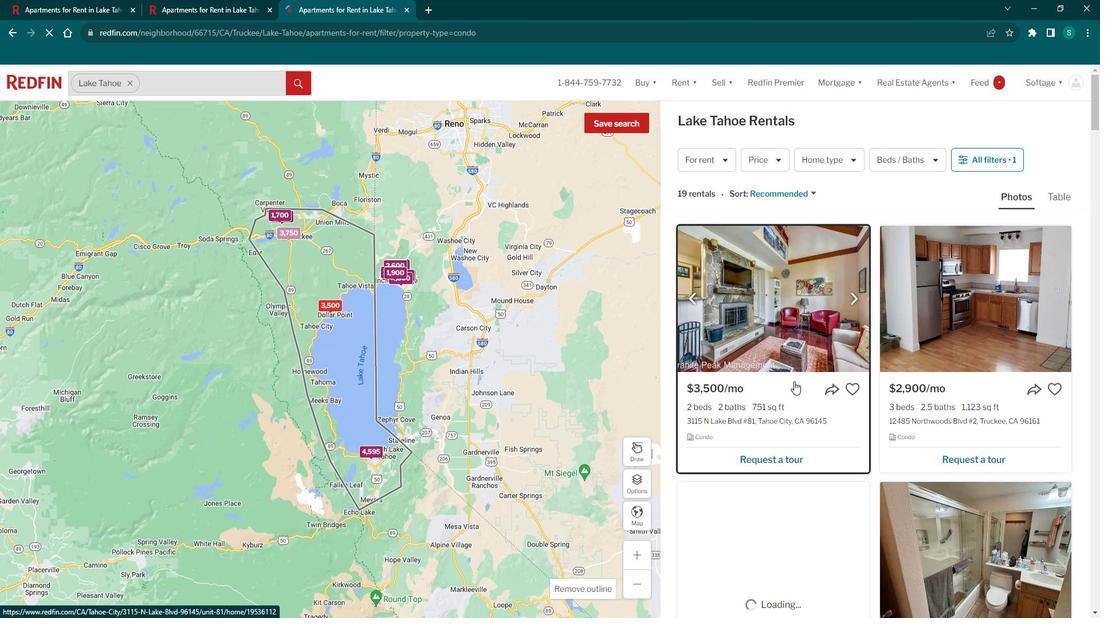 
Action: Mouse scrolled (809, 382) with delta (0, 0)
Screenshot: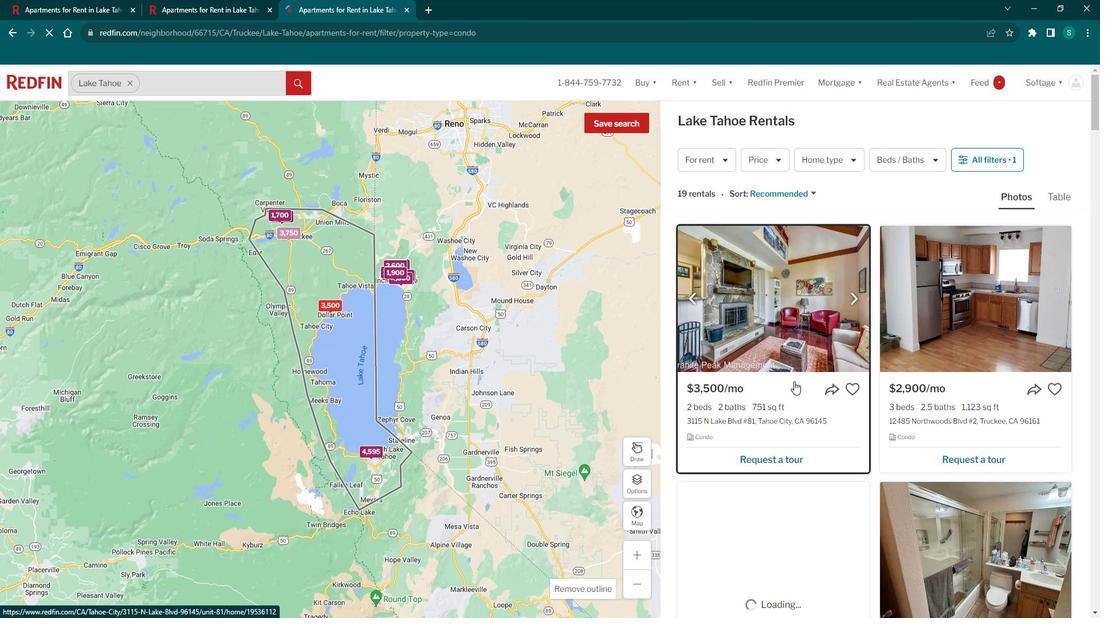 
Action: Mouse scrolled (809, 382) with delta (0, 0)
Screenshot: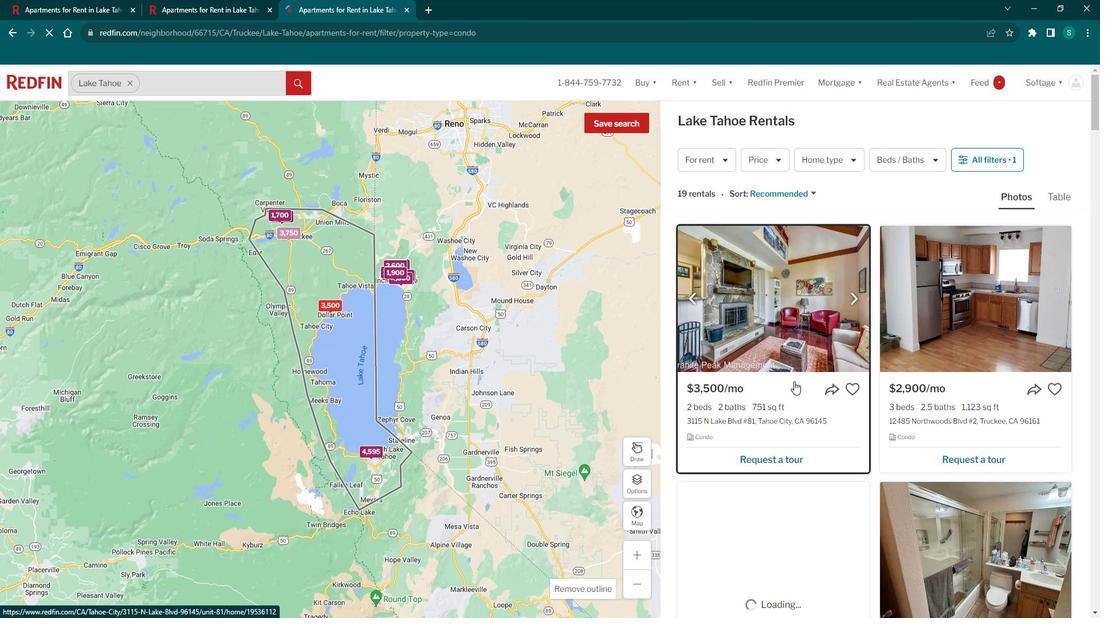 
Action: Mouse moved to (808, 383)
Screenshot: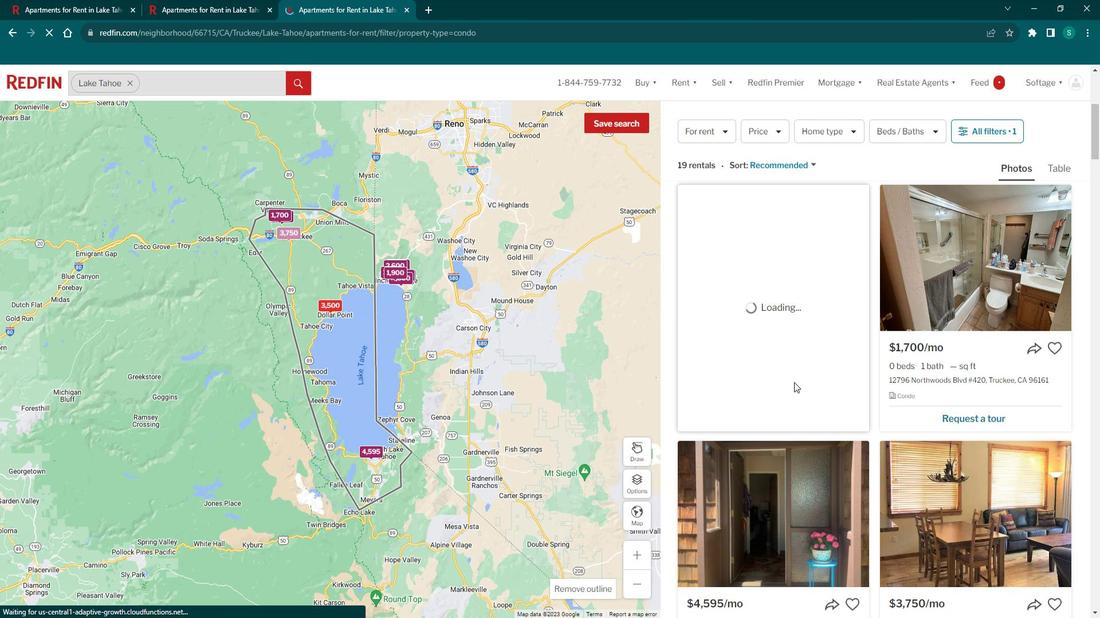 
Action: Mouse scrolled (808, 382) with delta (0, 0)
Screenshot: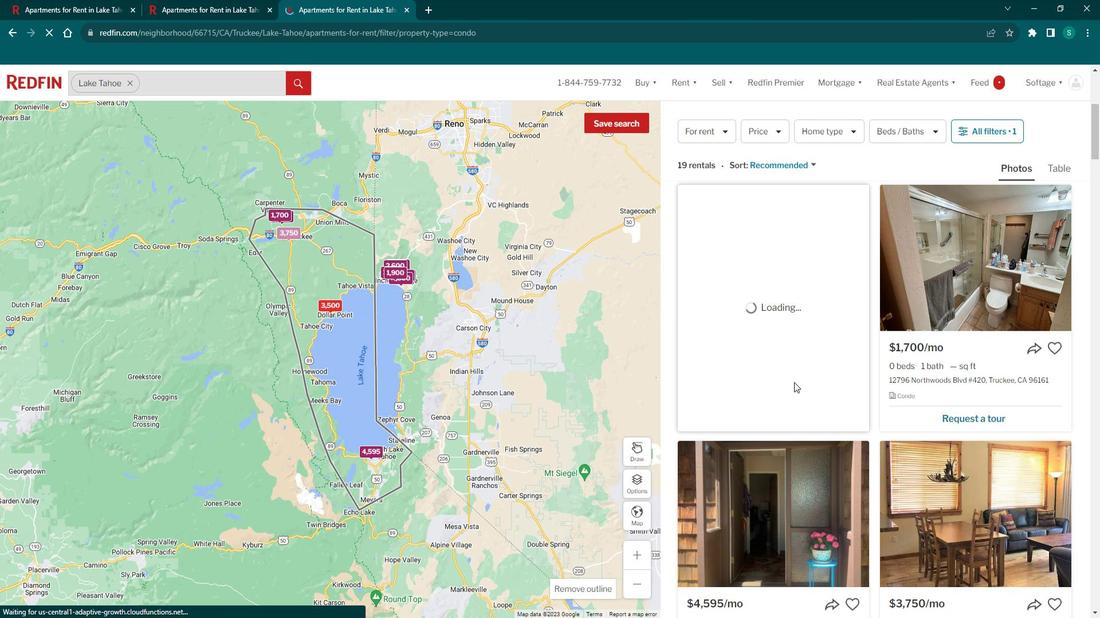
Action: Mouse scrolled (808, 382) with delta (0, 0)
Screenshot: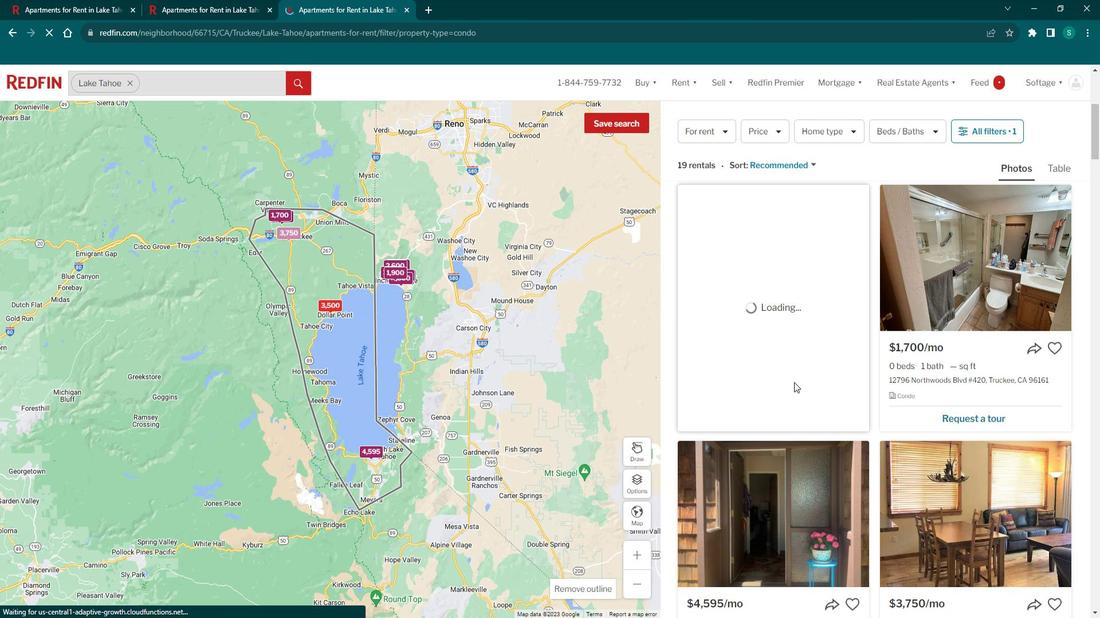 
Action: Mouse moved to (807, 383)
Screenshot: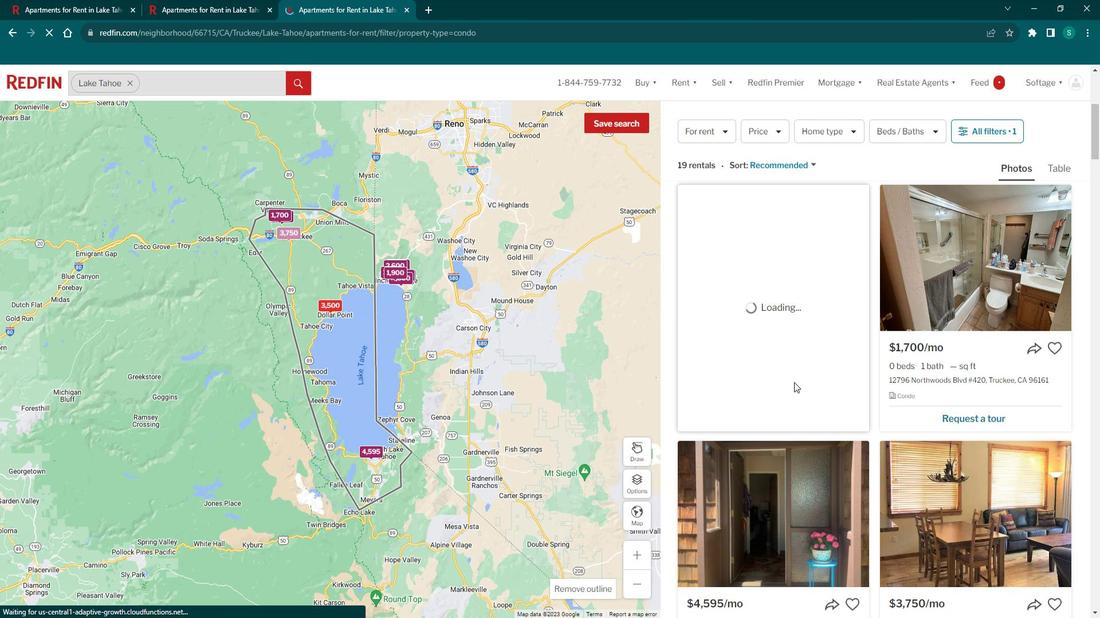 
Action: Mouse scrolled (807, 382) with delta (0, 0)
Screenshot: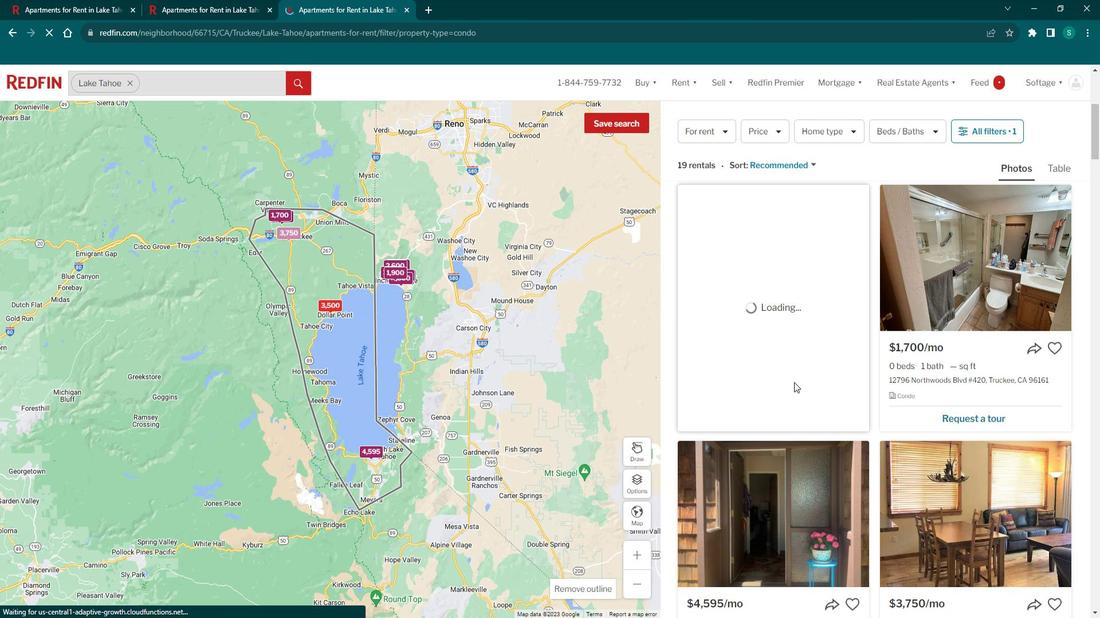 
Action: Mouse scrolled (807, 382) with delta (0, 0)
Screenshot: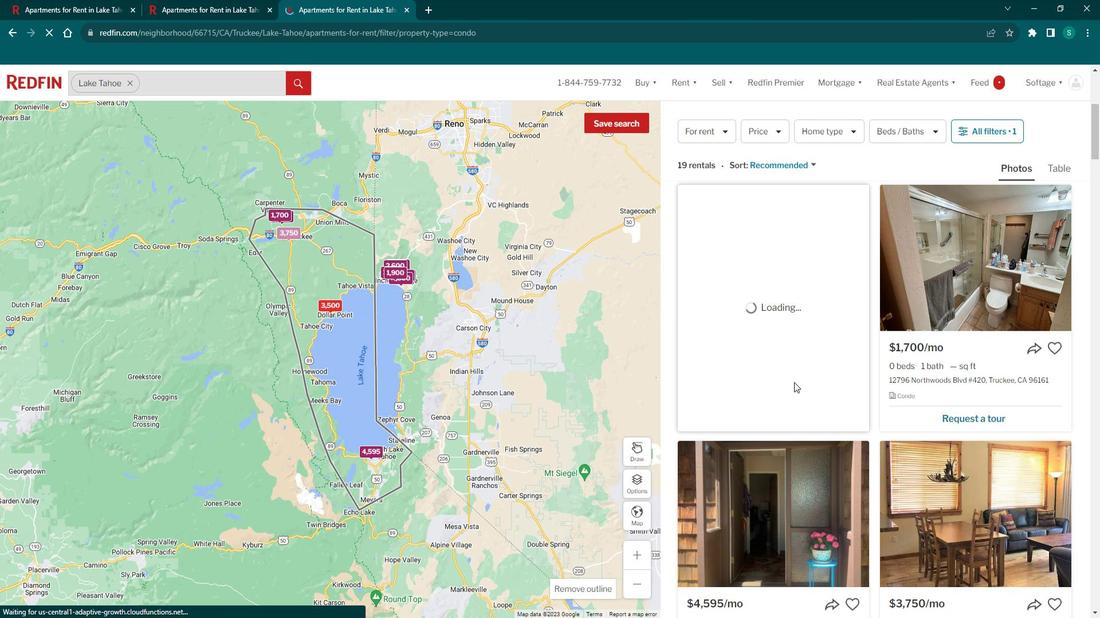 
Action: Mouse scrolled (807, 382) with delta (0, 0)
Screenshot: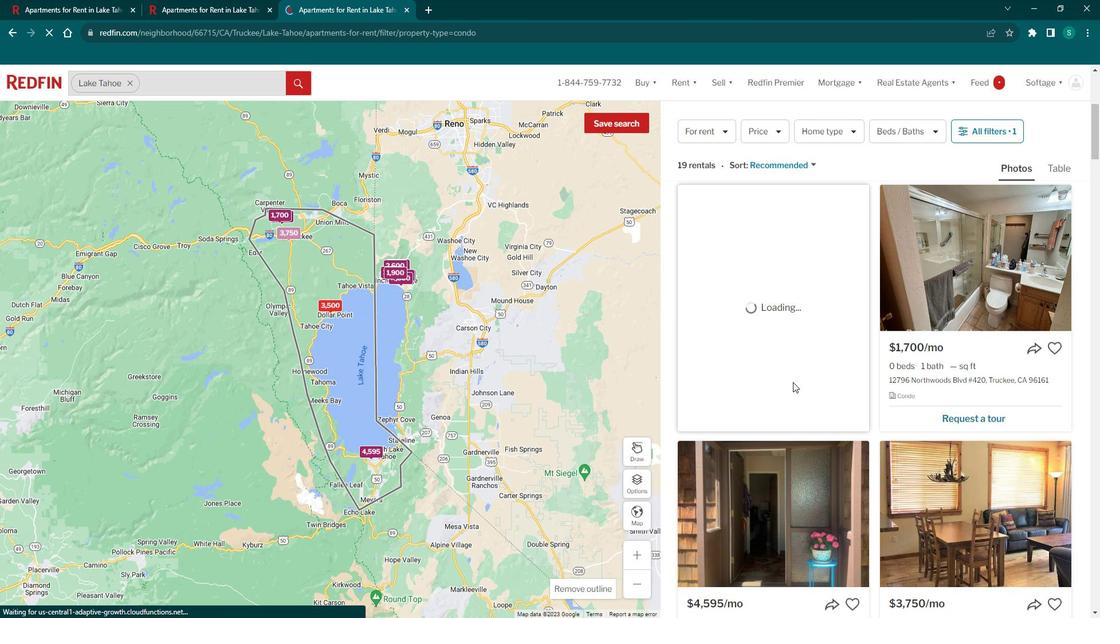 
Action: Mouse scrolled (807, 382) with delta (0, 0)
Screenshot: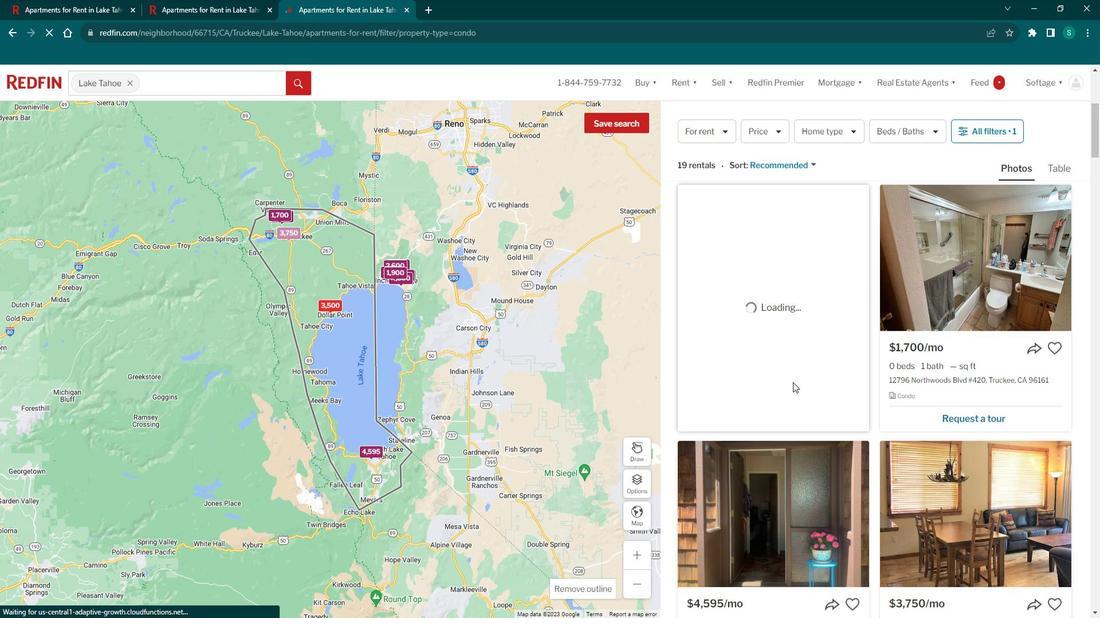 
Action: Mouse scrolled (807, 382) with delta (0, 0)
Screenshot: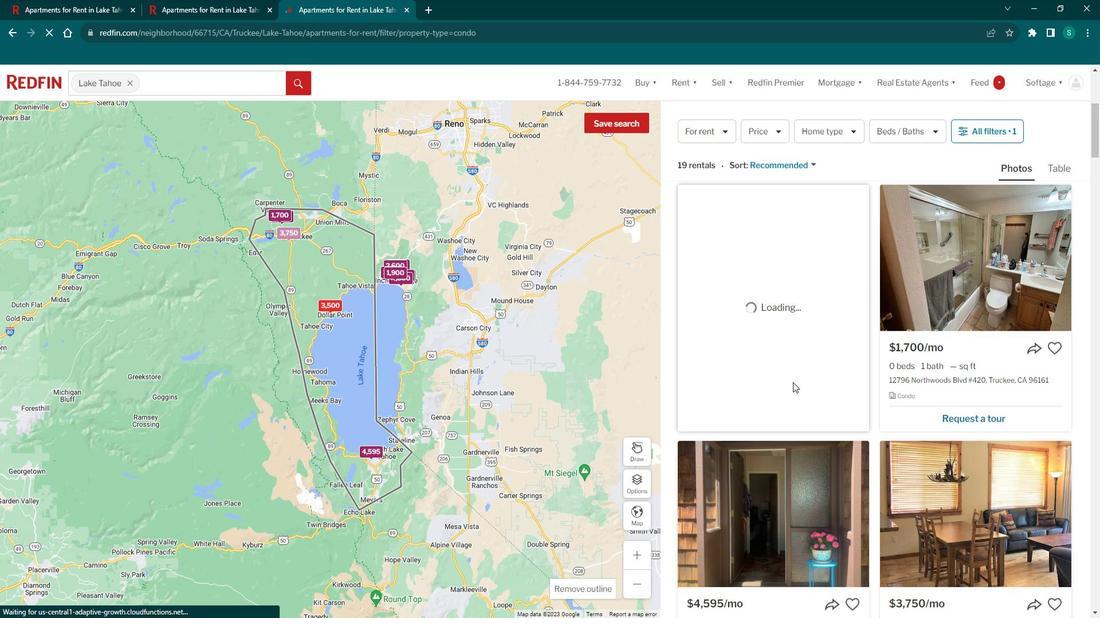 
Action: Mouse moved to (807, 383)
Screenshot: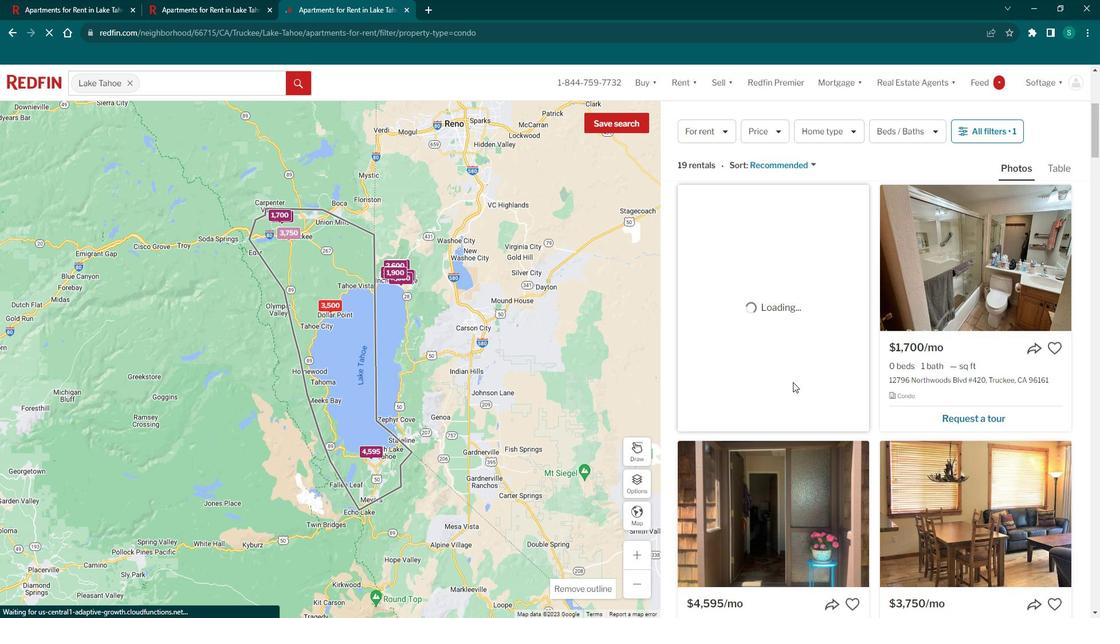 
Action: Mouse scrolled (807, 382) with delta (0, 0)
Screenshot: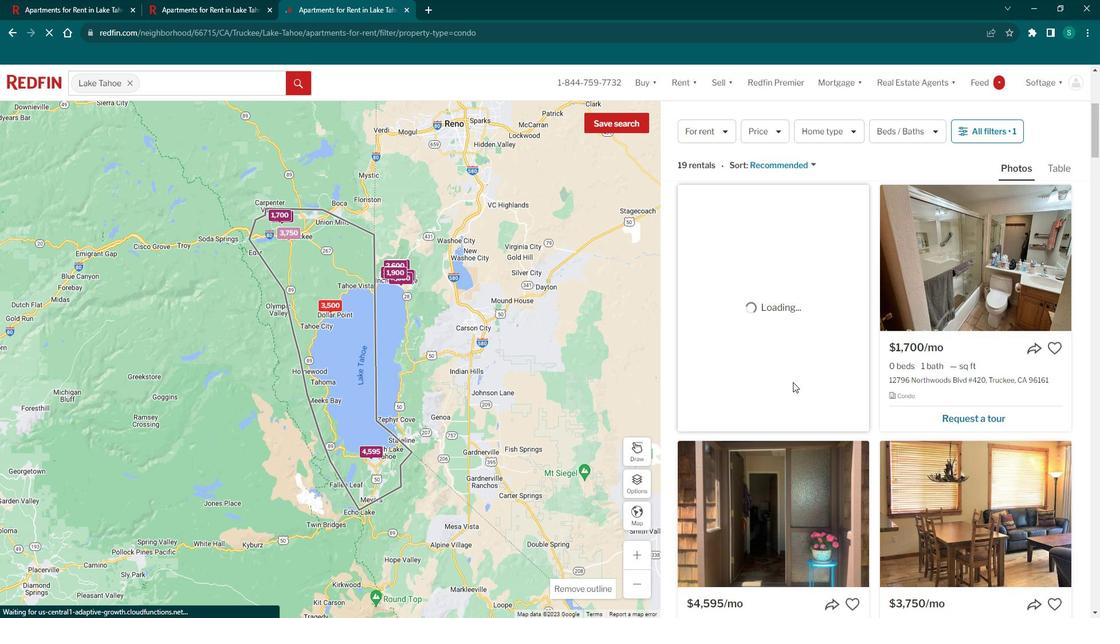 
Action: Mouse scrolled (807, 382) with delta (0, 0)
Screenshot: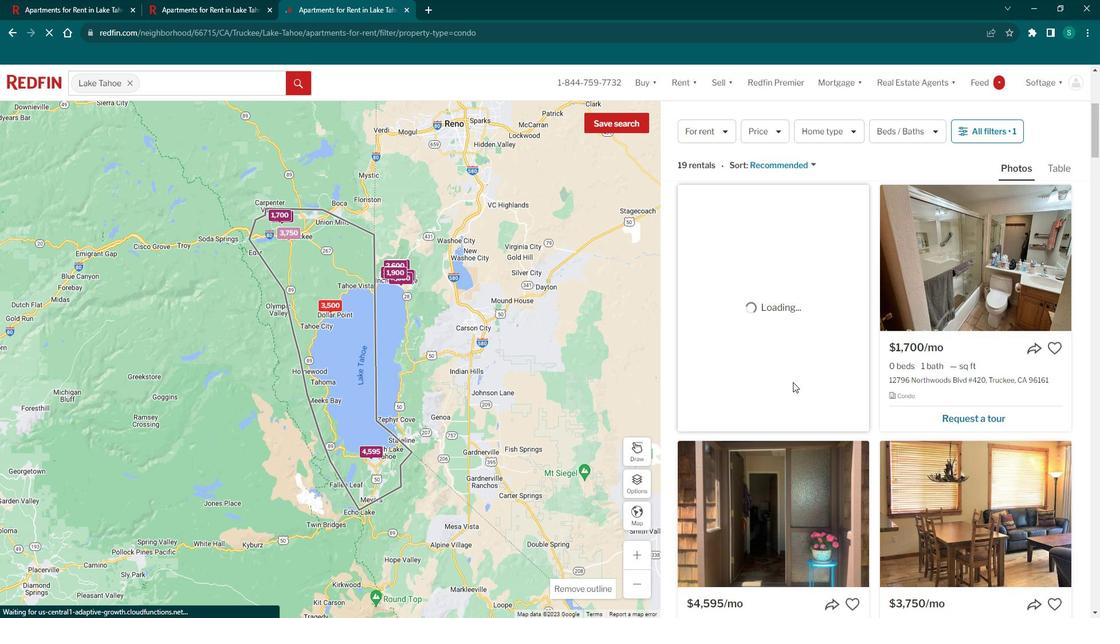 
Action: Mouse scrolled (807, 382) with delta (0, 0)
Screenshot: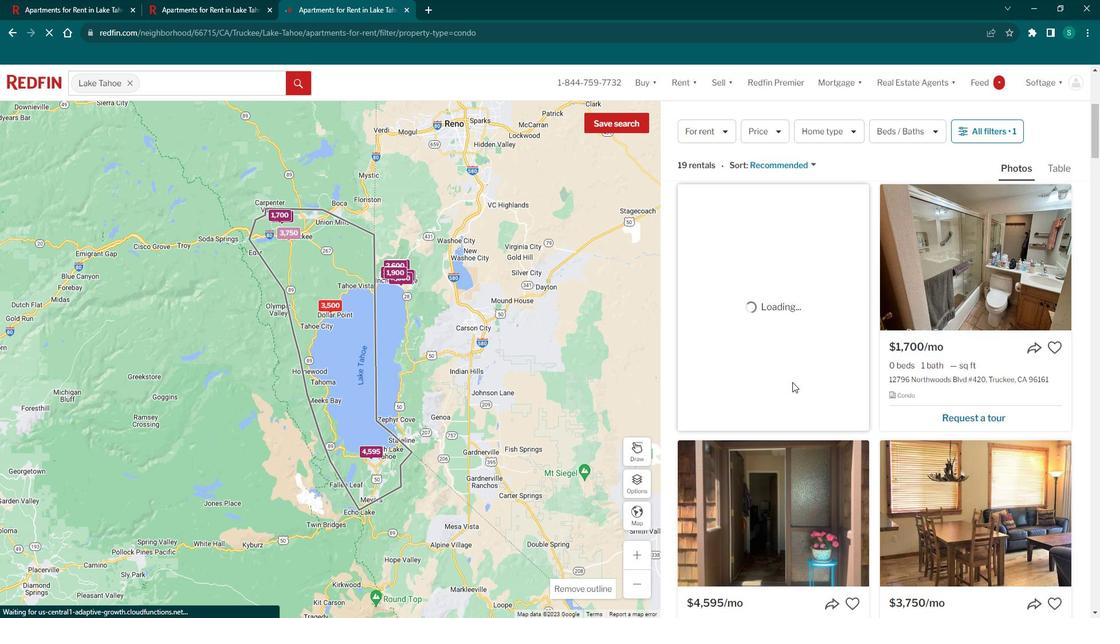 
Action: Mouse scrolled (807, 383) with delta (0, 0)
Screenshot: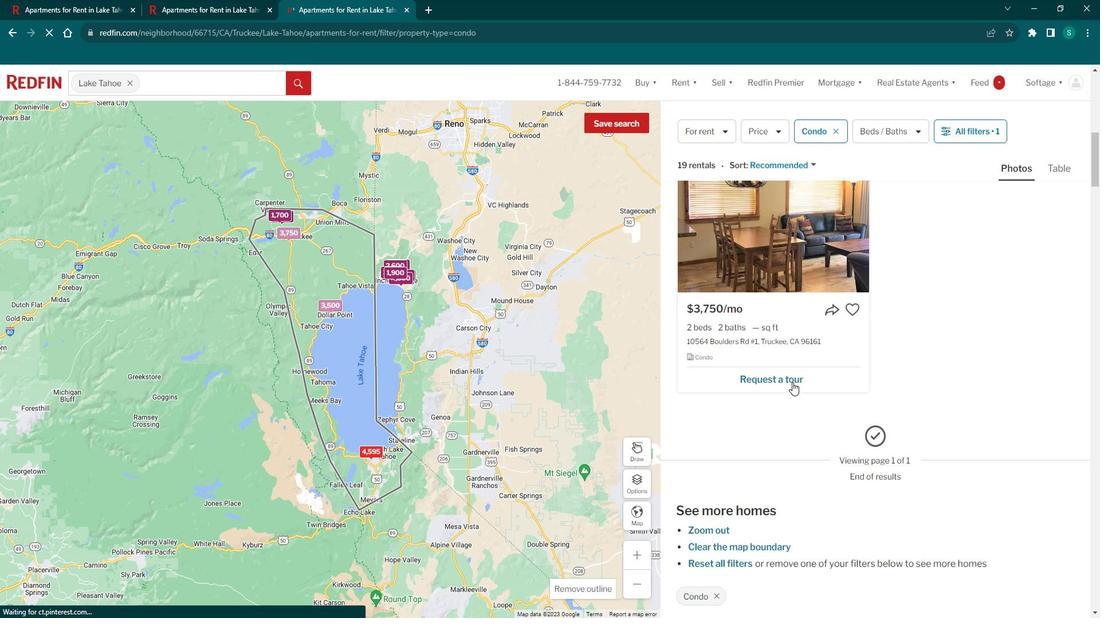 
Action: Mouse scrolled (807, 383) with delta (0, 0)
Screenshot: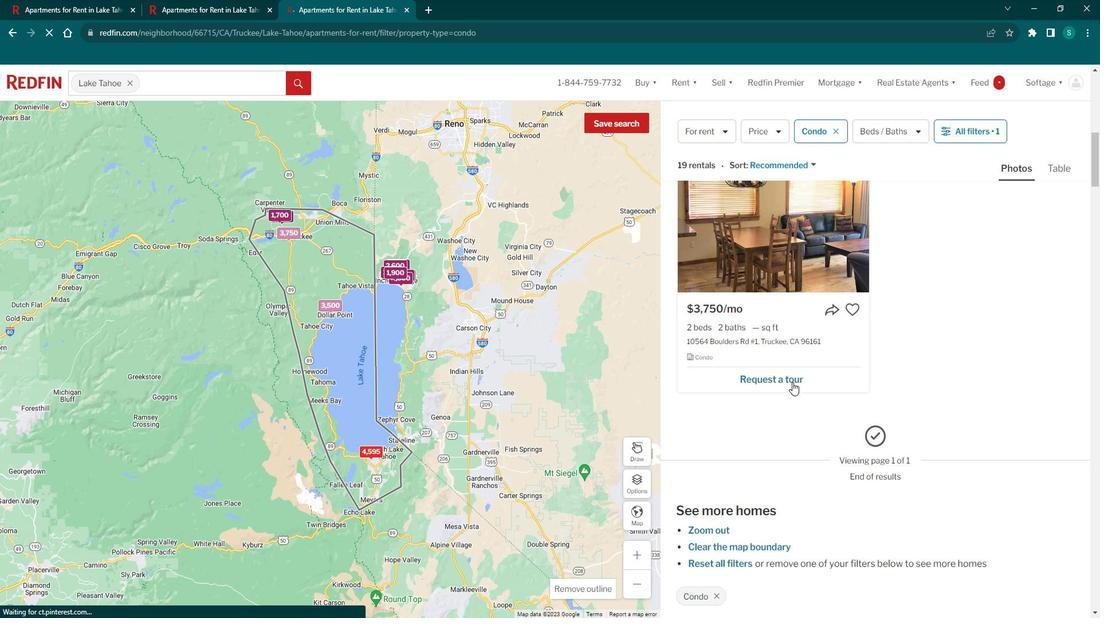 
Action: Mouse scrolled (807, 383) with delta (0, 0)
Screenshot: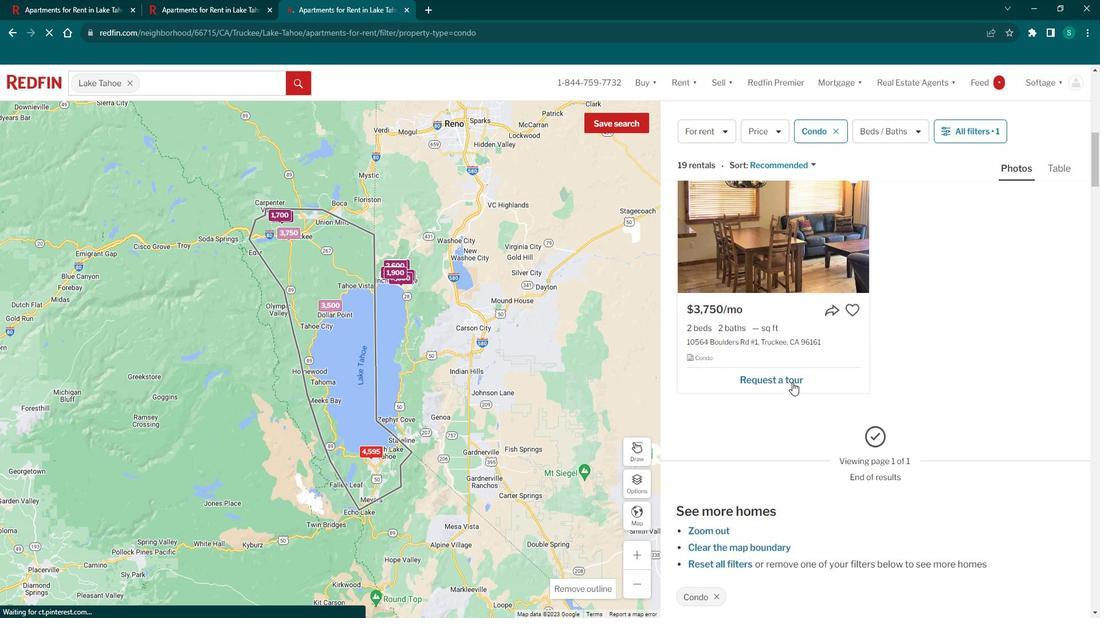 
Action: Mouse moved to (801, 385)
Screenshot: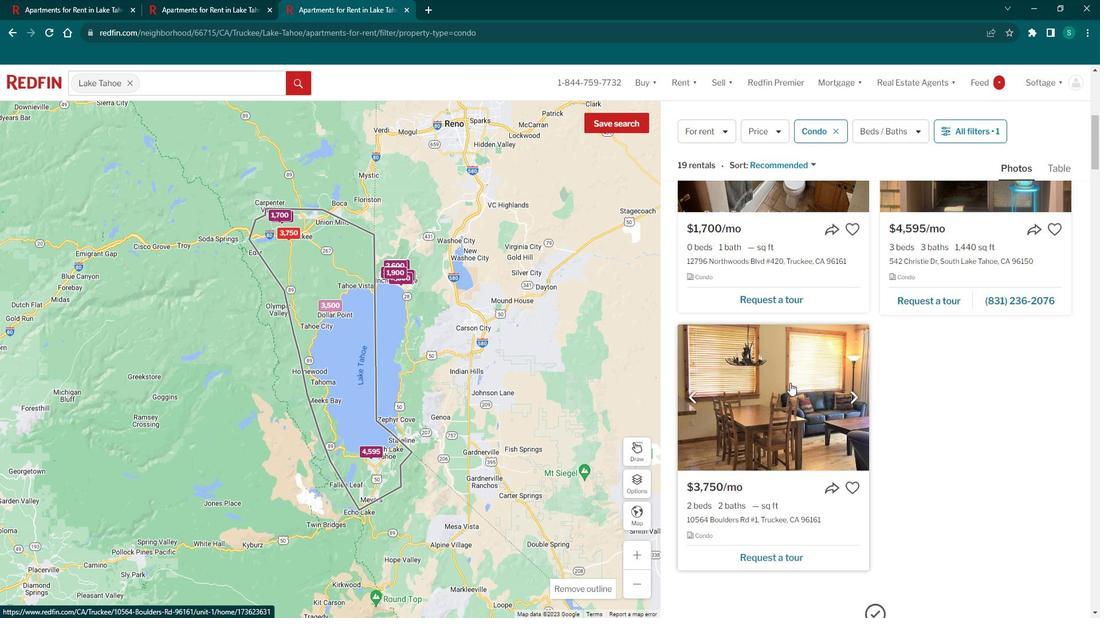 
Action: Mouse scrolled (801, 385) with delta (0, 0)
Screenshot: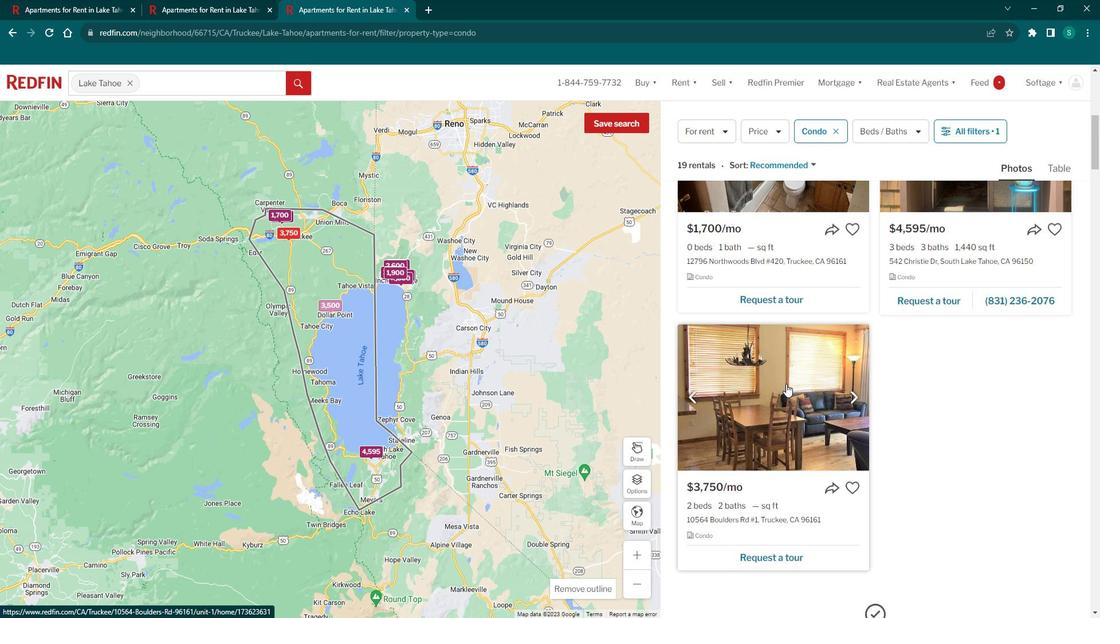 
Action: Mouse scrolled (801, 385) with delta (0, 0)
Screenshot: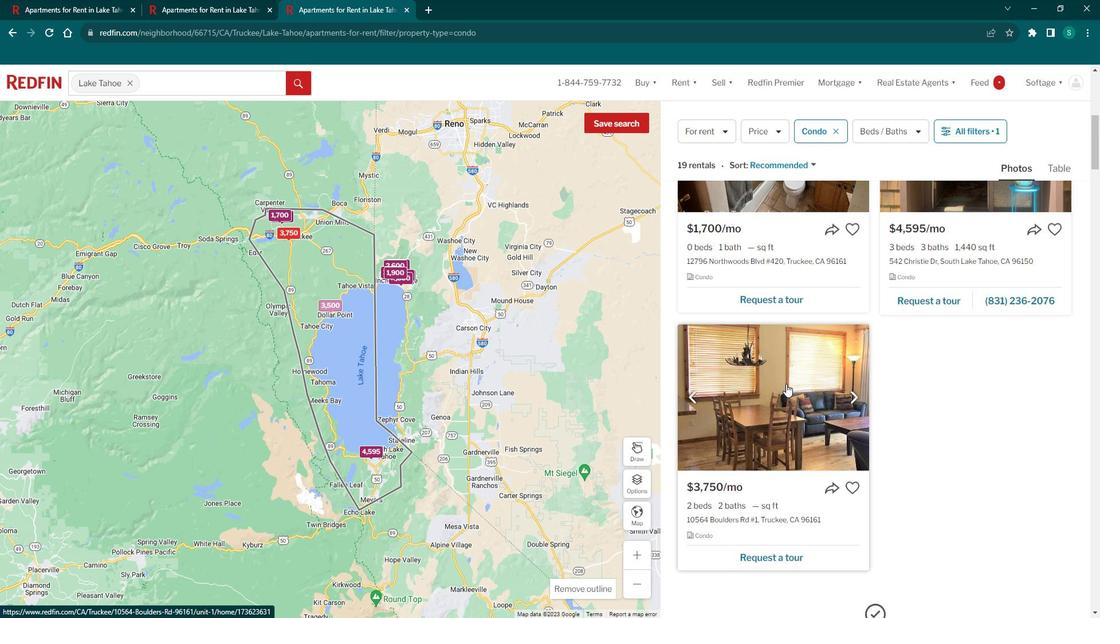
Action: Mouse scrolled (801, 385) with delta (0, 0)
Screenshot: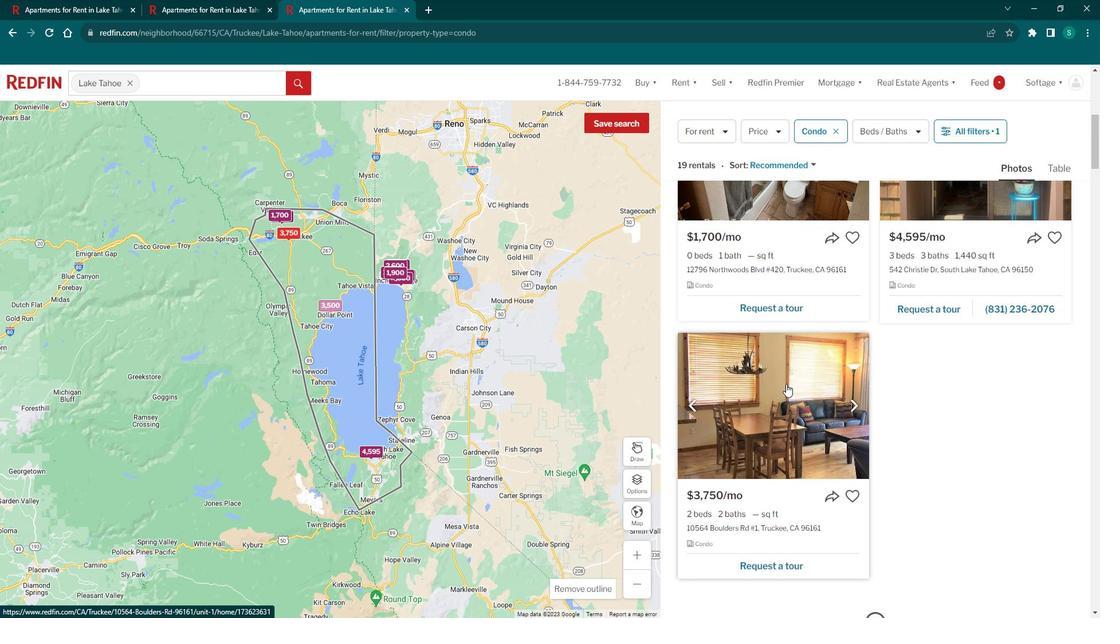 
Action: Mouse moved to (816, 363)
Screenshot: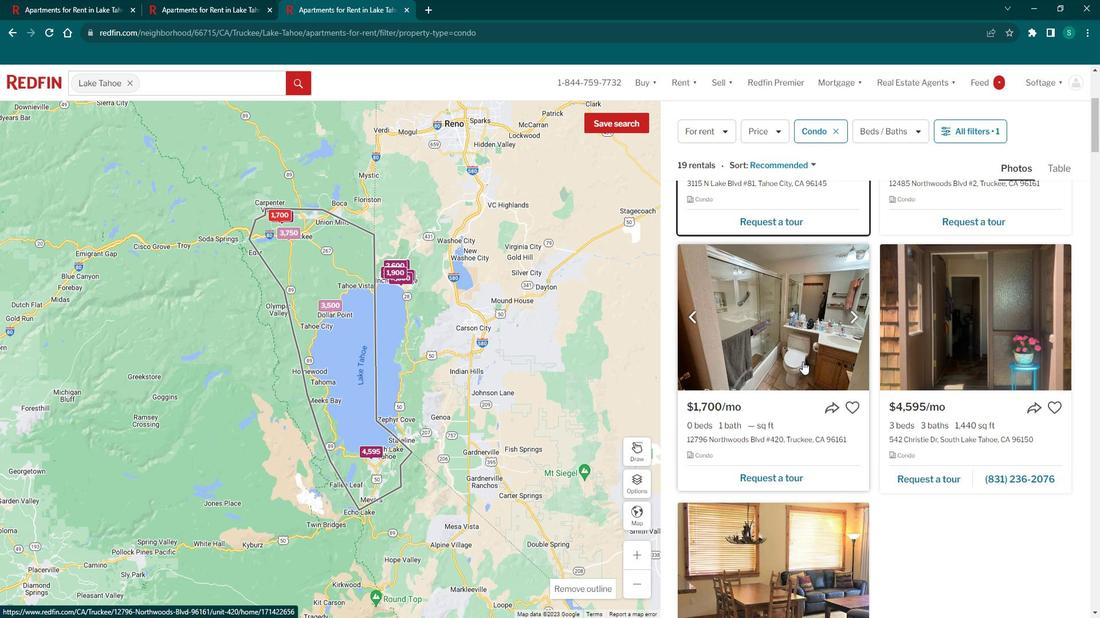 
Action: Mouse pressed left at (816, 363)
Screenshot: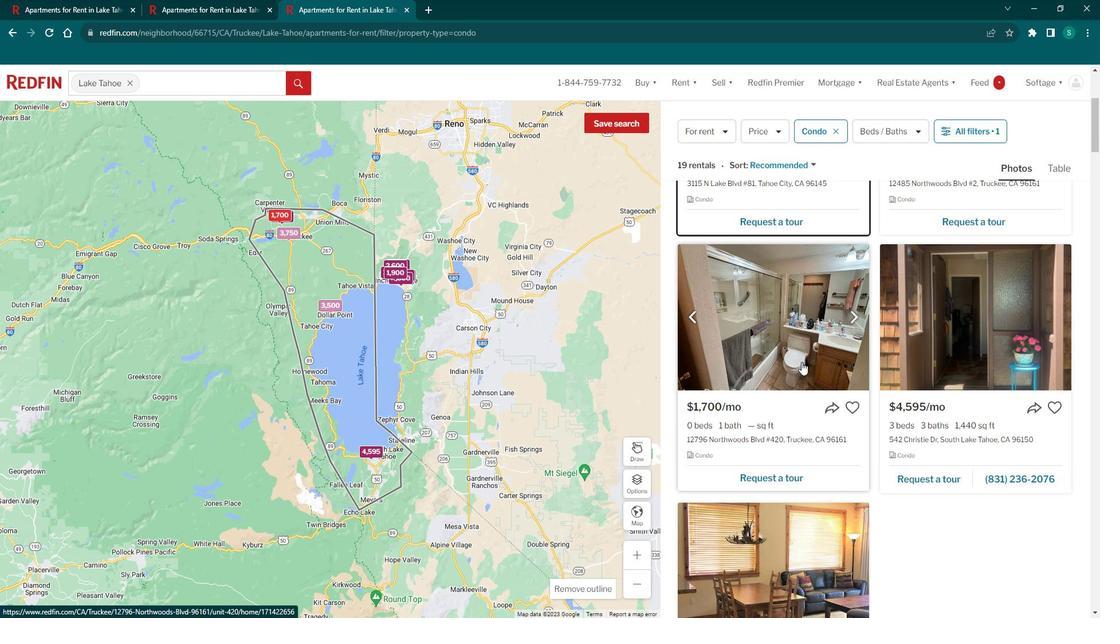 
Action: Mouse moved to (301, 344)
Screenshot: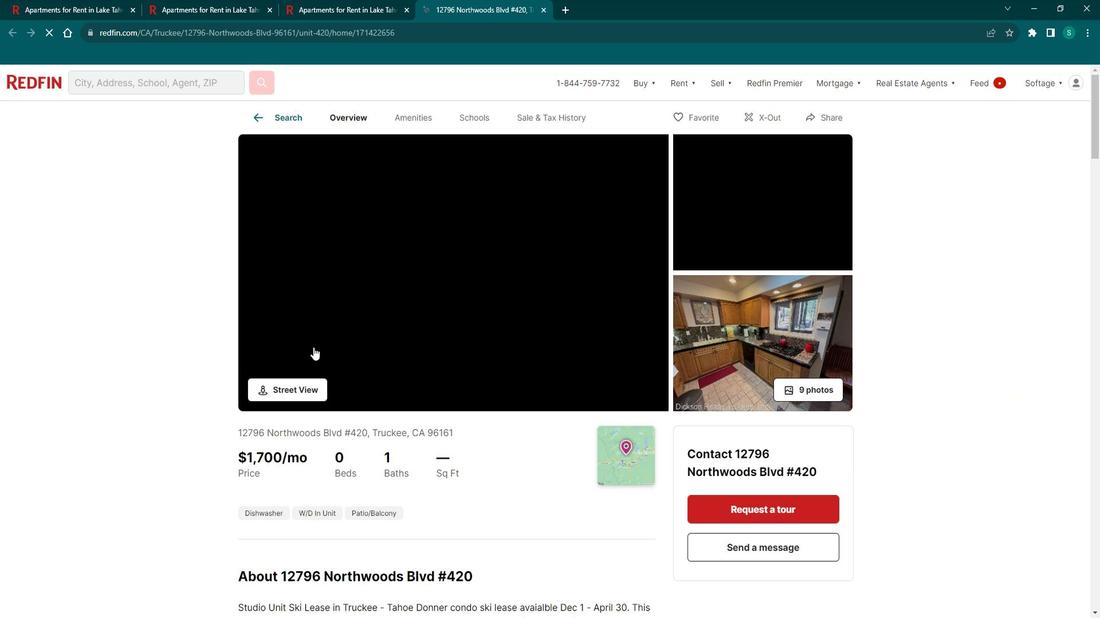 
Action: Mouse scrolled (301, 343) with delta (0, 0)
Screenshot: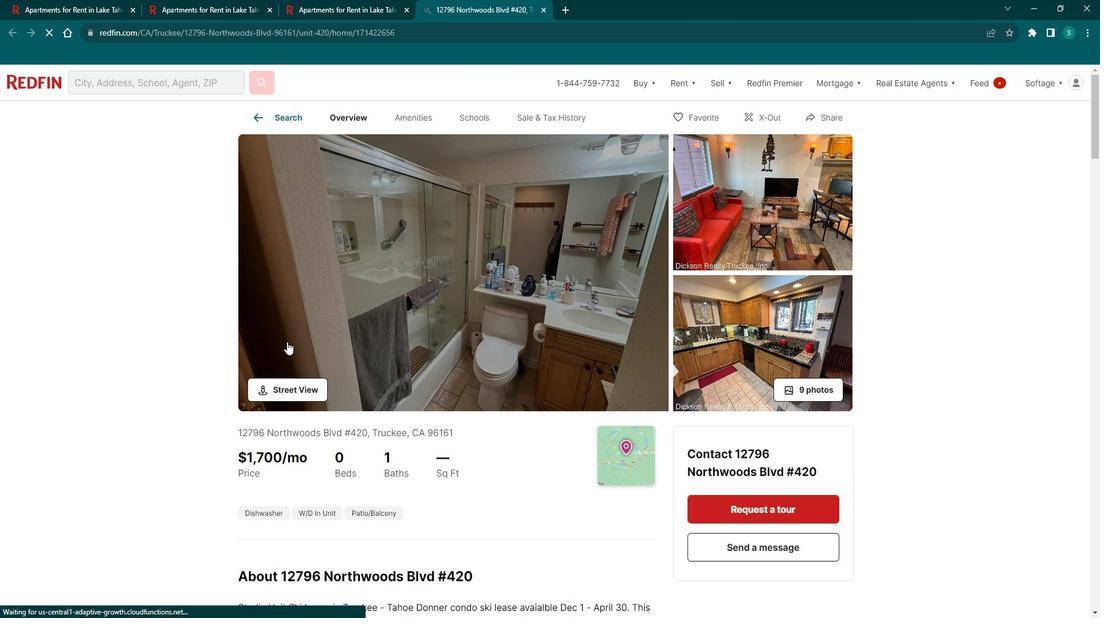 
Action: Mouse scrolled (301, 343) with delta (0, 0)
Screenshot: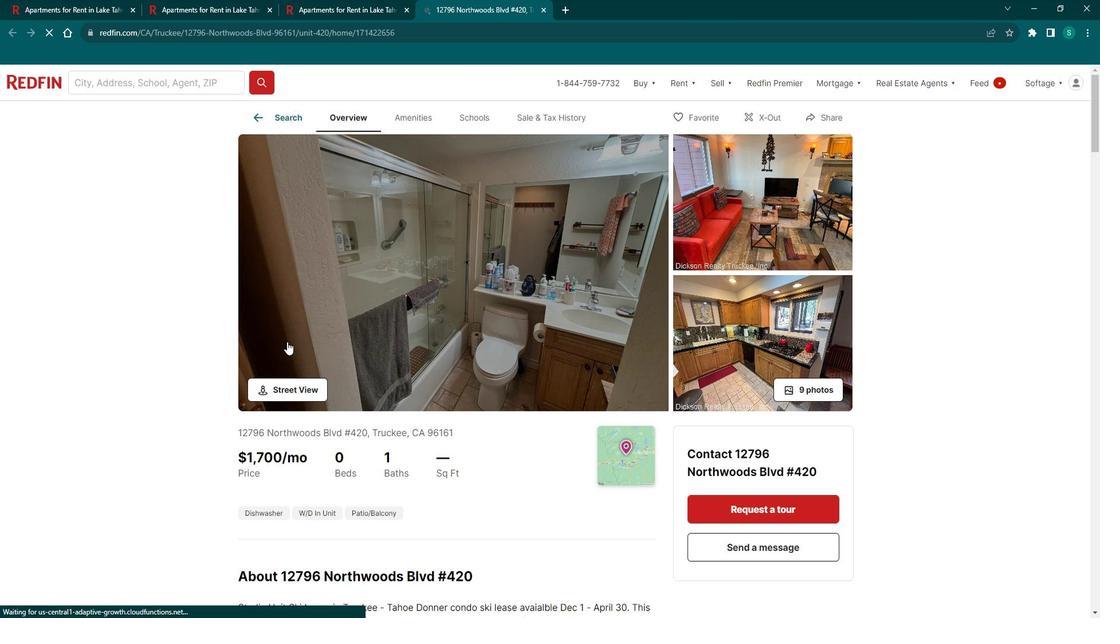 
Action: Mouse scrolled (301, 343) with delta (0, 0)
Screenshot: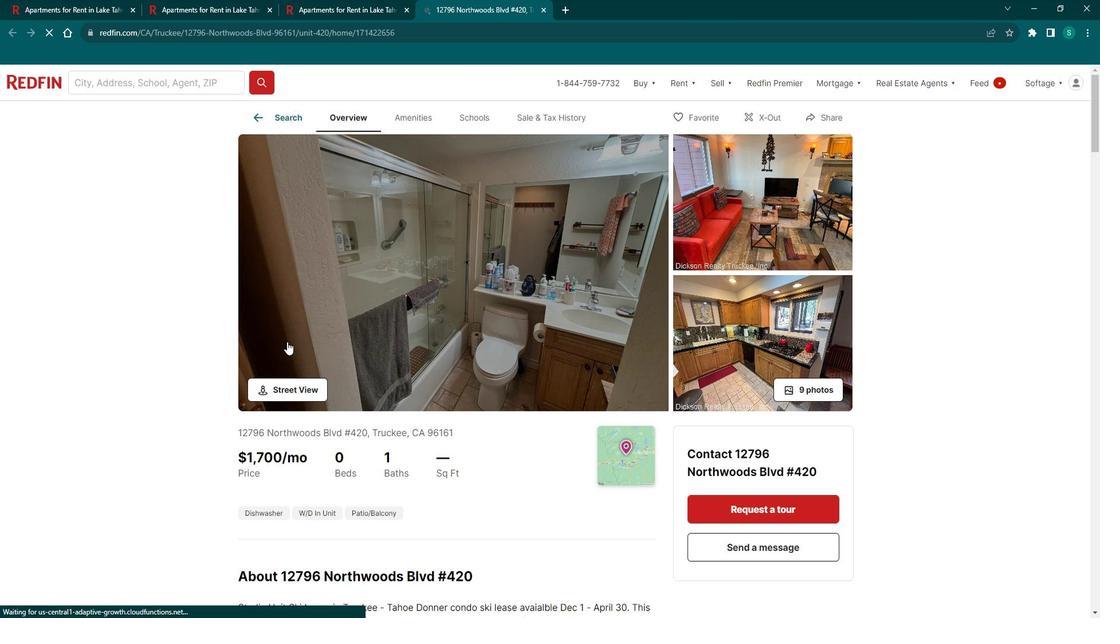 
Action: Mouse scrolled (301, 343) with delta (0, 0)
Screenshot: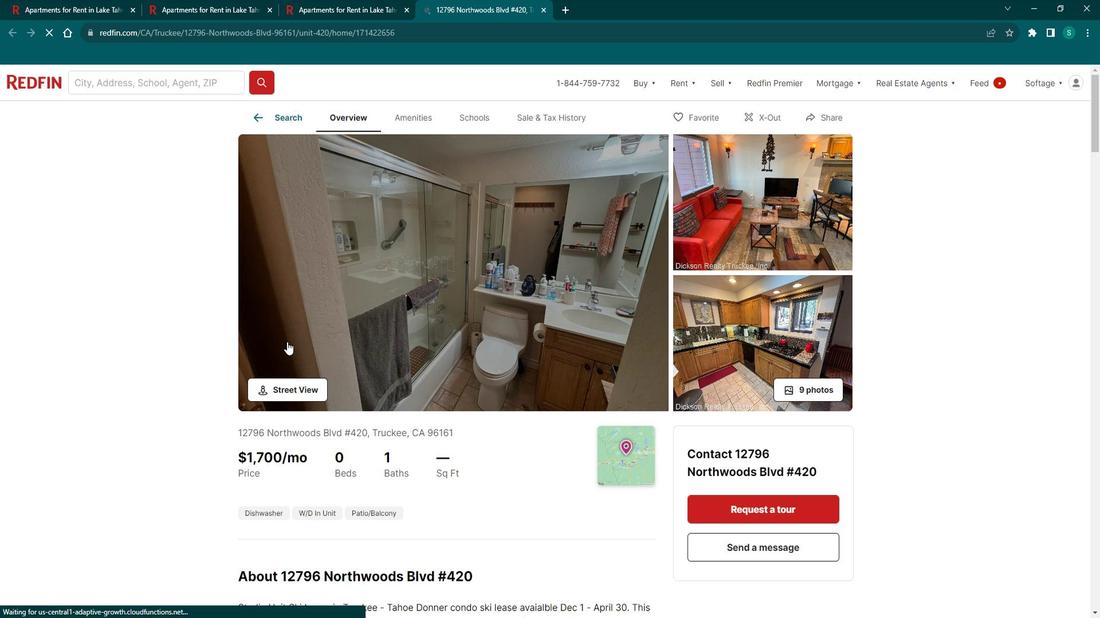 
Action: Mouse scrolled (301, 343) with delta (0, 0)
Screenshot: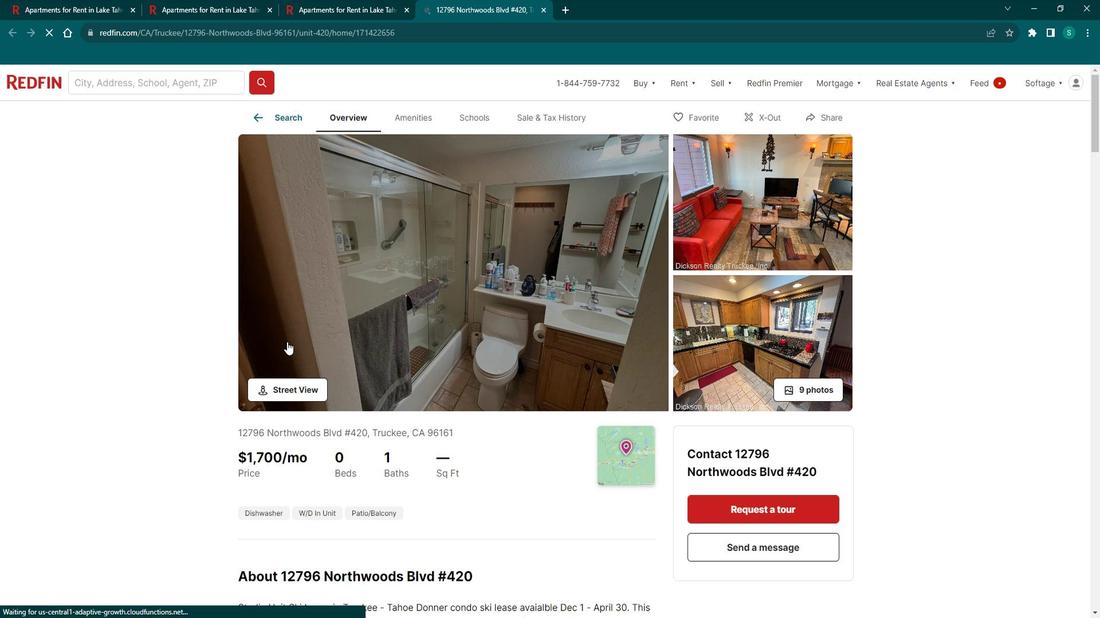 
Action: Mouse scrolled (301, 343) with delta (0, 0)
Screenshot: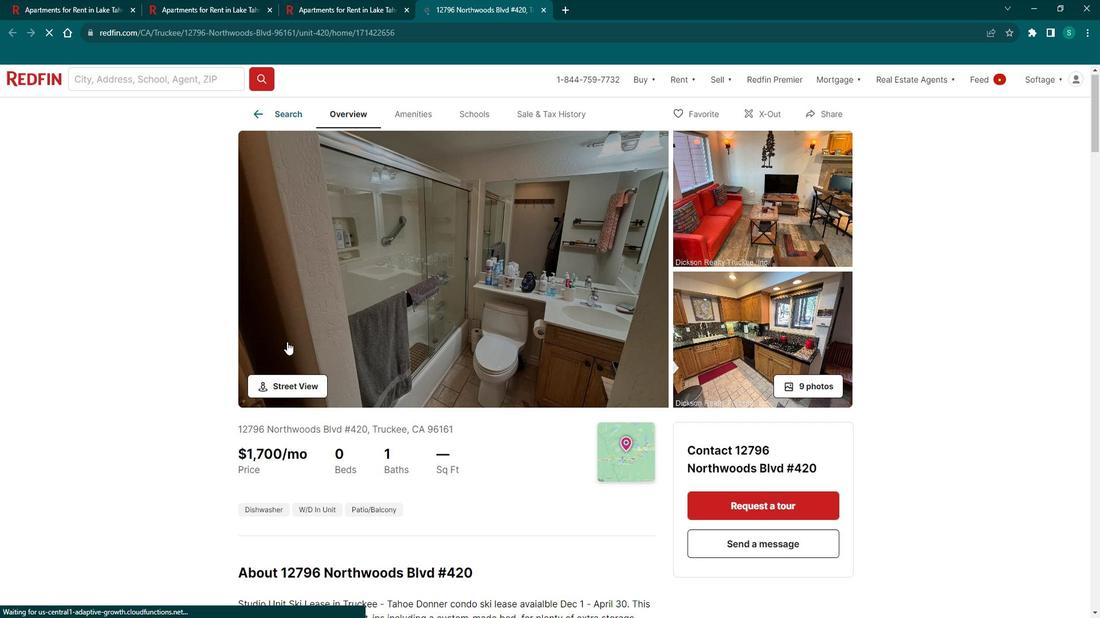 
Action: Mouse moved to (287, 301)
Screenshot: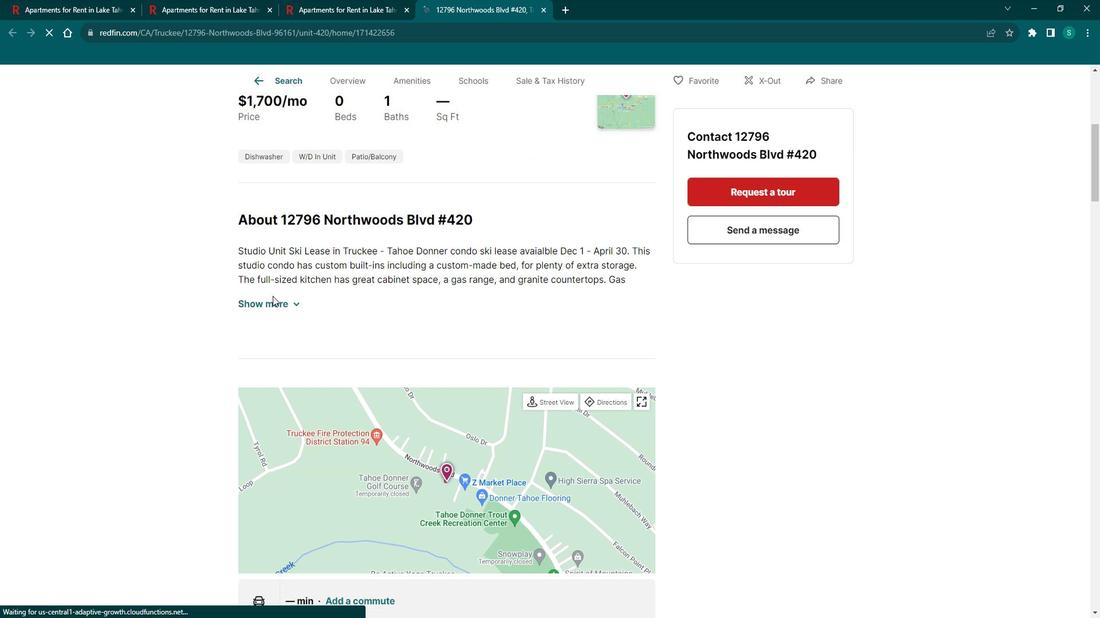 
Action: Mouse pressed left at (287, 301)
Screenshot: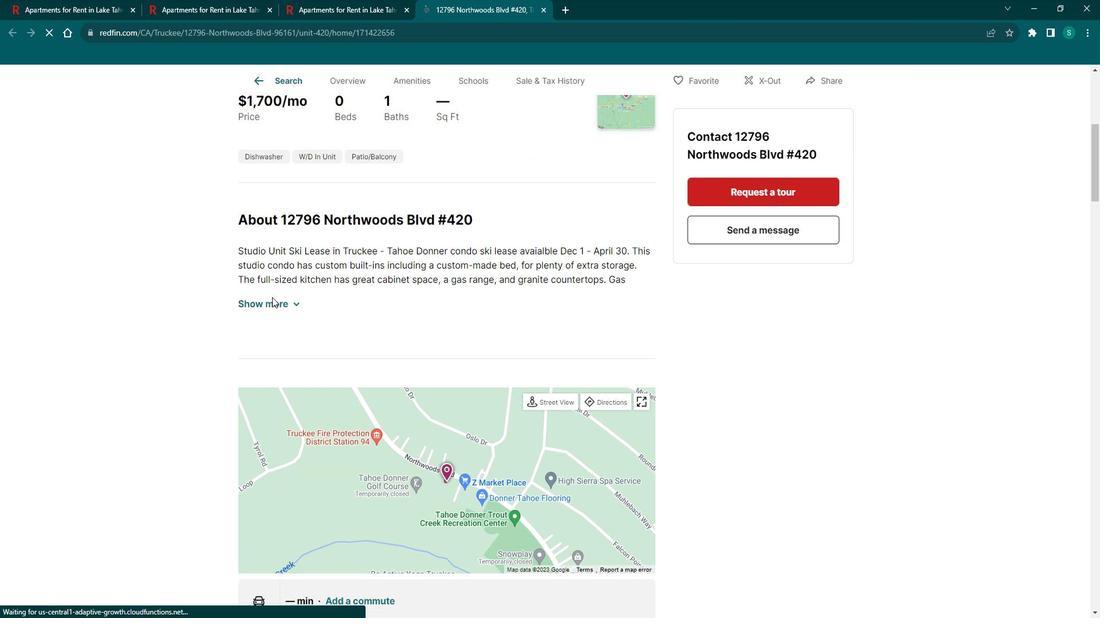 
Action: Mouse scrolled (287, 300) with delta (0, 0)
Screenshot: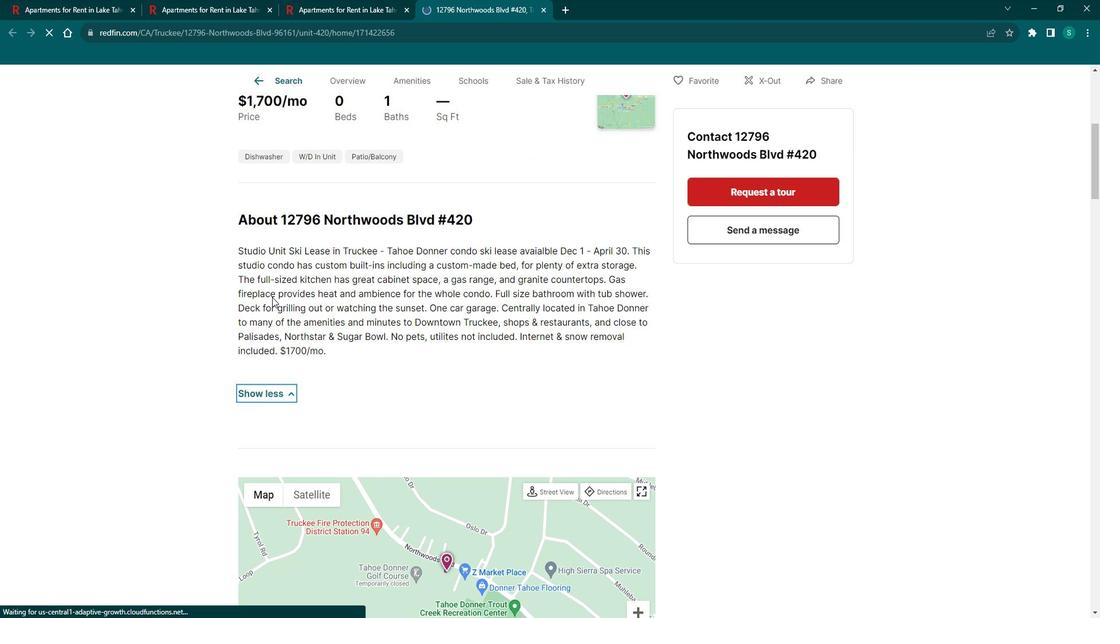
Action: Mouse scrolled (287, 300) with delta (0, 0)
Screenshot: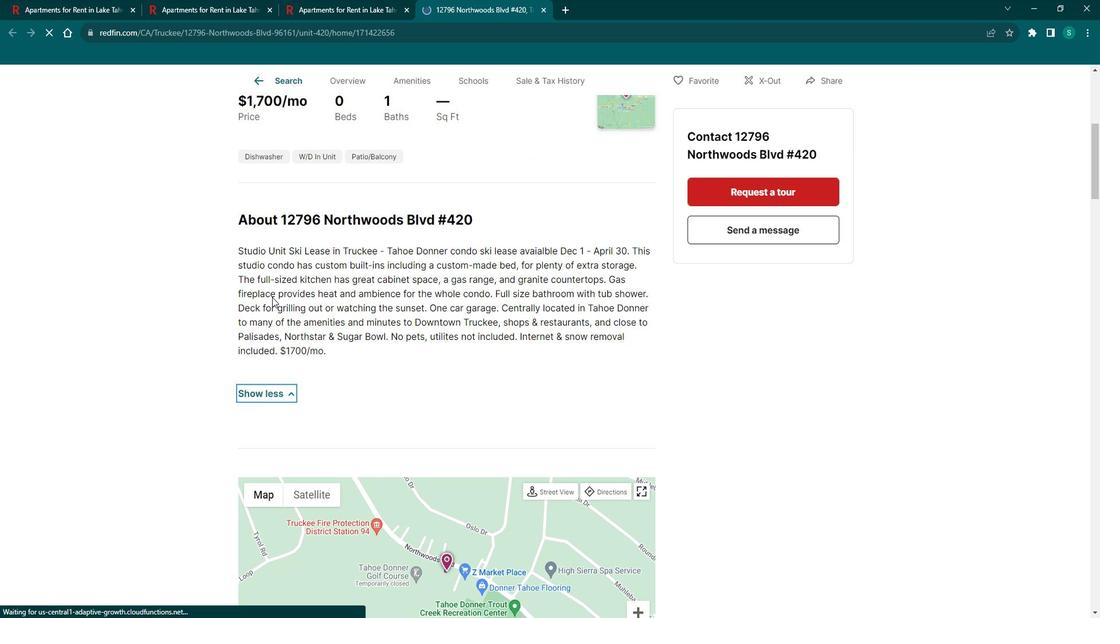 
Action: Mouse scrolled (287, 300) with delta (0, 0)
Screenshot: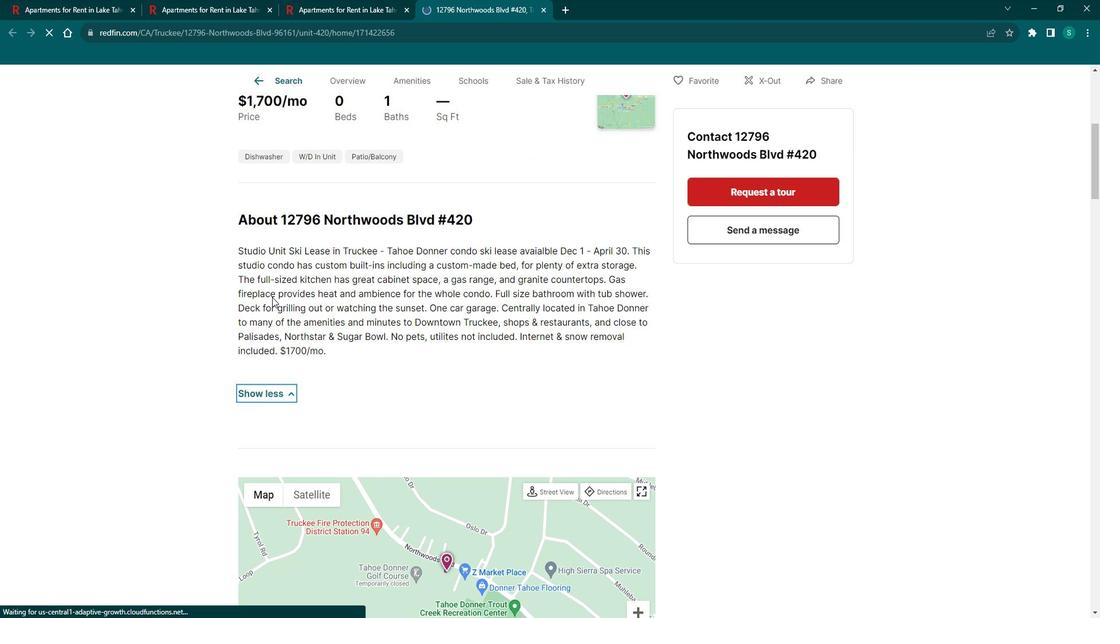 
Action: Mouse scrolled (287, 300) with delta (0, 0)
Screenshot: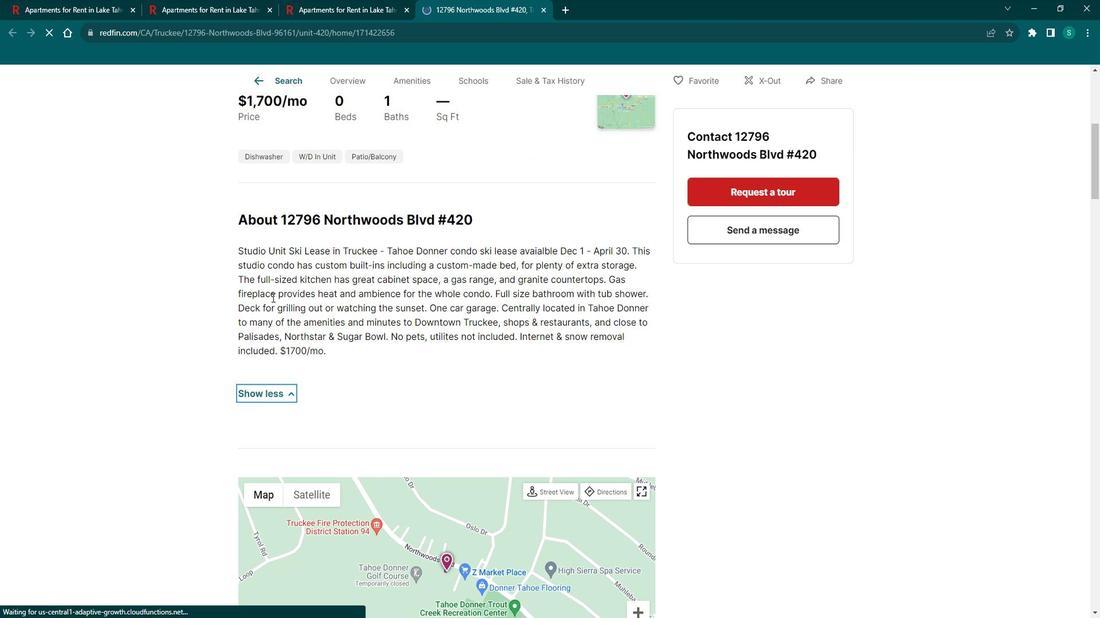 
Action: Mouse scrolled (287, 300) with delta (0, 0)
Screenshot: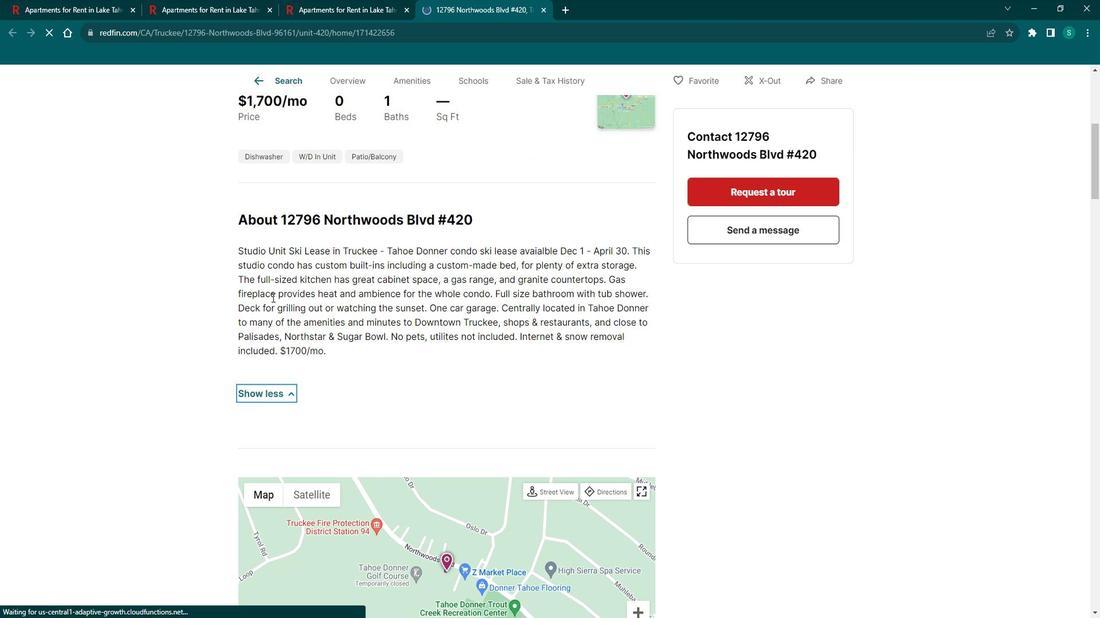 
Action: Mouse scrolled (287, 300) with delta (0, 0)
Screenshot: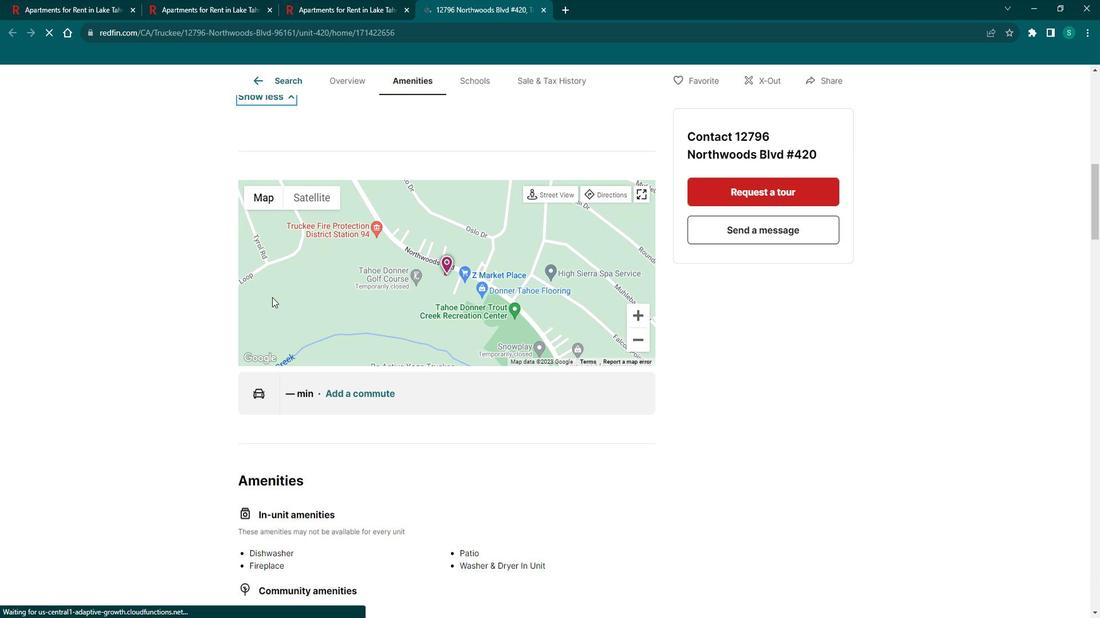 
Action: Mouse scrolled (287, 300) with delta (0, 0)
Screenshot: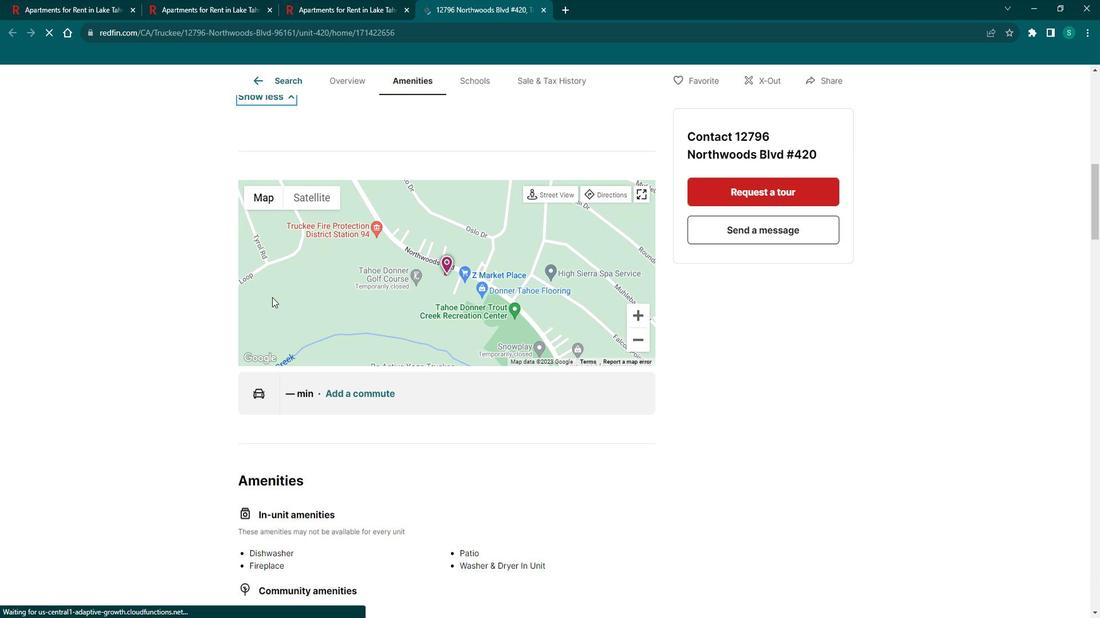 
Action: Mouse scrolled (287, 300) with delta (0, 0)
Screenshot: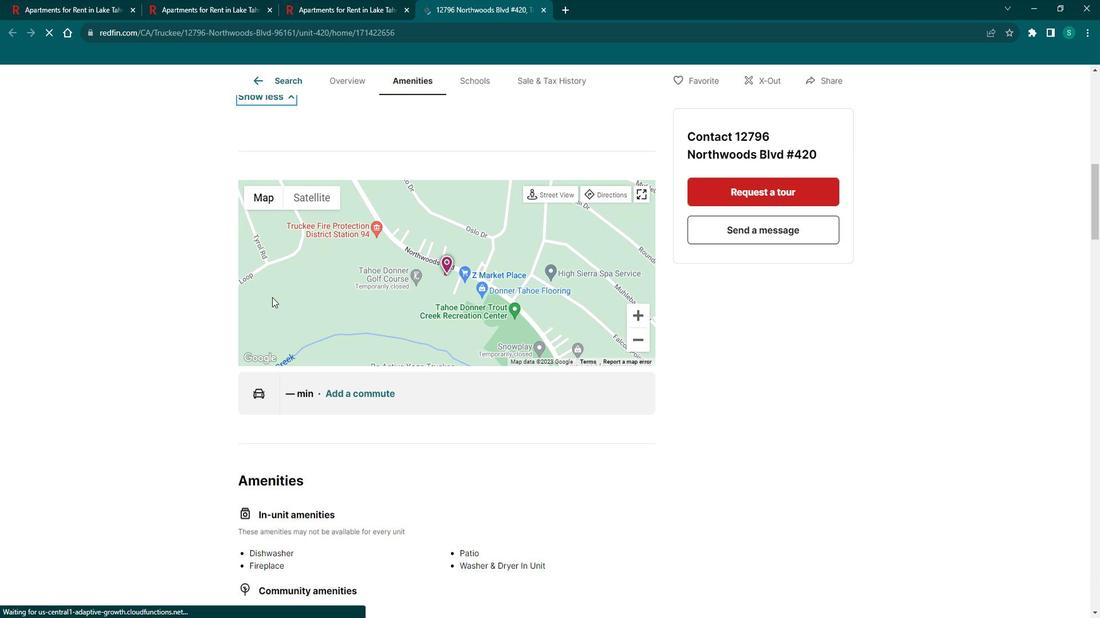 
Action: Mouse scrolled (287, 300) with delta (0, 0)
Screenshot: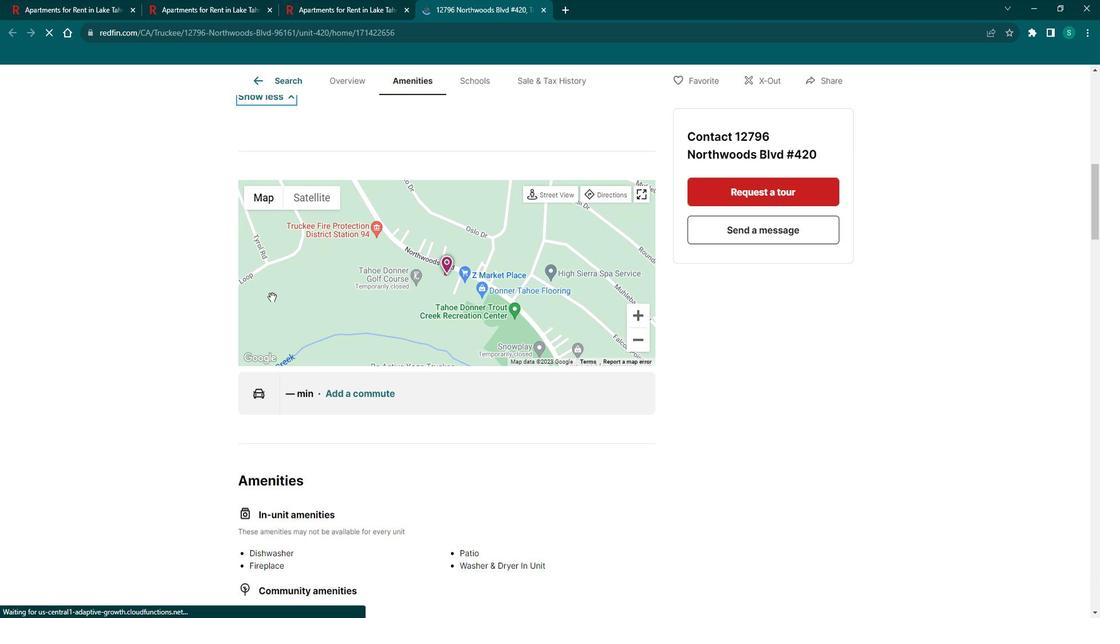 
Action: Mouse scrolled (287, 300) with delta (0, 0)
Screenshot: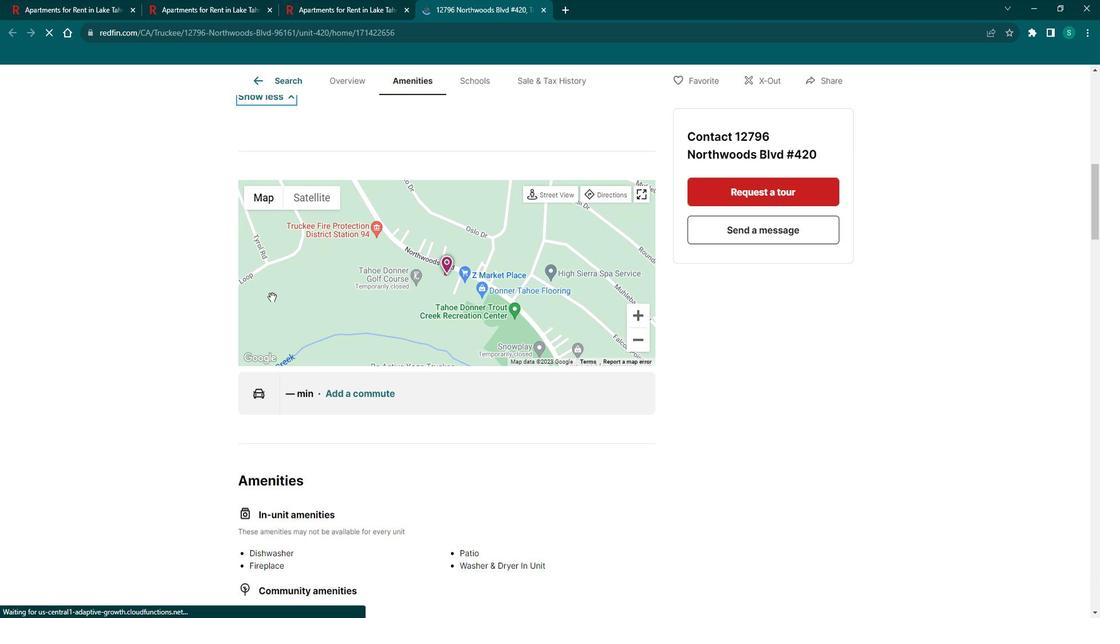 
Action: Mouse scrolled (287, 300) with delta (0, 0)
Screenshot: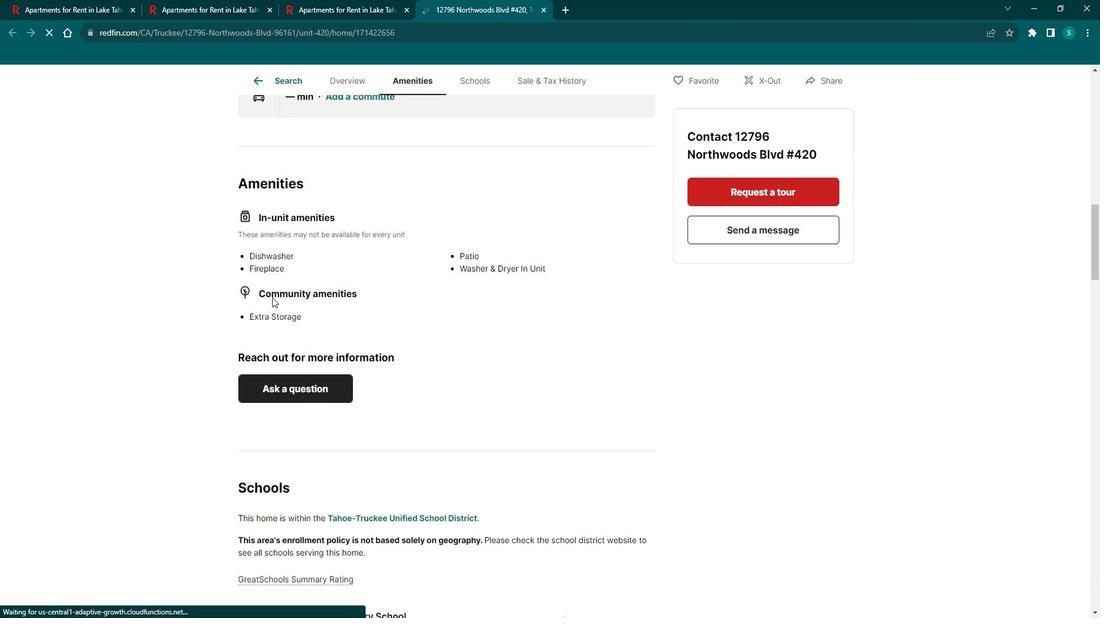 
Action: Mouse scrolled (287, 300) with delta (0, 0)
Screenshot: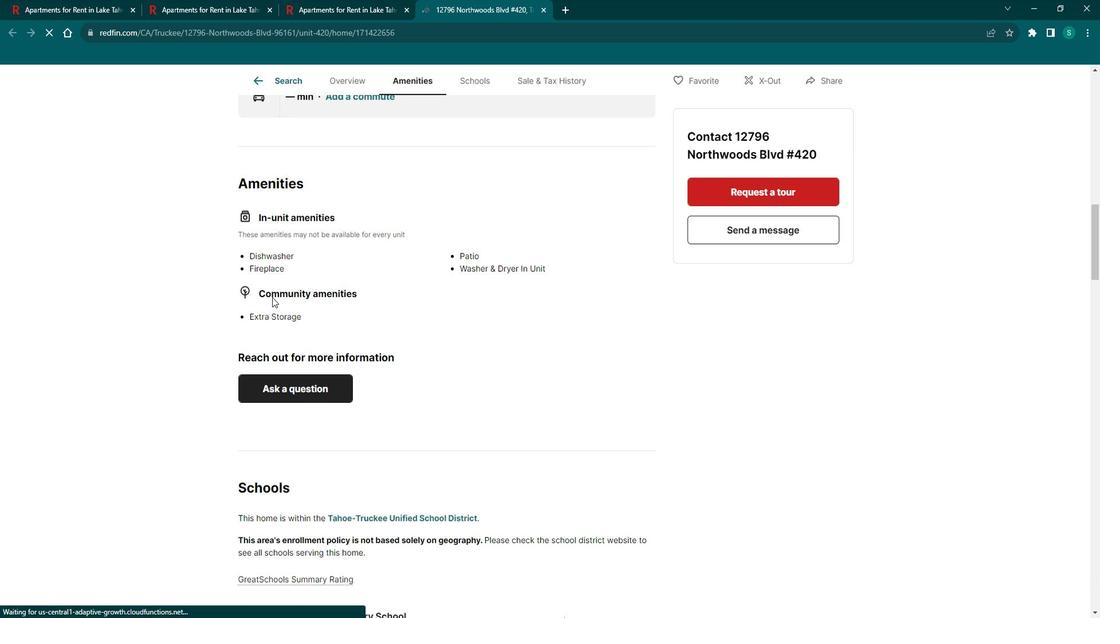 
Action: Mouse scrolled (287, 300) with delta (0, 0)
Screenshot: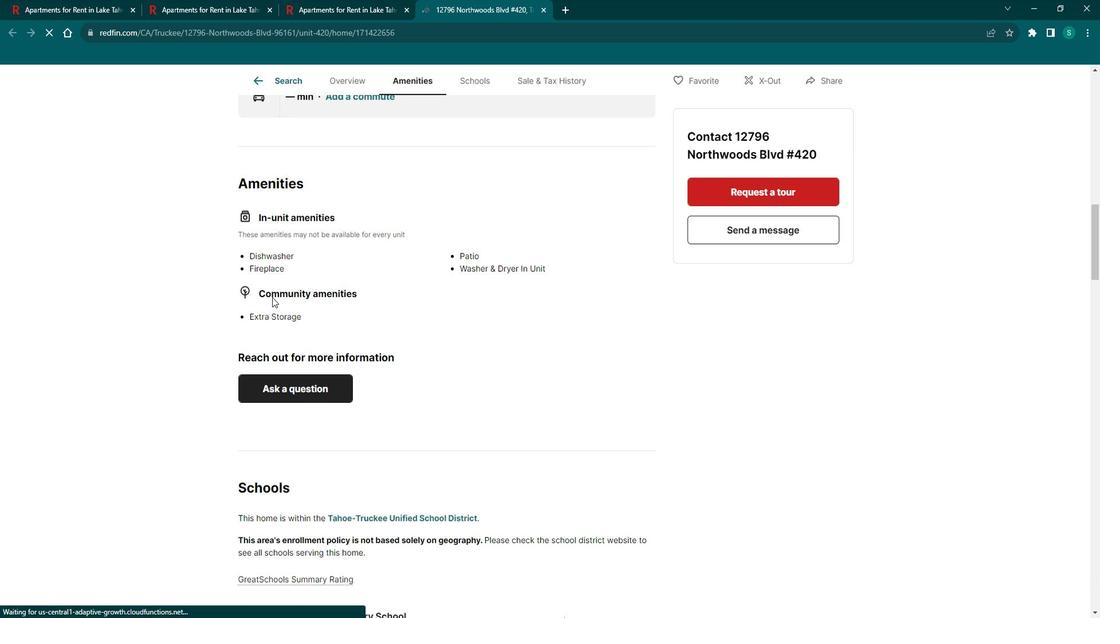 
Action: Mouse scrolled (287, 300) with delta (0, 0)
Screenshot: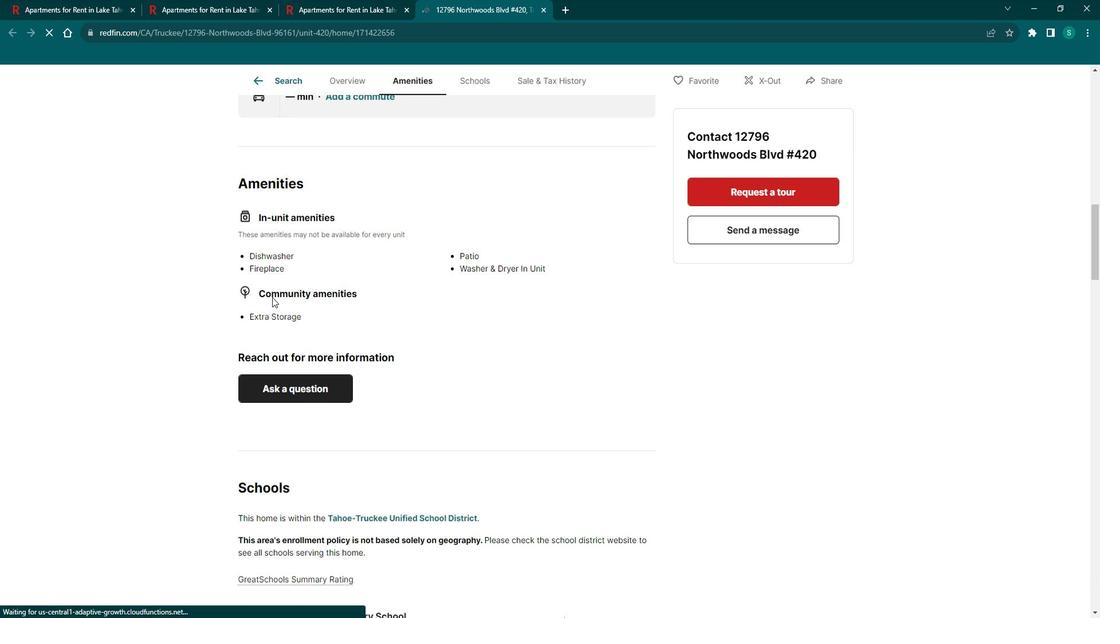 
Action: Mouse scrolled (287, 300) with delta (0, 0)
Screenshot: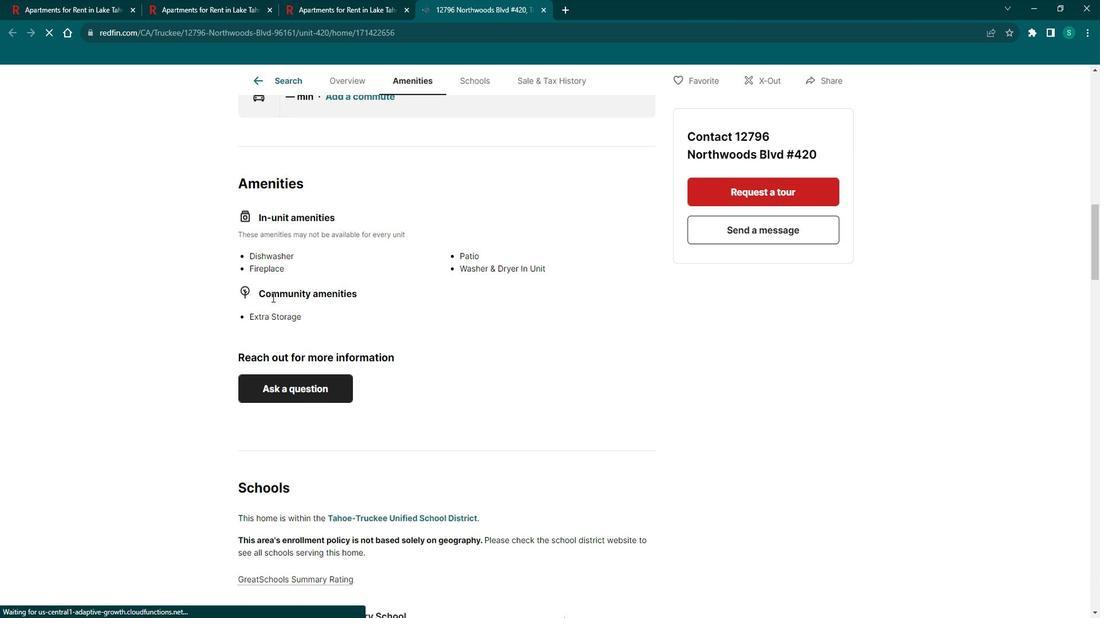 
Action: Mouse scrolled (287, 300) with delta (0, 0)
Screenshot: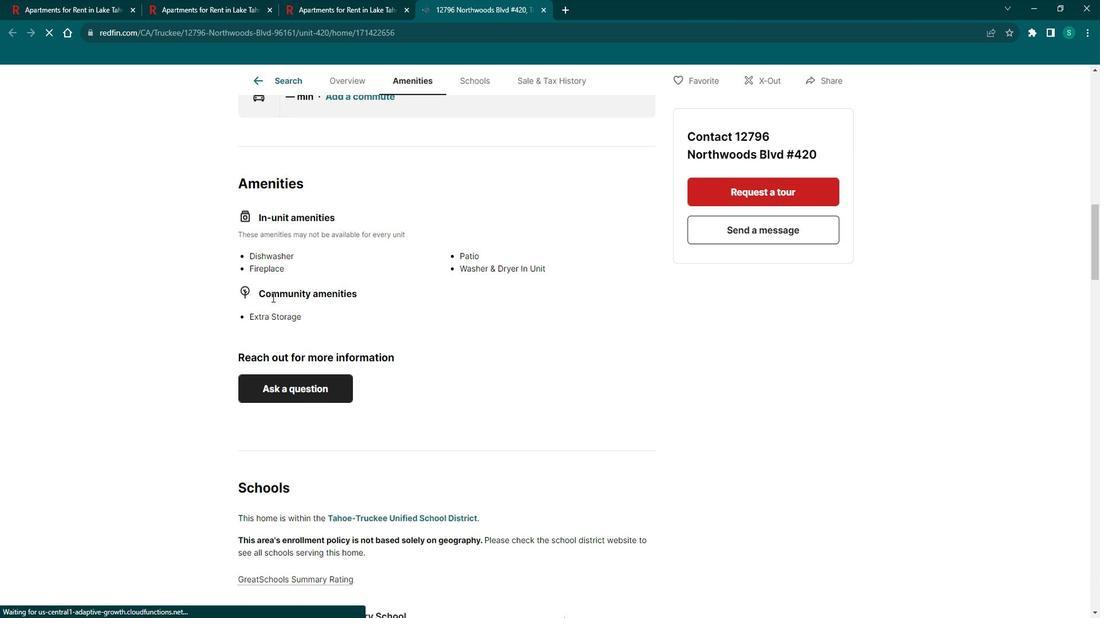 
Action: Mouse scrolled (287, 300) with delta (0, 0)
Screenshot: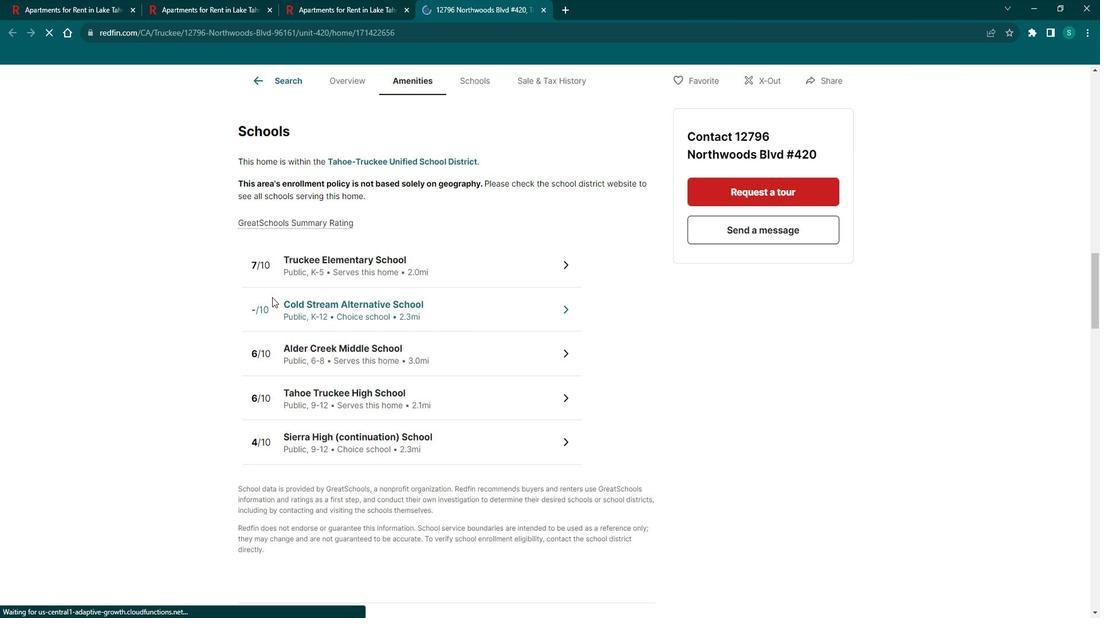 
Action: Mouse scrolled (287, 300) with delta (0, 0)
Screenshot: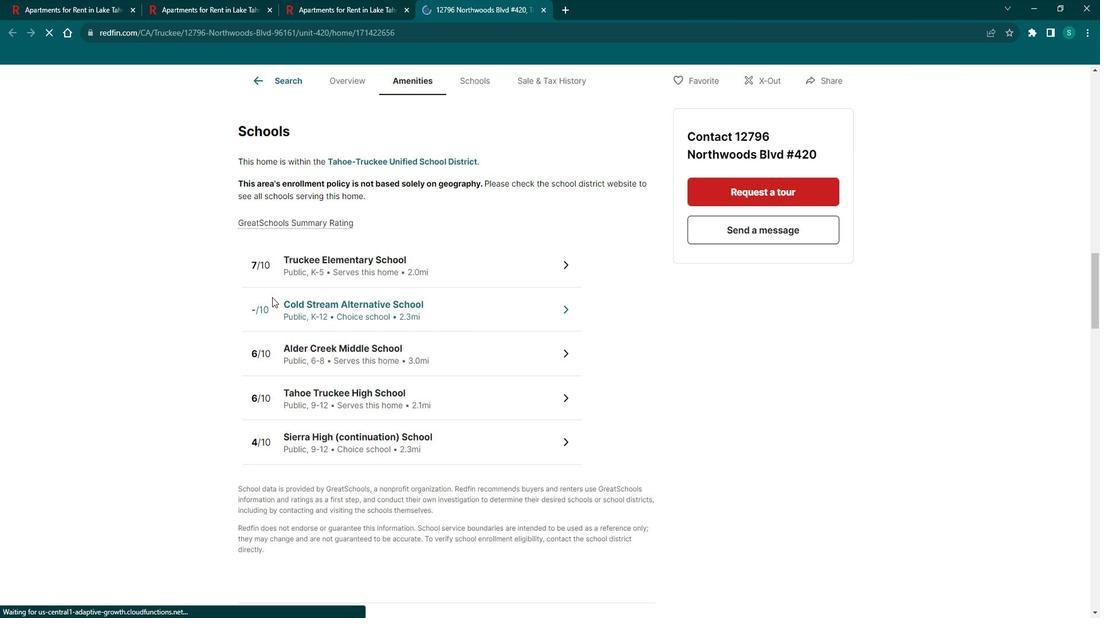 
Action: Mouse scrolled (287, 300) with delta (0, 0)
Screenshot: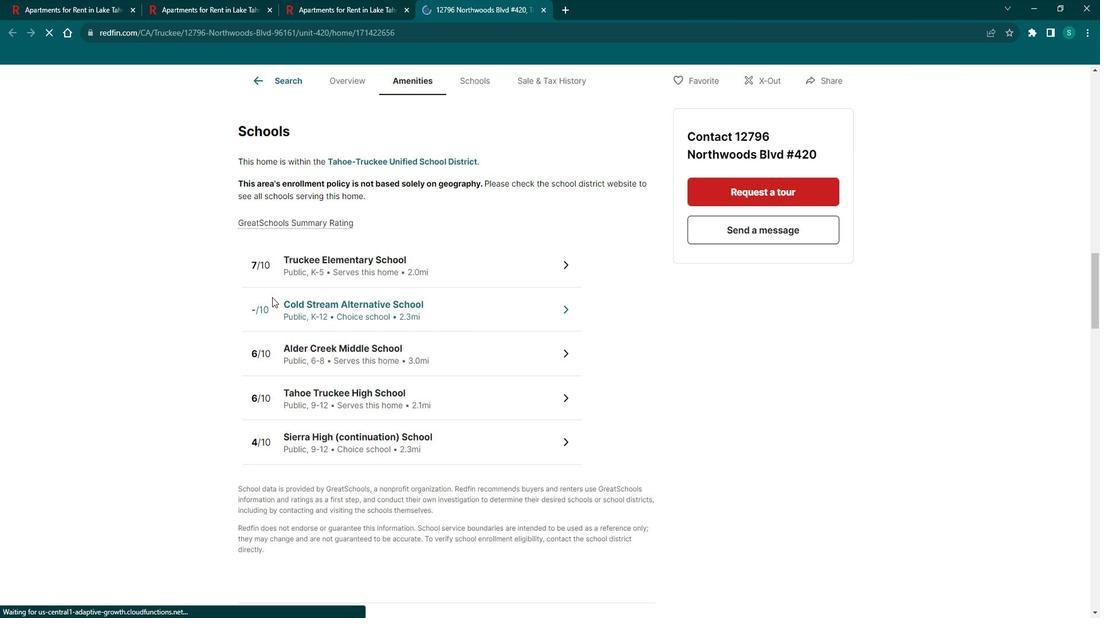 
Action: Mouse scrolled (287, 300) with delta (0, 0)
Screenshot: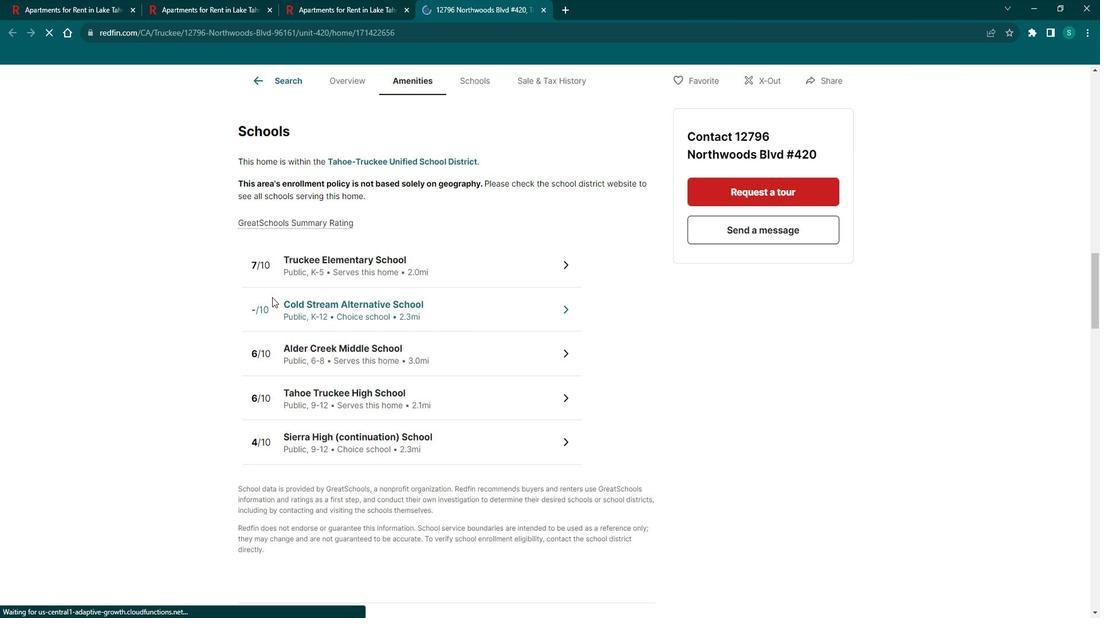 
Action: Mouse scrolled (287, 300) with delta (0, 0)
Screenshot: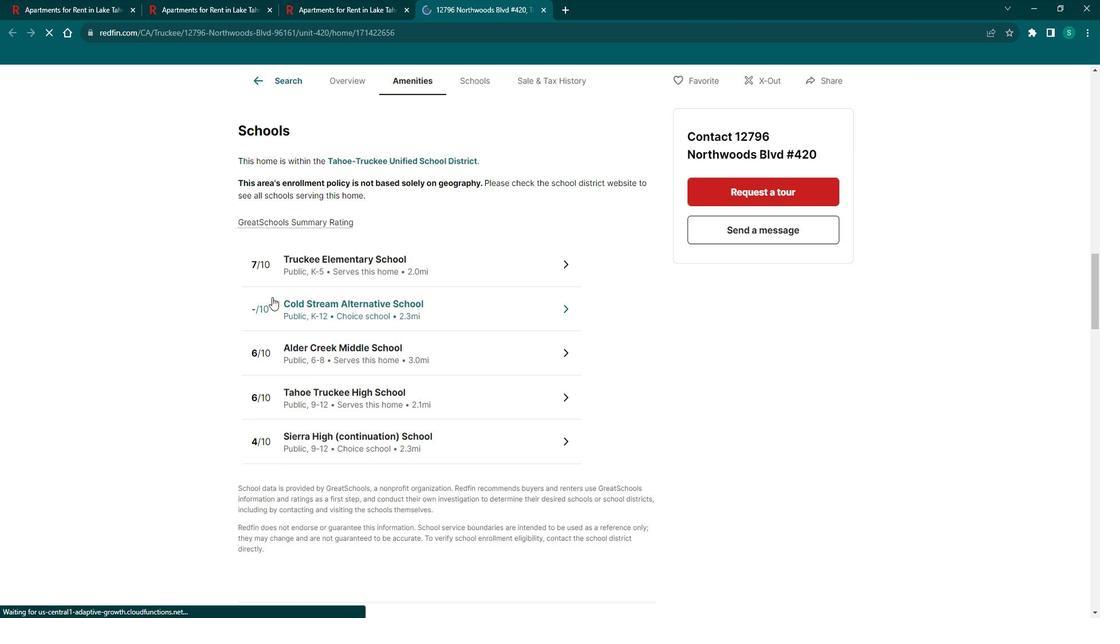 
Action: Mouse scrolled (287, 300) with delta (0, 0)
Screenshot: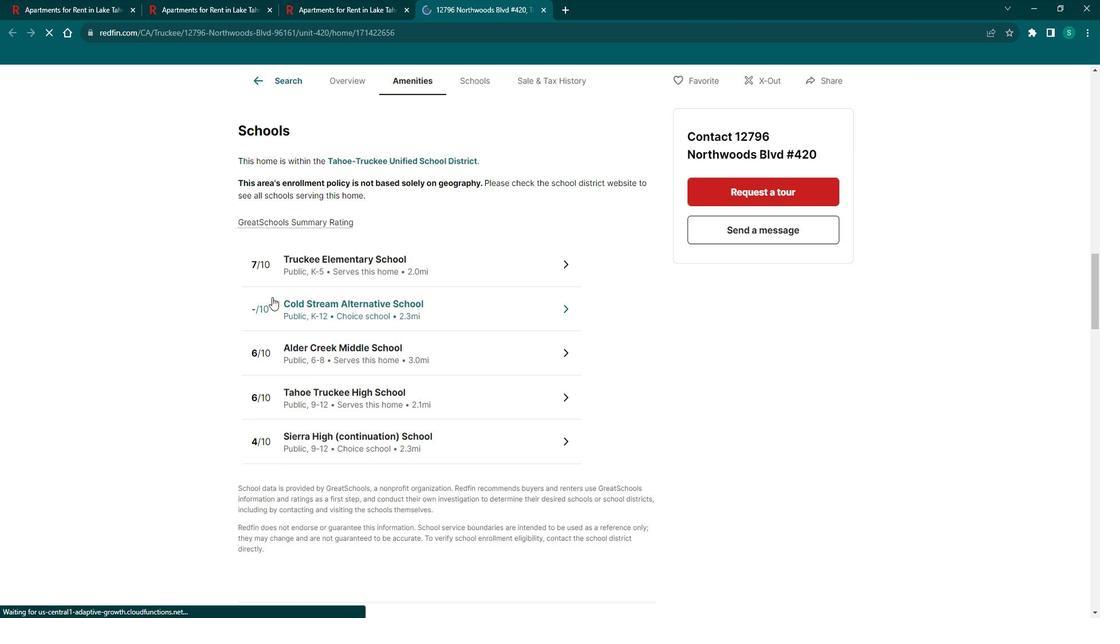 
Action: Mouse scrolled (287, 300) with delta (0, 0)
Screenshot: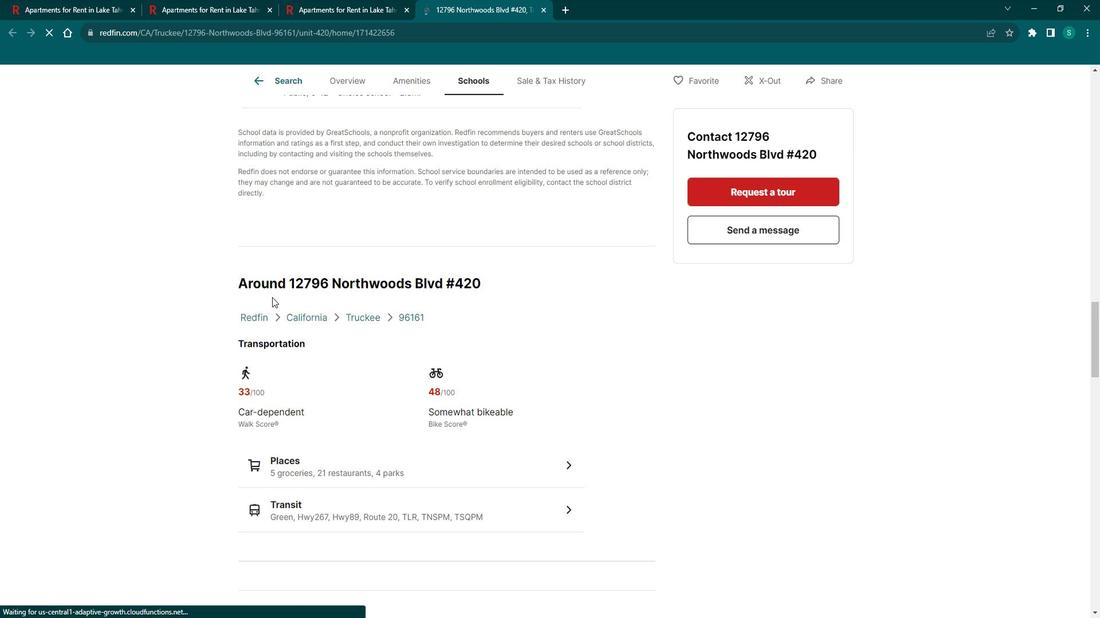 
Action: Mouse scrolled (287, 300) with delta (0, 0)
Screenshot: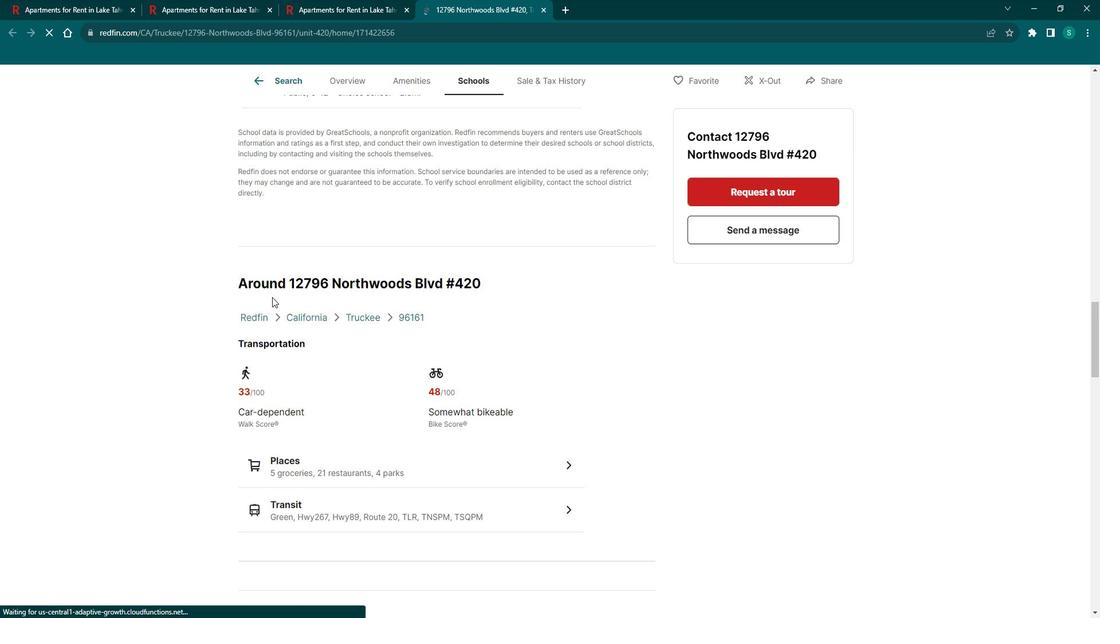 
Action: Mouse scrolled (287, 300) with delta (0, 0)
Screenshot: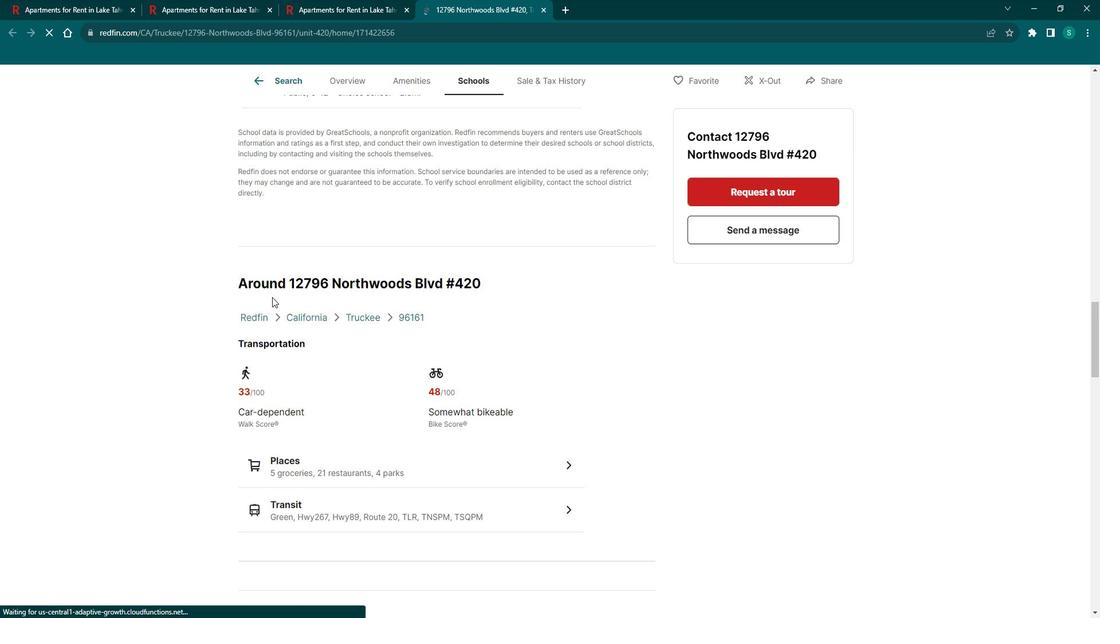 
Action: Mouse scrolled (287, 300) with delta (0, 0)
Screenshot: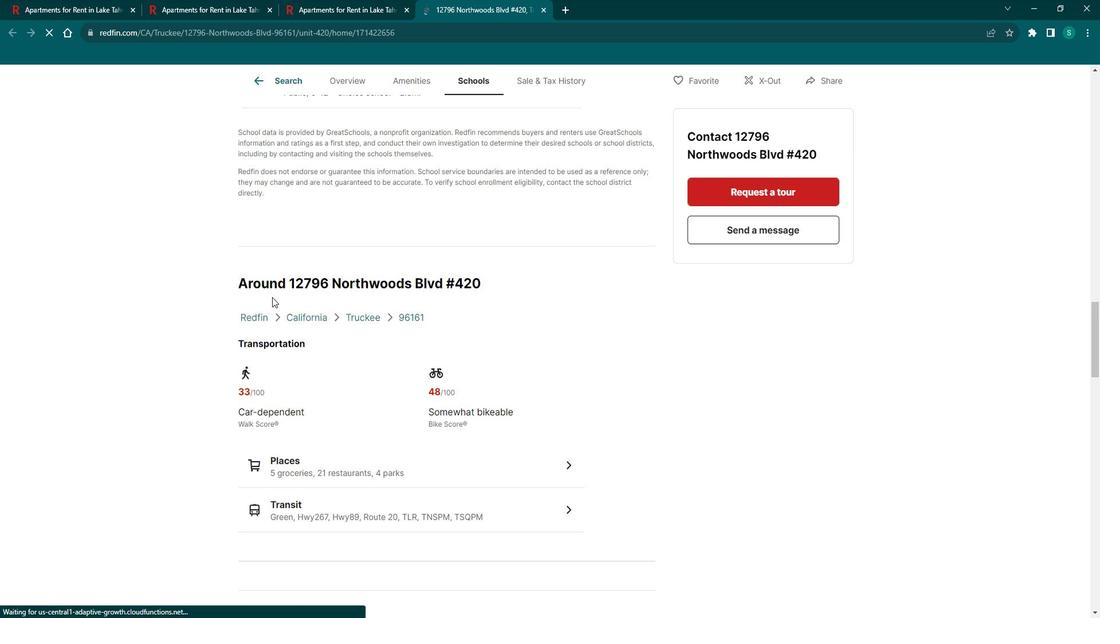 
Action: Mouse scrolled (287, 300) with delta (0, 0)
Screenshot: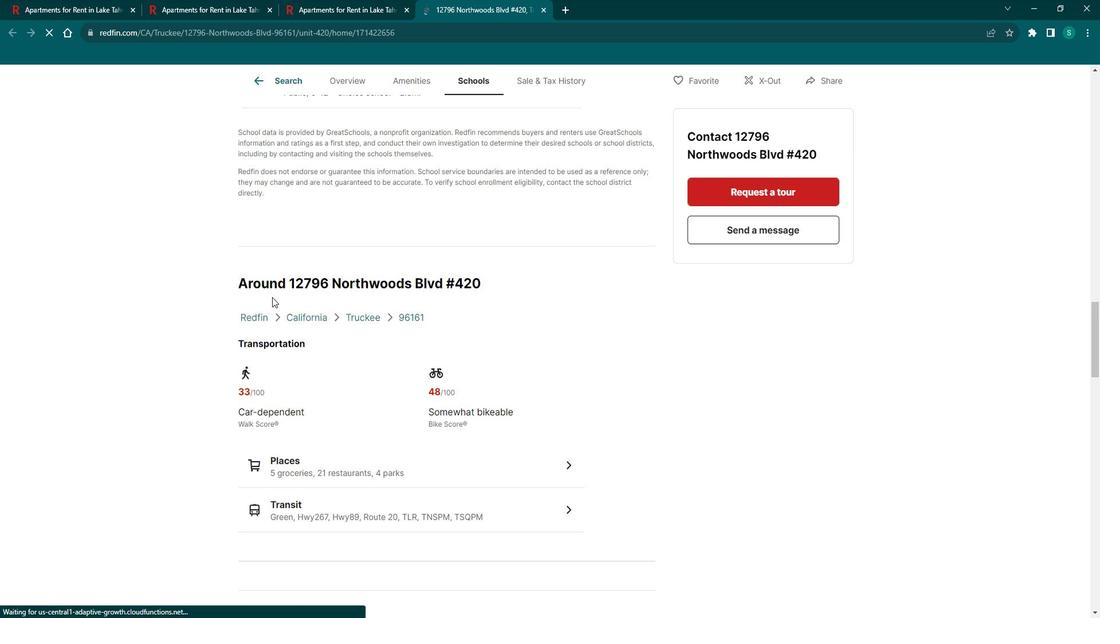 
Action: Mouse scrolled (287, 300) with delta (0, 0)
Screenshot: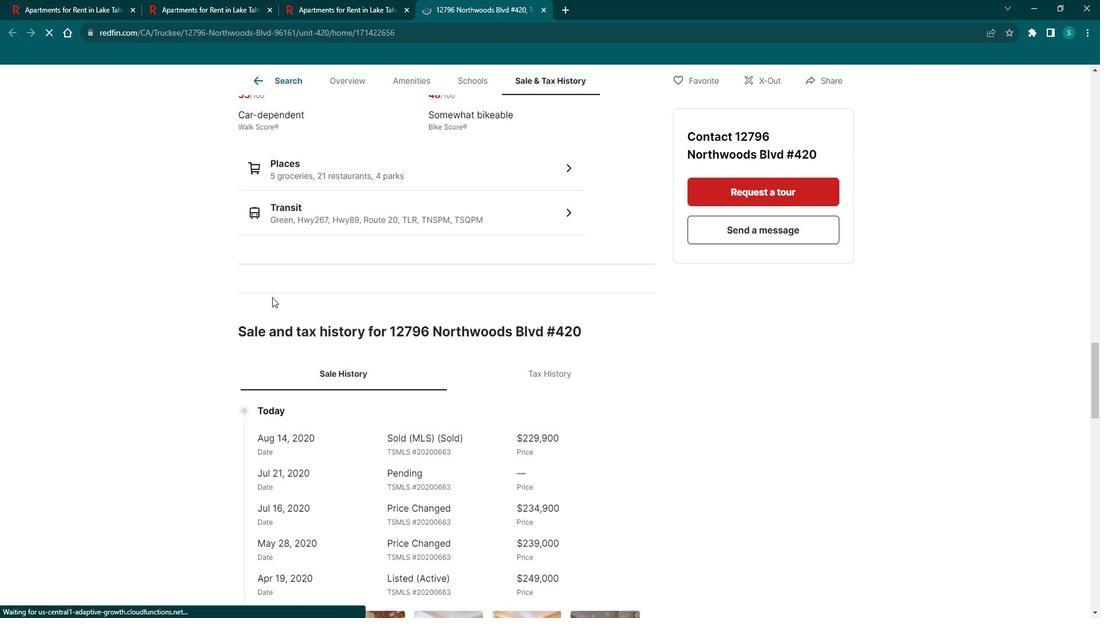 
Action: Mouse scrolled (287, 300) with delta (0, 0)
Screenshot: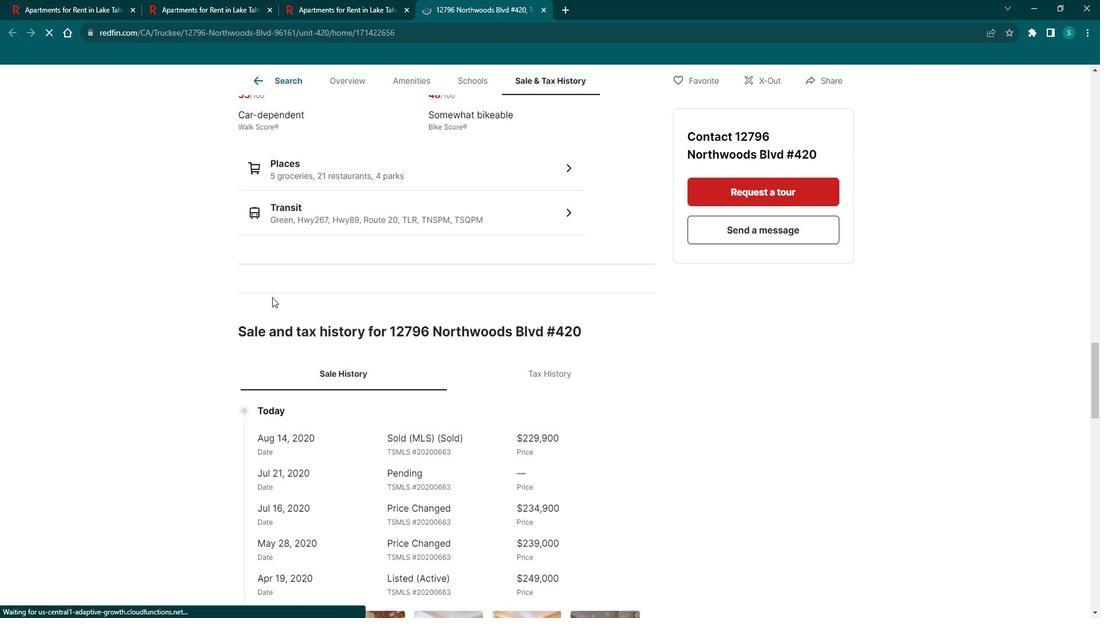 
Action: Mouse scrolled (287, 300) with delta (0, 0)
